 Task: Organize your bookmarks into folders for better management.
Action: Mouse moved to (996, 31)
Screenshot: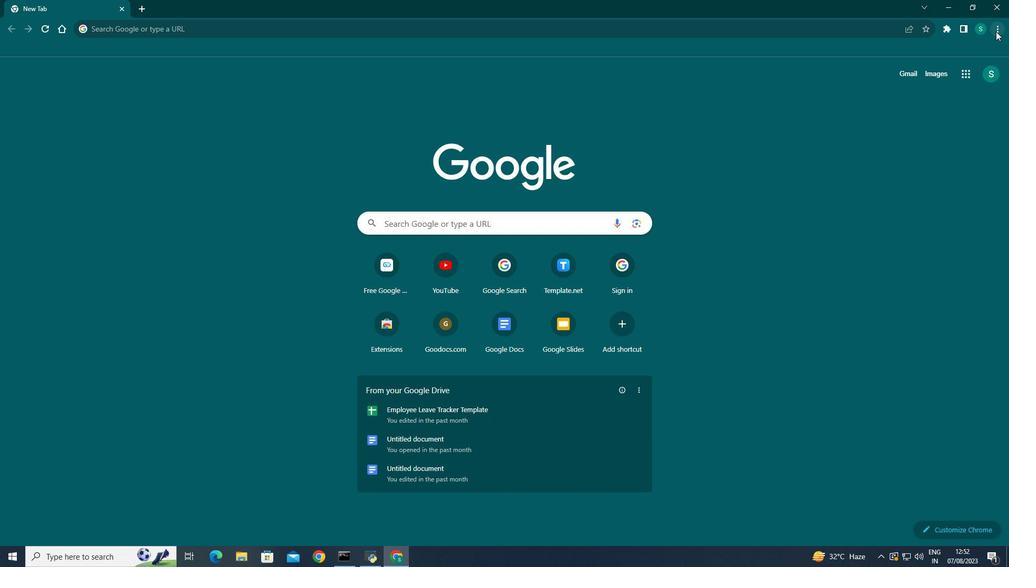 
Action: Mouse pressed left at (996, 31)
Screenshot: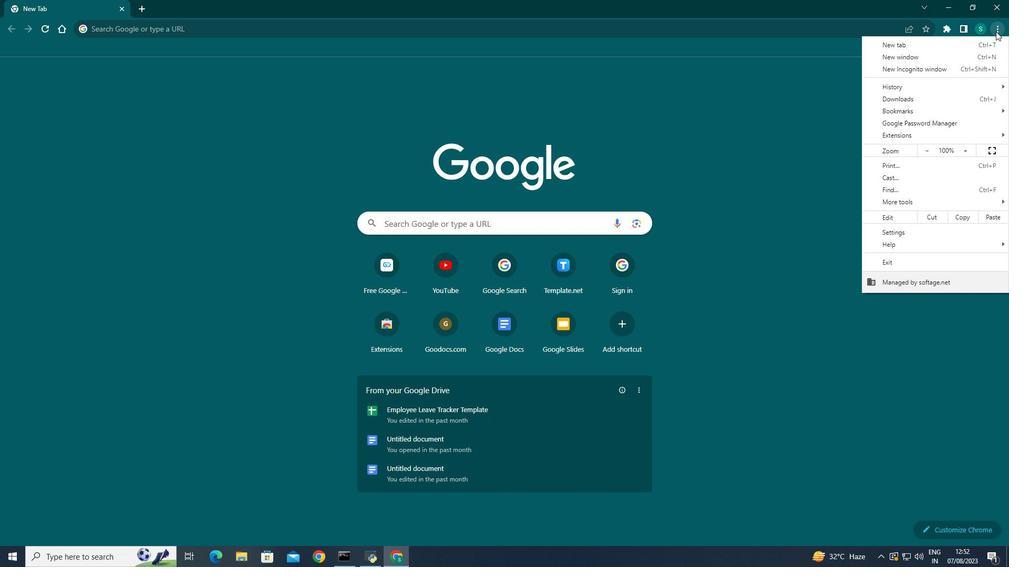 
Action: Mouse moved to (895, 111)
Screenshot: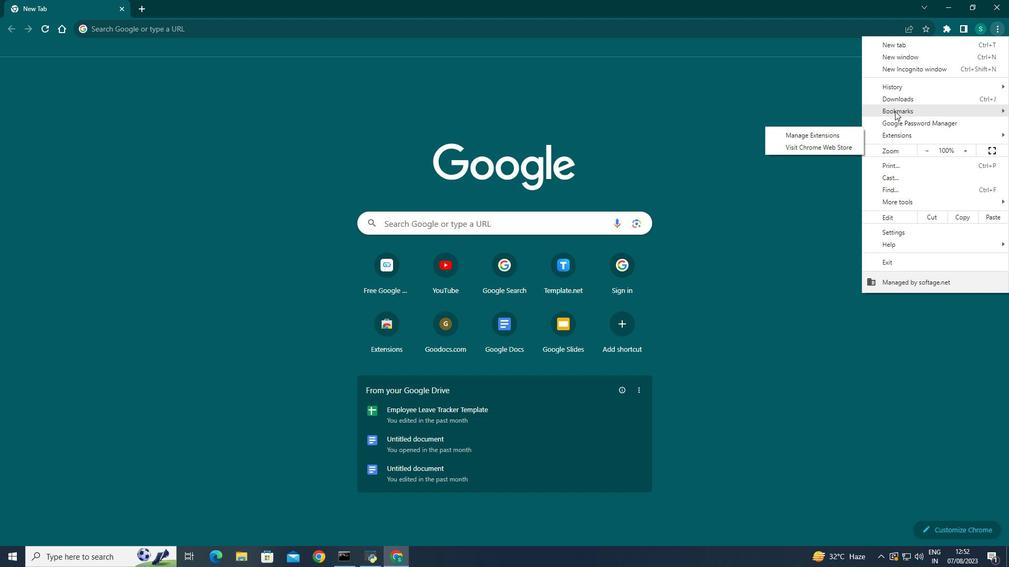 
Action: Mouse pressed left at (895, 111)
Screenshot: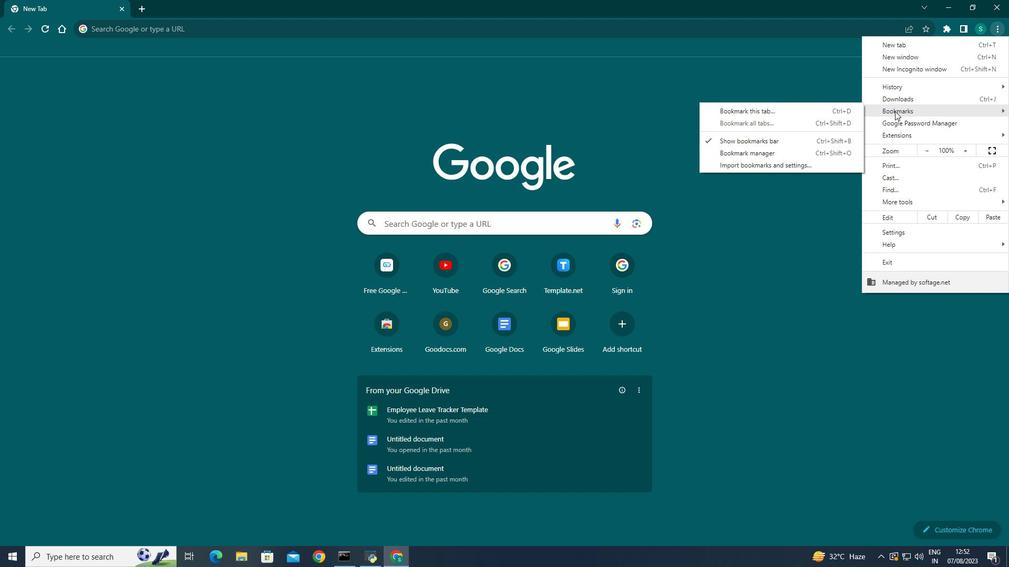 
Action: Mouse moved to (764, 155)
Screenshot: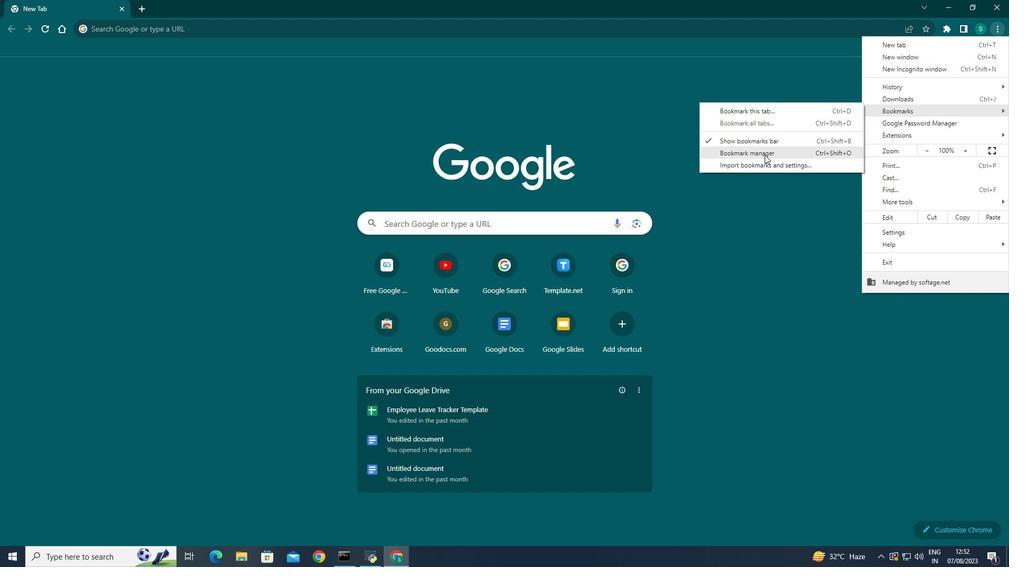 
Action: Mouse pressed left at (764, 155)
Screenshot: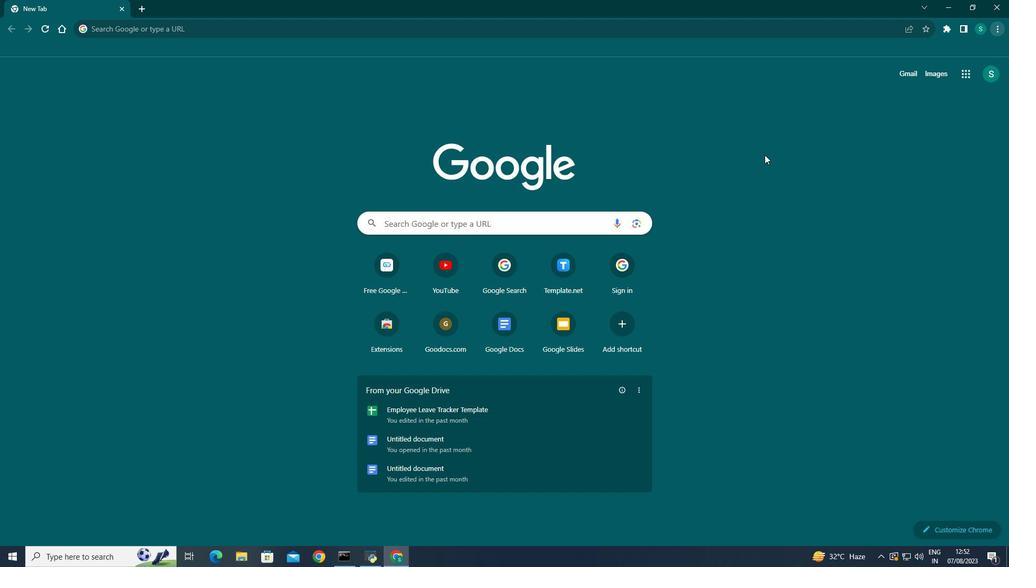 
Action: Mouse moved to (63, 105)
Screenshot: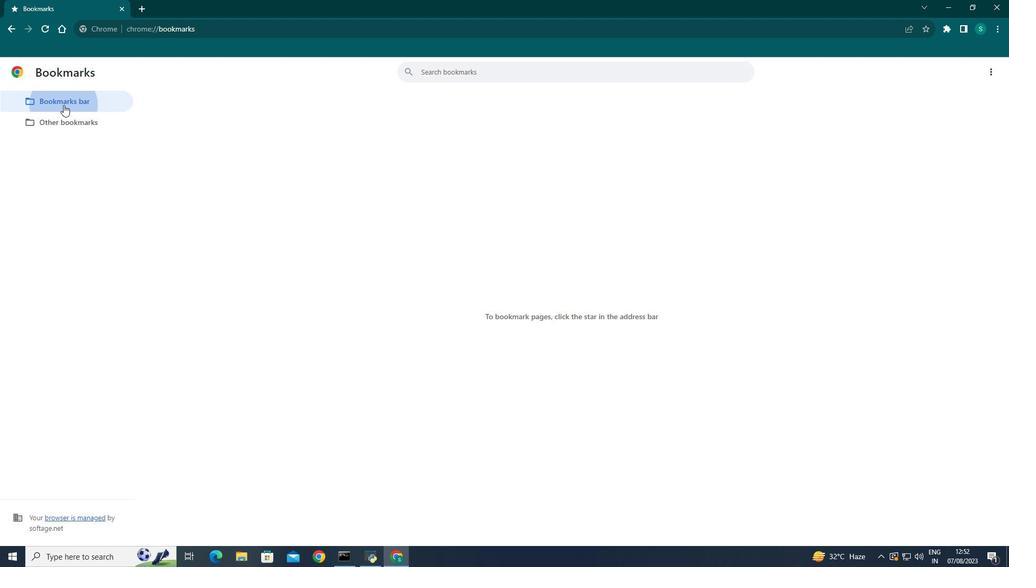 
Action: Mouse pressed left at (63, 105)
Screenshot: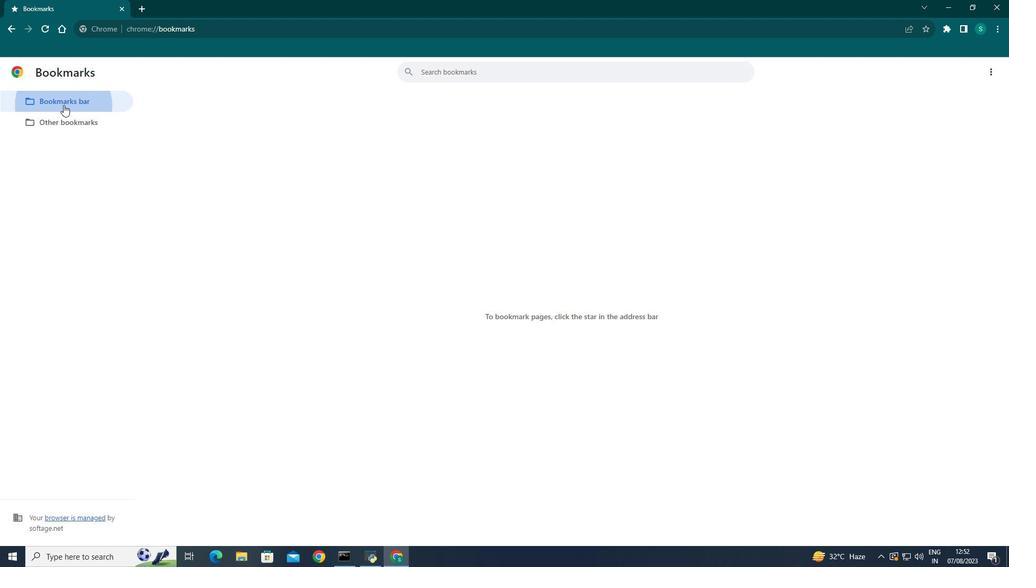 
Action: Mouse moved to (990, 71)
Screenshot: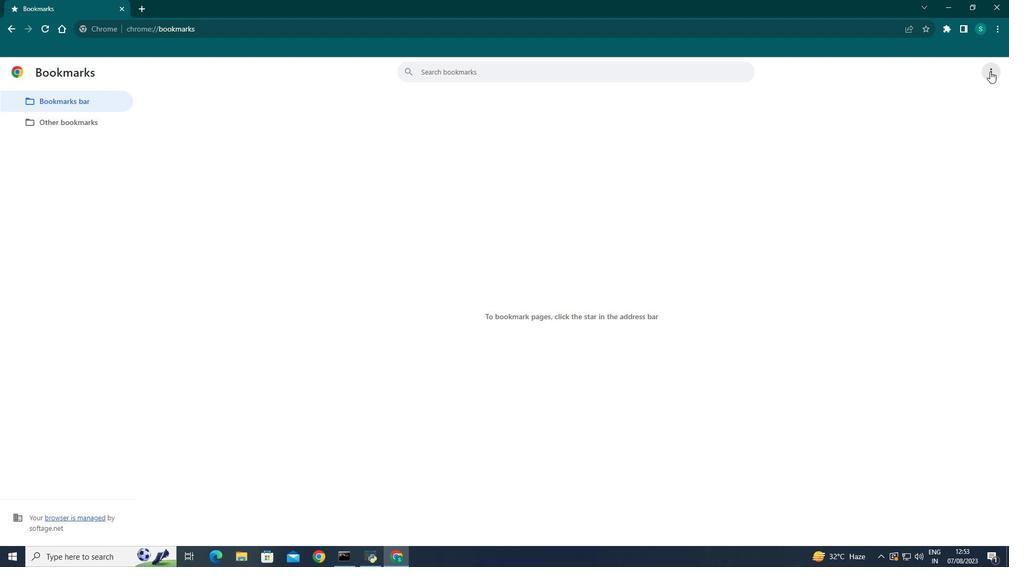 
Action: Mouse pressed left at (990, 71)
Screenshot: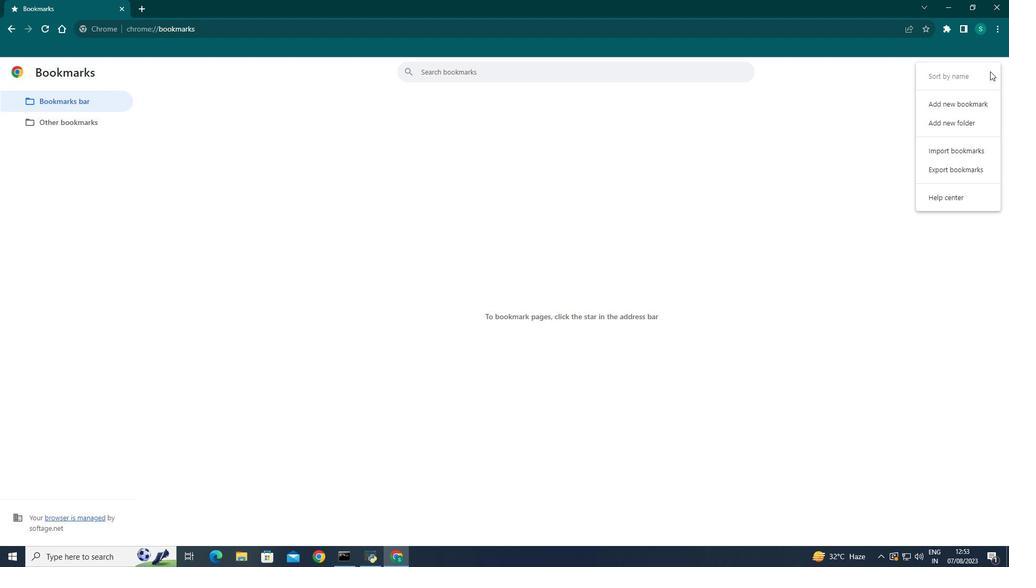 
Action: Mouse moved to (952, 125)
Screenshot: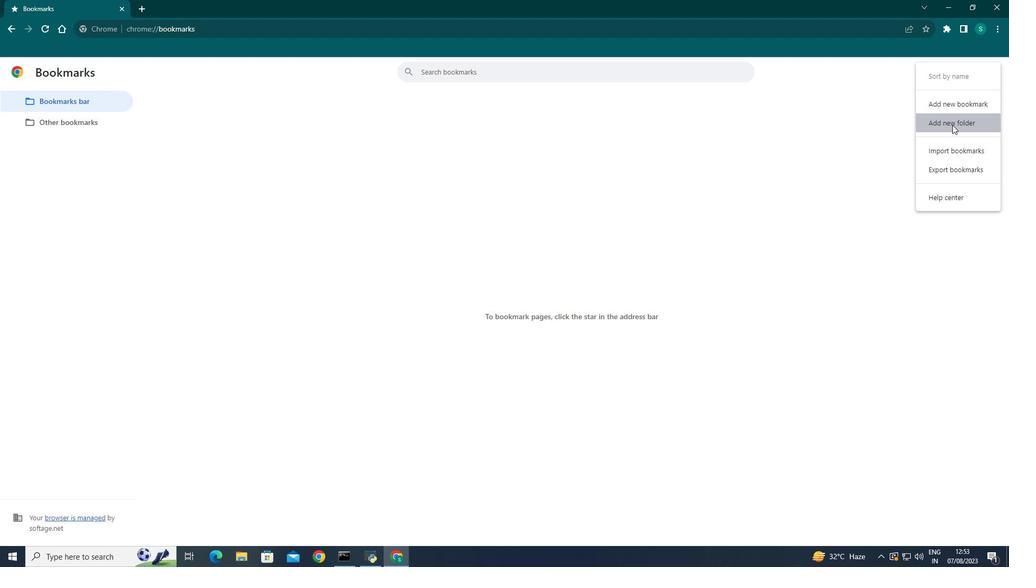 
Action: Mouse pressed left at (952, 125)
Screenshot: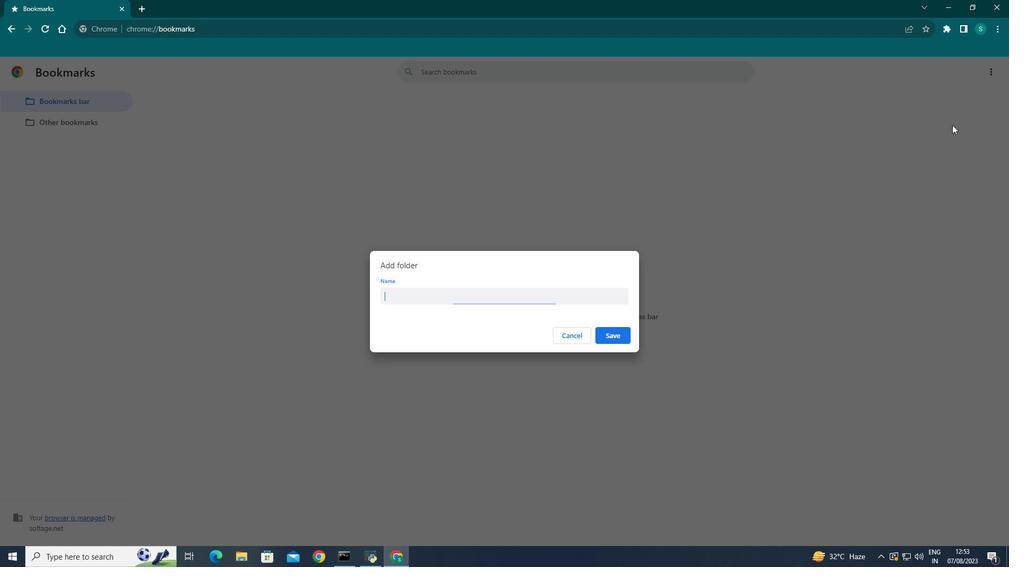 
Action: Mouse moved to (482, 294)
Screenshot: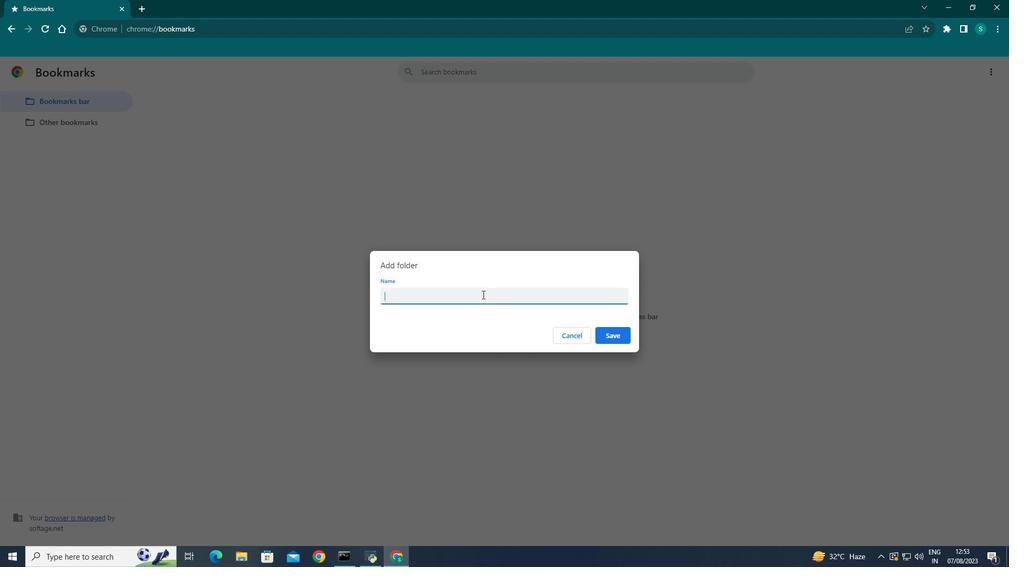 
Action: Mouse pressed left at (482, 294)
Screenshot: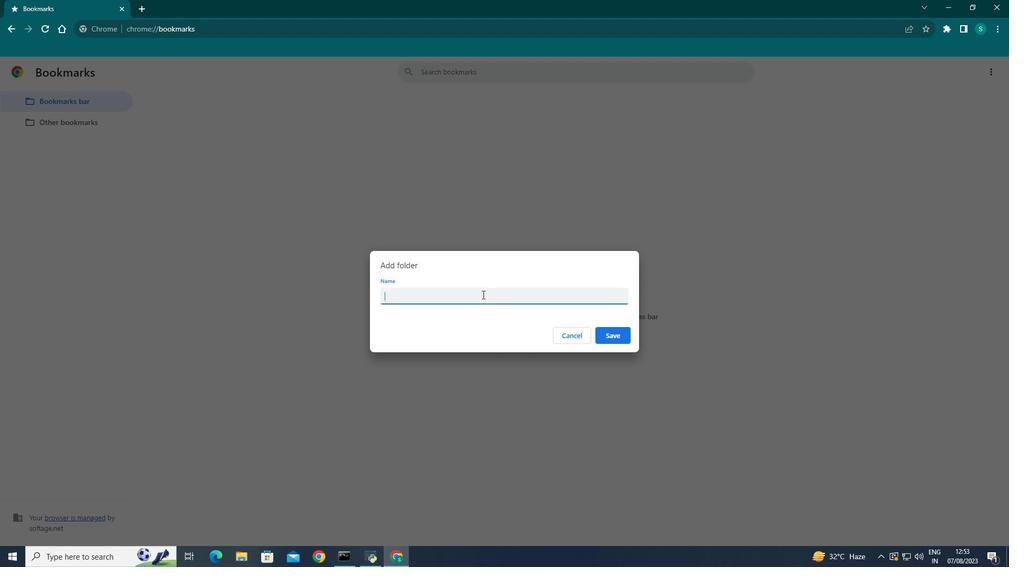 
Action: Key pressed you<Key.backspace><Key.backspace><Key.backspace><Key.backspace><Key.shift>Youtube.com
Screenshot: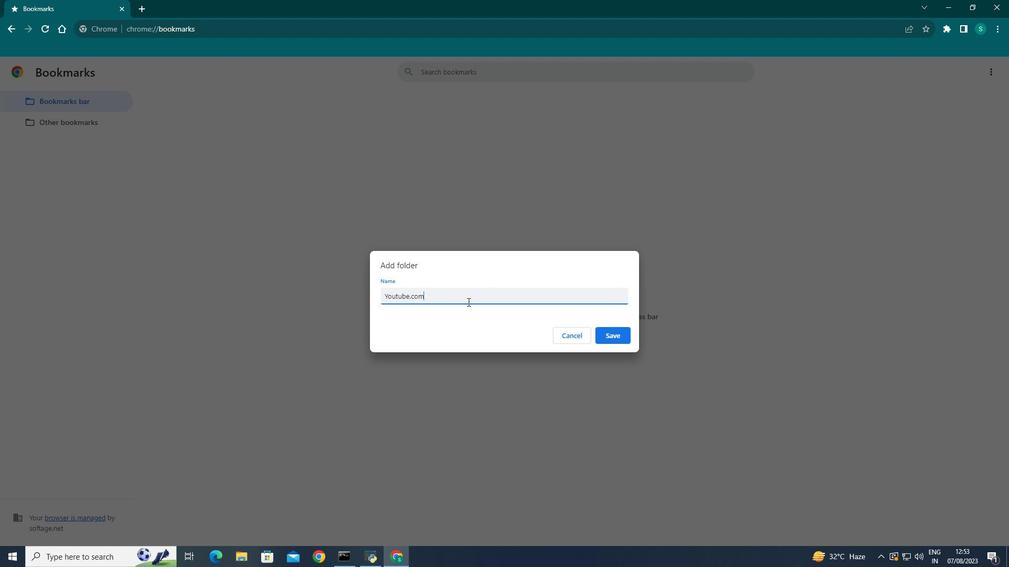 
Action: Mouse moved to (389, 295)
Screenshot: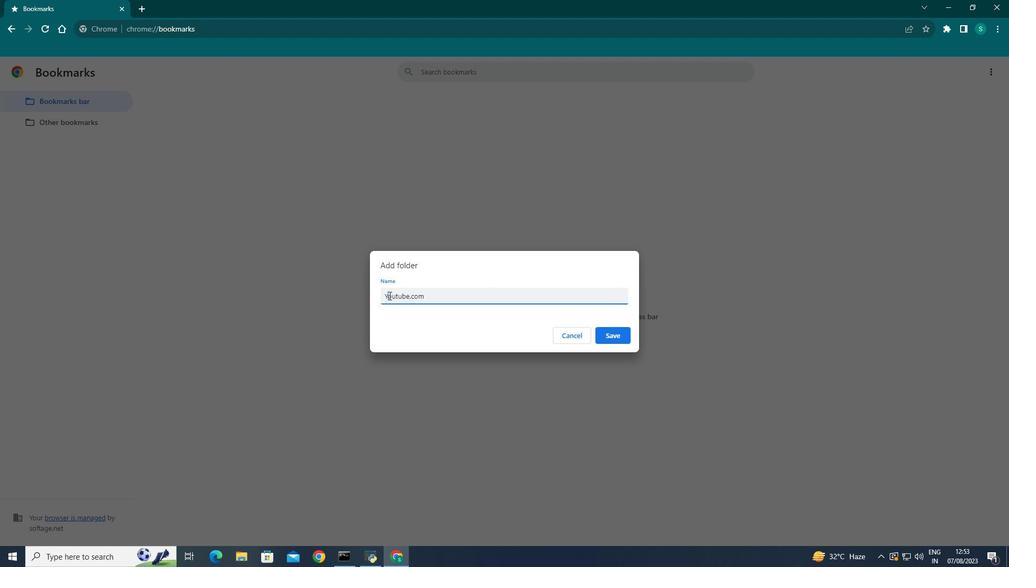
Action: Mouse pressed left at (389, 295)
Screenshot: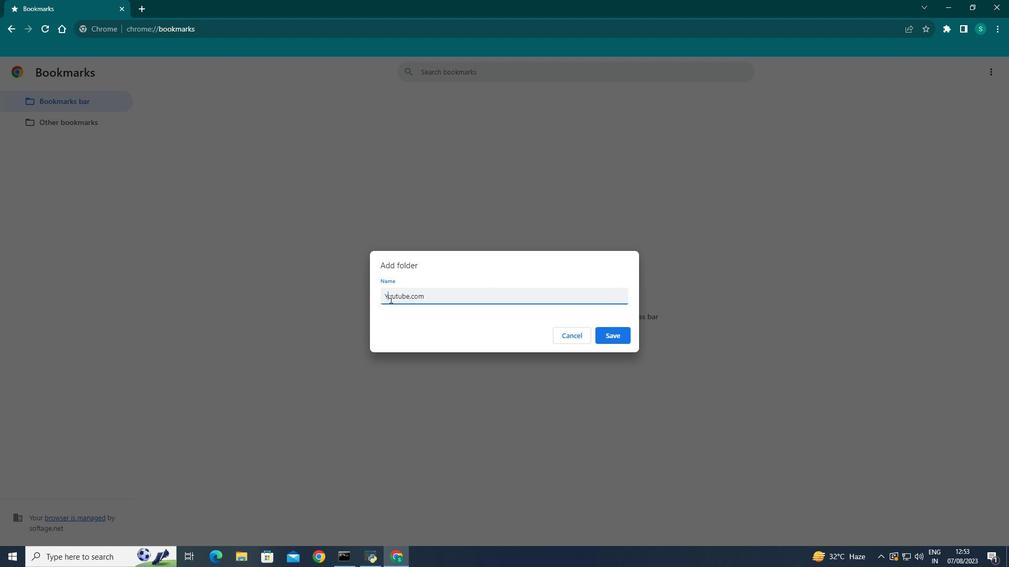
Action: Mouse moved to (395, 310)
Screenshot: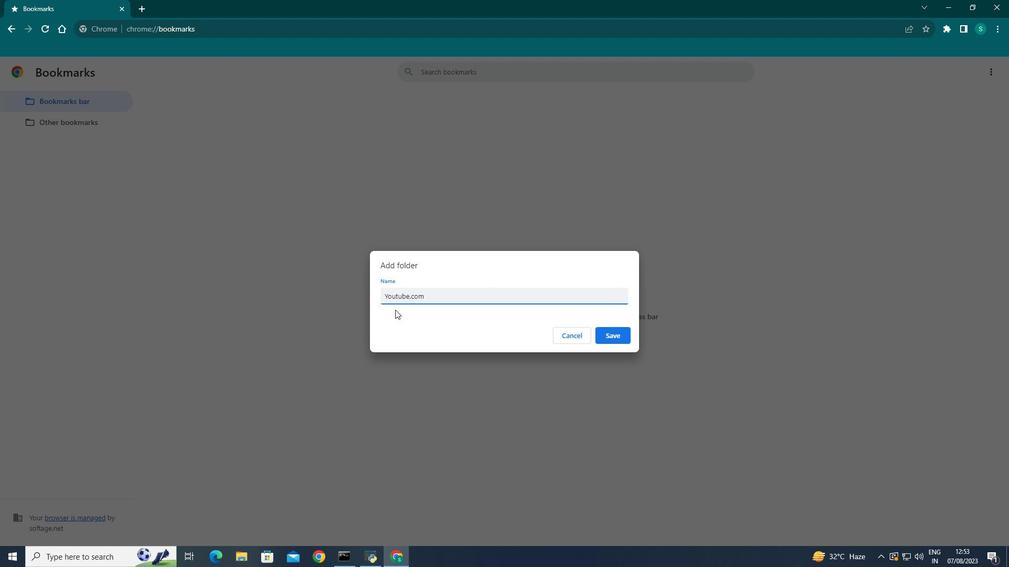 
Action: Key pressed <Key.backspace>y
Screenshot: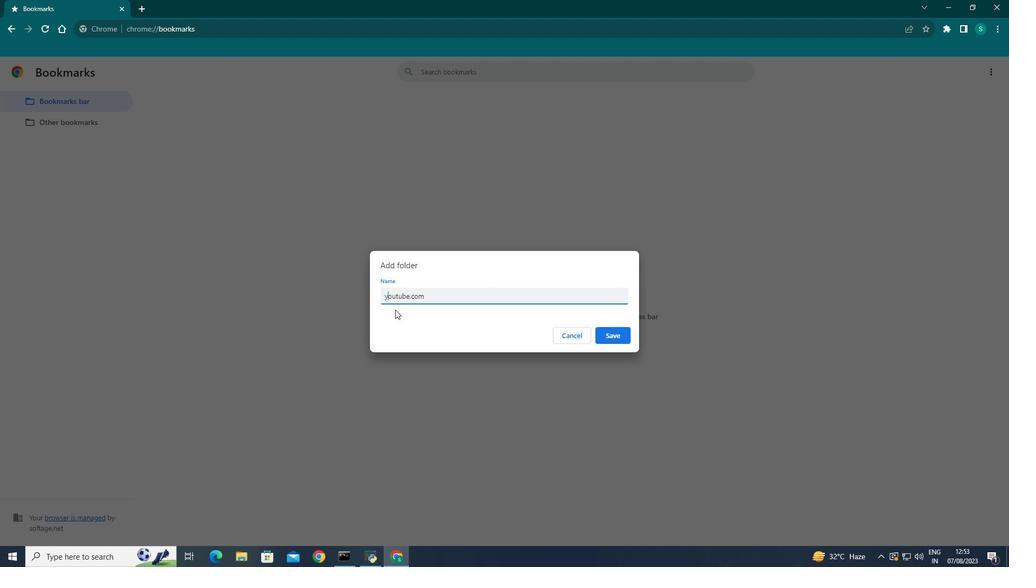 
Action: Mouse moved to (614, 336)
Screenshot: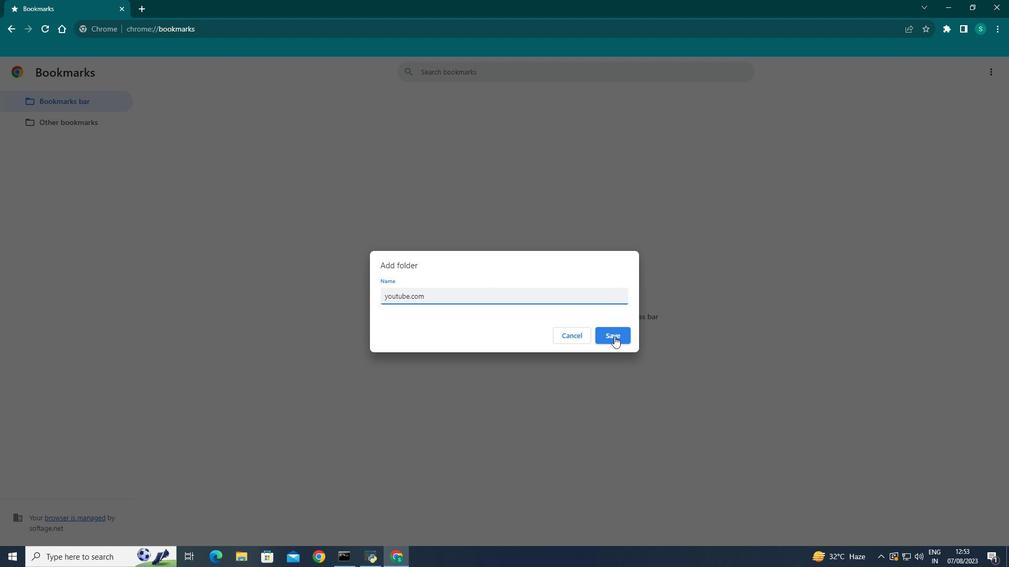 
Action: Mouse pressed left at (614, 336)
Screenshot: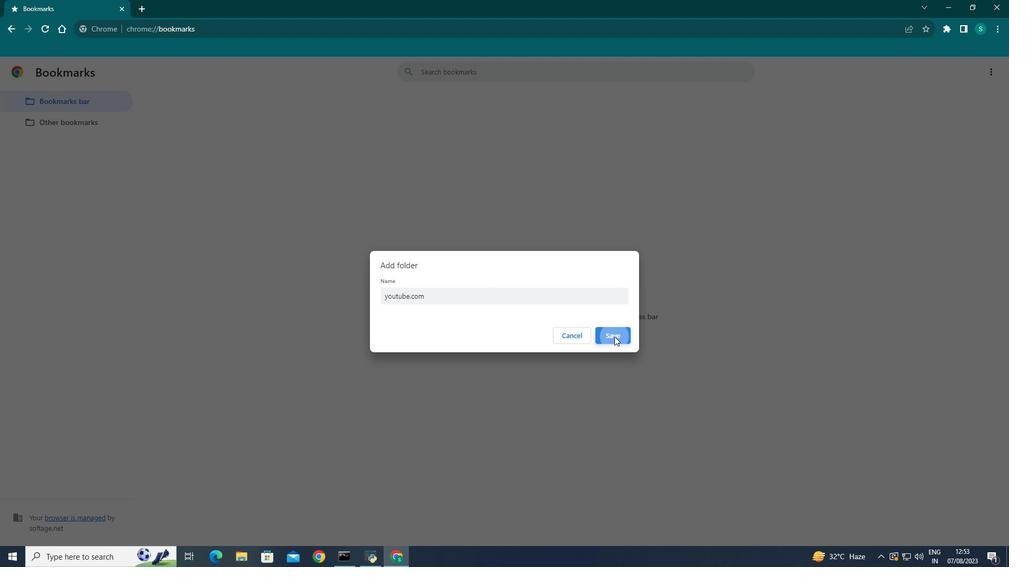 
Action: Mouse moved to (986, 69)
Screenshot: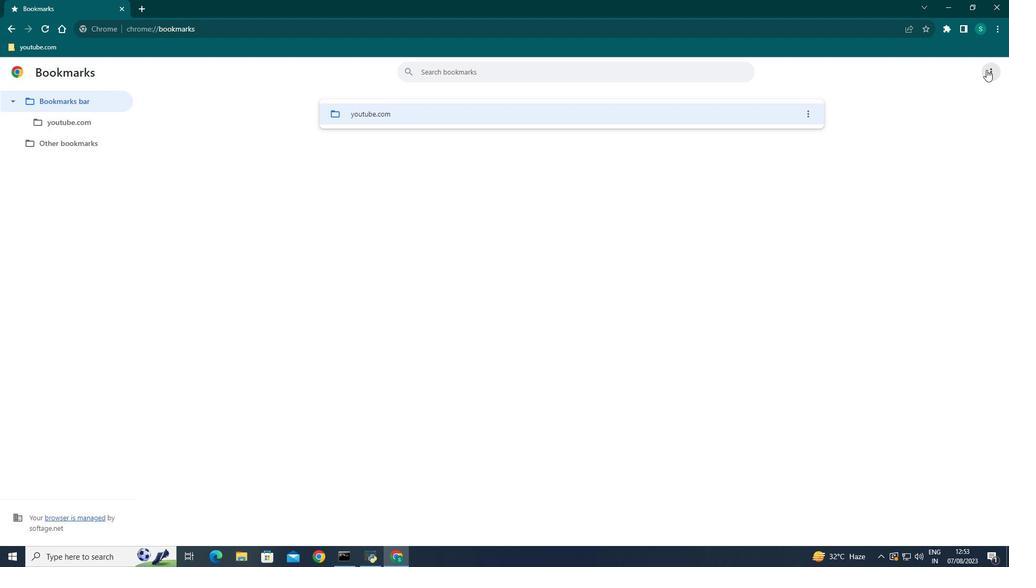 
Action: Mouse pressed left at (986, 69)
Screenshot: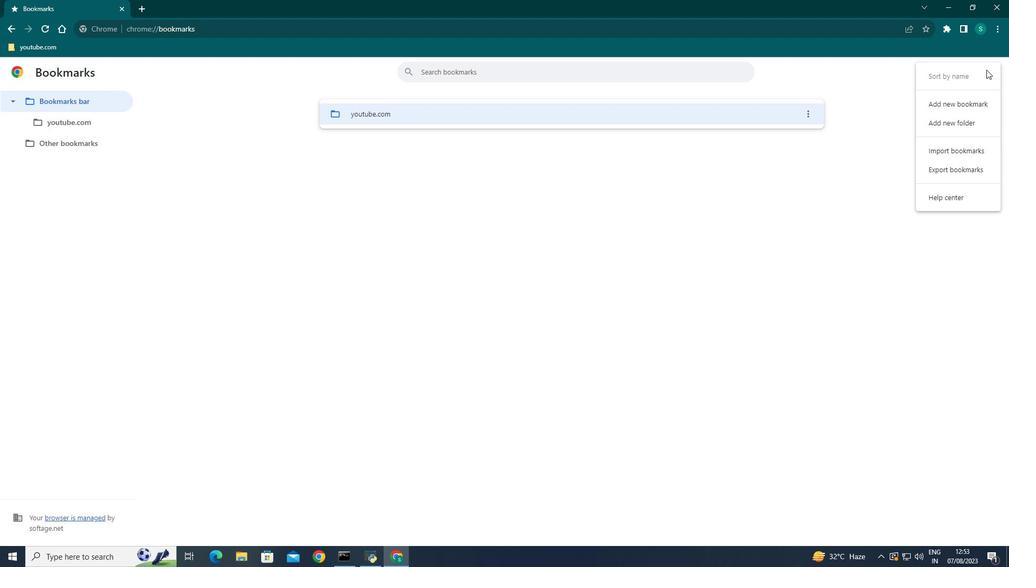 
Action: Mouse moved to (955, 120)
Screenshot: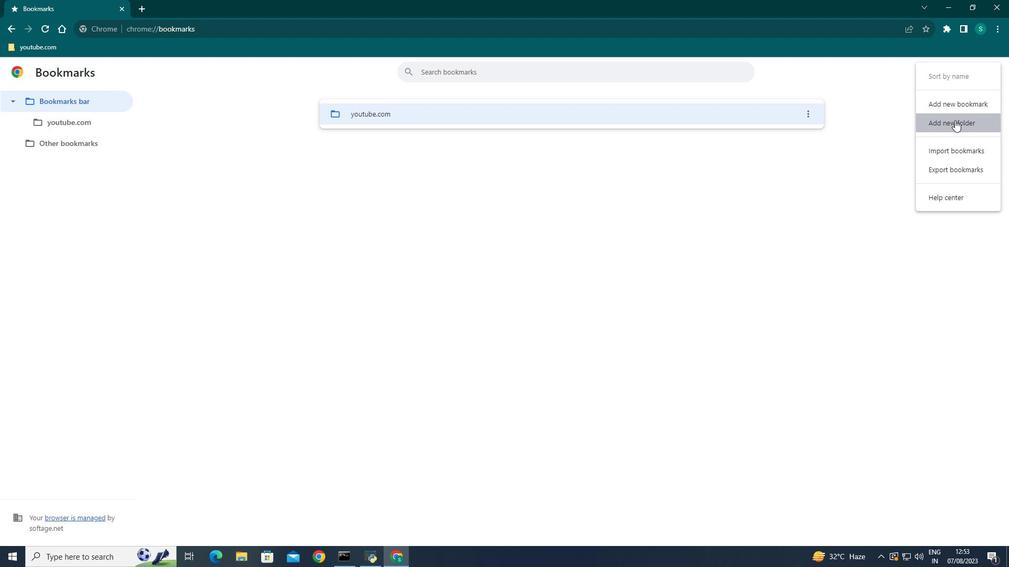 
Action: Mouse pressed left at (955, 120)
Screenshot: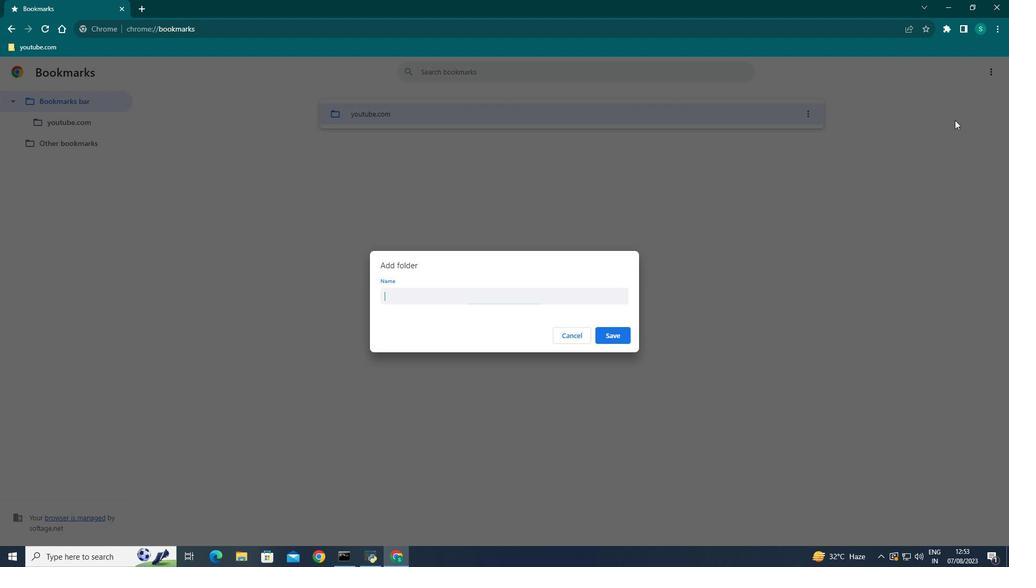 
Action: Mouse moved to (468, 294)
Screenshot: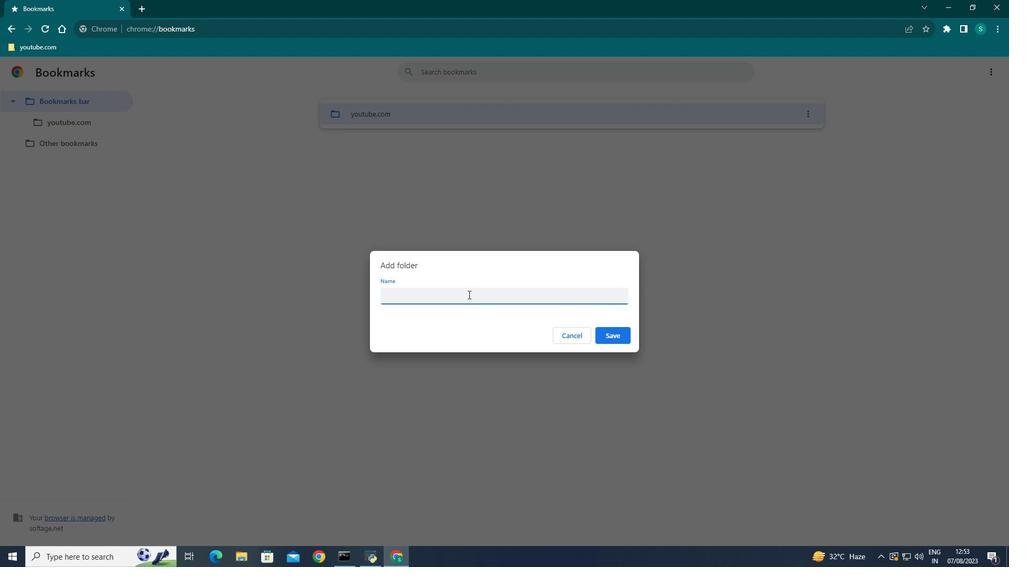 
Action: Mouse pressed left at (468, 294)
Screenshot: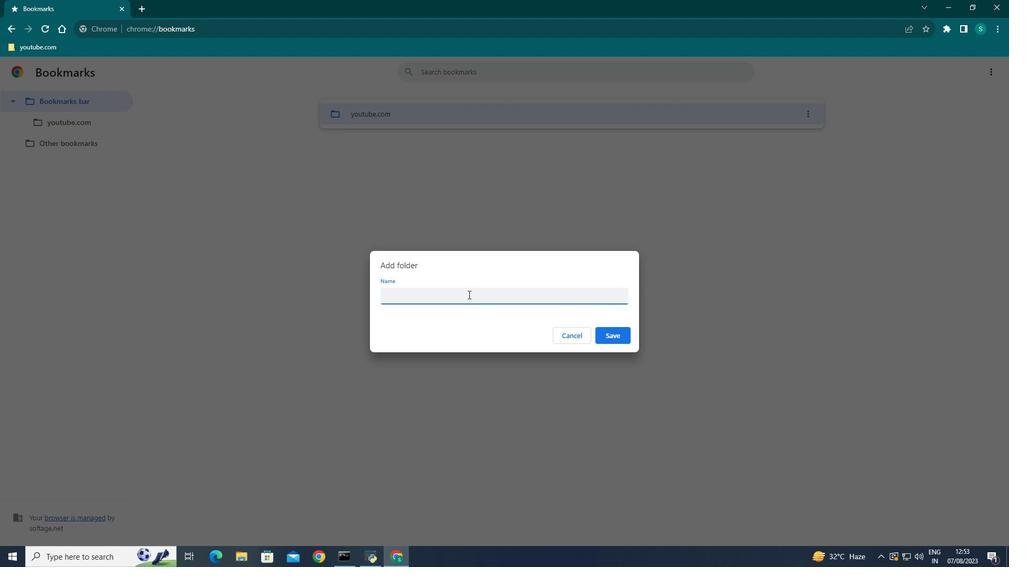 
Action: Key pressed amazon<Key.backspace><Key.backspace><Key.backspace><Key.backspace><Key.backspace><Key.backspace><Key.backspace><Key.backspace><Key.backspace><Key.backspace>
Screenshot: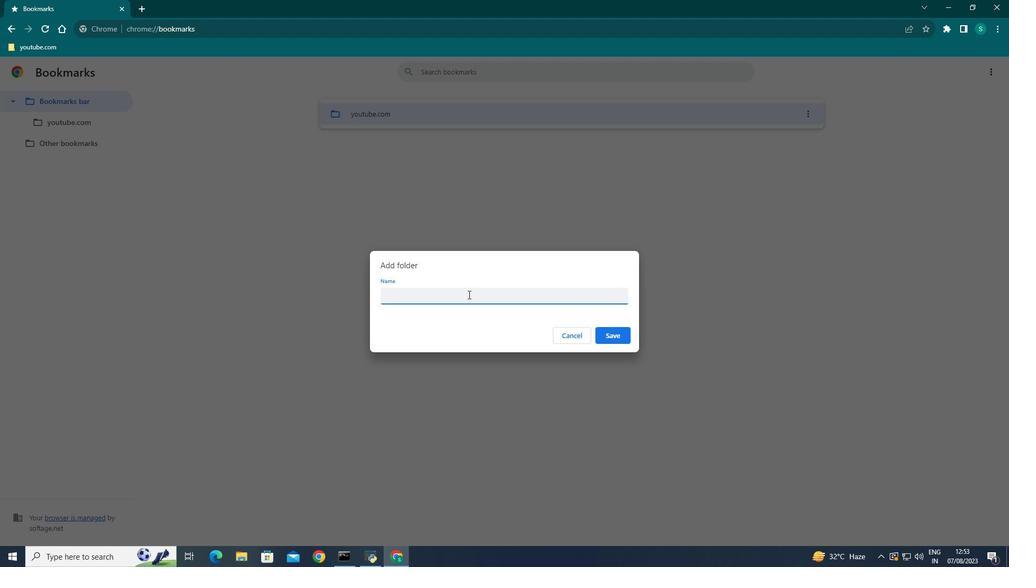 
Action: Mouse moved to (578, 330)
Screenshot: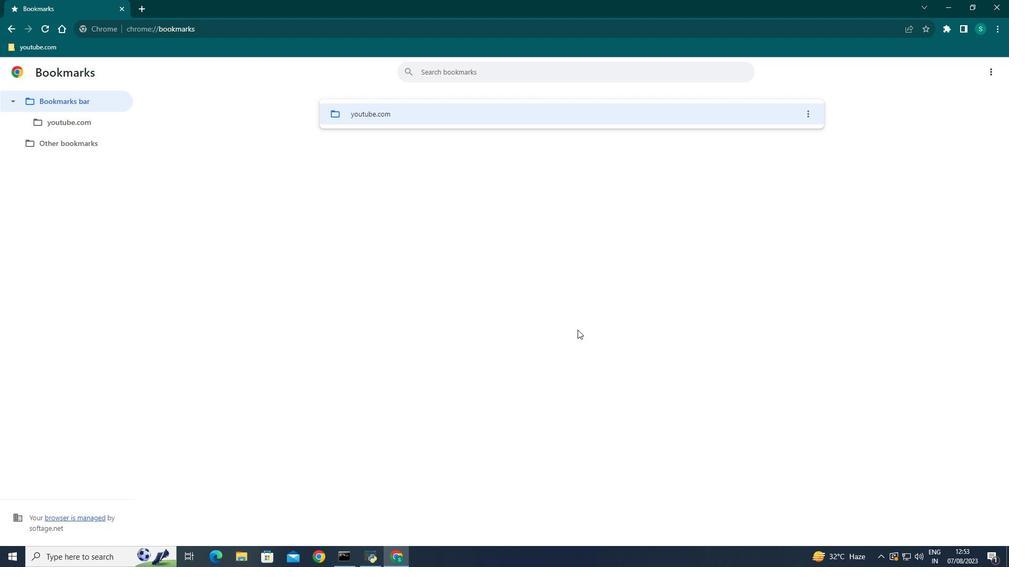 
Action: Mouse pressed left at (578, 330)
Screenshot: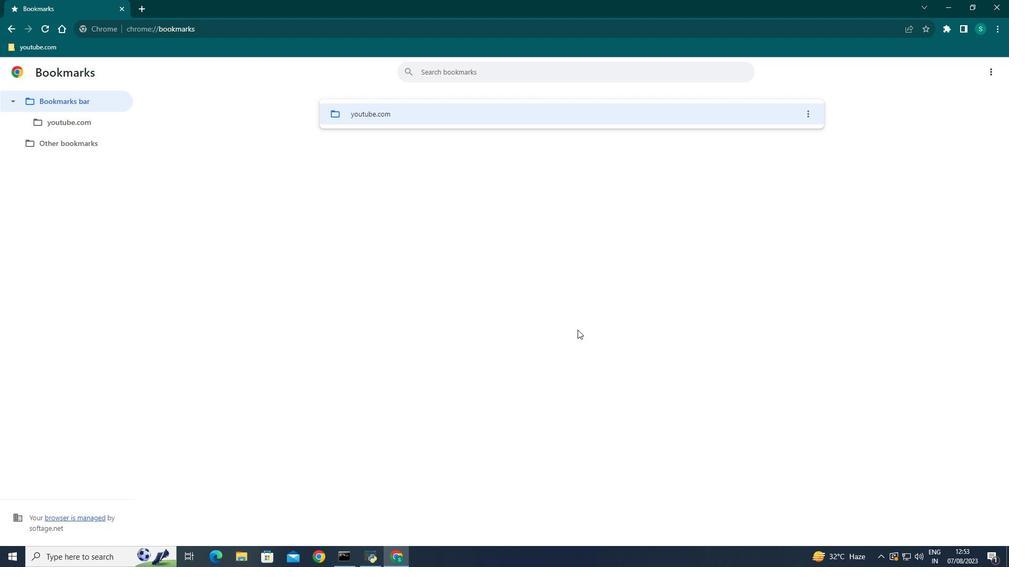 
Action: Mouse moved to (10, 28)
Screenshot: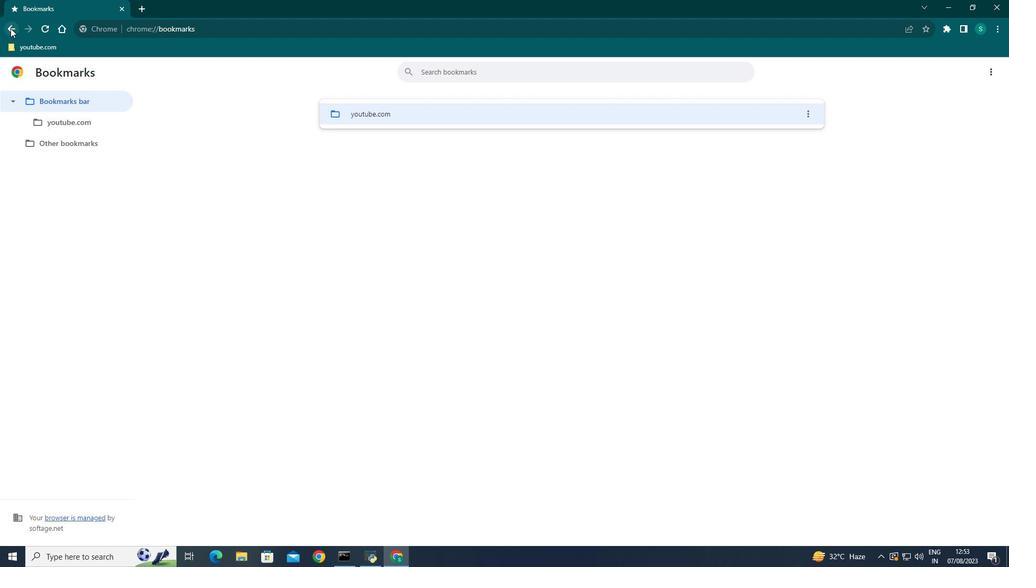
Action: Mouse pressed left at (10, 28)
Screenshot: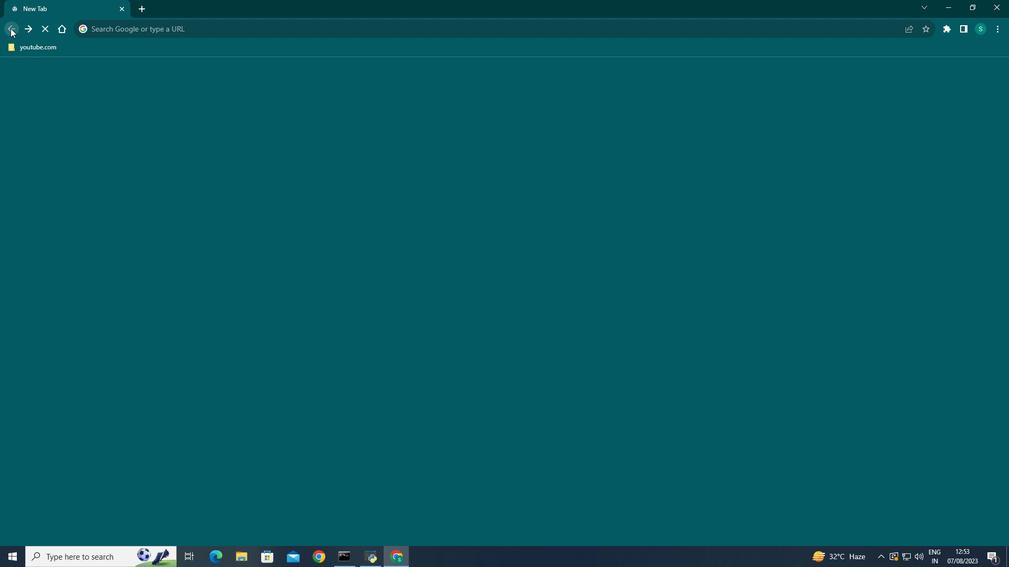
Action: Mouse moved to (213, 28)
Screenshot: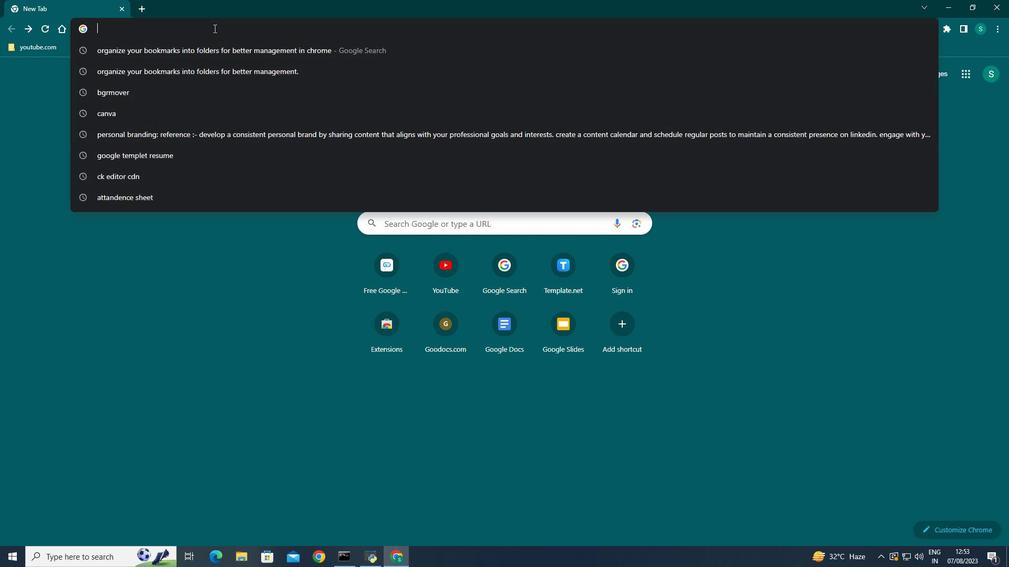 
Action: Mouse pressed left at (213, 28)
Screenshot: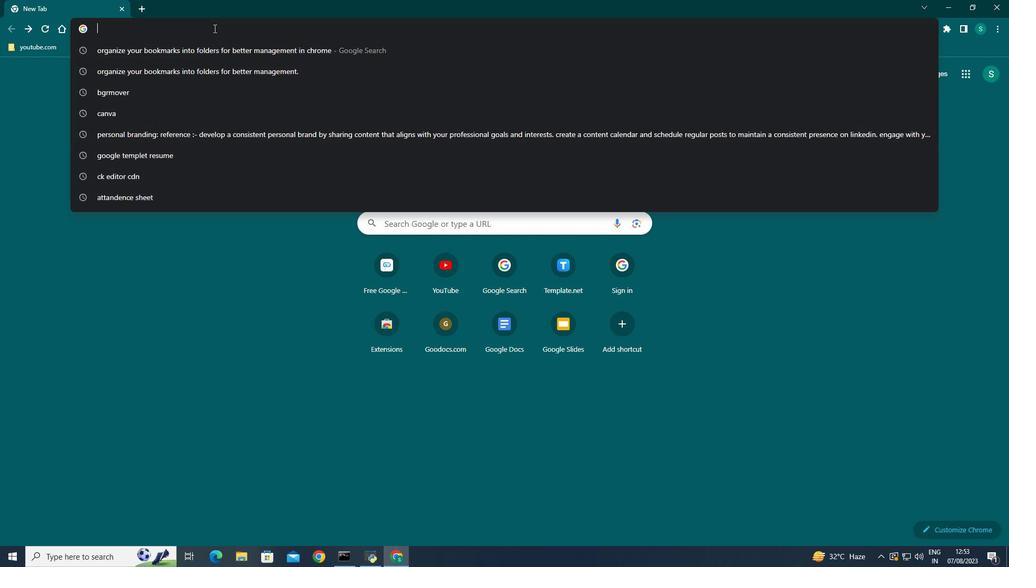 
Action: Key pressed youtube<Key.enter>
Screenshot: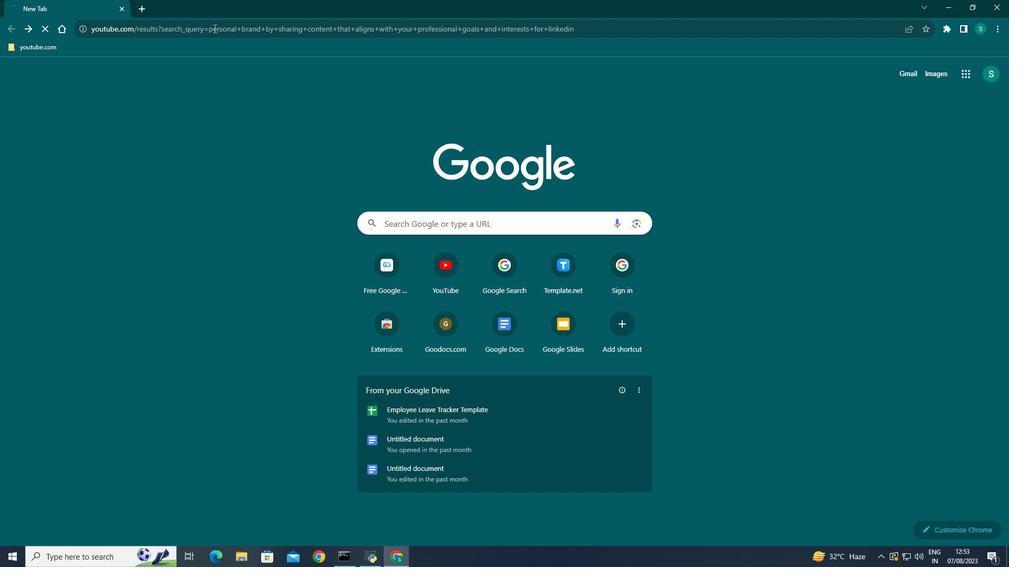 
Action: Mouse moved to (1000, 28)
Screenshot: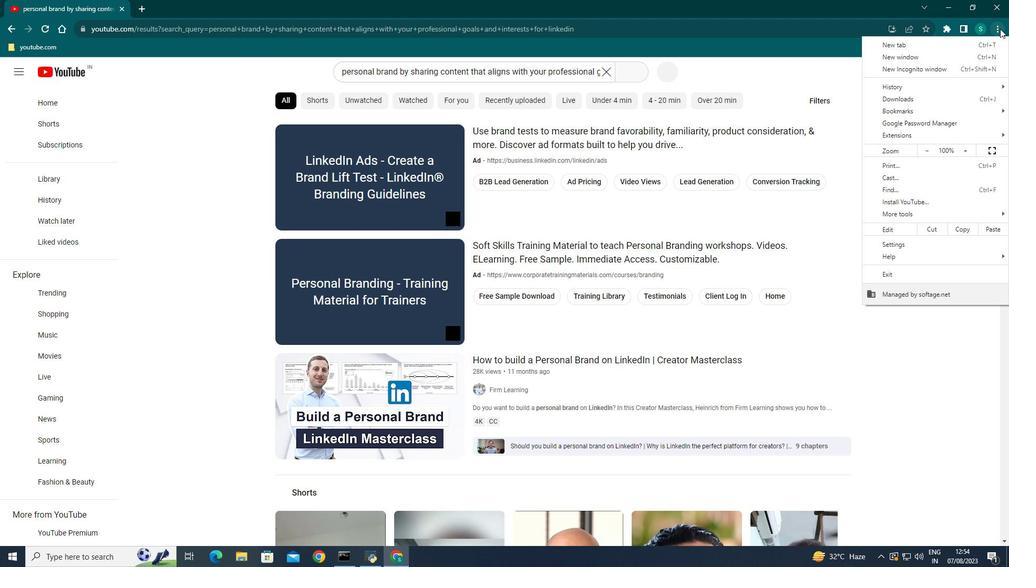 
Action: Mouse pressed left at (1000, 28)
Screenshot: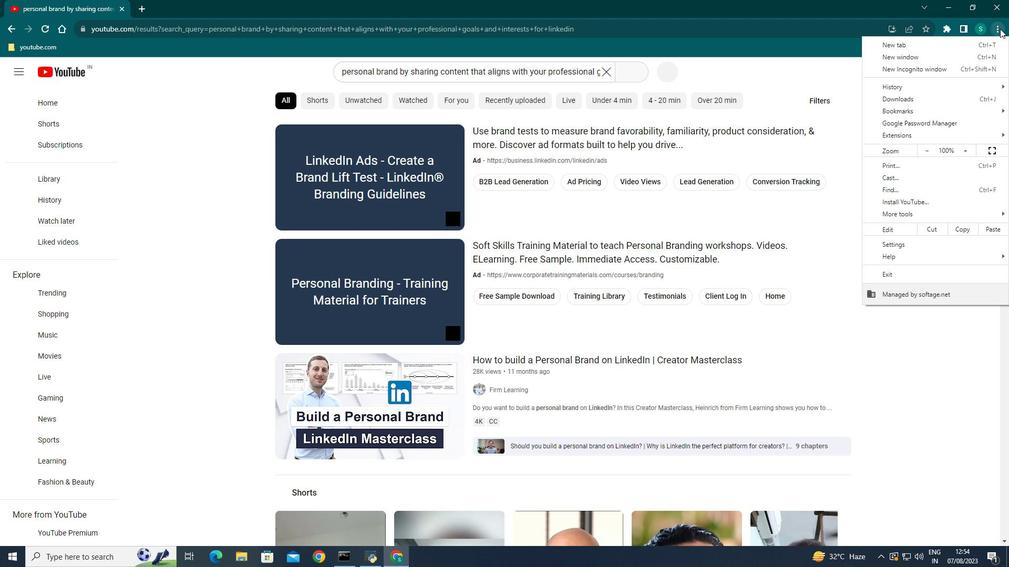 
Action: Mouse moved to (899, 109)
Screenshot: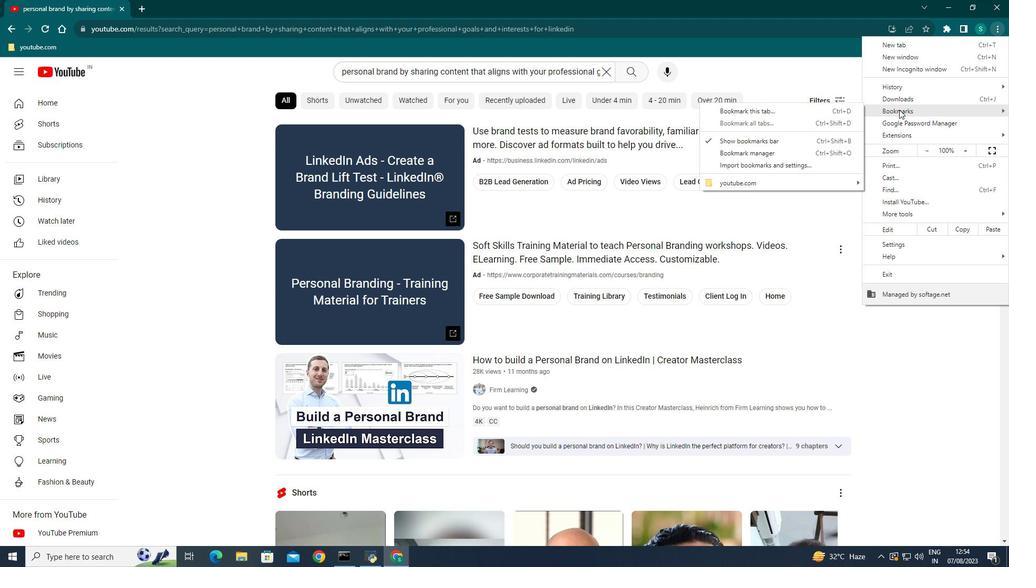 
Action: Mouse pressed left at (899, 109)
Screenshot: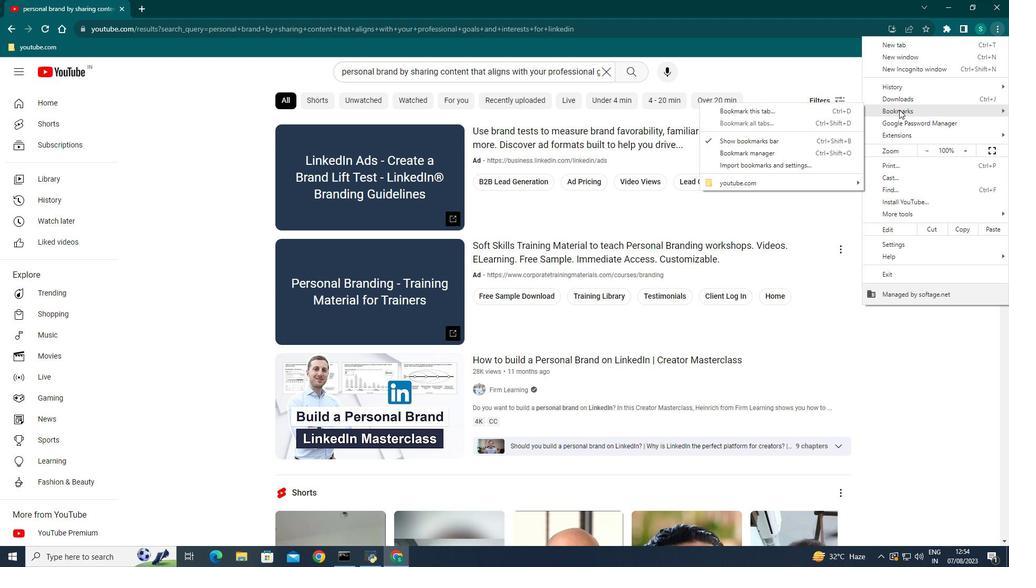 
Action: Mouse moved to (818, 65)
Screenshot: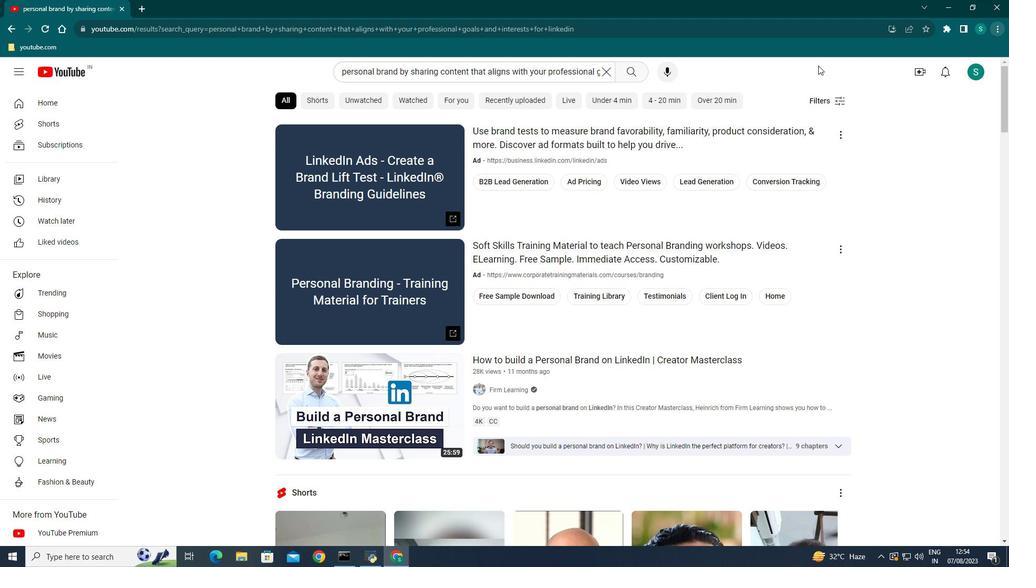 
Action: Mouse pressed left at (818, 65)
Screenshot: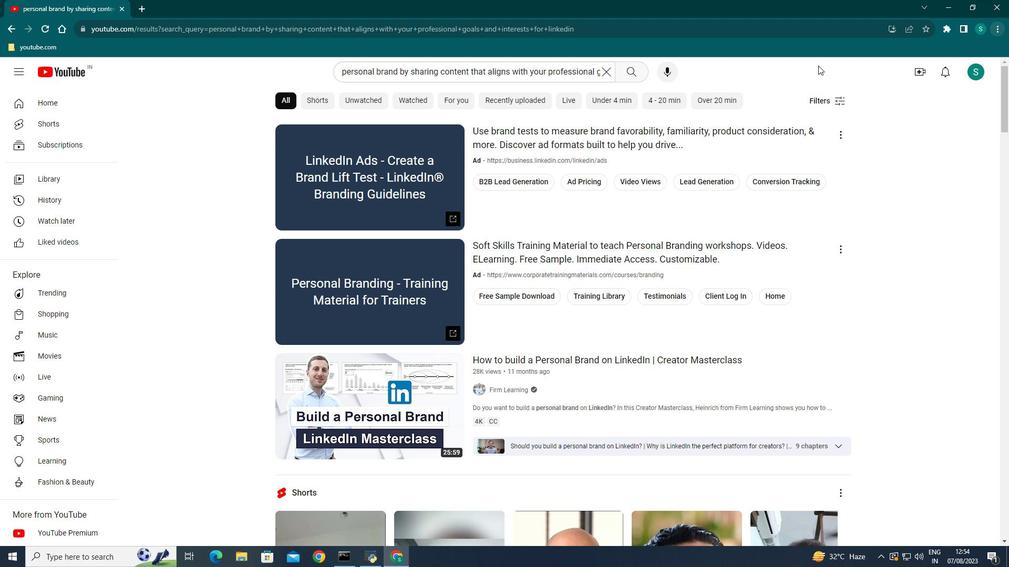 
Action: Mouse moved to (927, 28)
Screenshot: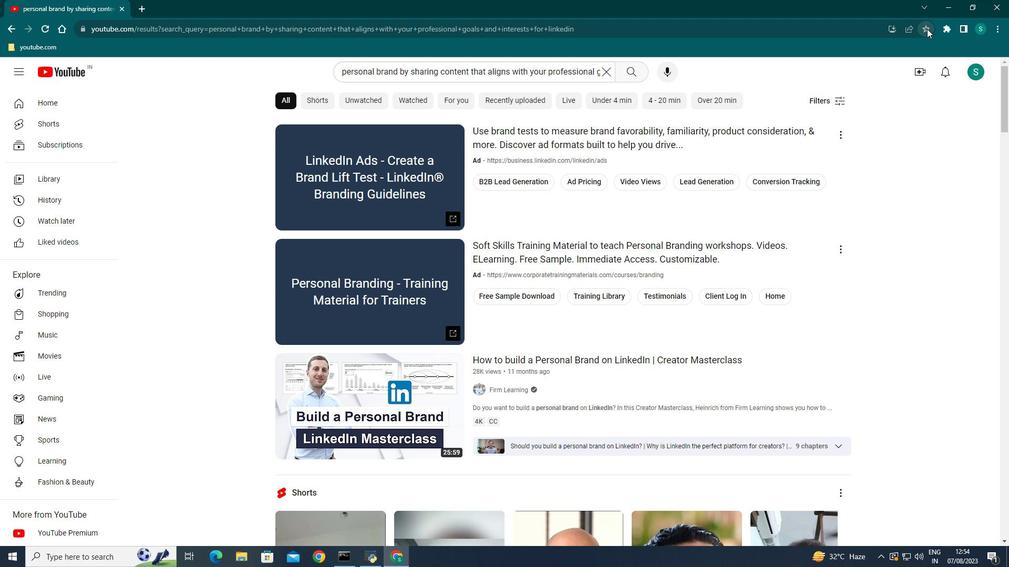 
Action: Mouse pressed left at (927, 28)
Screenshot: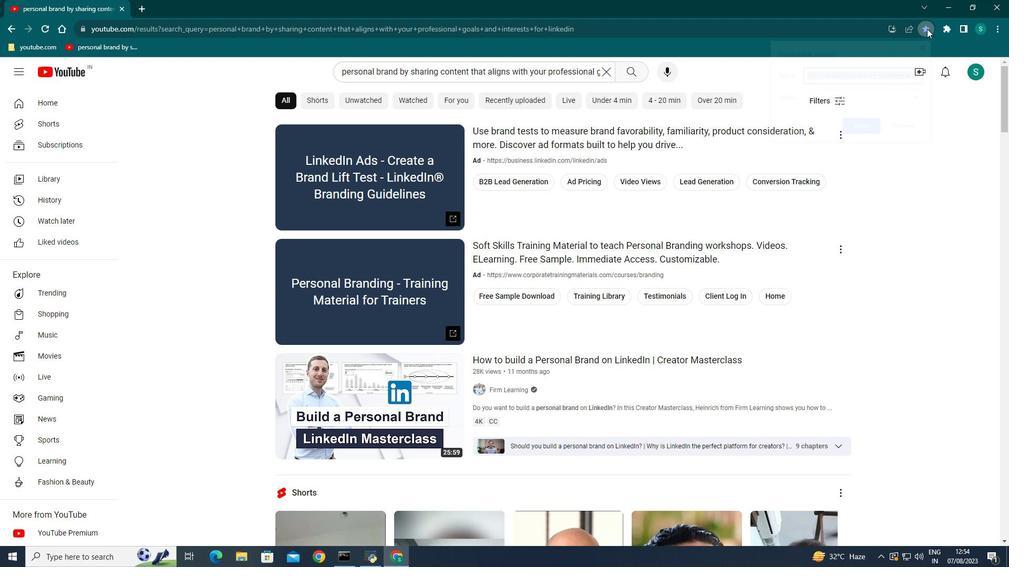 
Action: Mouse moved to (882, 100)
Screenshot: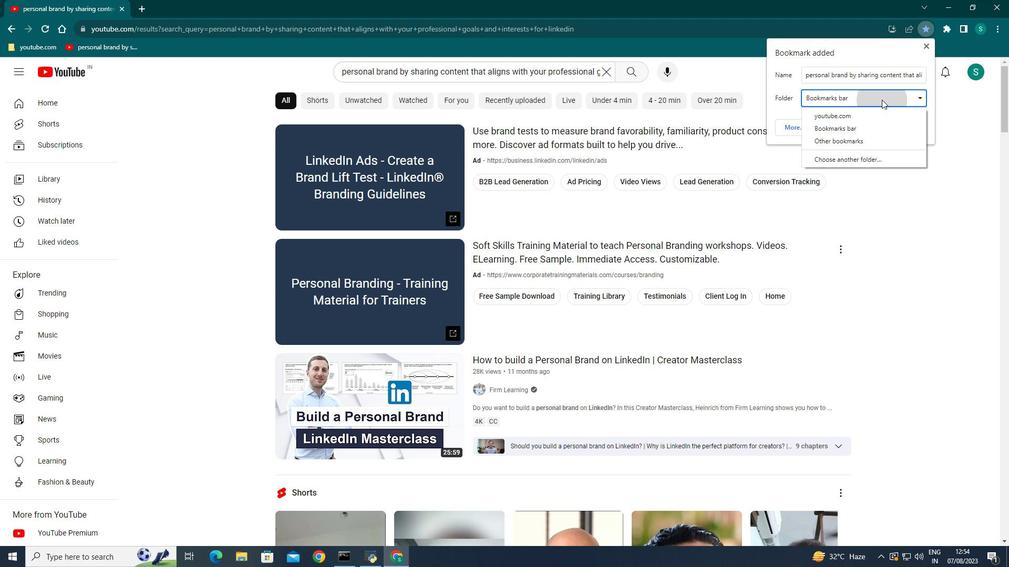 
Action: Mouse pressed left at (882, 100)
Screenshot: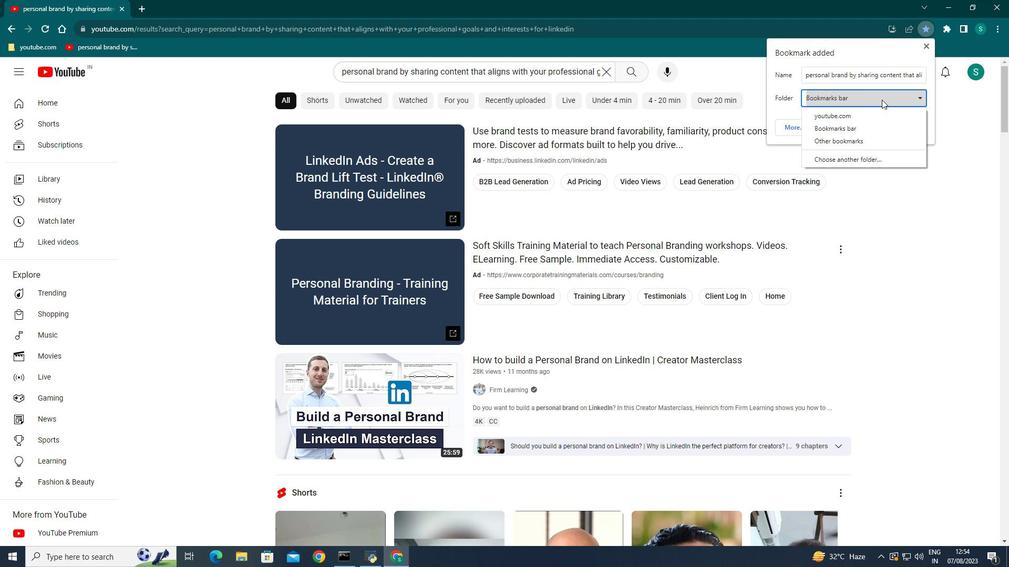 
Action: Mouse moved to (861, 115)
Screenshot: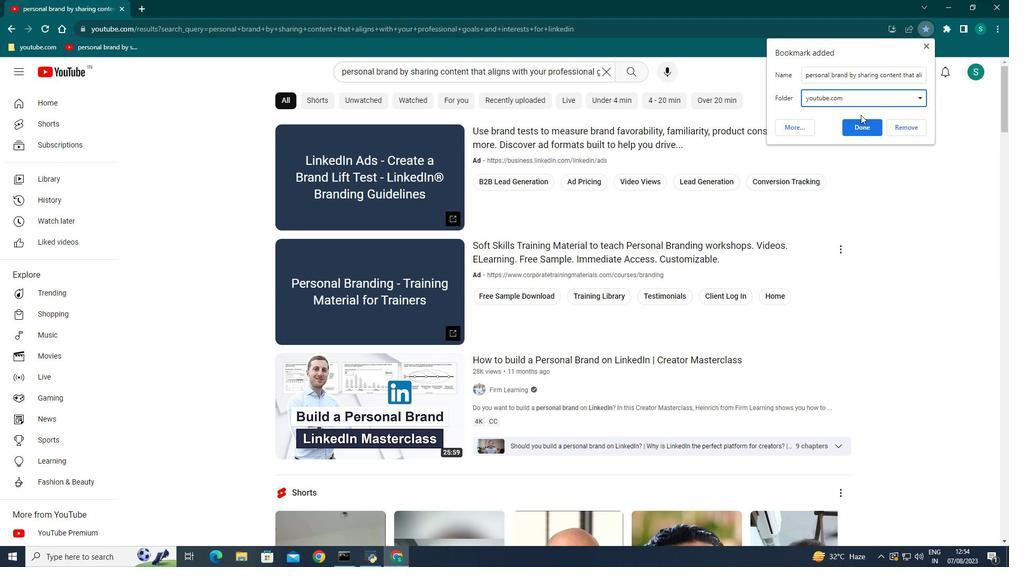 
Action: Mouse pressed left at (861, 115)
Screenshot: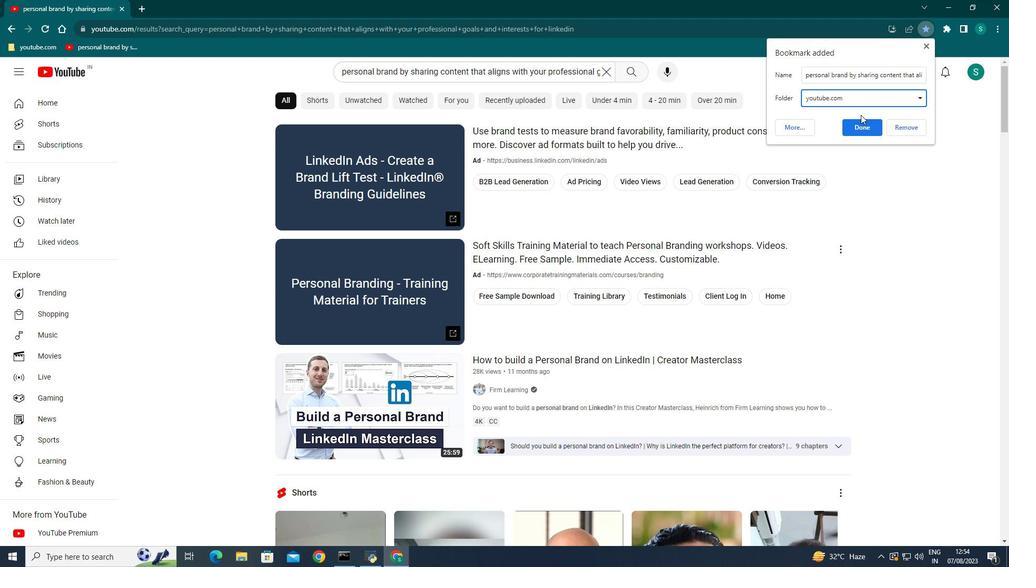 
Action: Mouse moved to (862, 128)
Screenshot: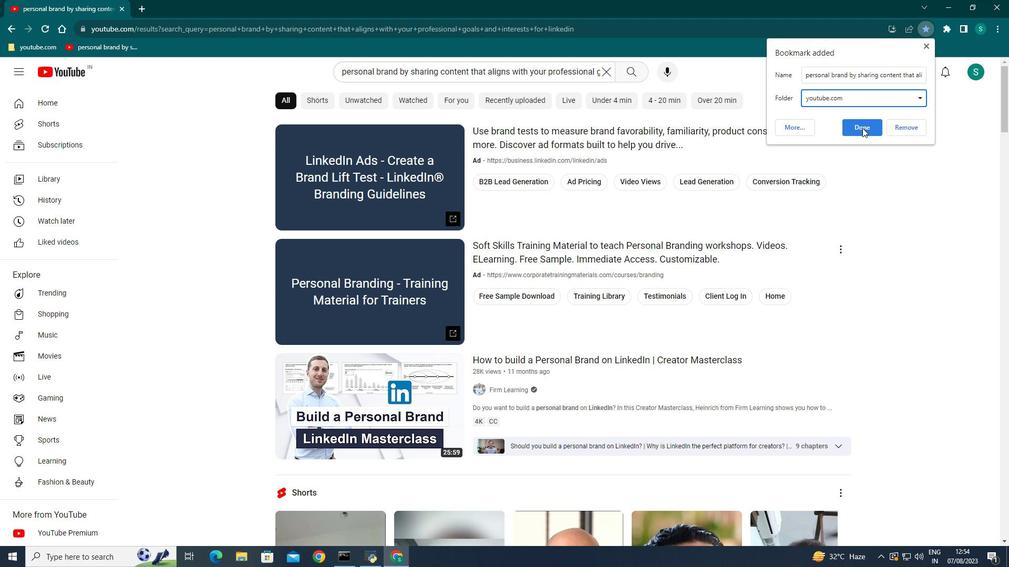
Action: Mouse pressed left at (862, 128)
Screenshot: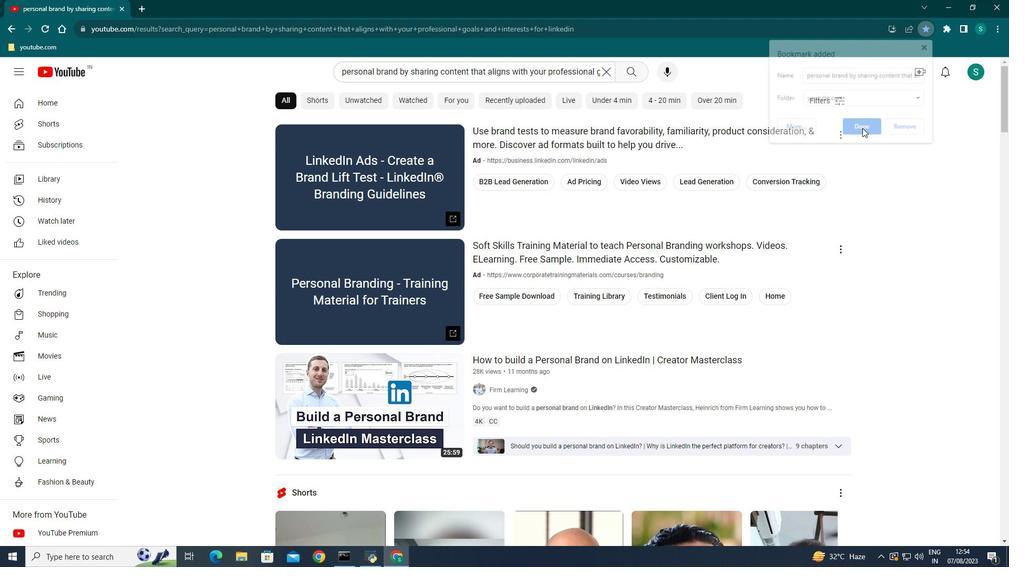 
Action: Mouse moved to (43, 46)
Screenshot: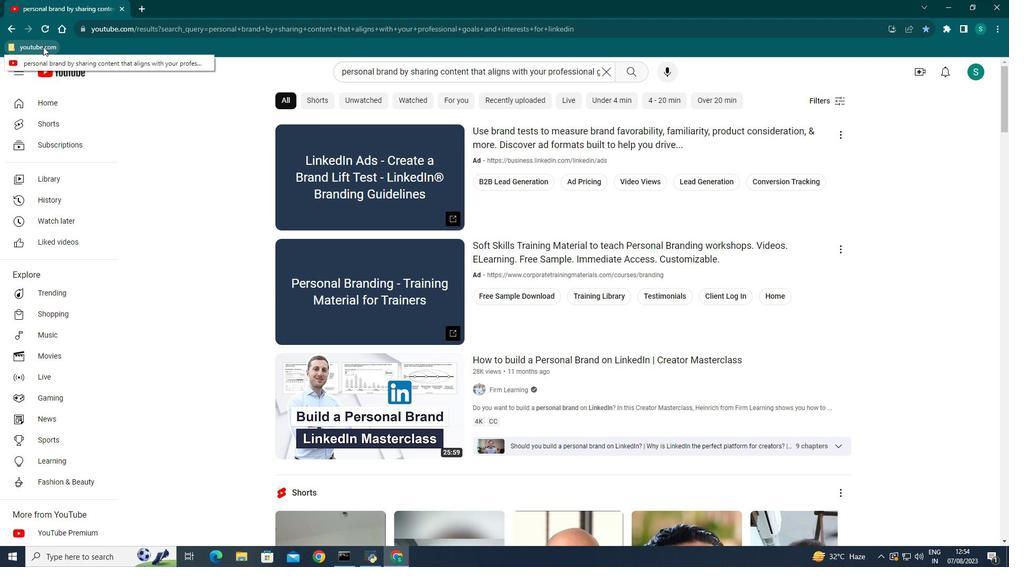 
Action: Mouse pressed left at (43, 46)
Screenshot: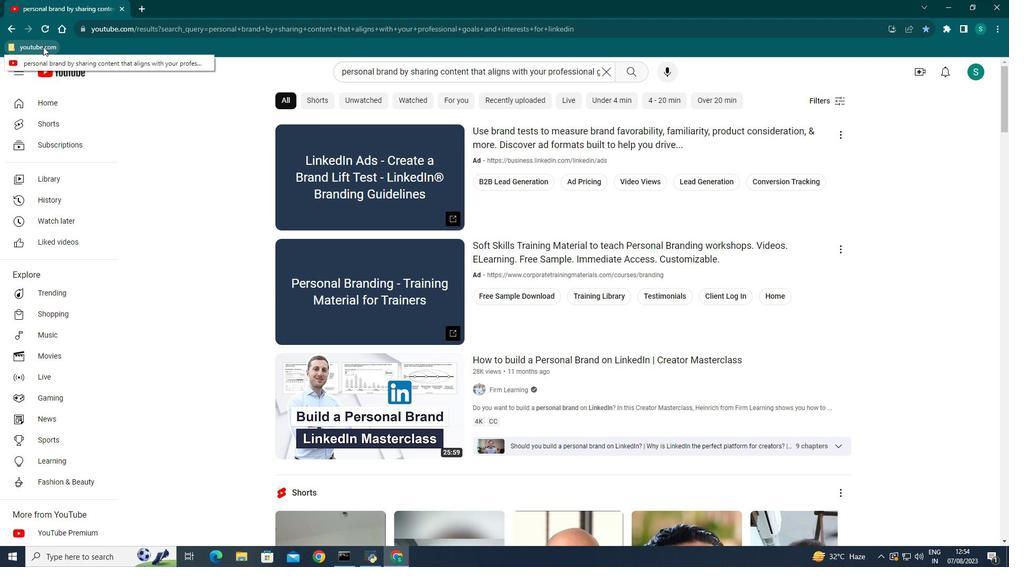 
Action: Mouse moved to (43, 59)
Screenshot: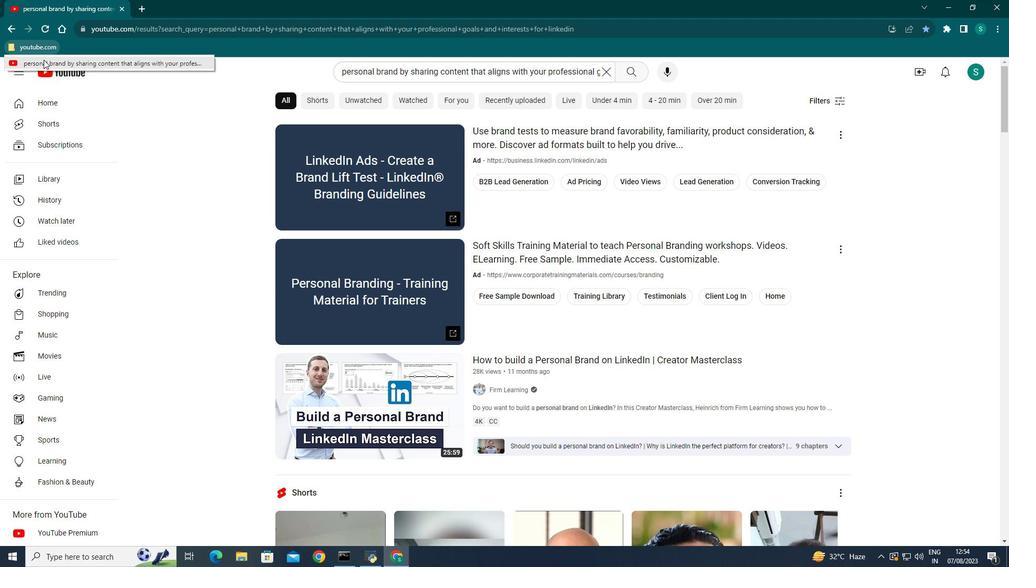 
Action: Mouse pressed left at (43, 59)
Screenshot: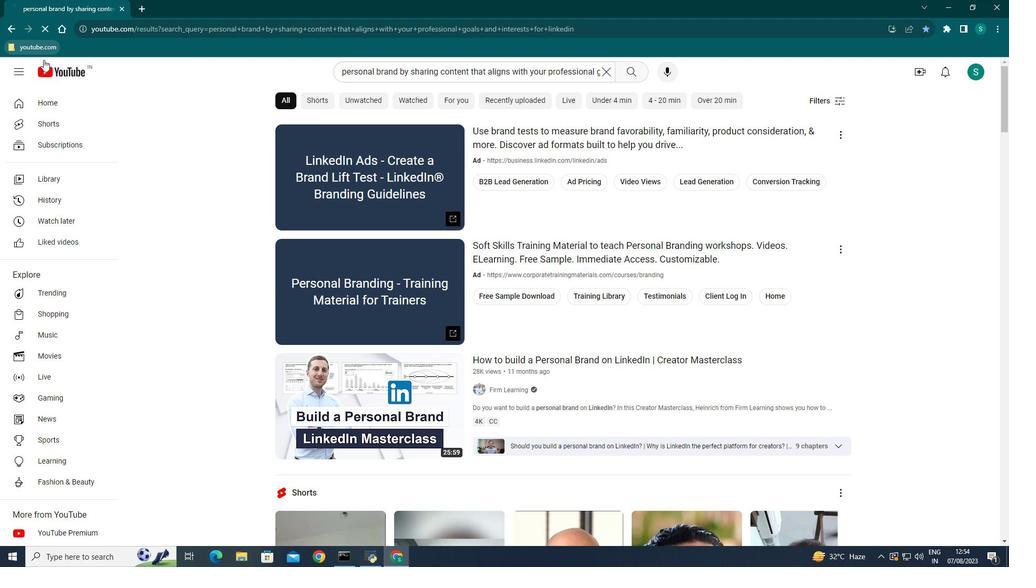 
Action: Mouse moved to (143, 12)
Screenshot: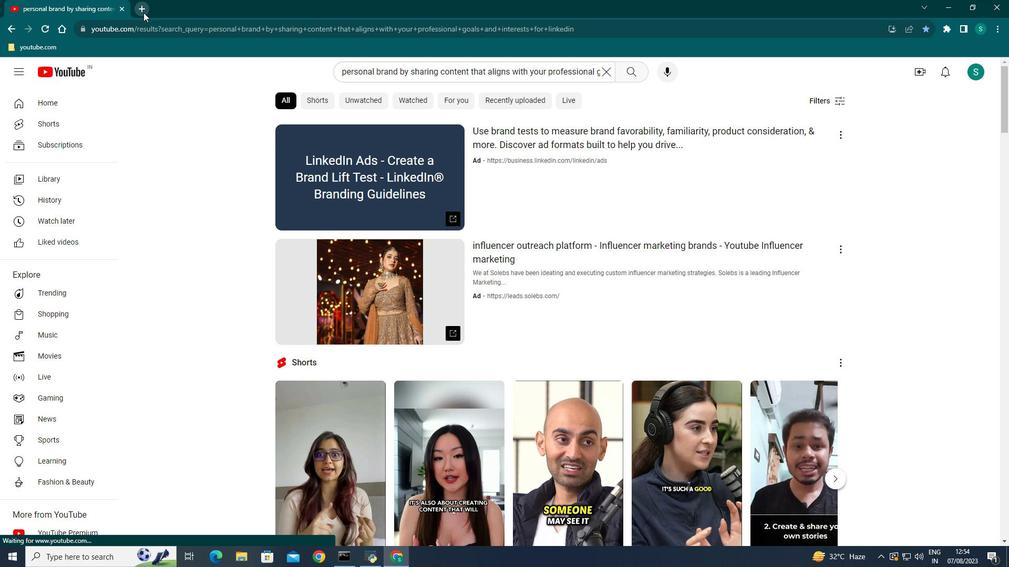 
Action: Mouse pressed left at (143, 12)
Screenshot: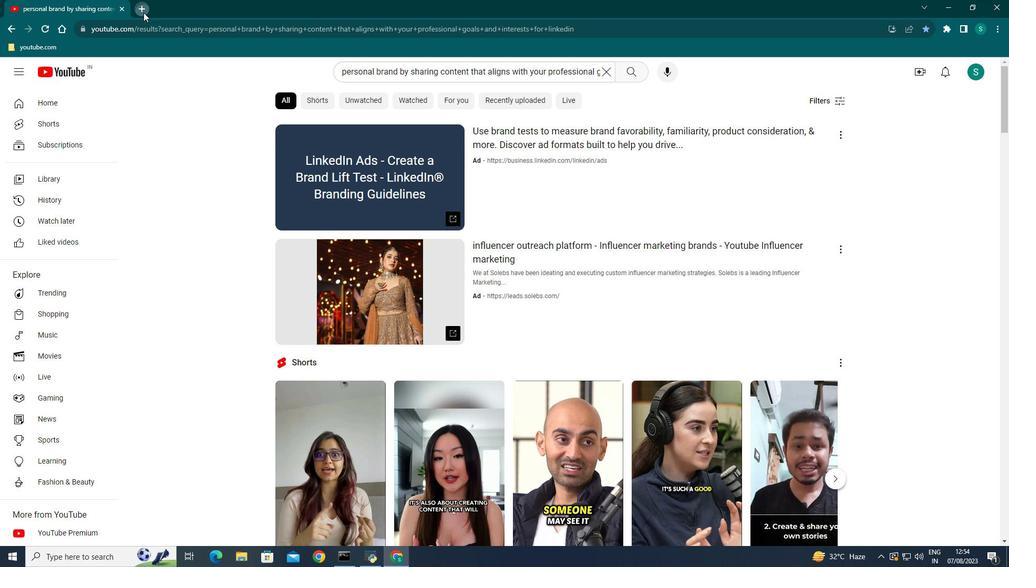 
Action: Mouse moved to (148, 28)
Screenshot: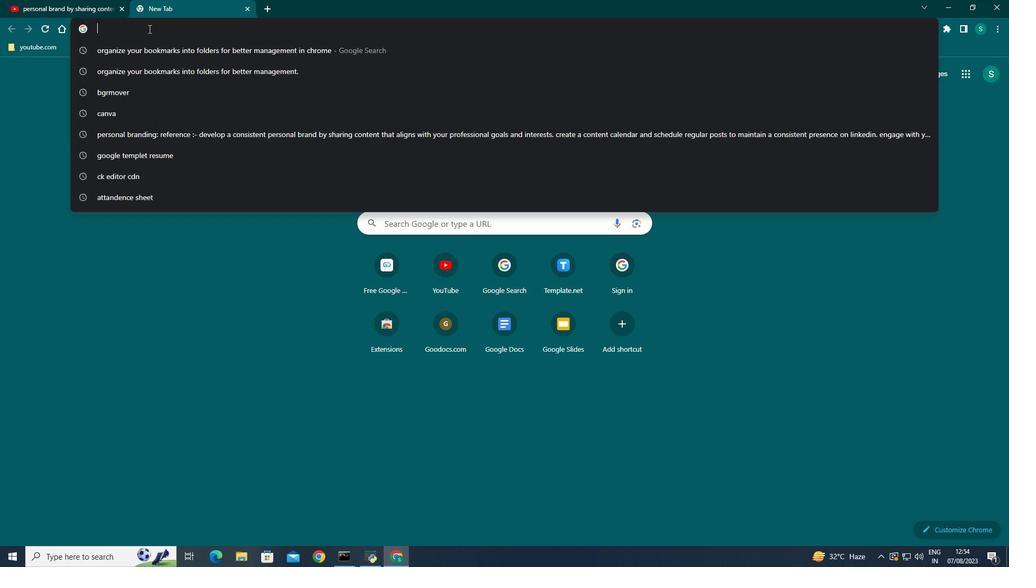 
Action: Mouse pressed left at (148, 28)
Screenshot: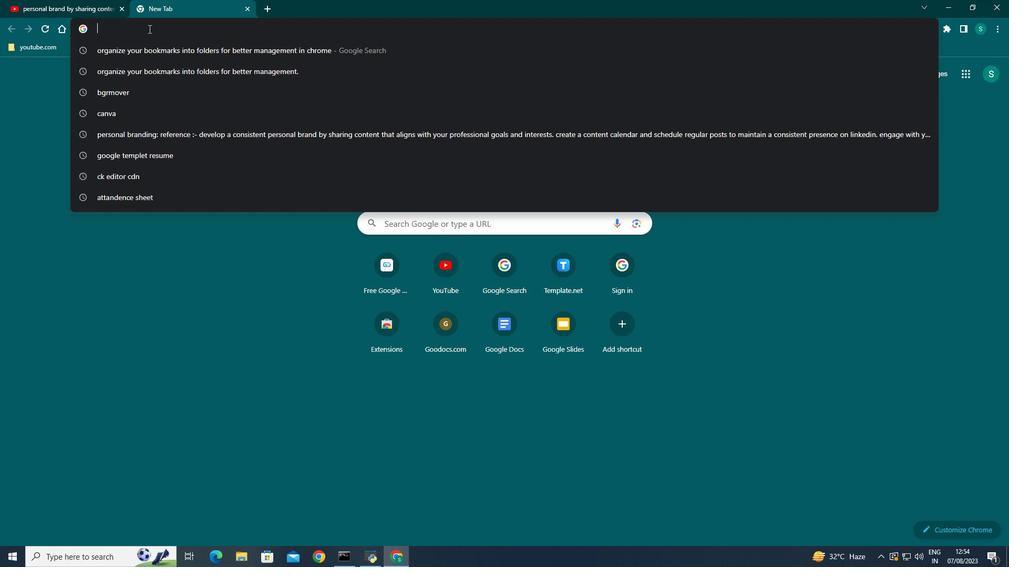 
Action: Key pressed ama
Screenshot: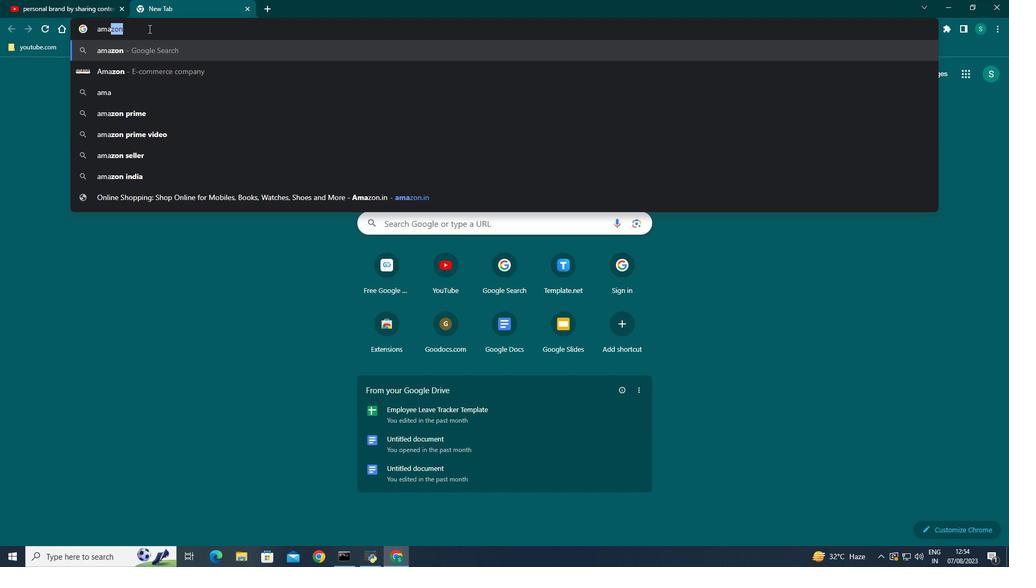 
Action: Mouse moved to (138, 25)
Screenshot: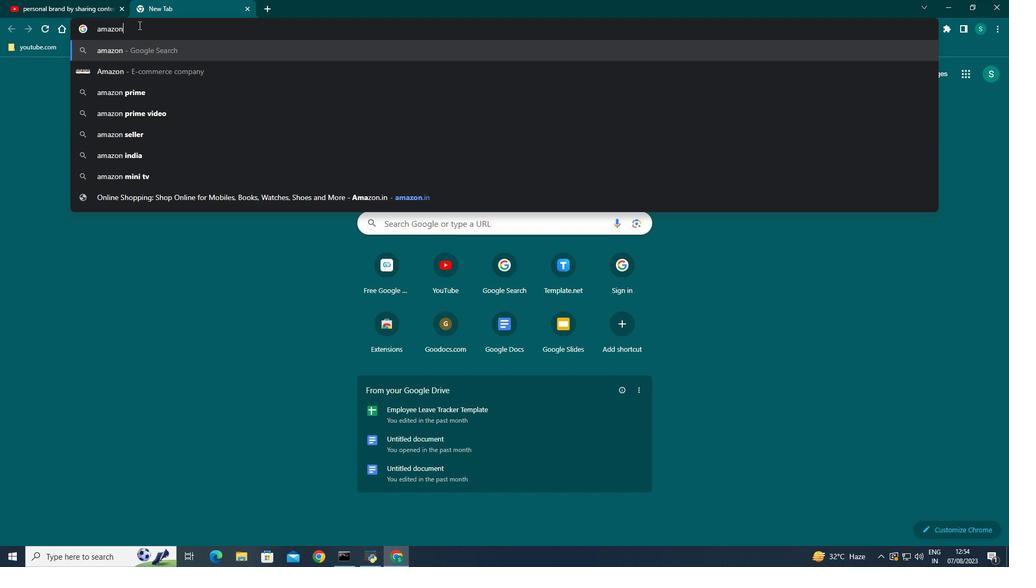 
Action: Mouse pressed left at (138, 25)
Screenshot: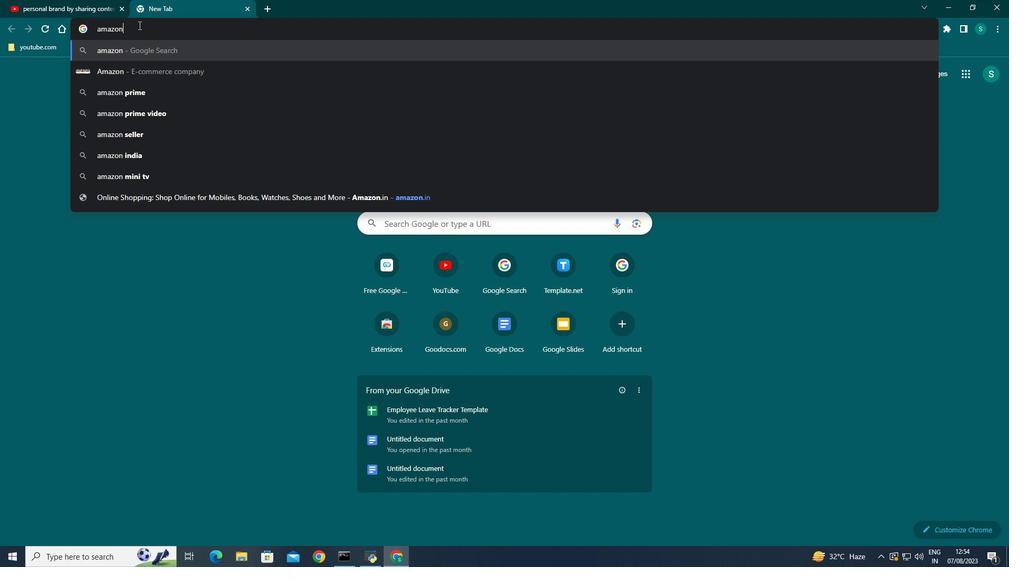 
Action: Key pressed <Key.enter>
Screenshot: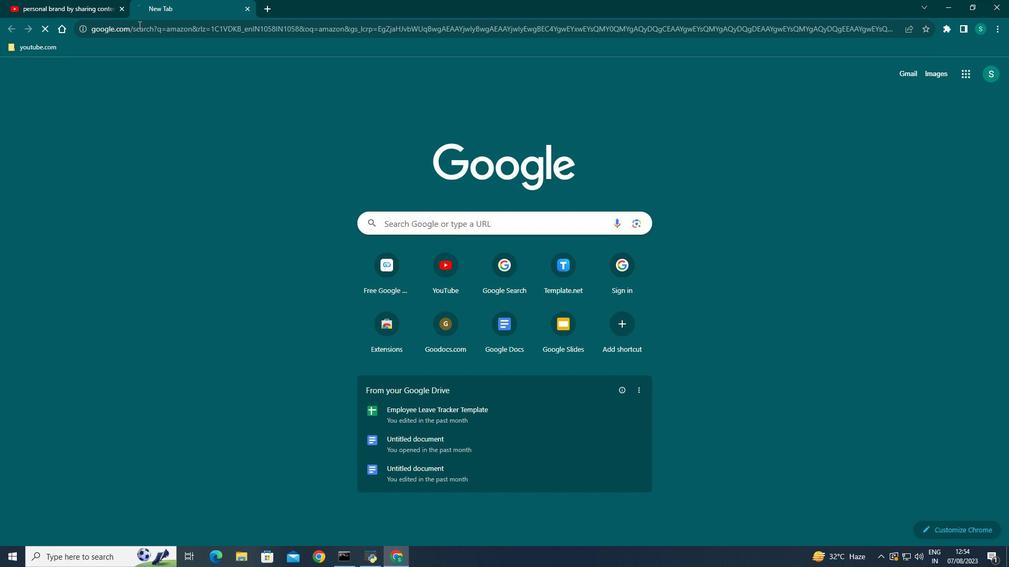 
Action: Mouse moved to (215, 203)
Screenshot: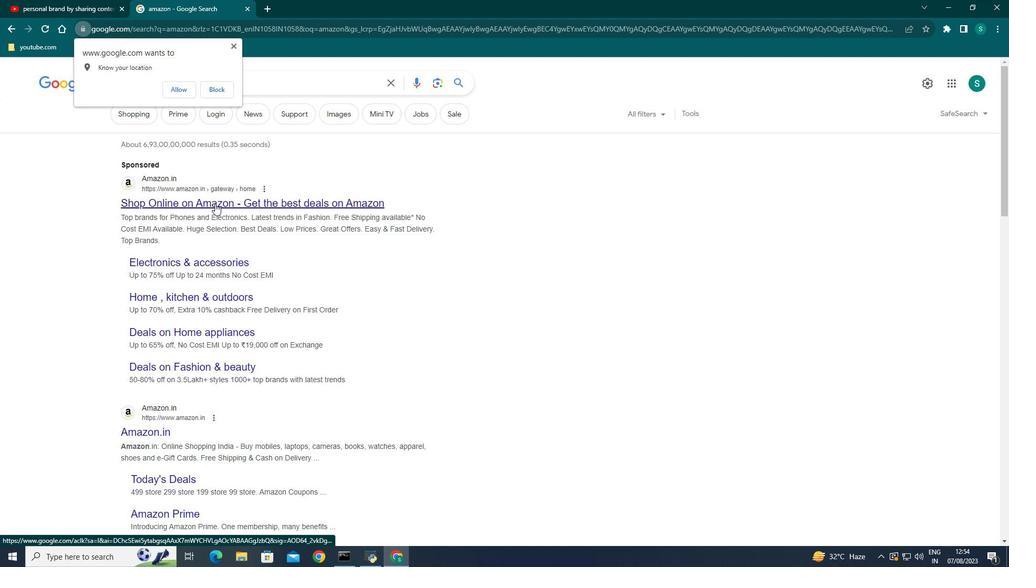 
Action: Mouse pressed left at (215, 203)
Screenshot: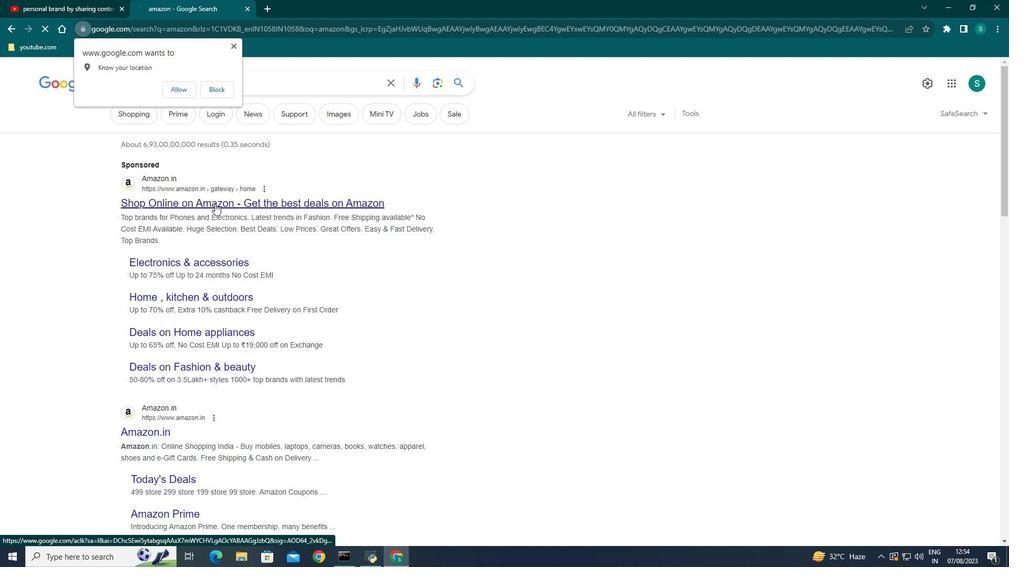 
Action: Mouse moved to (998, 29)
Screenshot: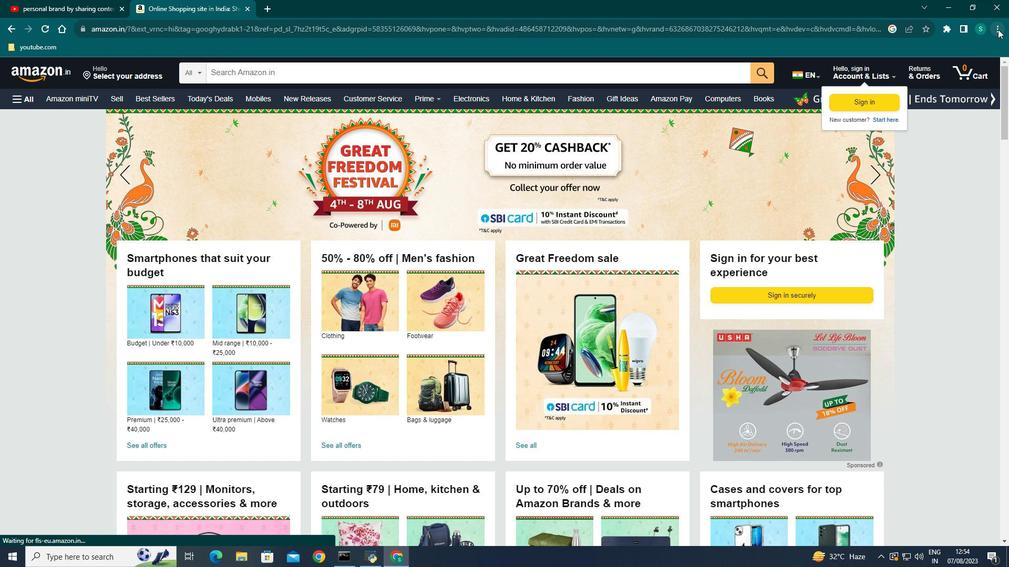 
Action: Mouse pressed left at (998, 29)
Screenshot: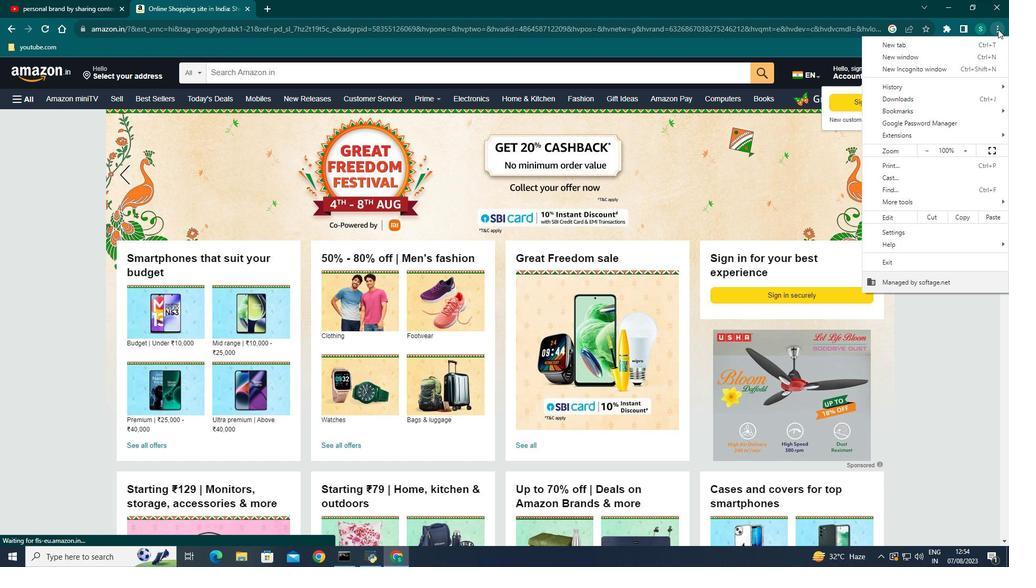 
Action: Mouse moved to (902, 110)
Screenshot: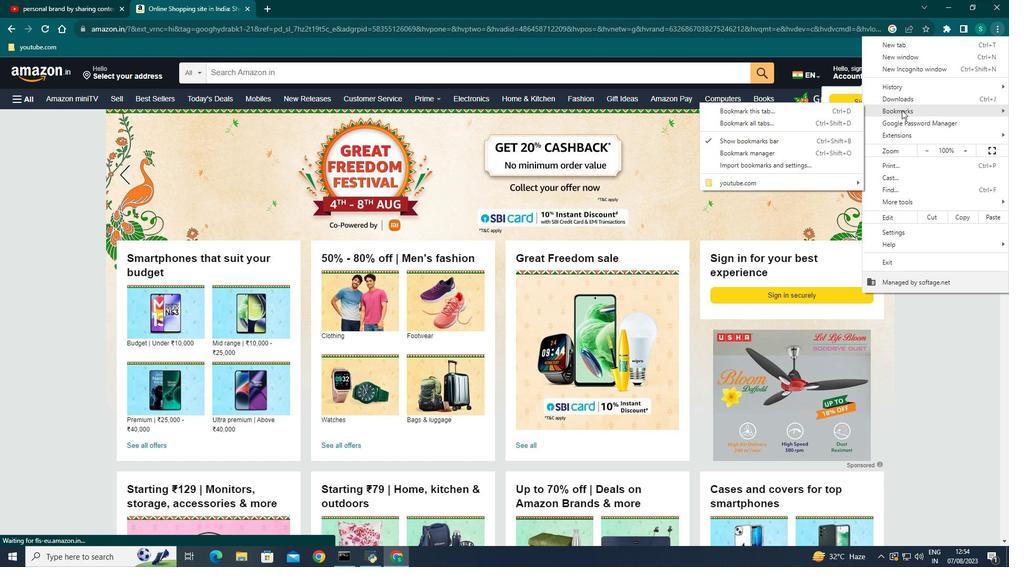 
Action: Mouse pressed left at (902, 110)
Screenshot: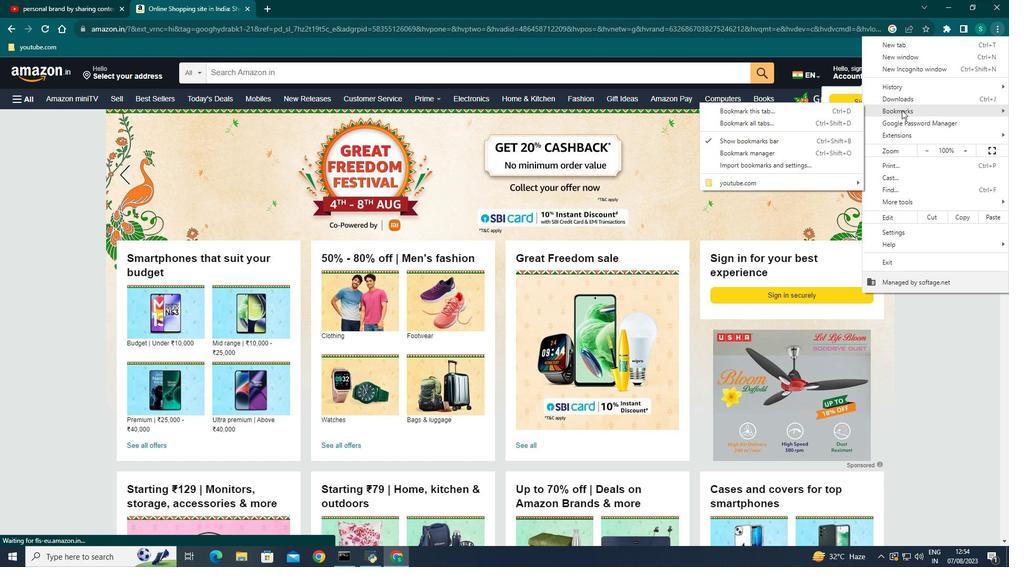 
Action: Mouse moved to (754, 155)
Screenshot: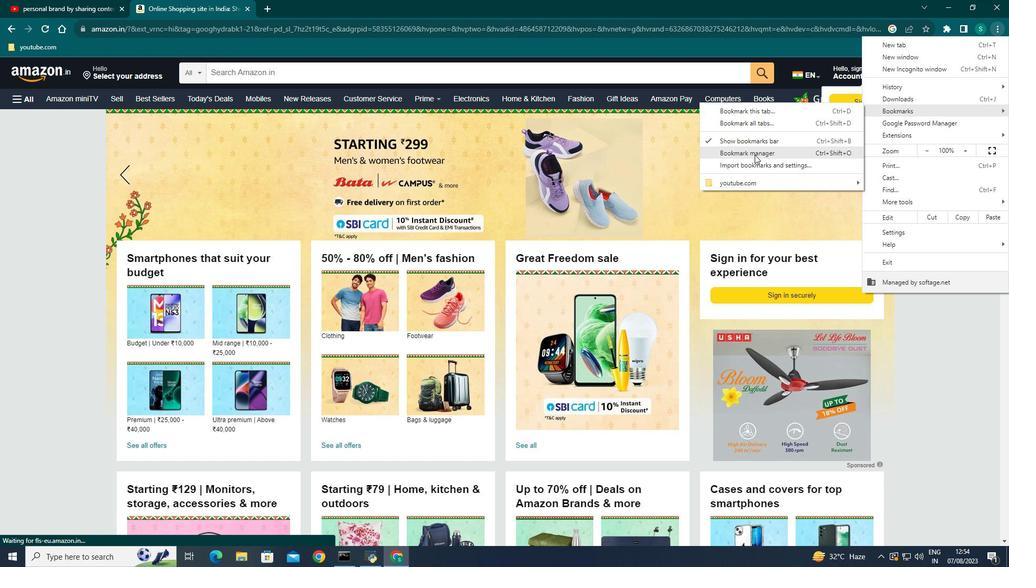 
Action: Mouse pressed left at (754, 155)
Screenshot: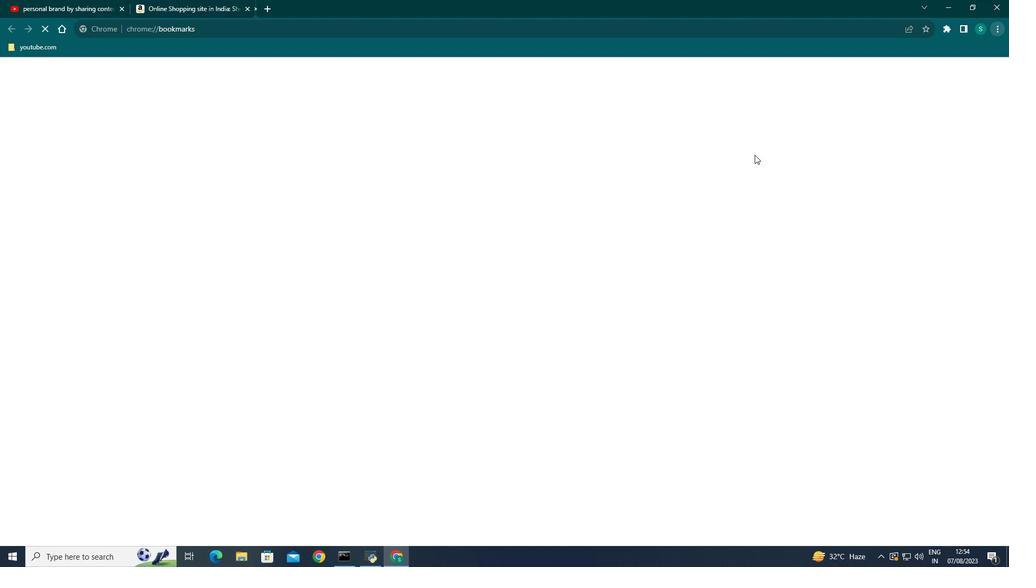 
Action: Mouse moved to (989, 69)
Screenshot: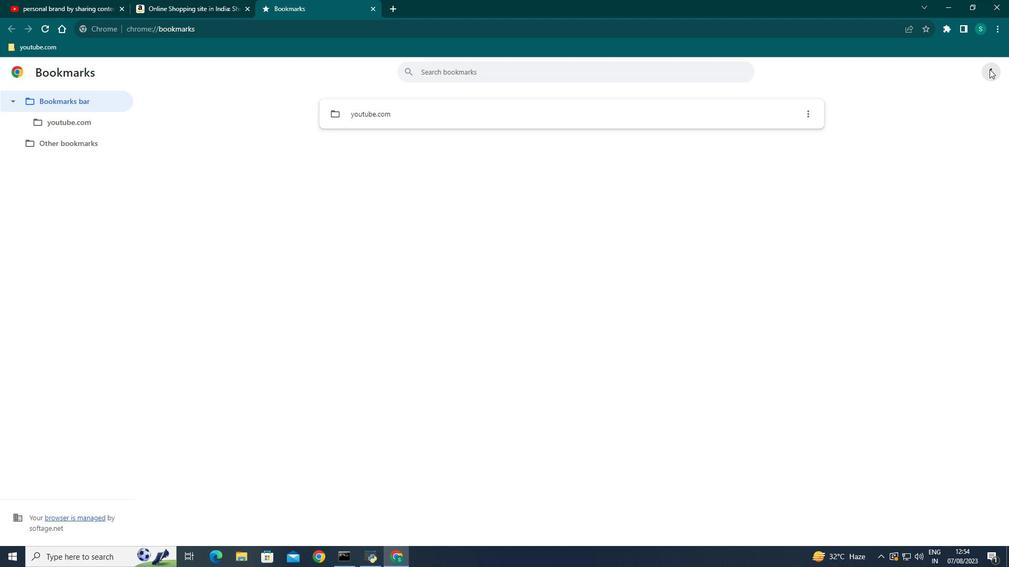 
Action: Mouse pressed left at (989, 69)
Screenshot: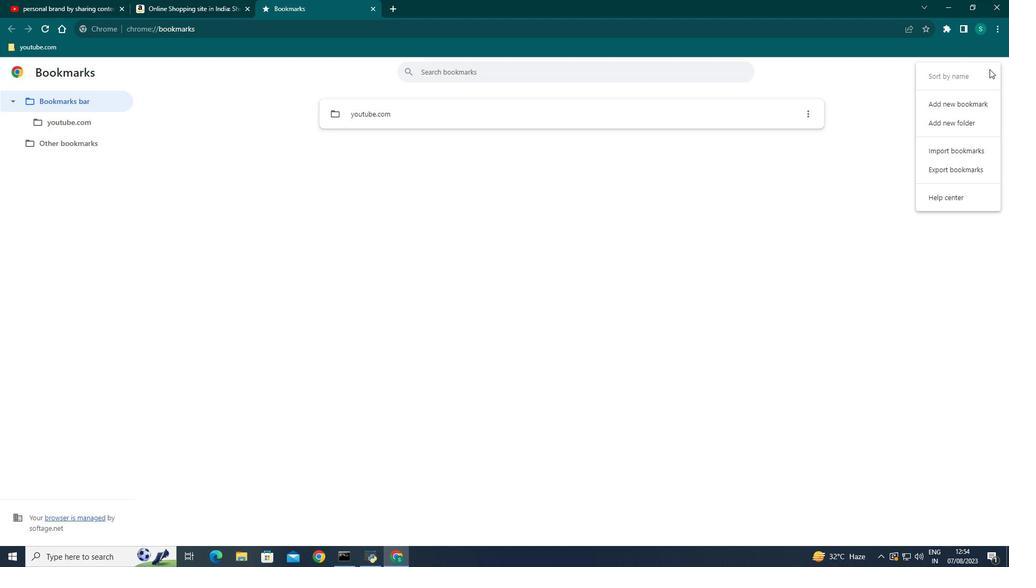 
Action: Mouse moved to (956, 127)
Screenshot: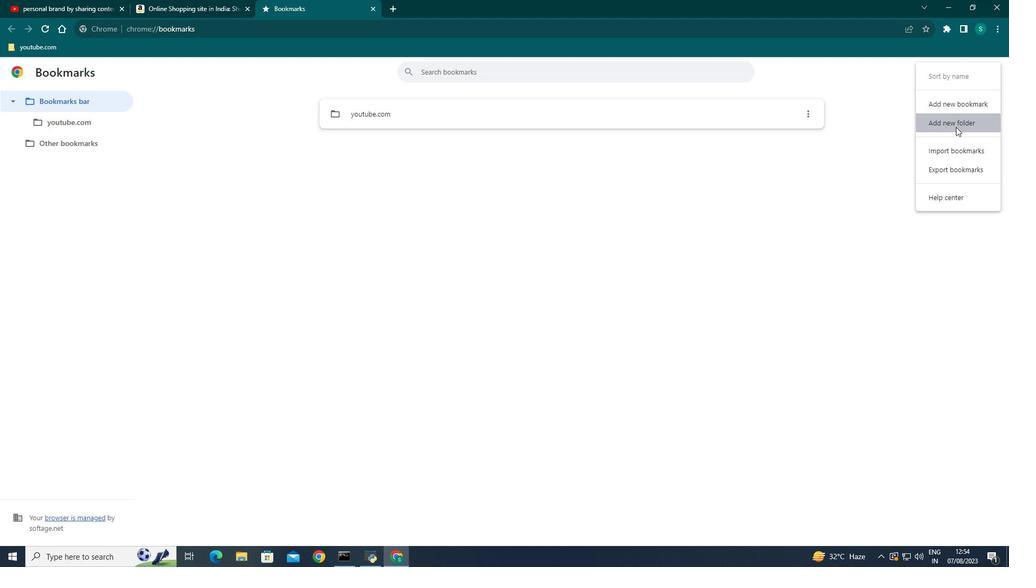 
Action: Mouse pressed left at (956, 127)
Screenshot: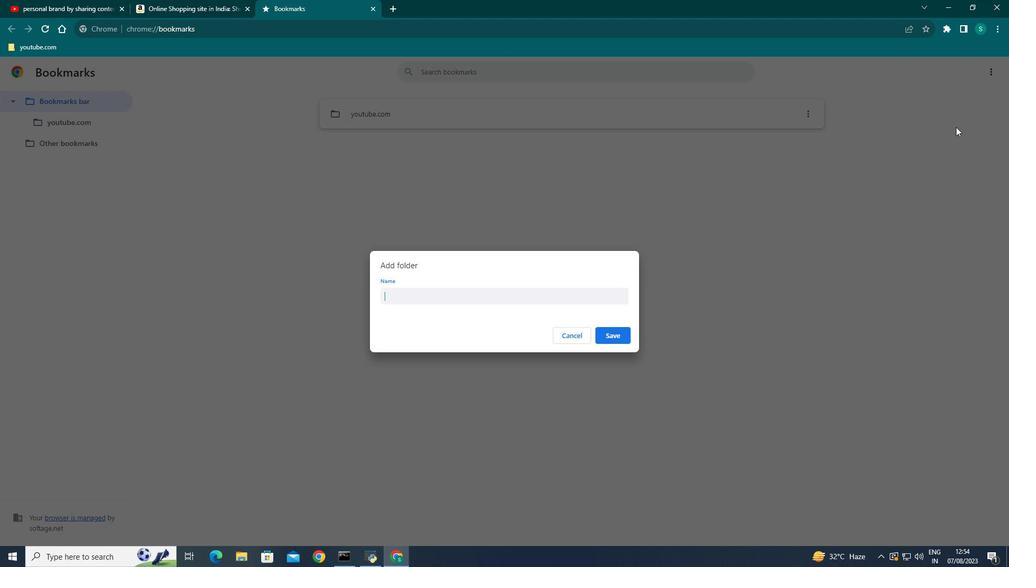 
Action: Key pressed amazon
Screenshot: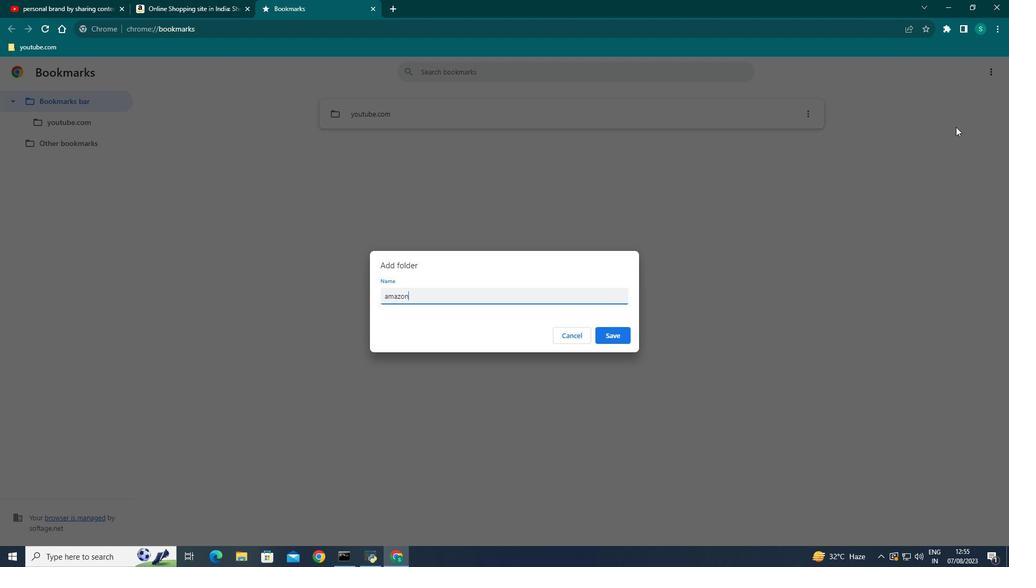 
Action: Mouse moved to (618, 337)
Screenshot: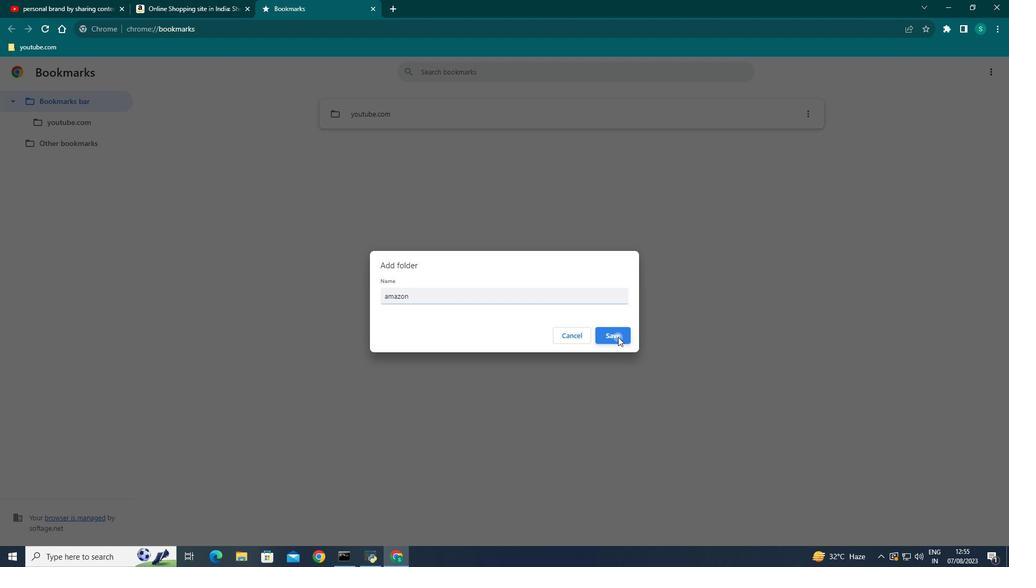
Action: Mouse pressed left at (618, 337)
Screenshot: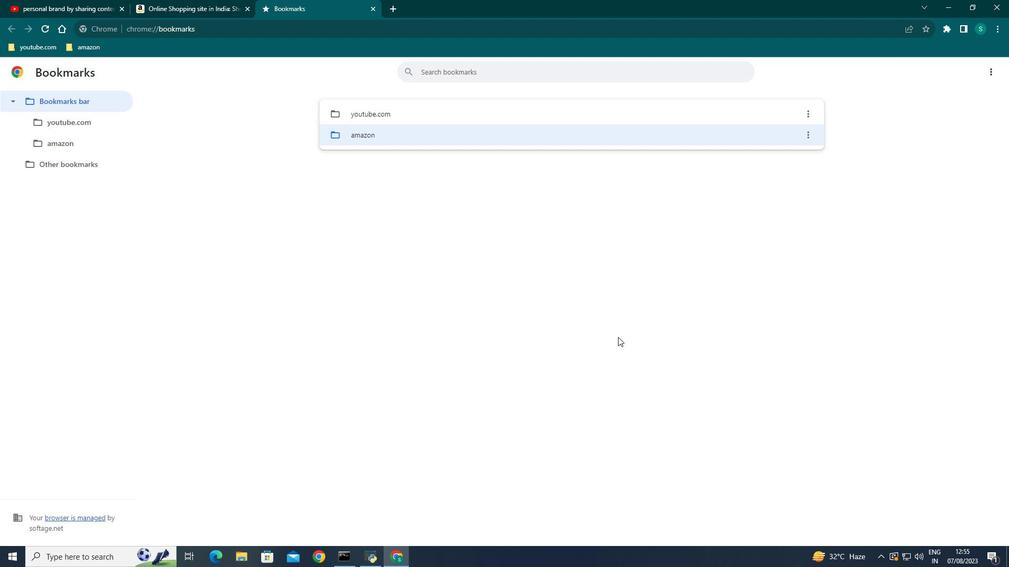 
Action: Mouse moved to (202, 1)
Screenshot: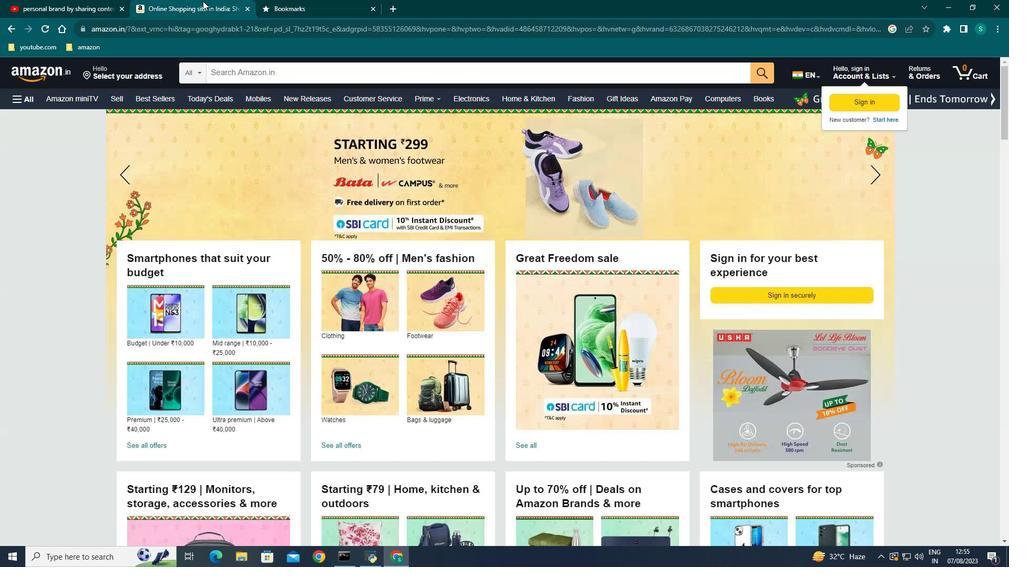 
Action: Mouse pressed left at (202, 1)
Screenshot: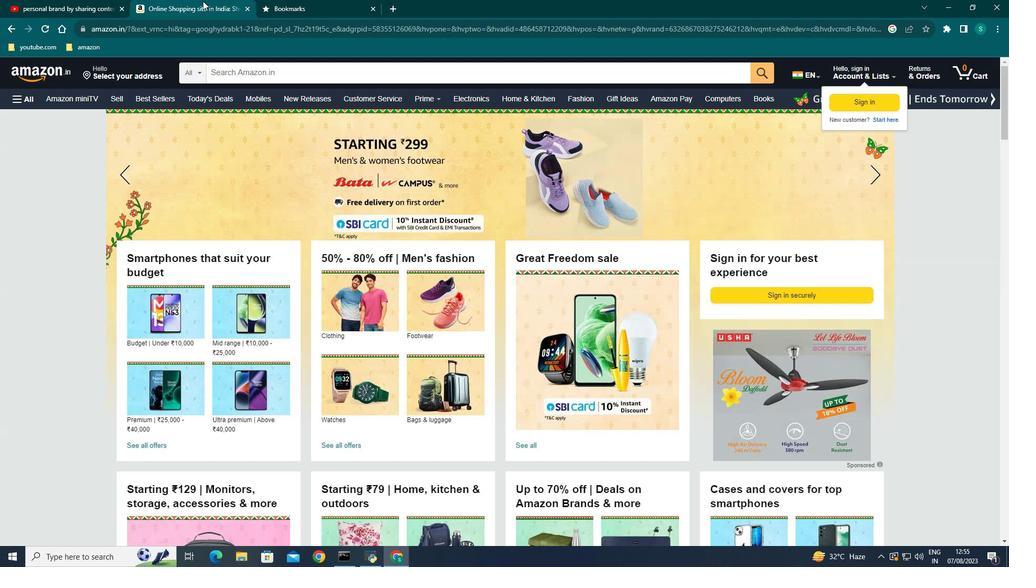
Action: Mouse moved to (996, 30)
Screenshot: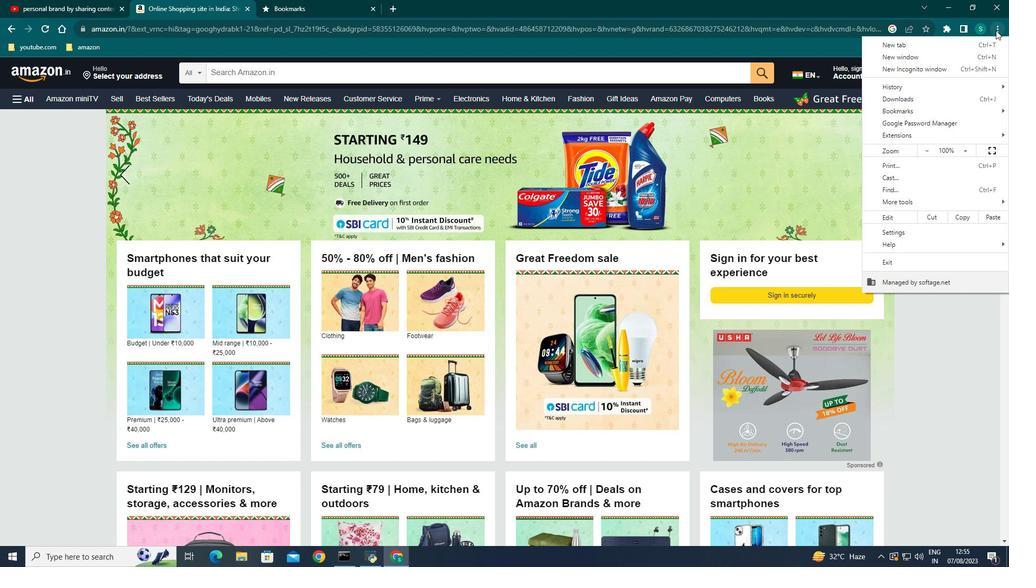 
Action: Mouse pressed left at (996, 30)
Screenshot: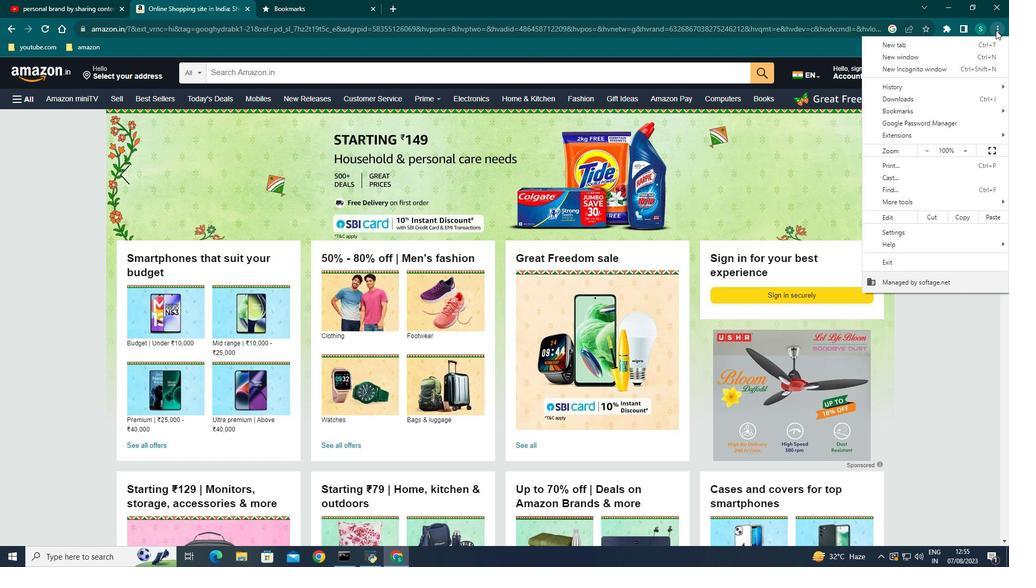 
Action: Mouse moved to (926, 26)
Screenshot: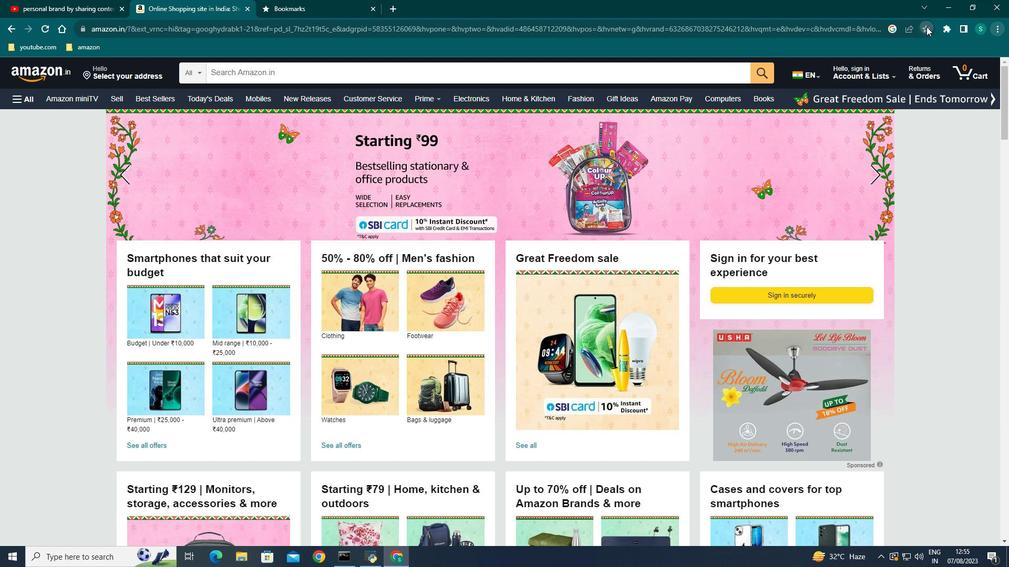 
Action: Mouse pressed left at (926, 26)
Screenshot: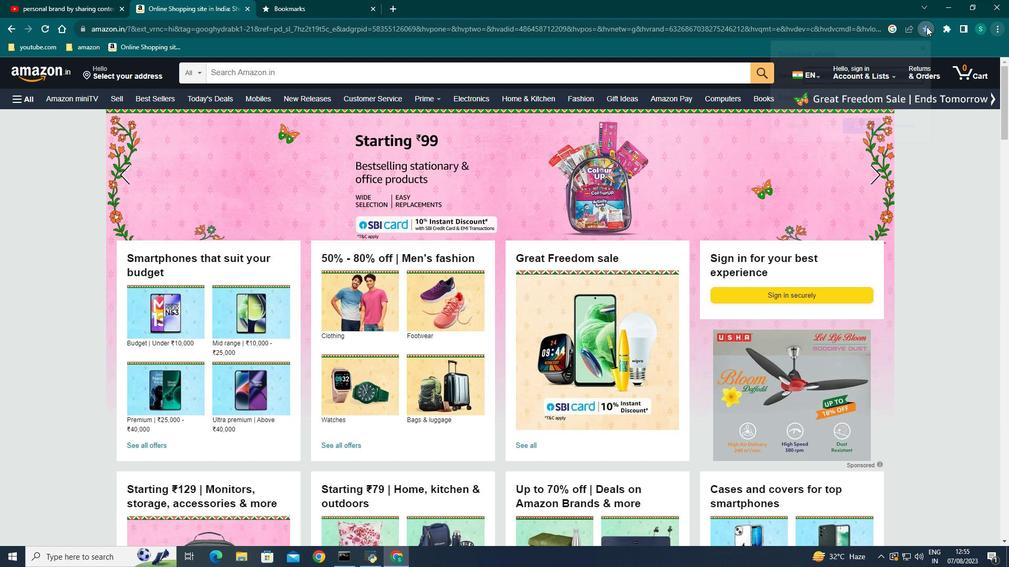 
Action: Mouse moved to (864, 96)
Screenshot: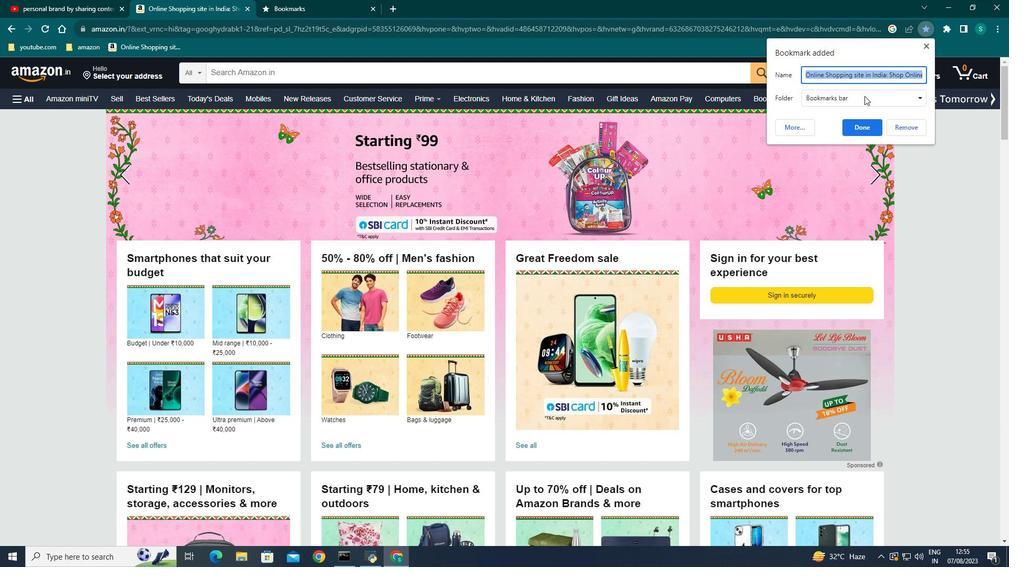 
Action: Mouse pressed left at (864, 96)
Screenshot: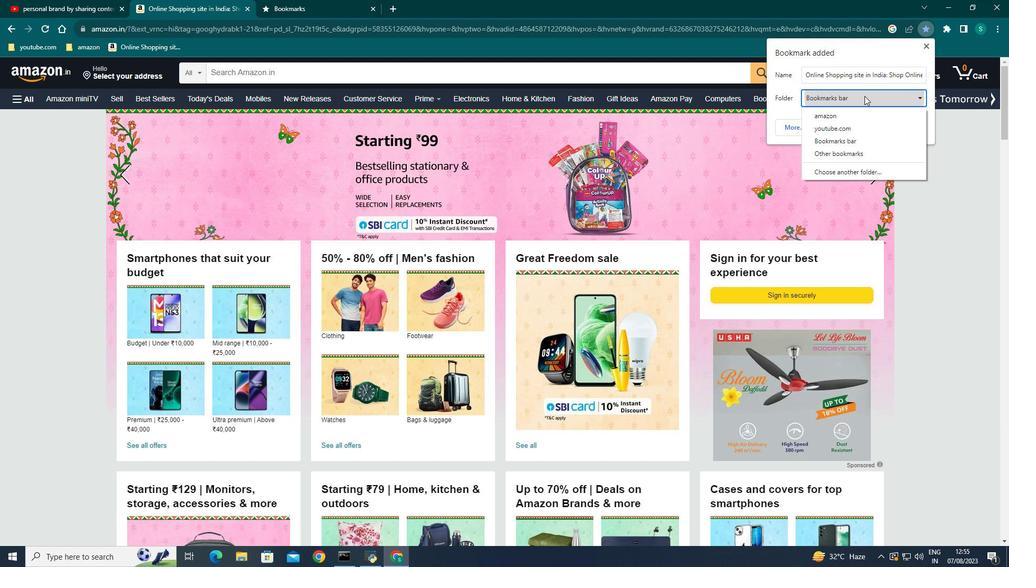 
Action: Mouse moved to (838, 118)
Screenshot: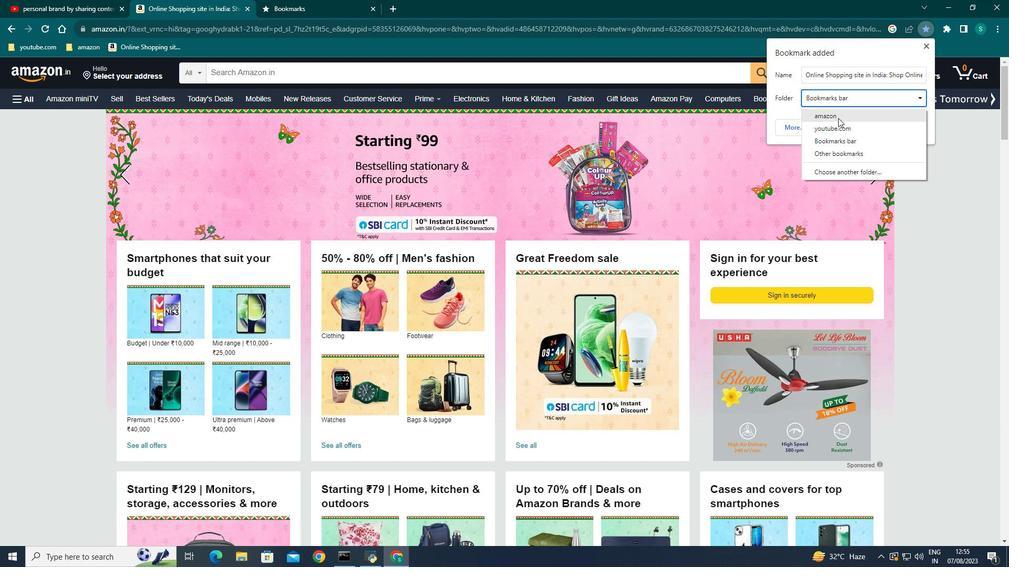 
Action: Mouse pressed left at (838, 118)
Screenshot: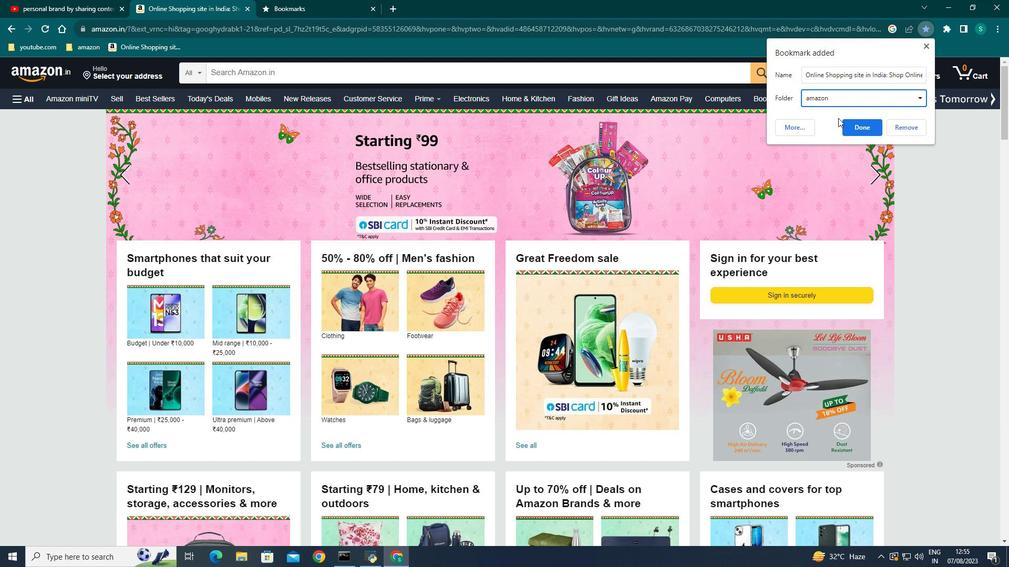 
Action: Mouse moved to (853, 127)
Screenshot: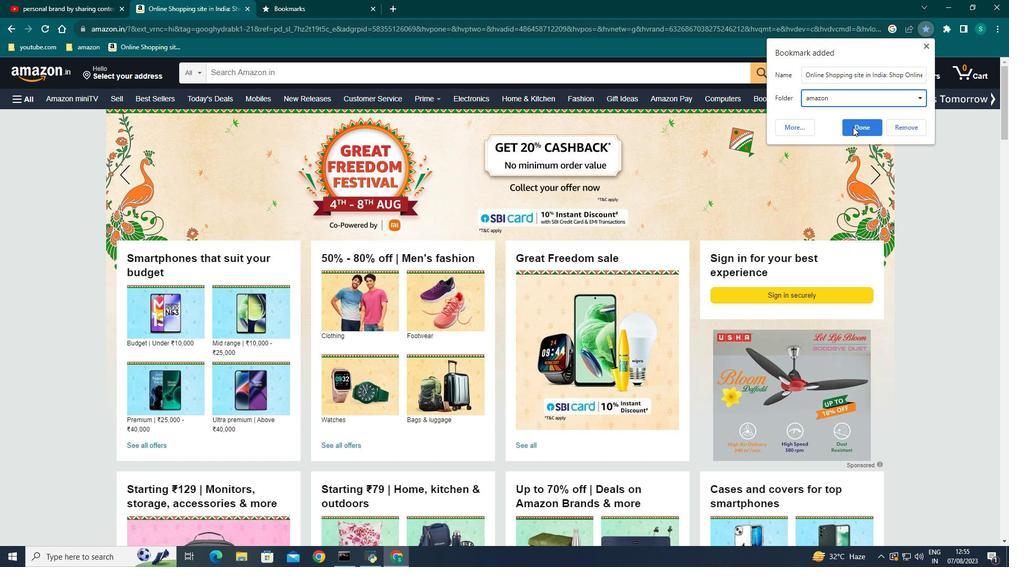 
Action: Mouse pressed left at (853, 127)
Screenshot: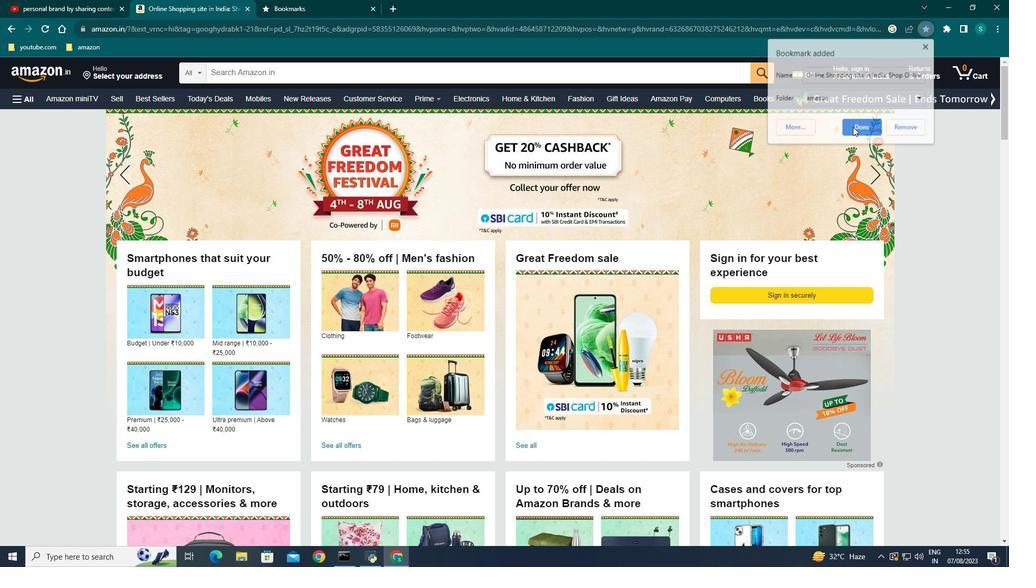 
Action: Mouse moved to (997, 28)
Screenshot: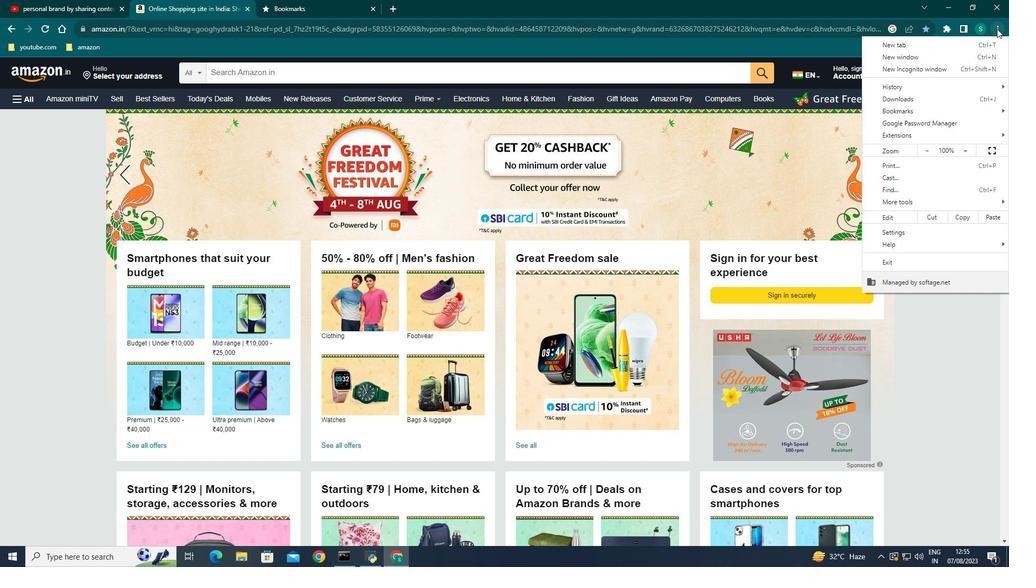 
Action: Mouse pressed left at (997, 28)
Screenshot: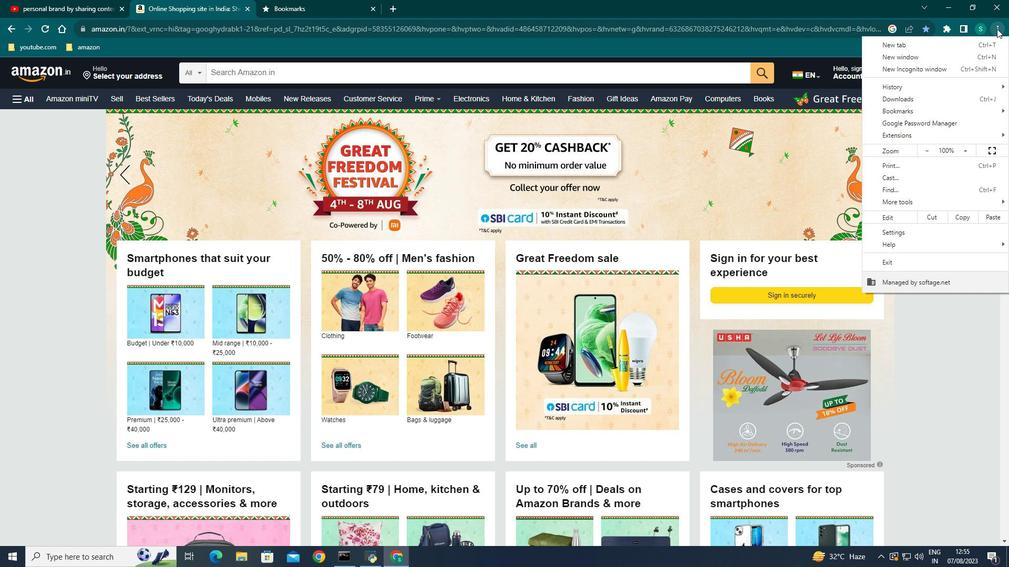 
Action: Mouse moved to (901, 108)
Screenshot: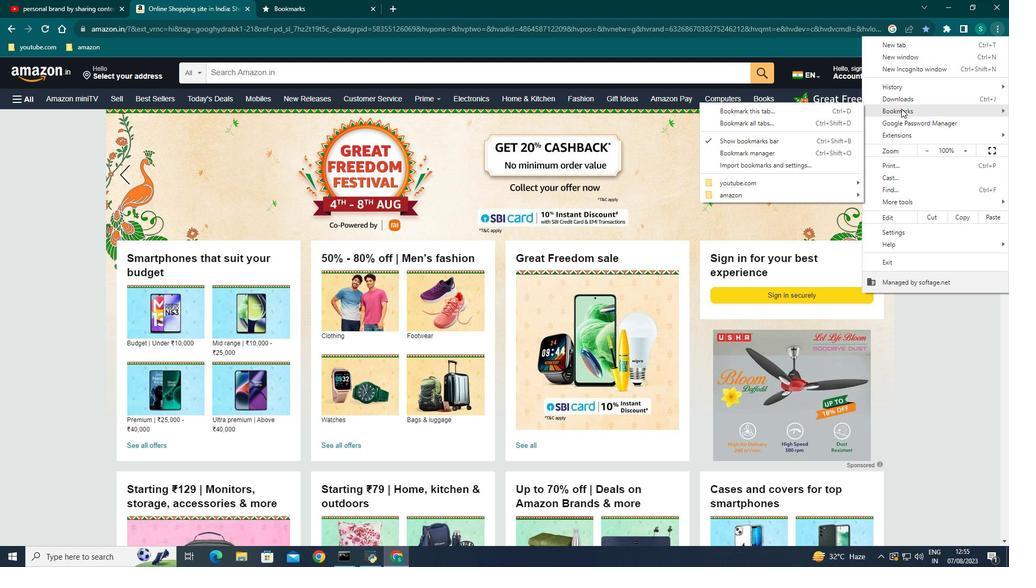
Action: Mouse pressed left at (901, 108)
Screenshot: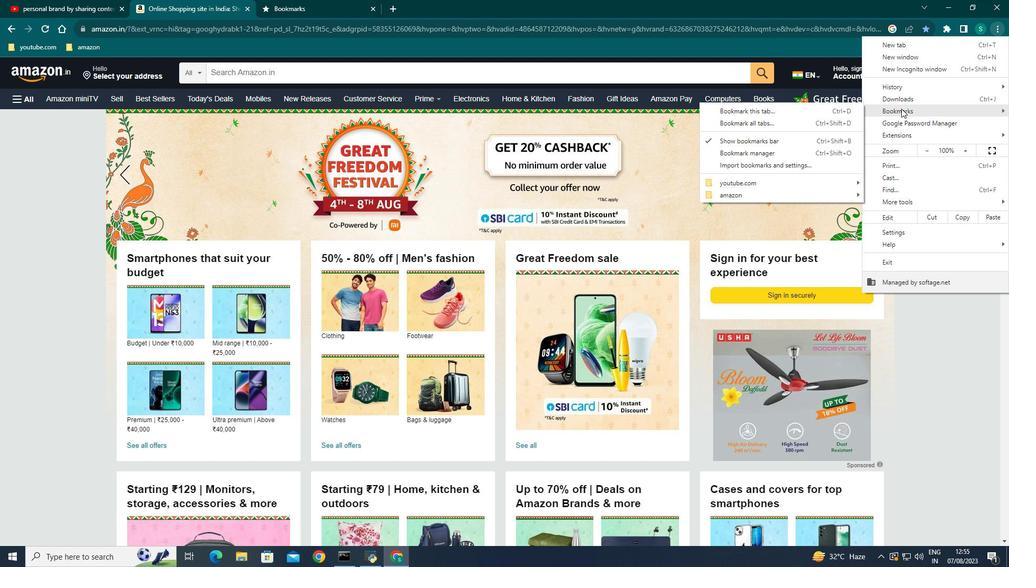 
Action: Mouse moved to (755, 153)
Screenshot: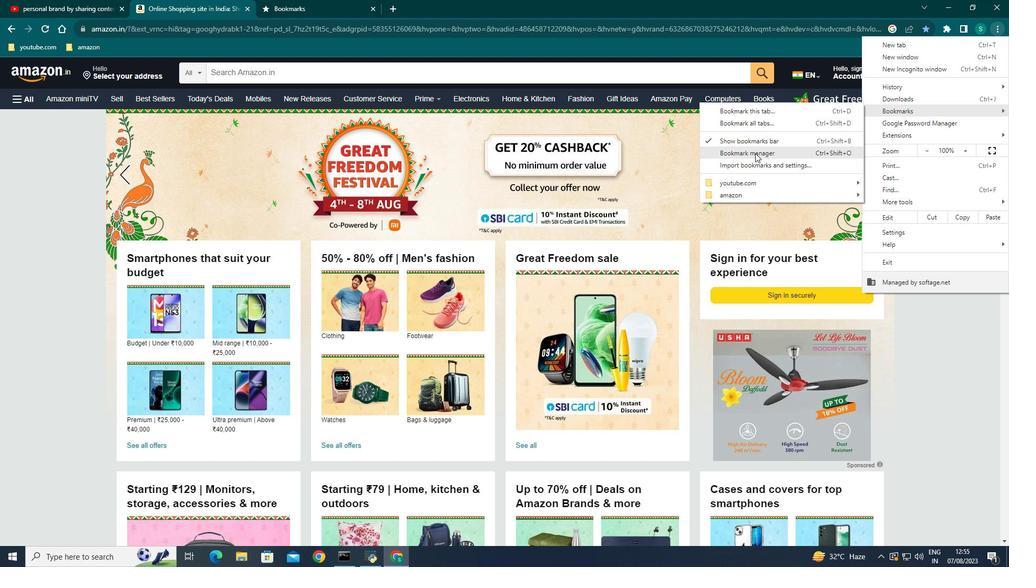 
Action: Mouse pressed left at (755, 153)
Screenshot: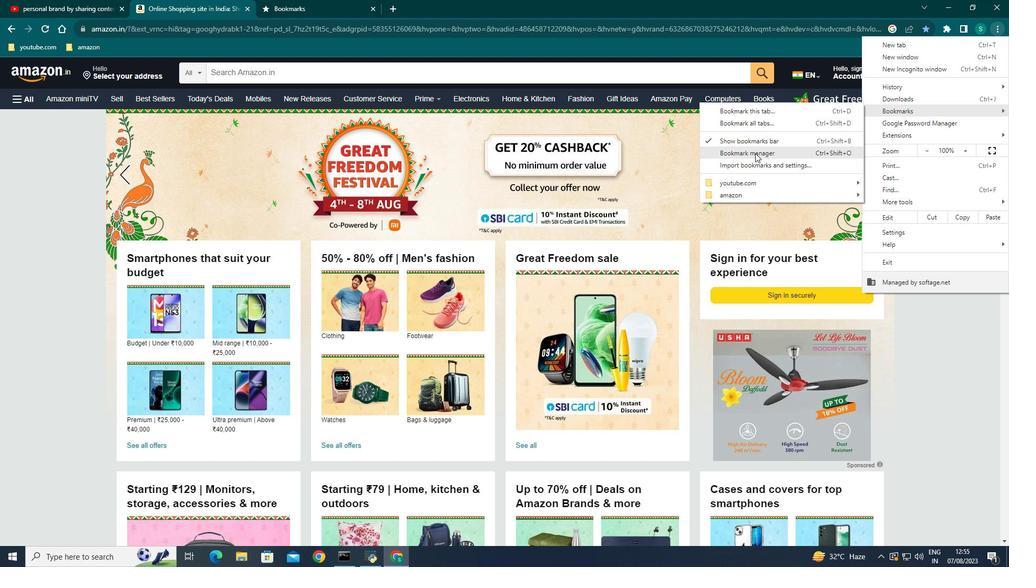 
Action: Mouse moved to (809, 131)
Screenshot: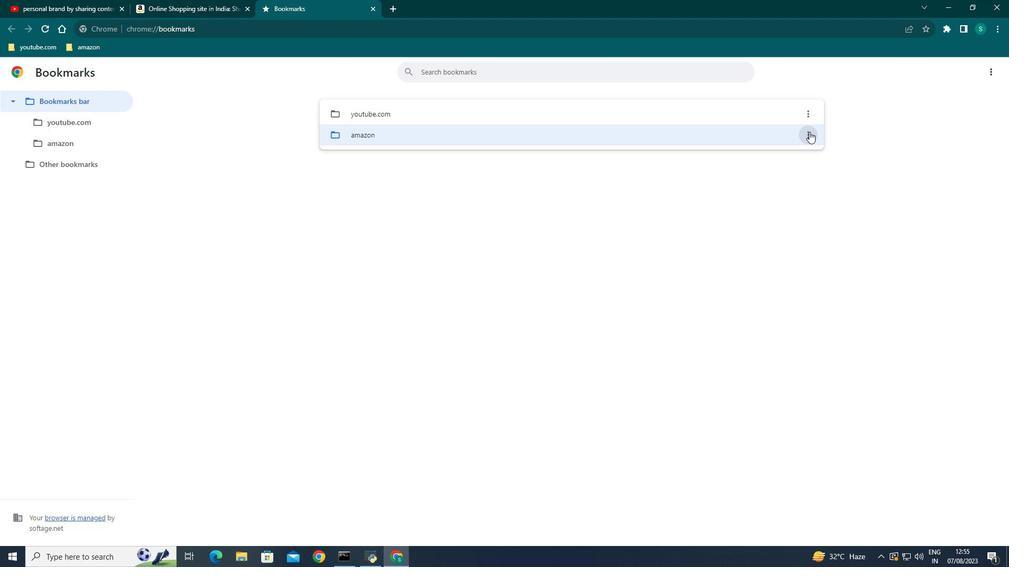 
Action: Mouse pressed left at (809, 131)
Screenshot: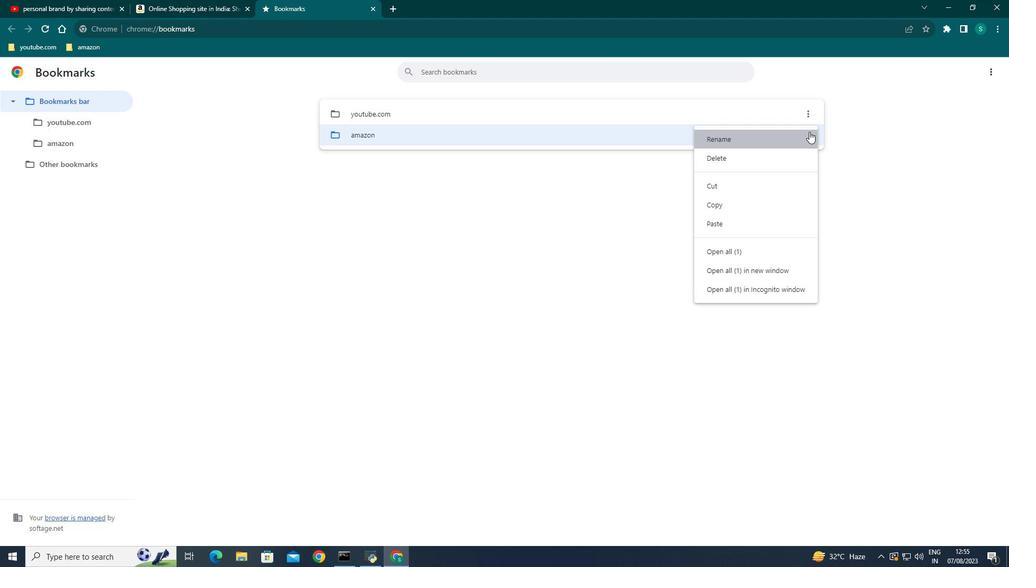 
Action: Mouse moved to (57, 140)
Screenshot: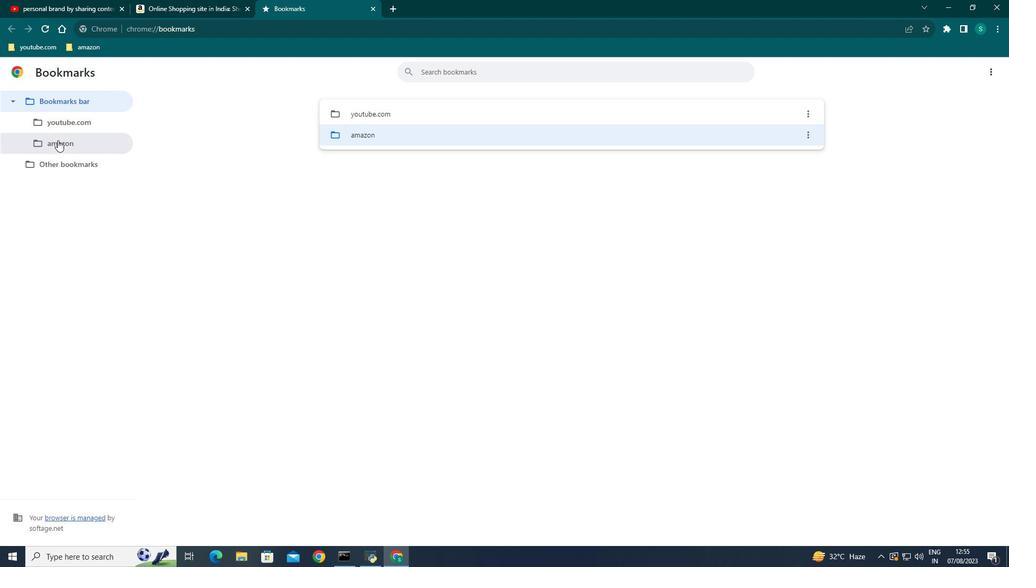 
Action: Mouse pressed left at (57, 140)
Screenshot: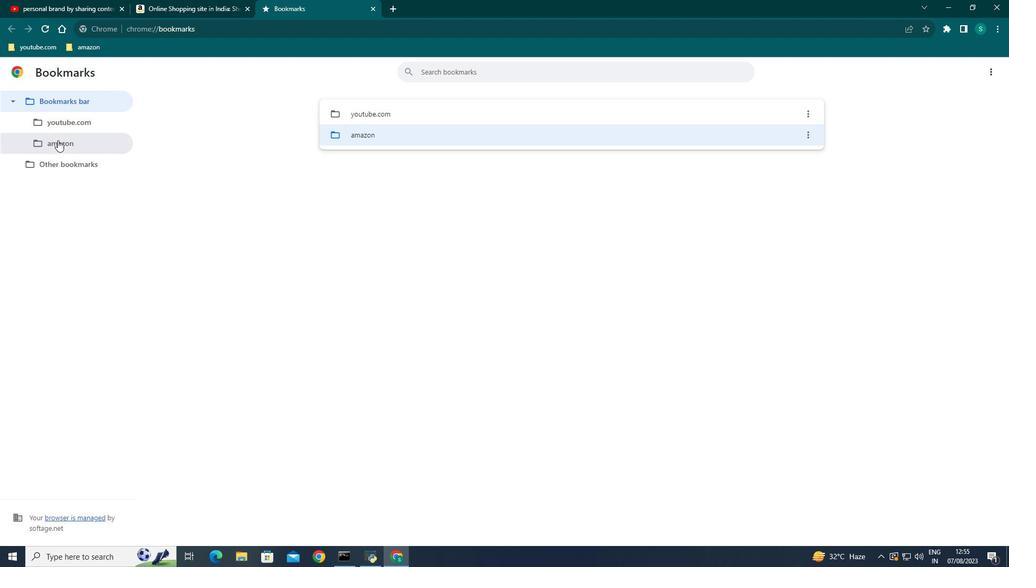 
Action: Mouse pressed right at (57, 140)
Screenshot: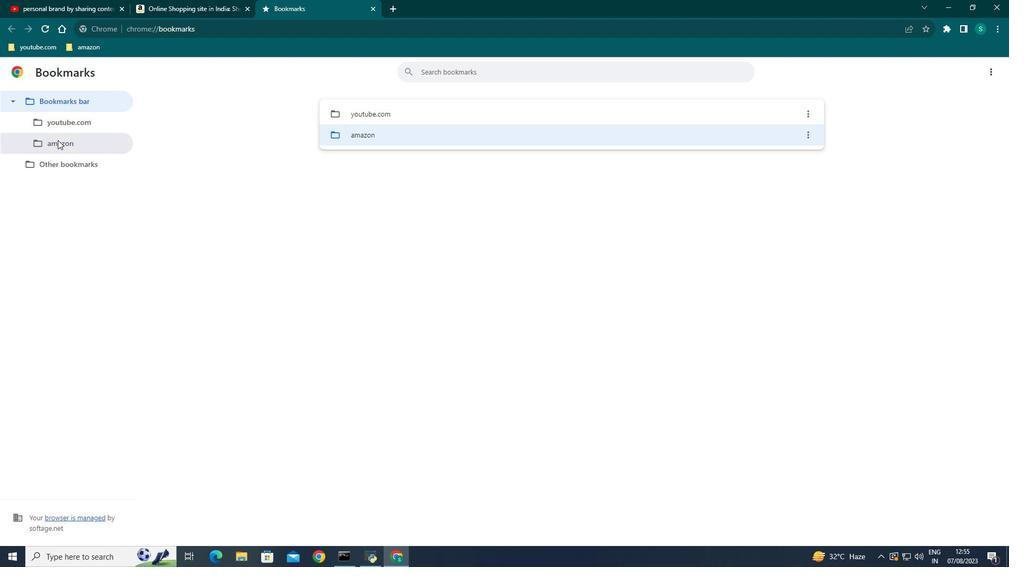 
Action: Mouse moved to (53, 141)
Screenshot: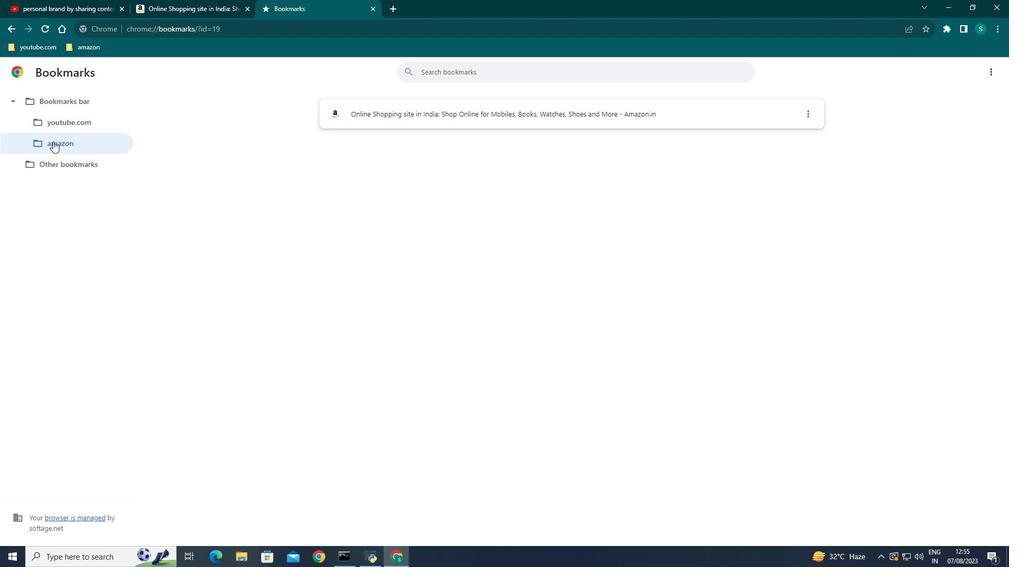 
Action: Mouse pressed left at (53, 141)
Screenshot: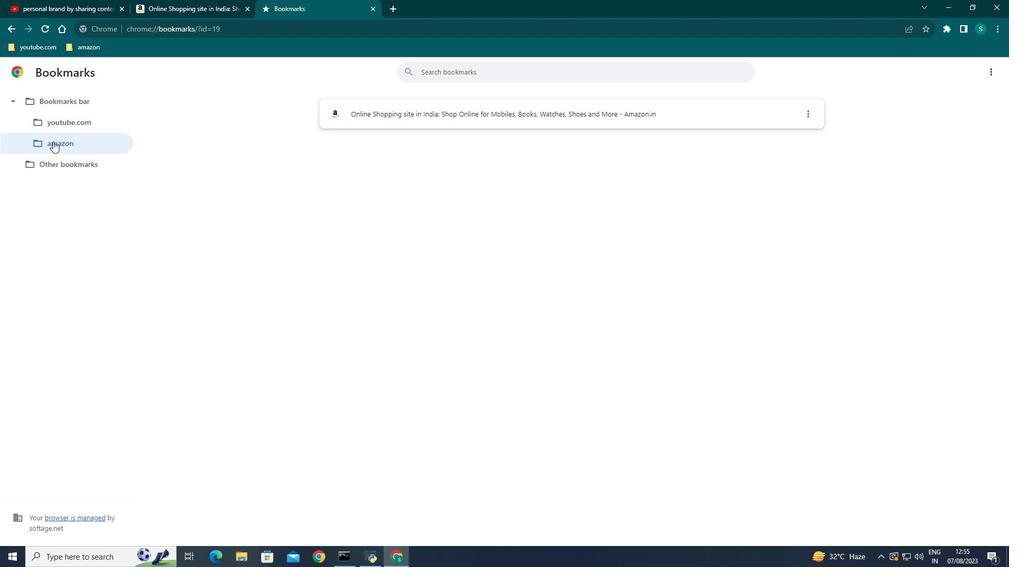 
Action: Mouse moved to (993, 72)
Screenshot: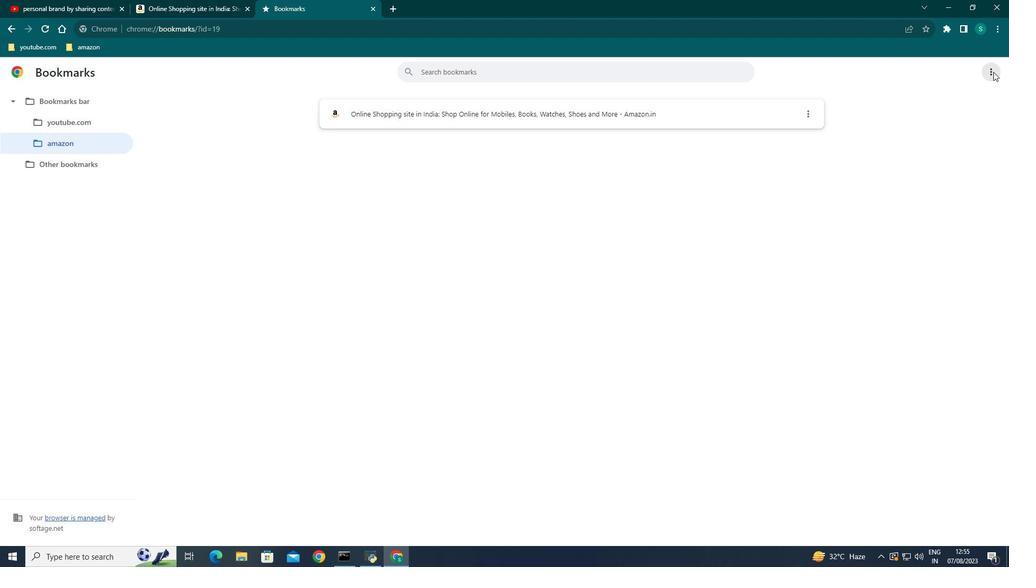
Action: Mouse pressed left at (993, 72)
Screenshot: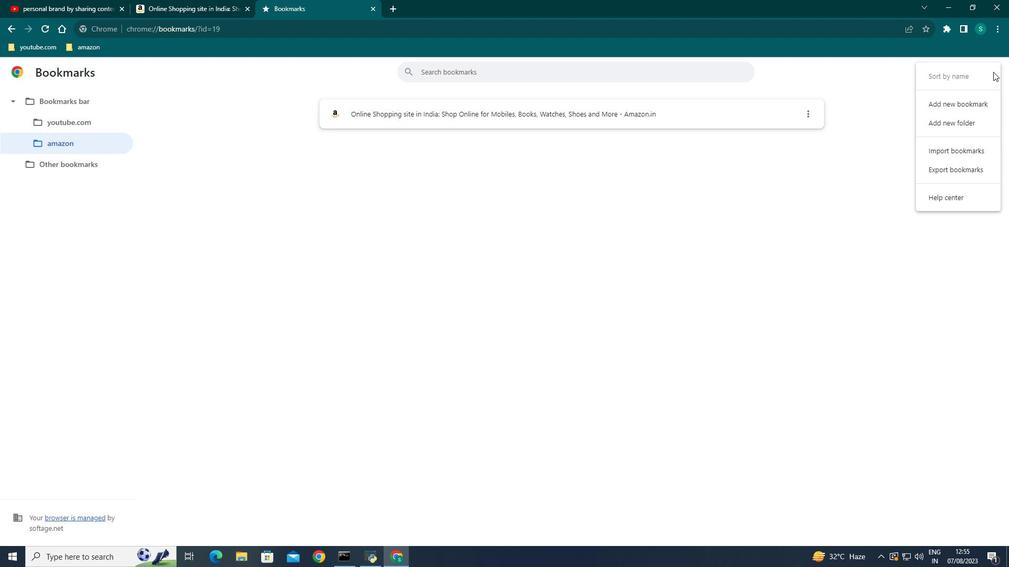 
Action: Mouse moved to (431, 262)
Screenshot: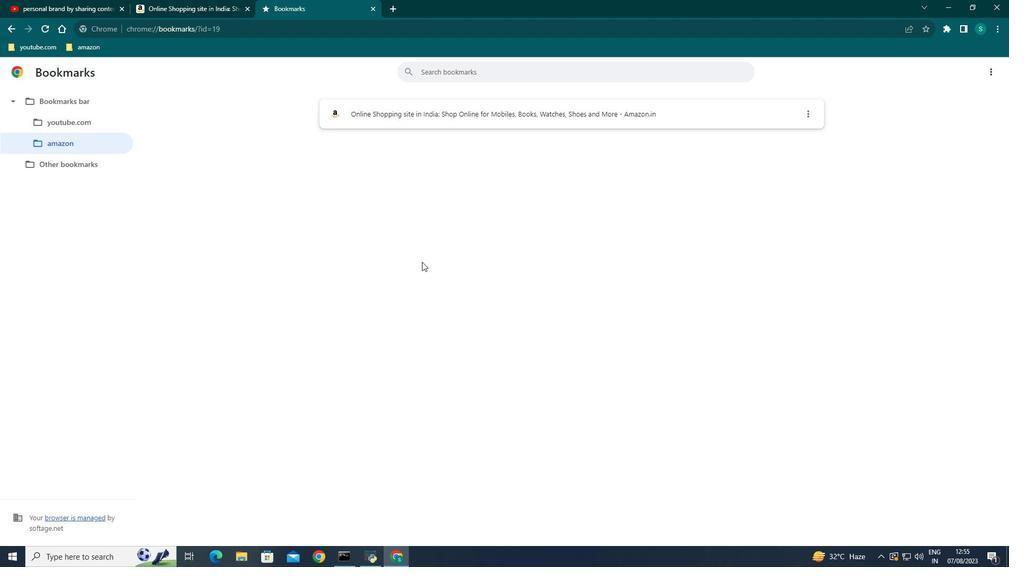 
Action: Mouse pressed left at (431, 262)
Screenshot: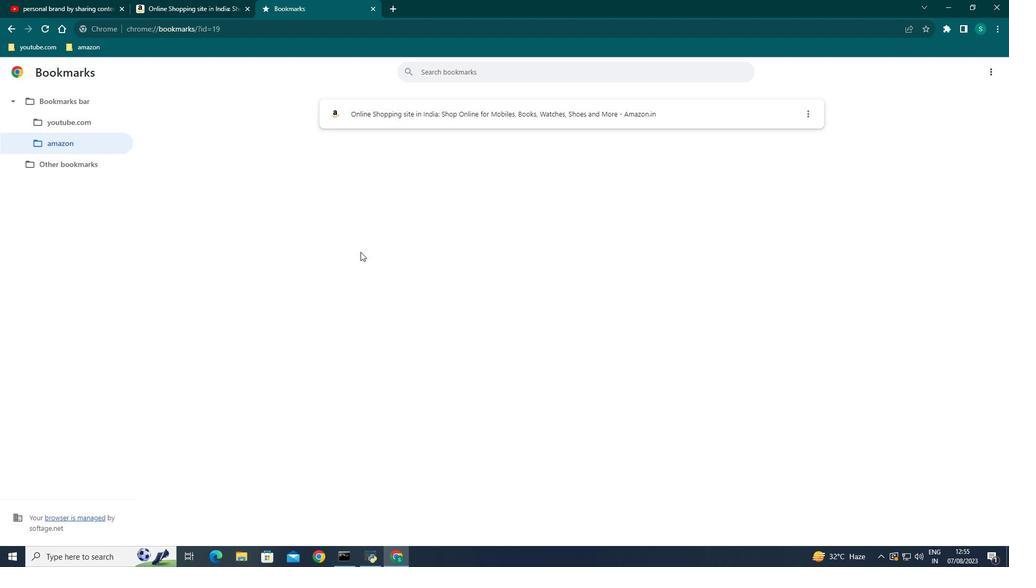 
Action: Mouse moved to (96, 147)
Screenshot: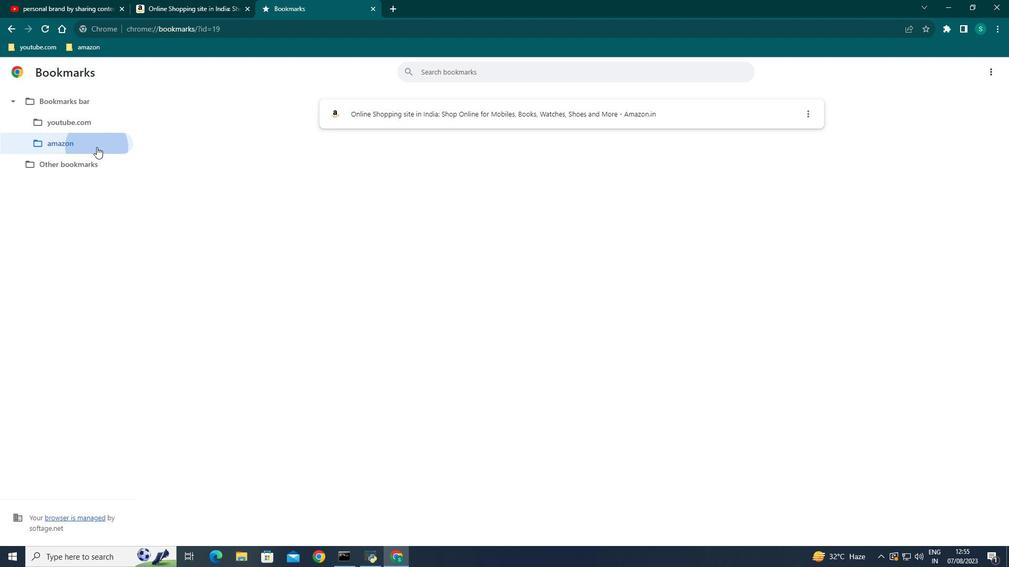
Action: Mouse pressed left at (96, 147)
Screenshot: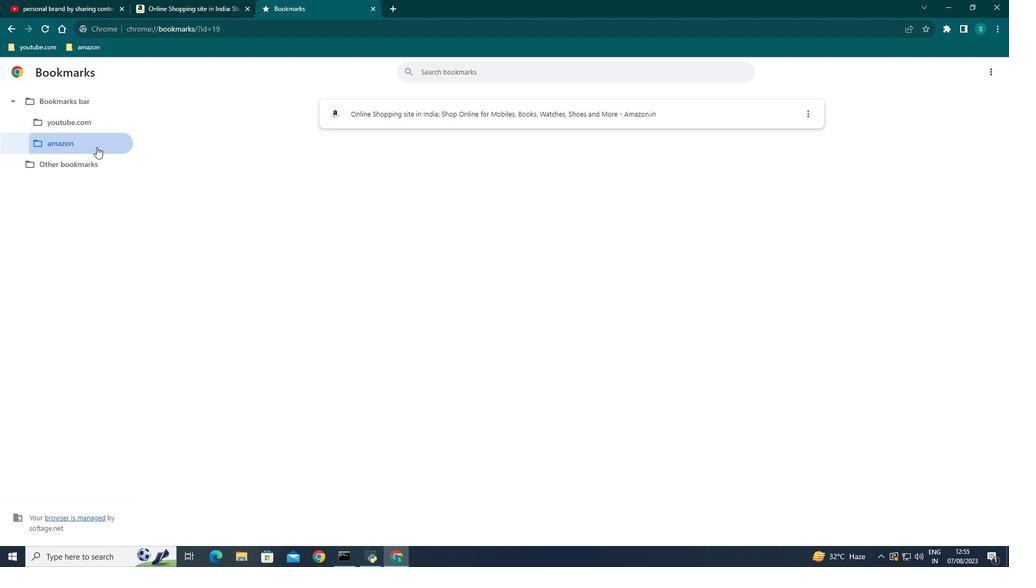 
Action: Mouse moved to (804, 113)
Screenshot: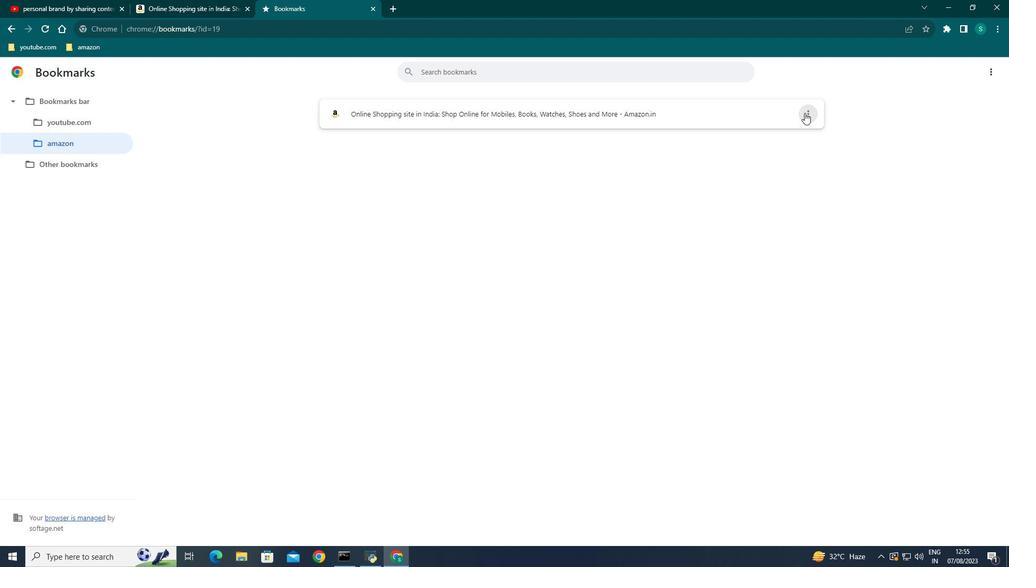 
Action: Mouse pressed left at (804, 113)
Screenshot: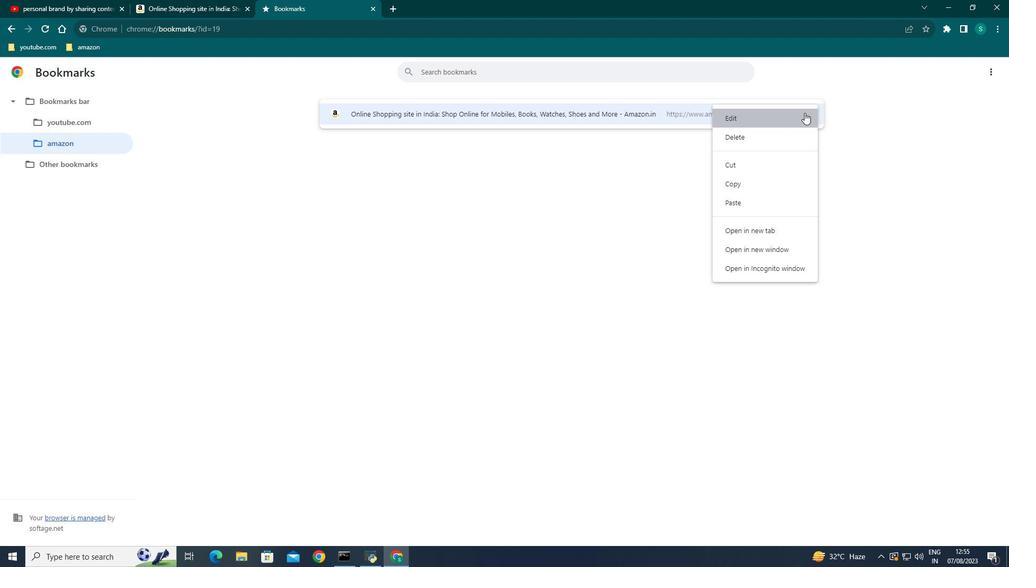 
Action: Mouse moved to (746, 118)
Screenshot: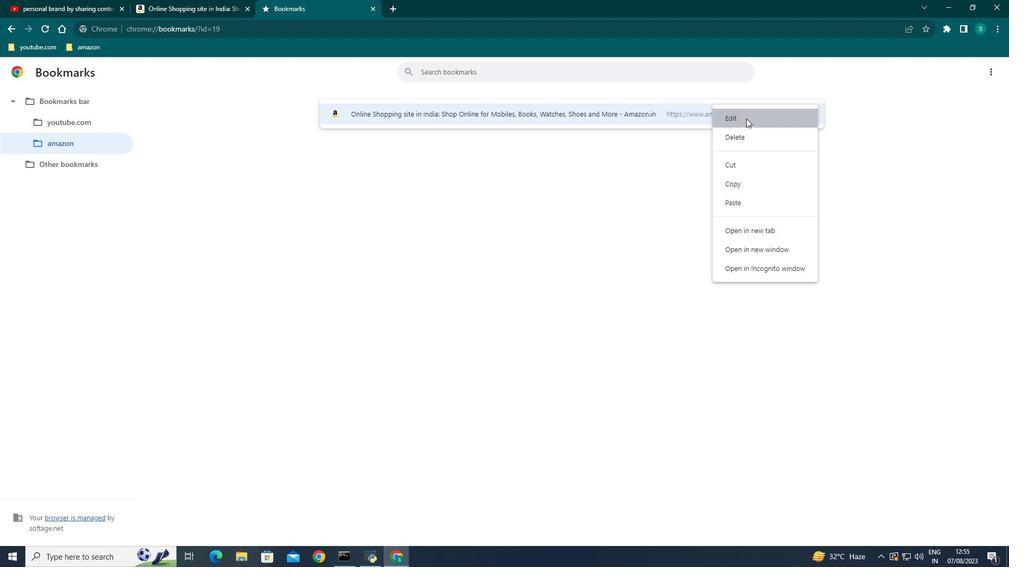 
Action: Mouse pressed left at (746, 118)
Screenshot: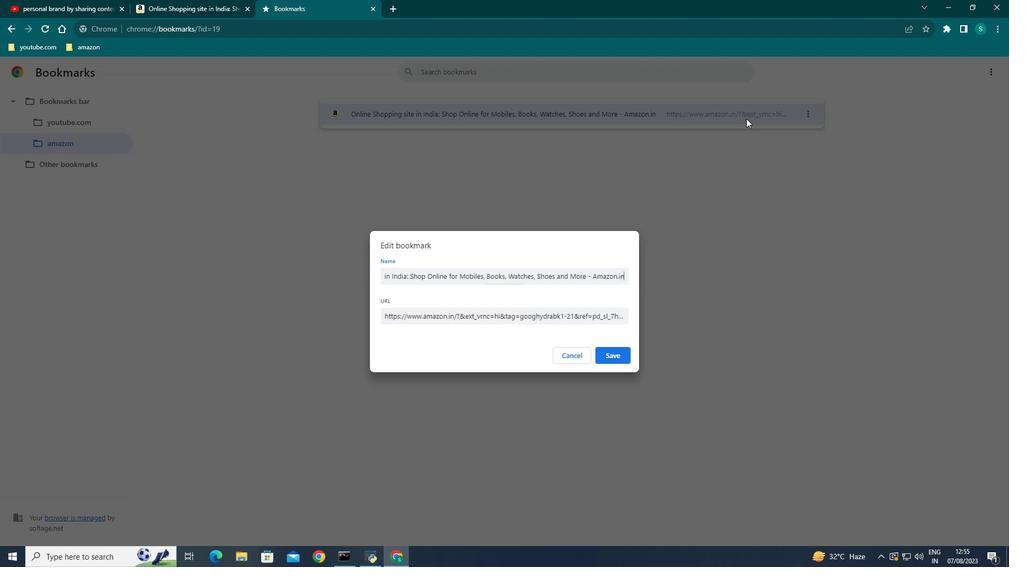 
Action: Mouse moved to (433, 282)
Screenshot: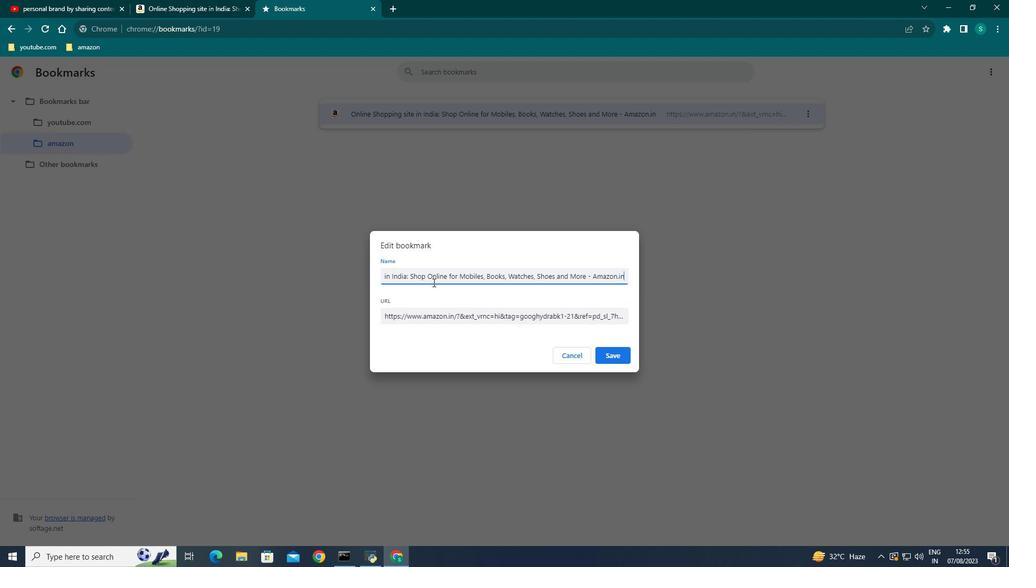 
Action: Mouse scrolled (433, 283) with delta (0, 0)
Screenshot: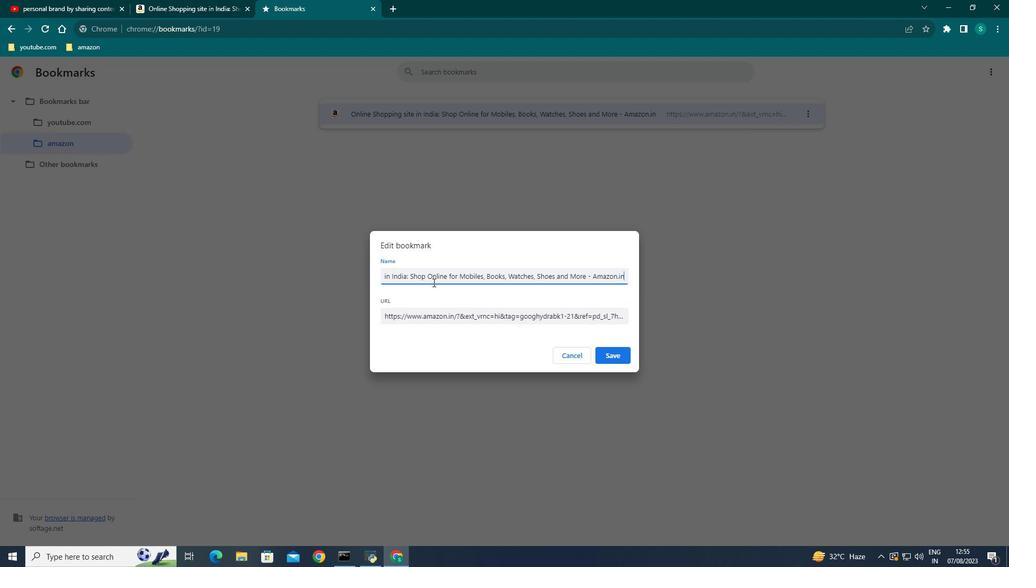 
Action: Mouse moved to (446, 293)
Screenshot: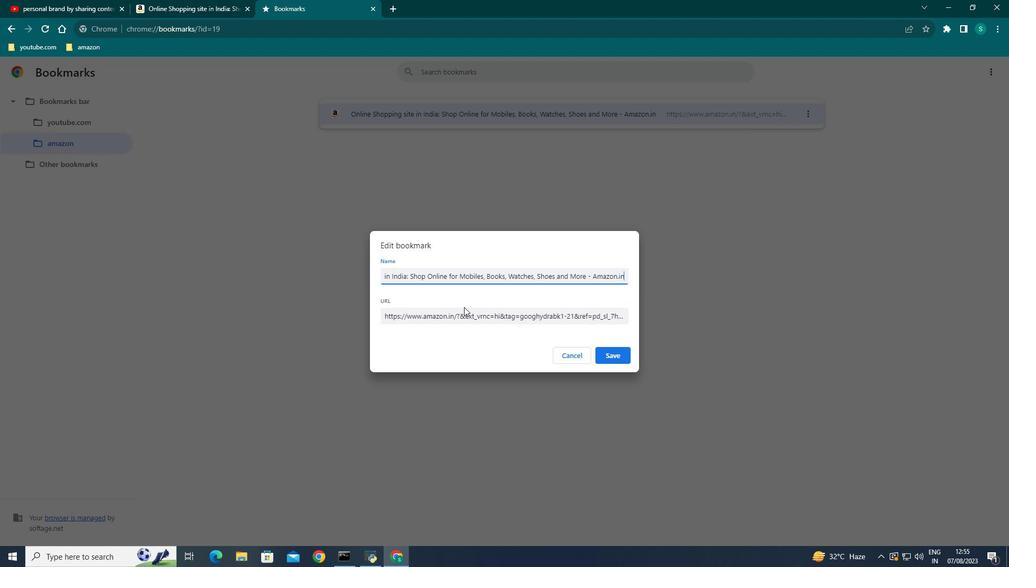 
Action: Mouse scrolled (438, 285) with delta (0, 0)
Screenshot: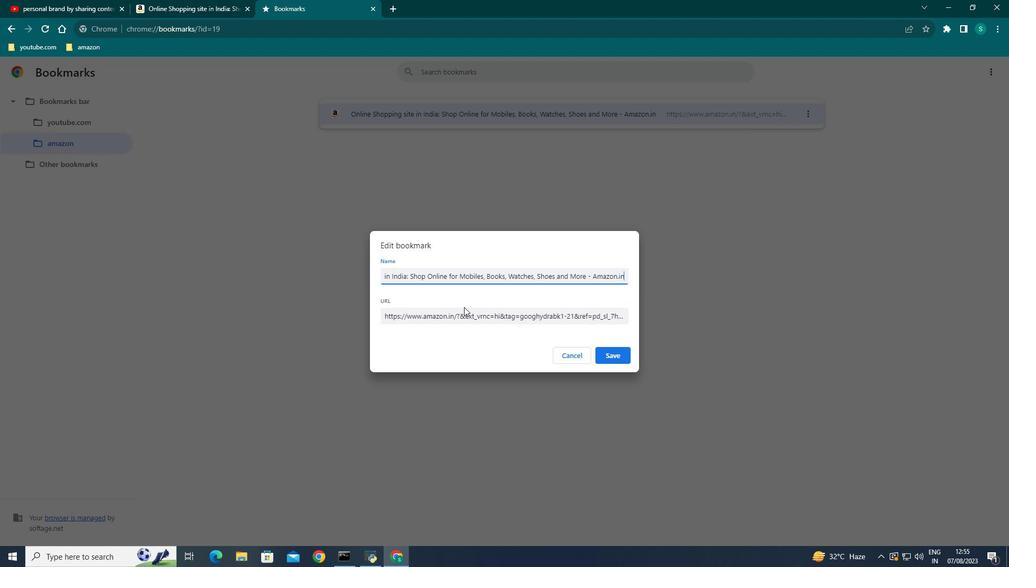 
Action: Mouse moved to (461, 303)
Screenshot: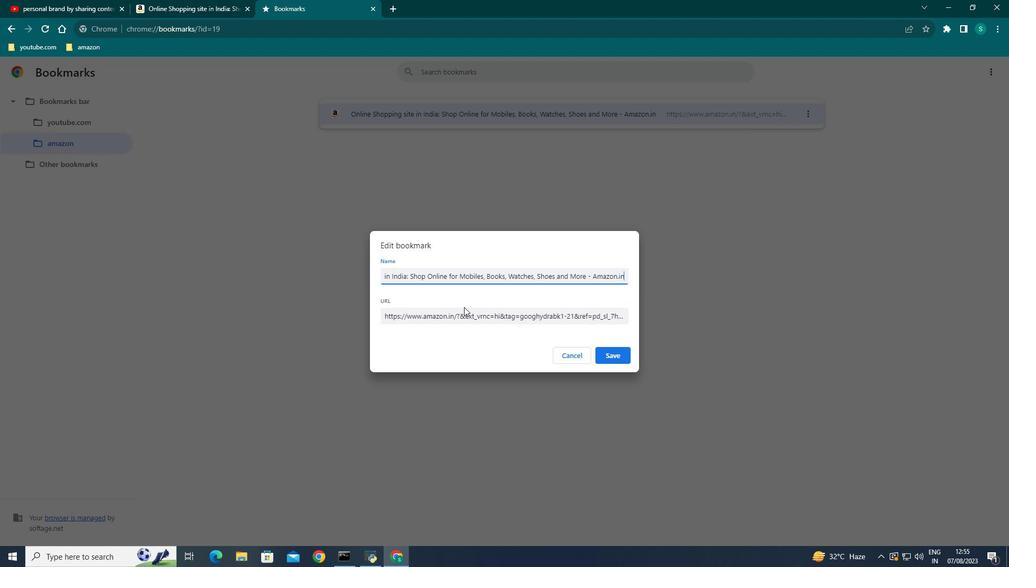 
Action: Mouse scrolled (440, 286) with delta (0, 0)
Screenshot: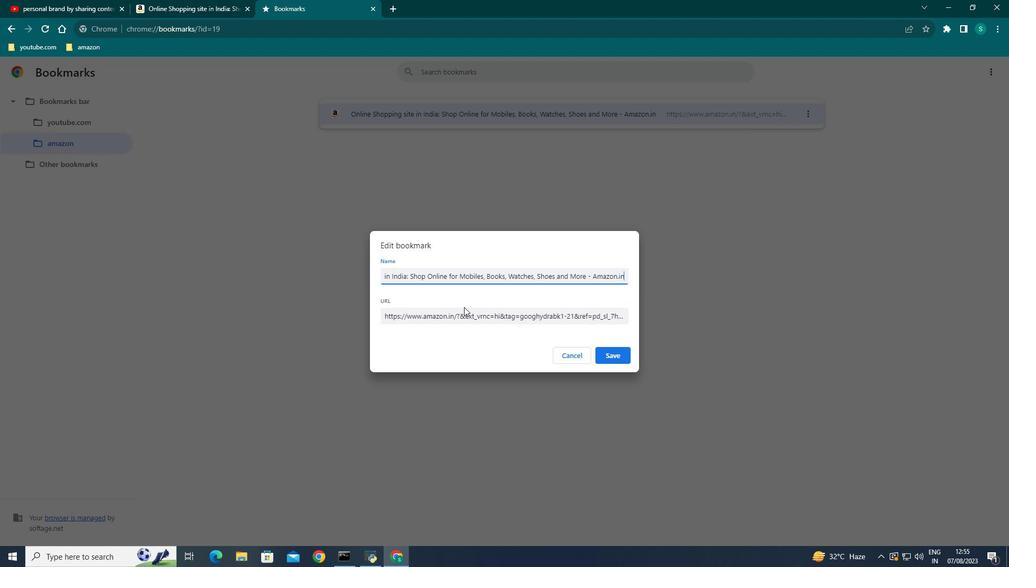 
Action: Mouse moved to (612, 353)
Screenshot: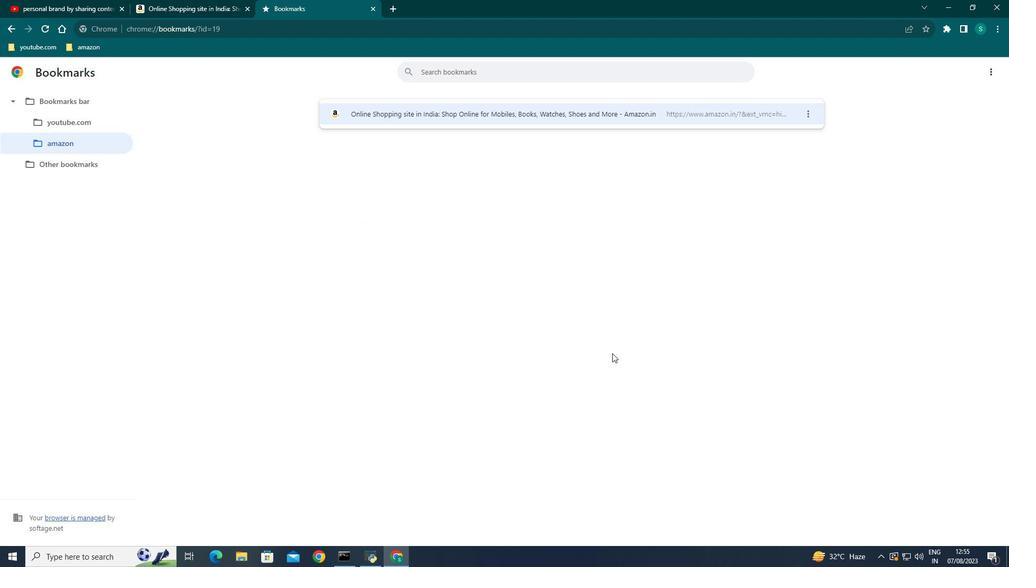 
Action: Mouse pressed left at (612, 353)
Screenshot: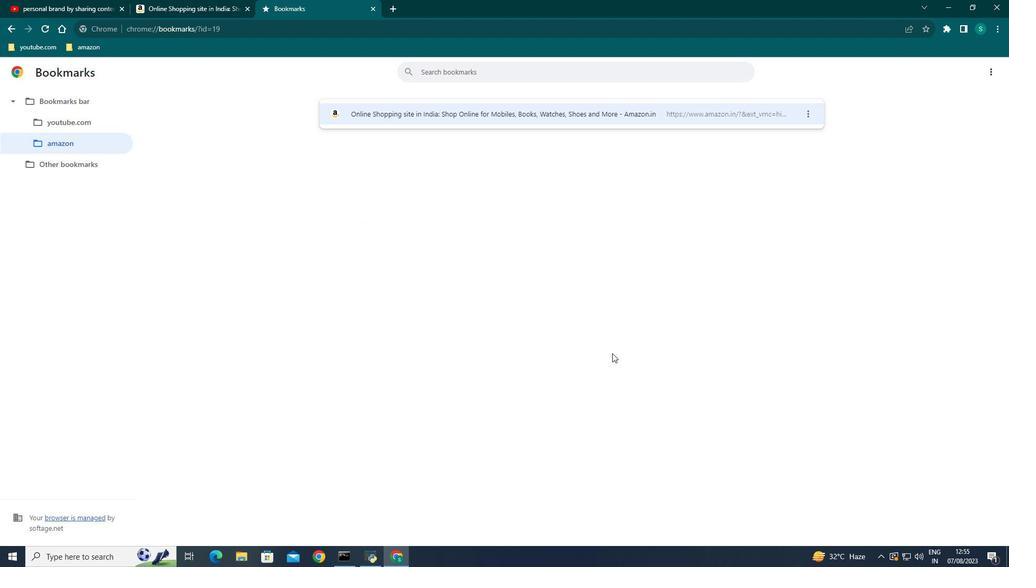 
Action: Mouse moved to (309, 5)
Screenshot: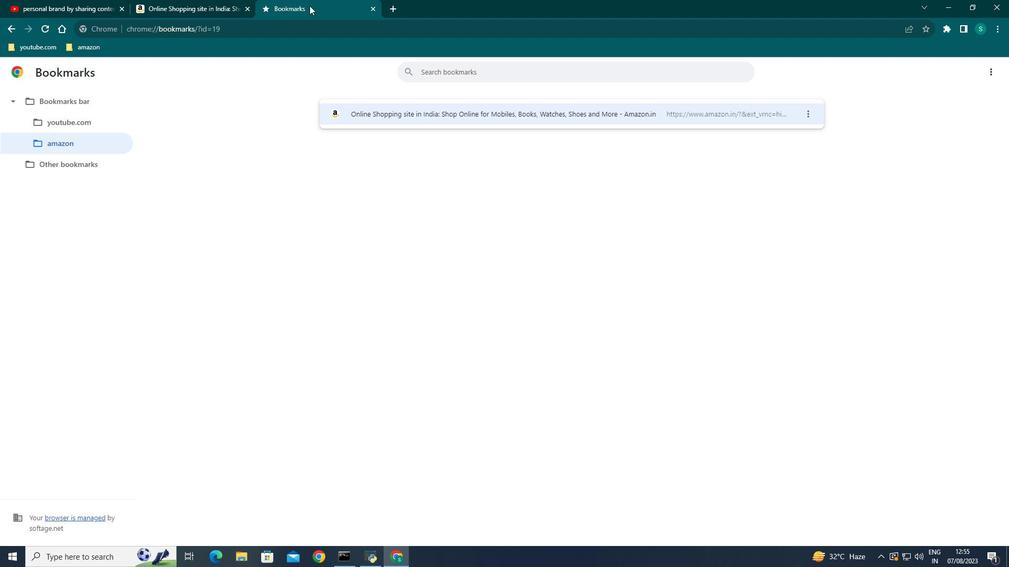 
Action: Mouse pressed left at (309, 5)
Screenshot: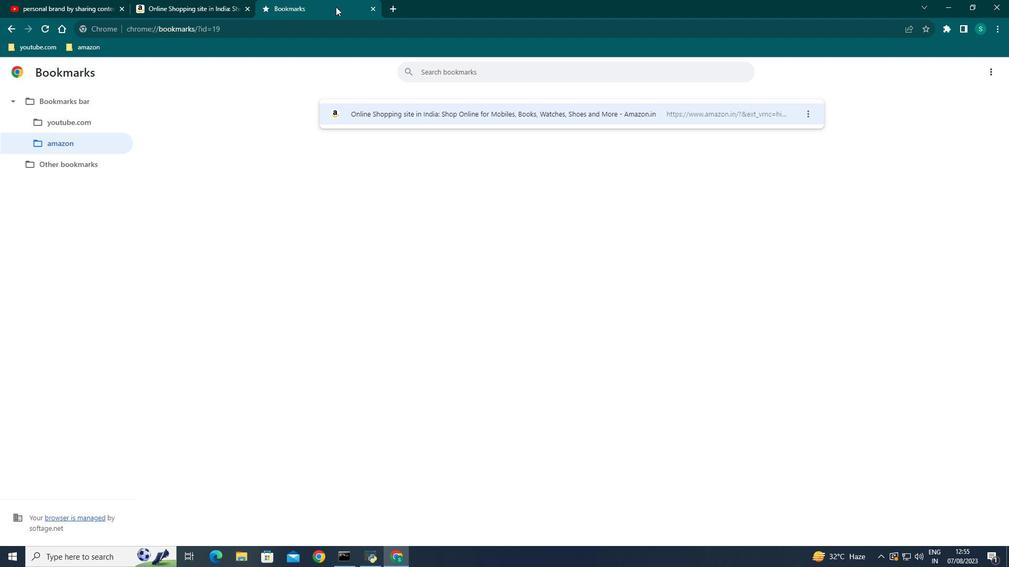 
Action: Mouse moved to (394, 7)
Screenshot: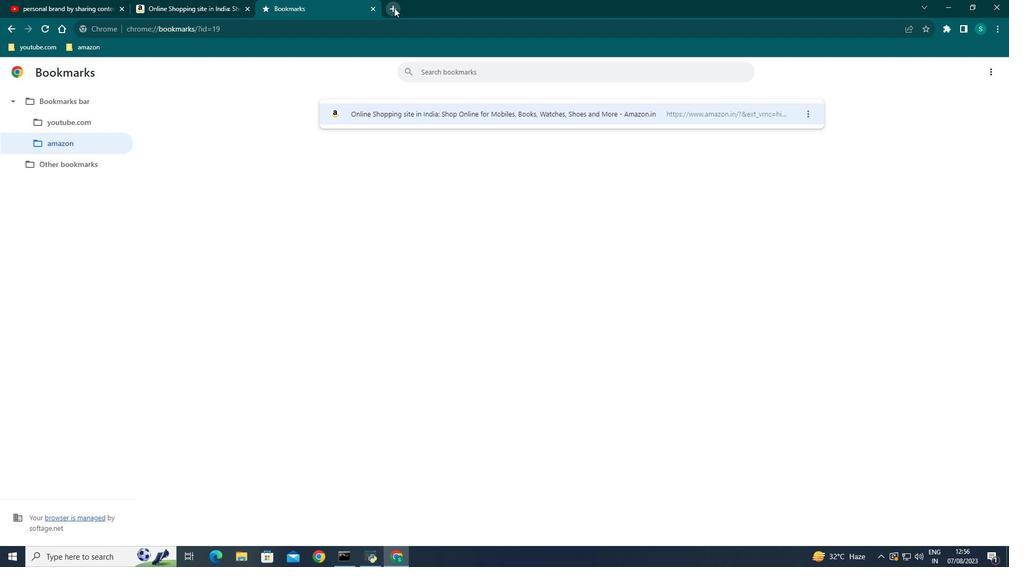 
Action: Mouse pressed left at (394, 7)
Screenshot: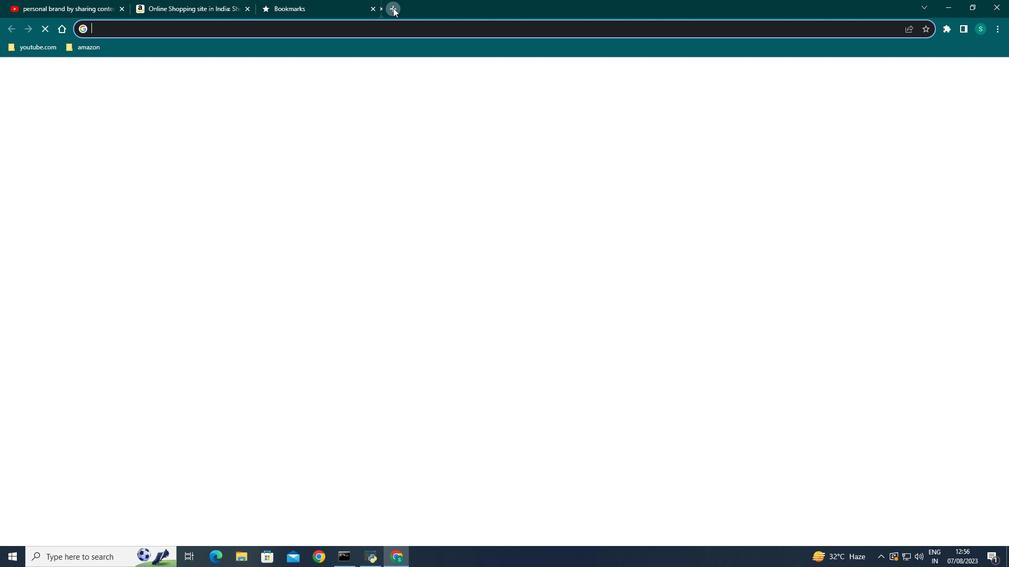 
Action: Mouse moved to (369, 7)
Screenshot: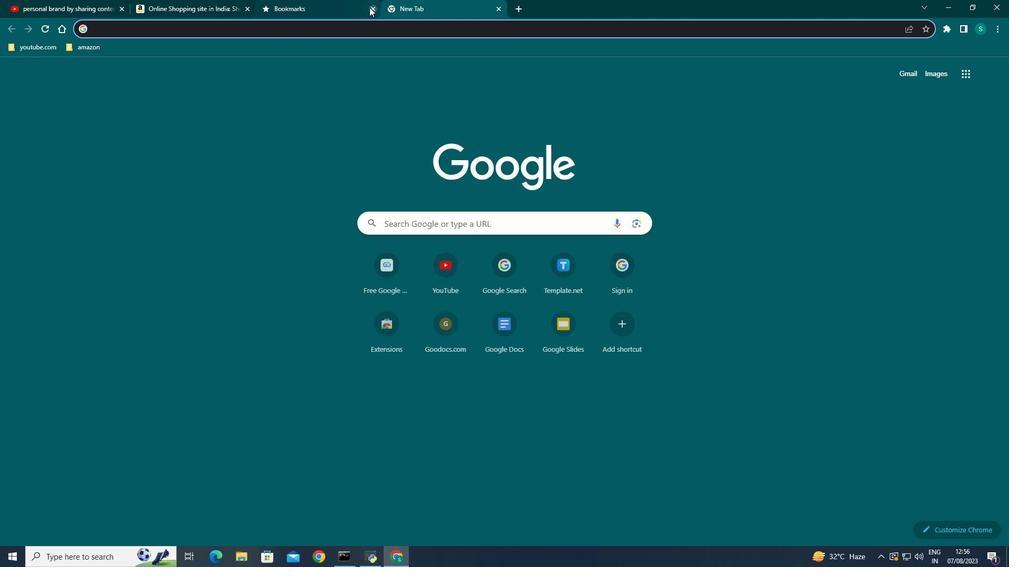 
Action: Mouse pressed left at (369, 7)
Screenshot: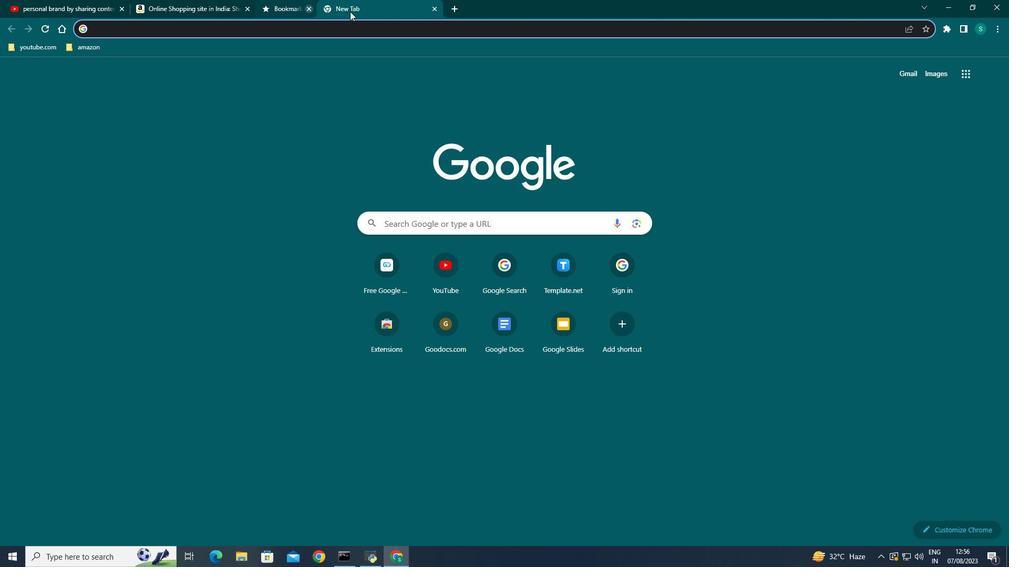 
Action: Mouse moved to (325, 23)
Screenshot: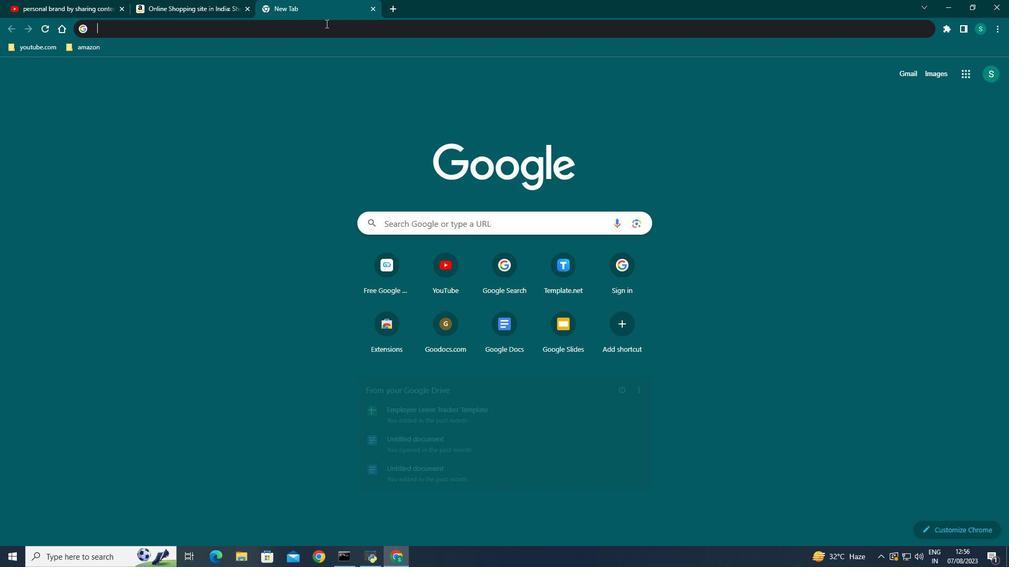 
Action: Mouse pressed left at (325, 23)
Screenshot: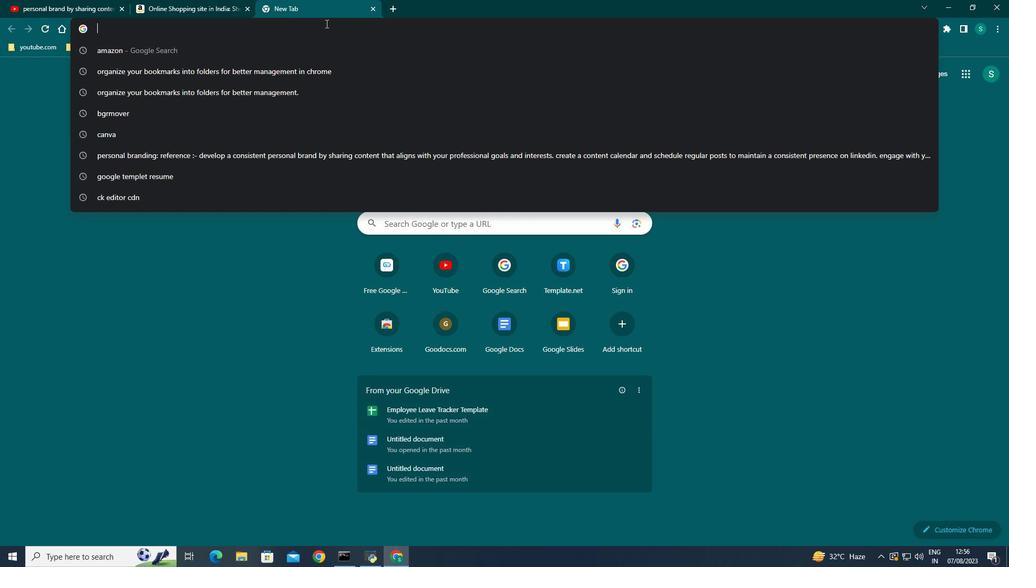 
Action: Key pressed fli
Screenshot: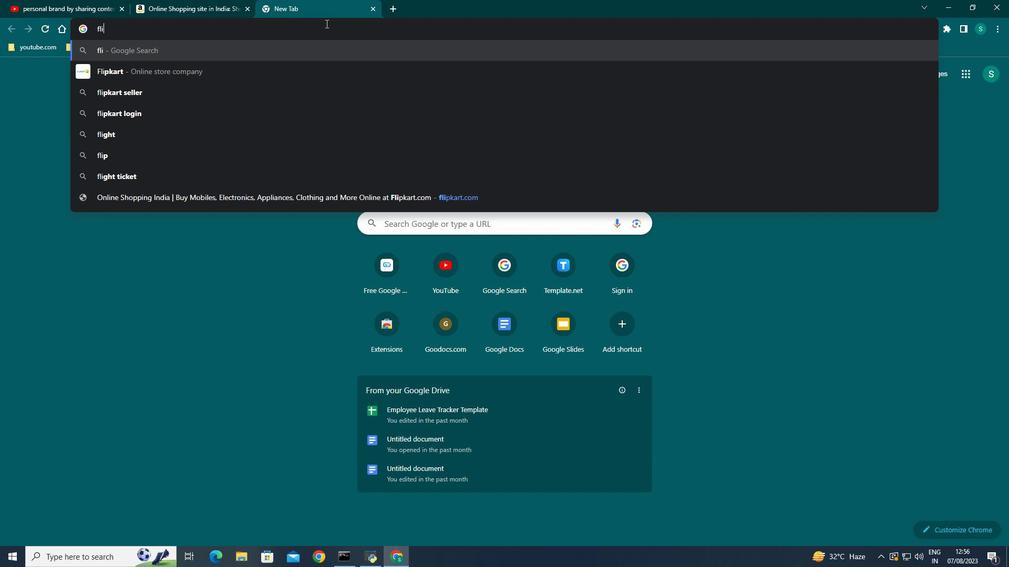 
Action: Mouse moved to (136, 70)
Screenshot: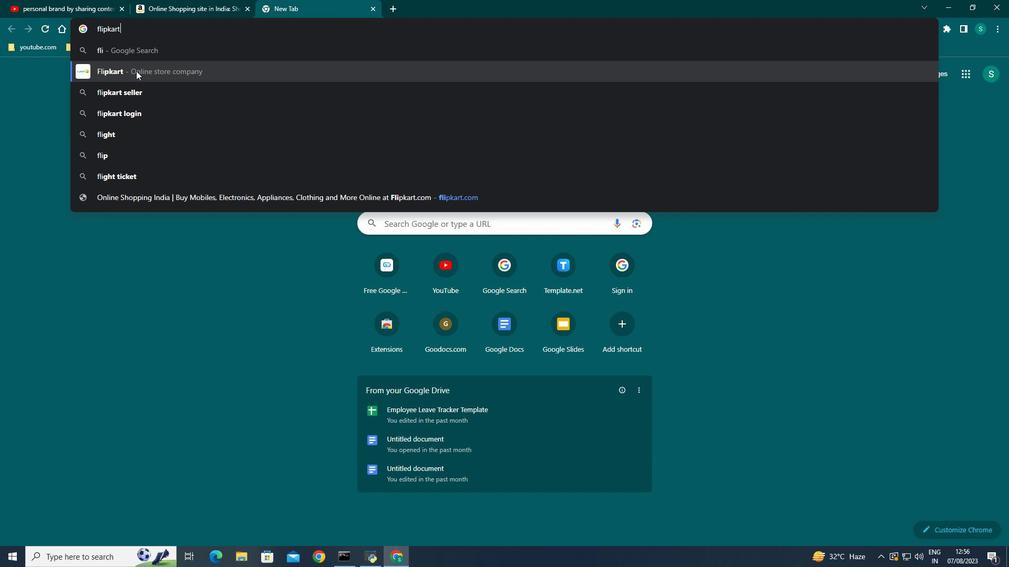 
Action: Mouse pressed left at (136, 70)
Screenshot: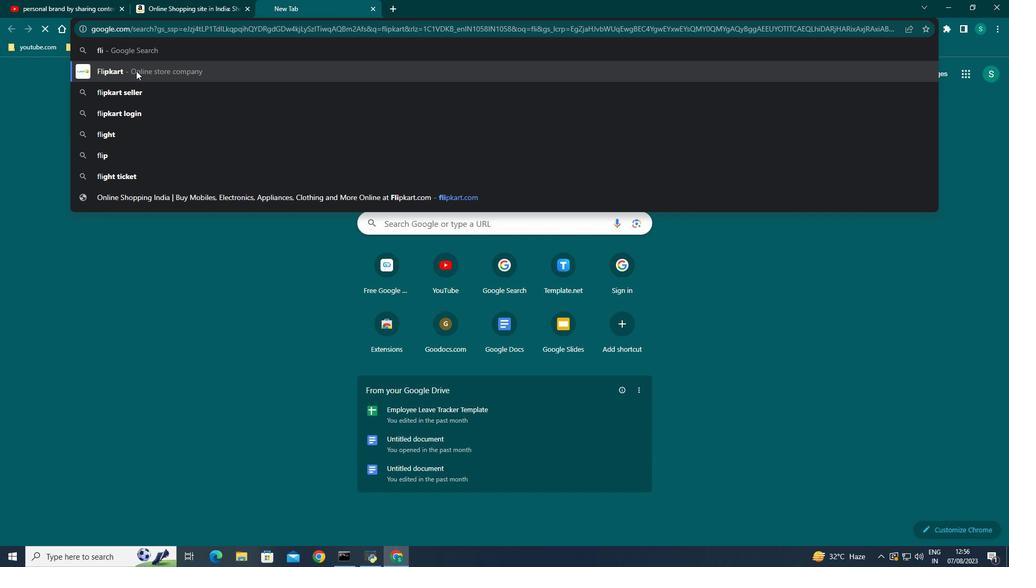 
Action: Mouse moved to (146, 188)
Screenshot: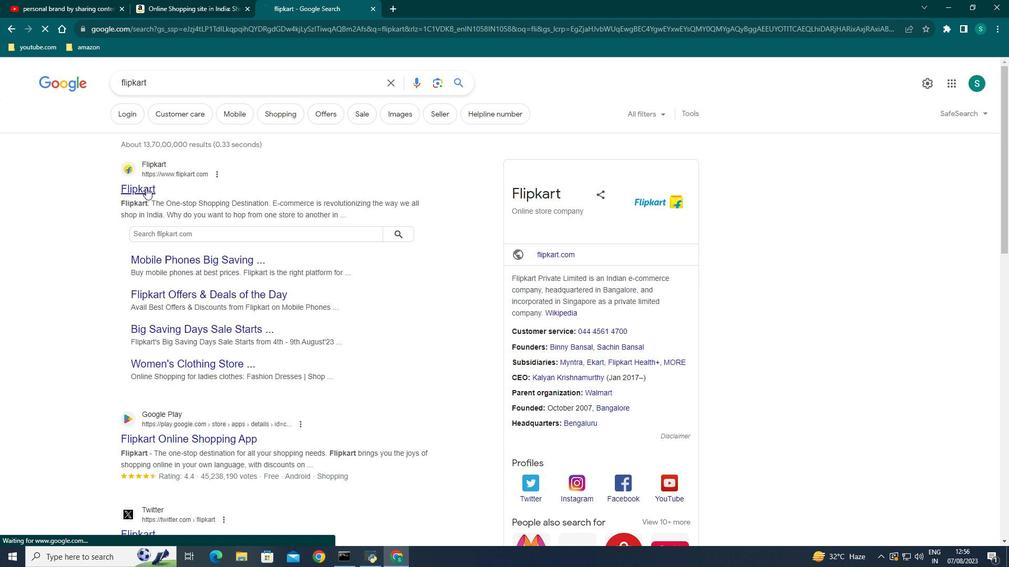 
Action: Mouse pressed left at (146, 188)
Screenshot: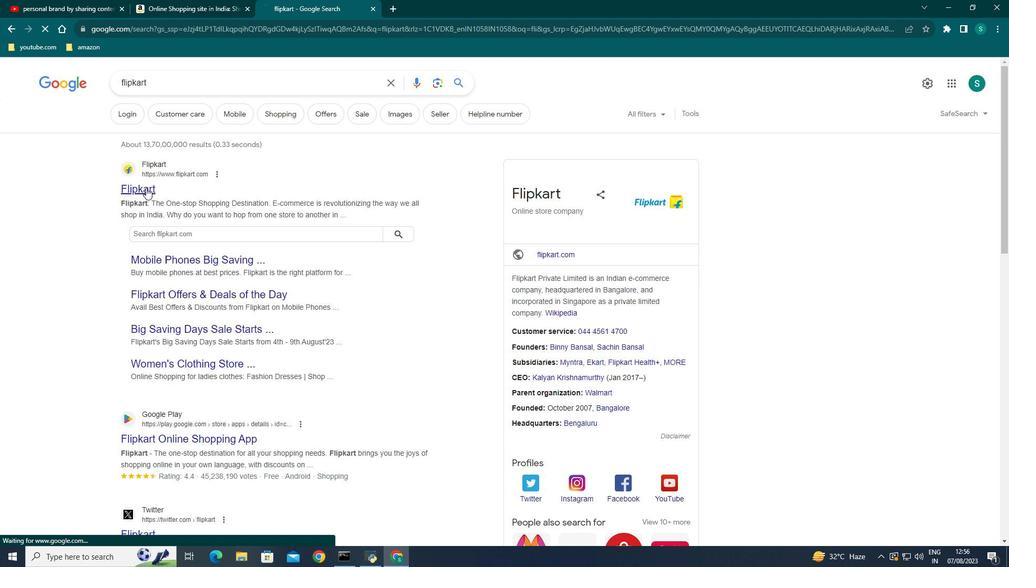 
Action: Mouse moved to (994, 28)
Screenshot: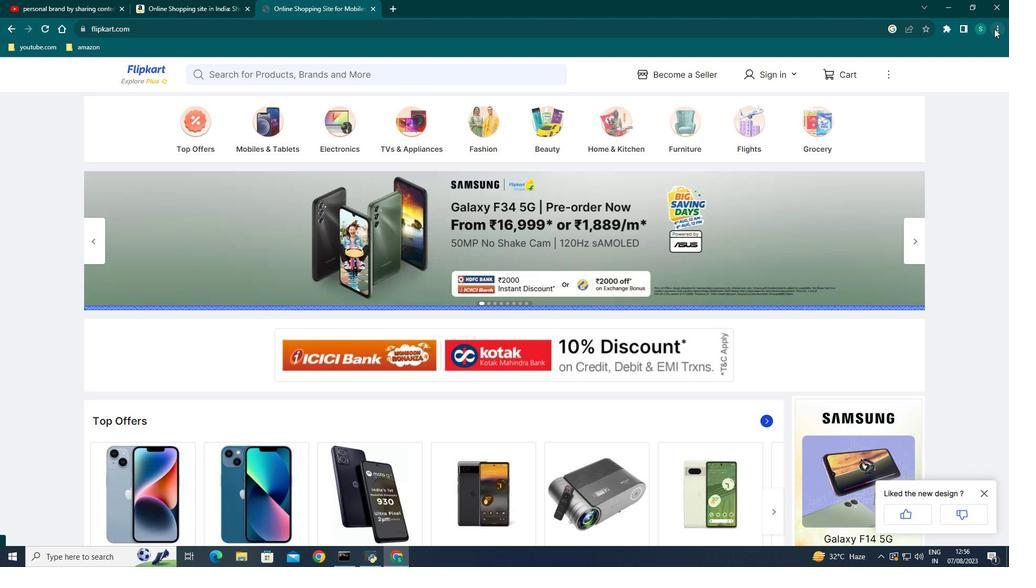 
Action: Mouse pressed left at (994, 28)
Screenshot: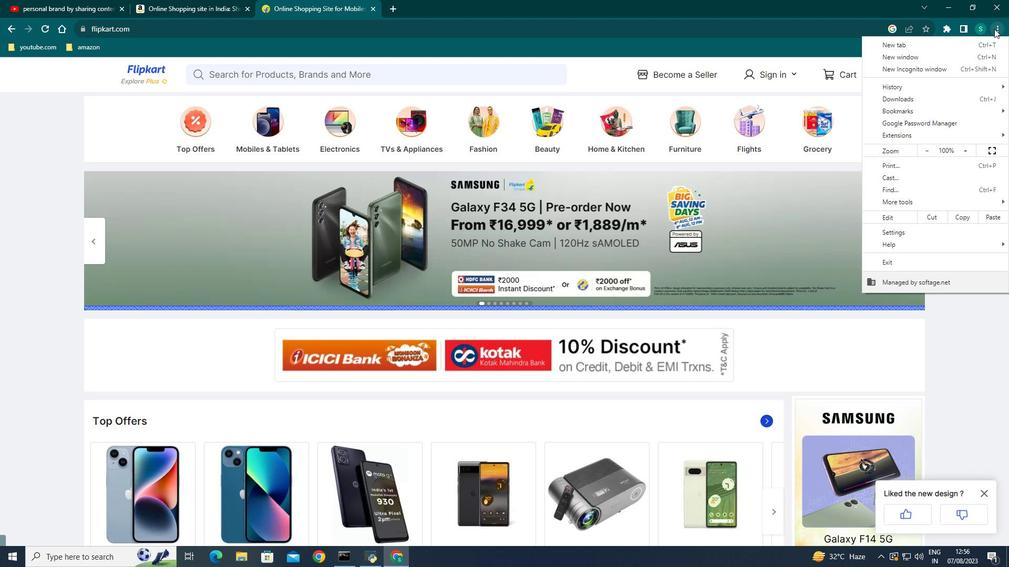 
Action: Mouse moved to (896, 115)
Screenshot: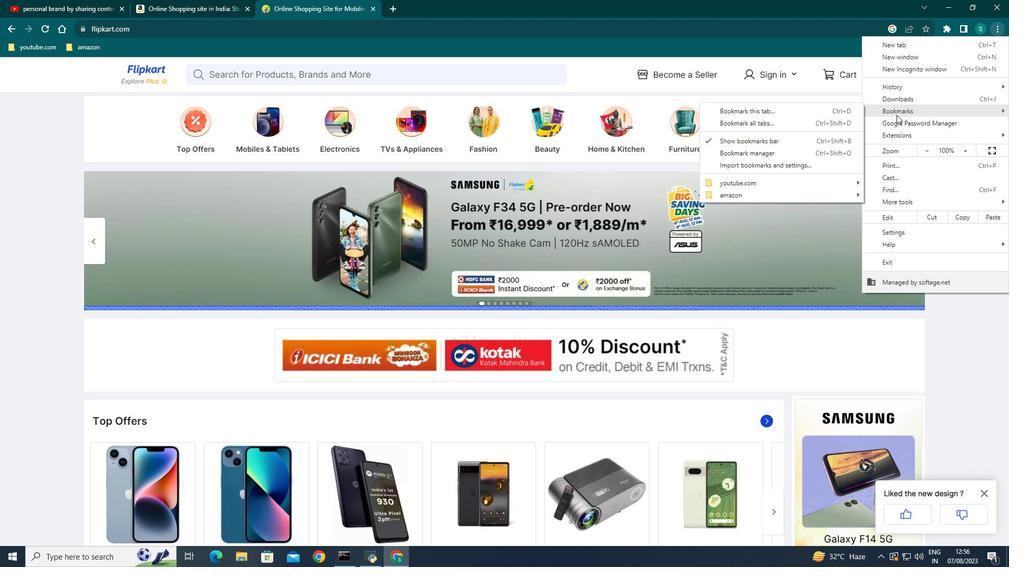 
Action: Mouse pressed left at (896, 115)
Screenshot: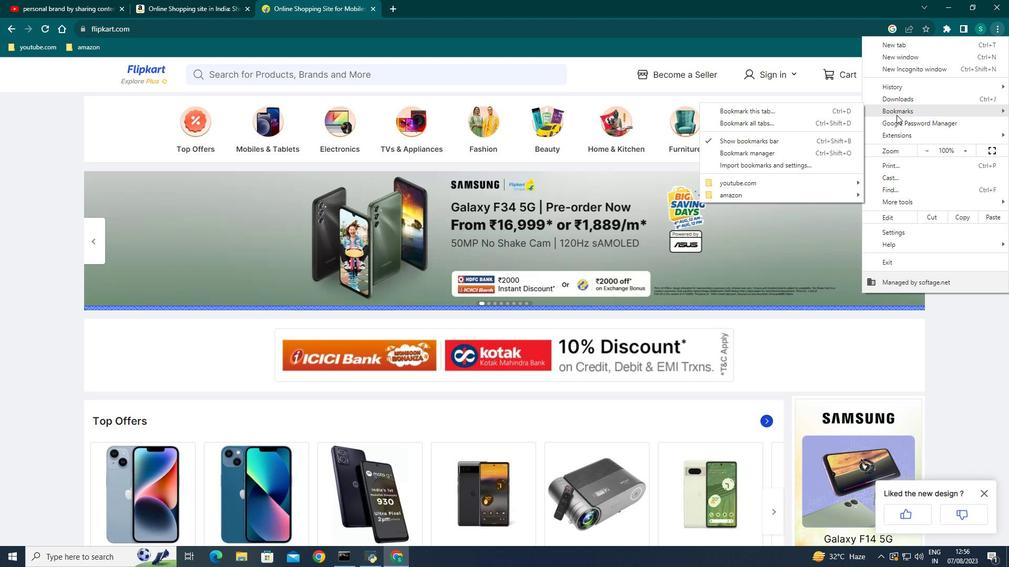 
Action: Mouse moved to (898, 107)
Screenshot: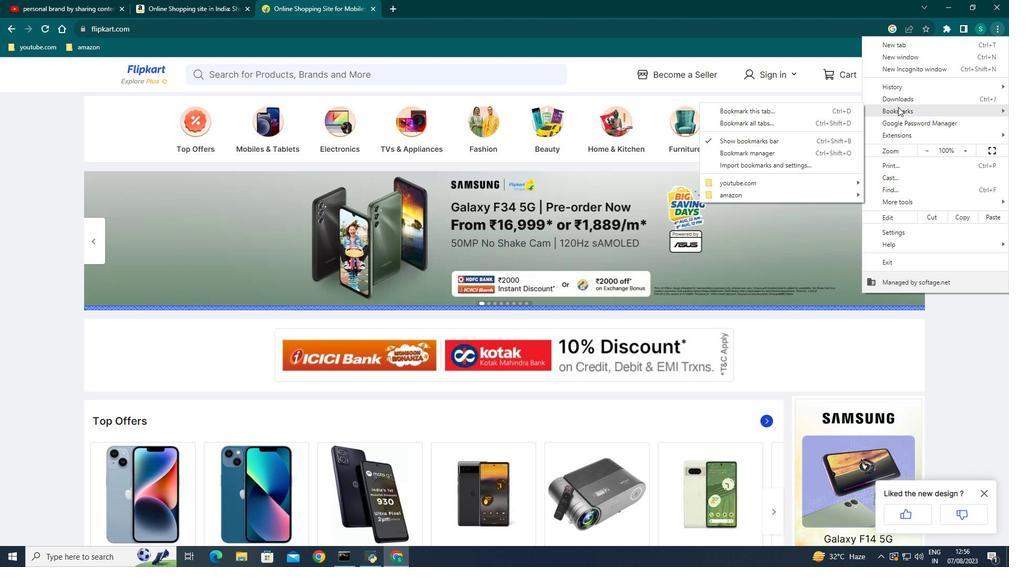 
Action: Mouse pressed left at (898, 107)
Screenshot: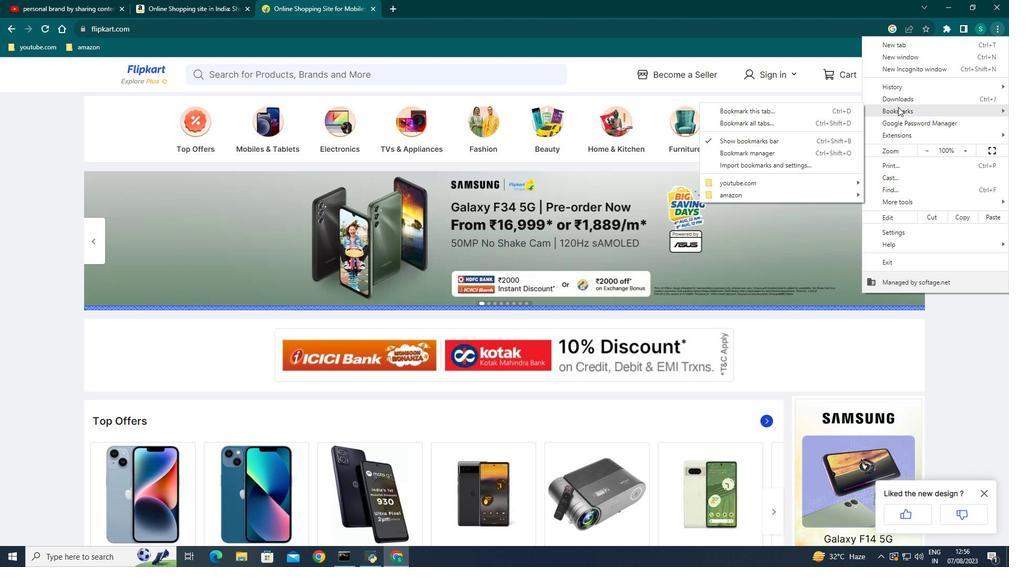 
Action: Mouse moved to (906, 109)
Screenshot: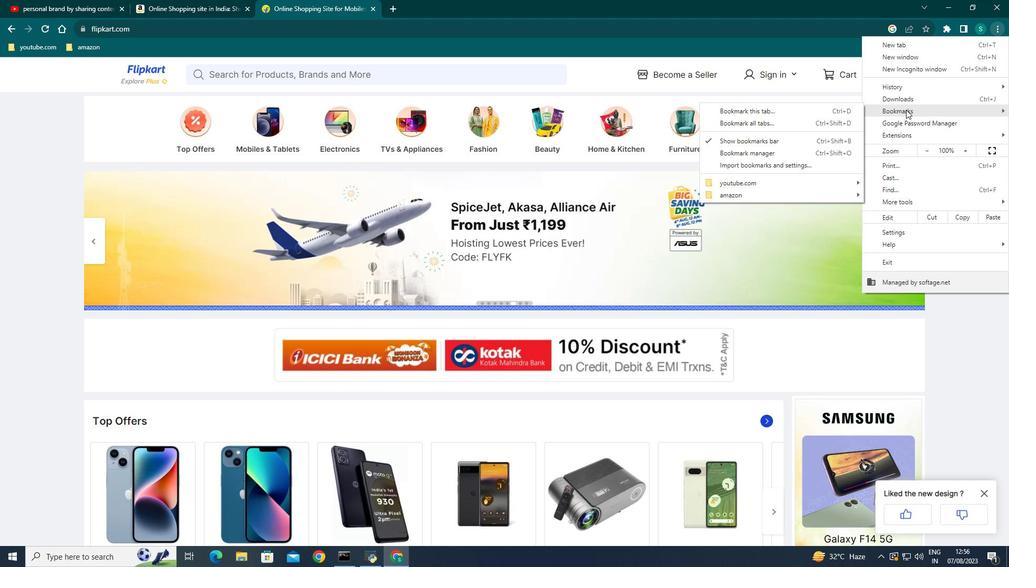 
Action: Mouse pressed left at (906, 109)
Screenshot: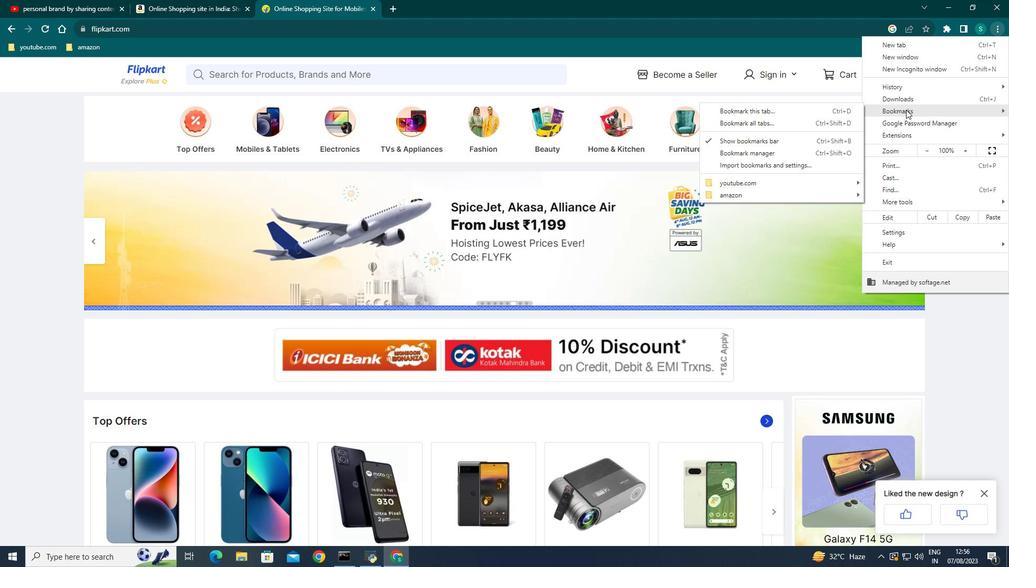 
Action: Mouse moved to (899, 110)
Screenshot: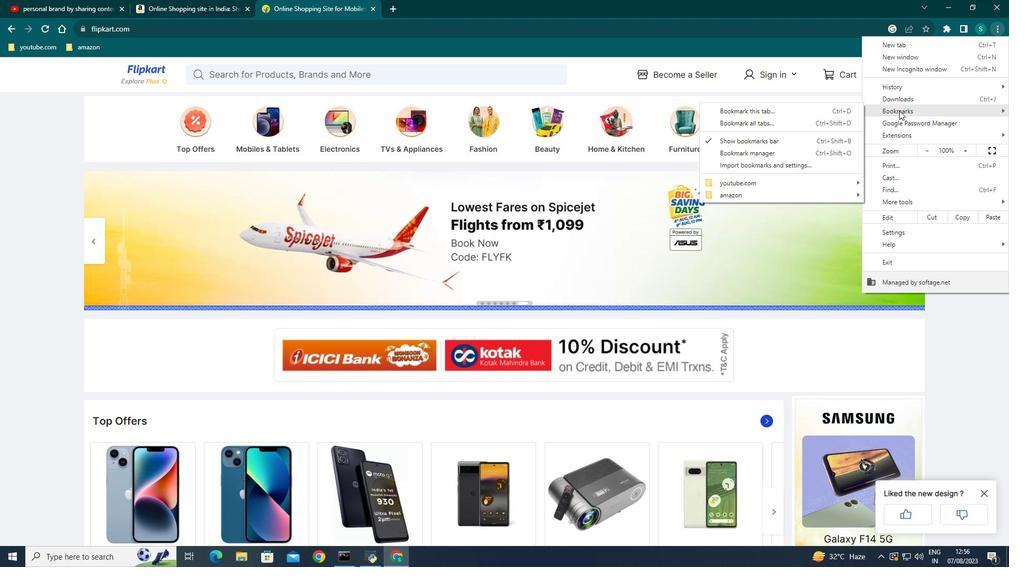 
Action: Mouse pressed left at (899, 110)
Screenshot: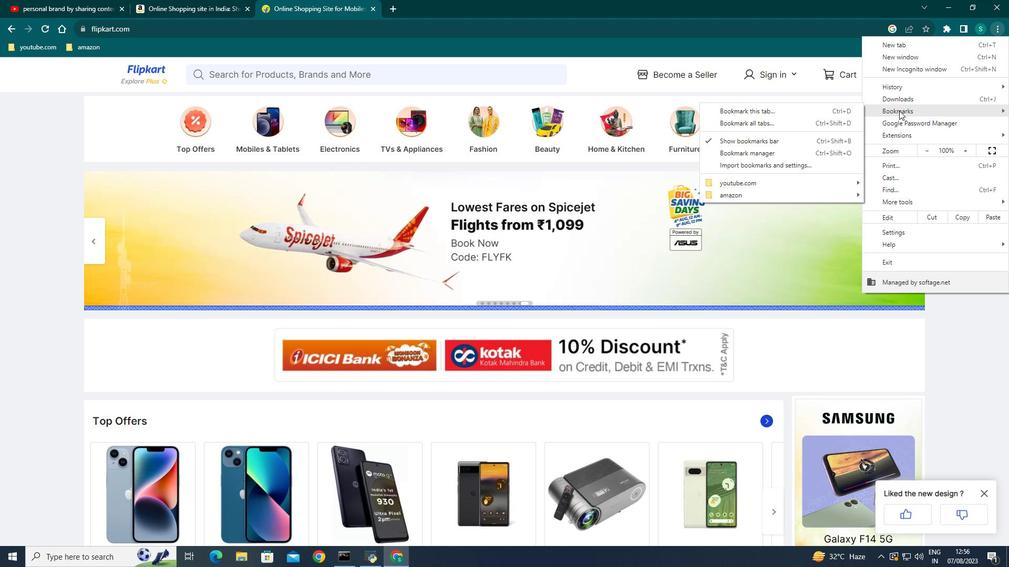 
Action: Mouse moved to (748, 153)
Screenshot: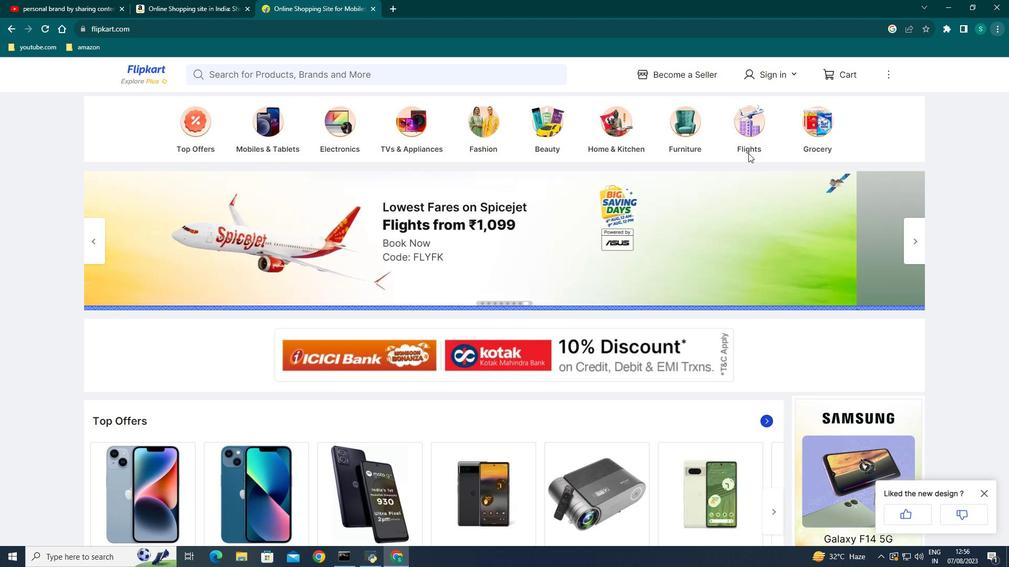 
Action: Mouse pressed left at (748, 153)
Screenshot: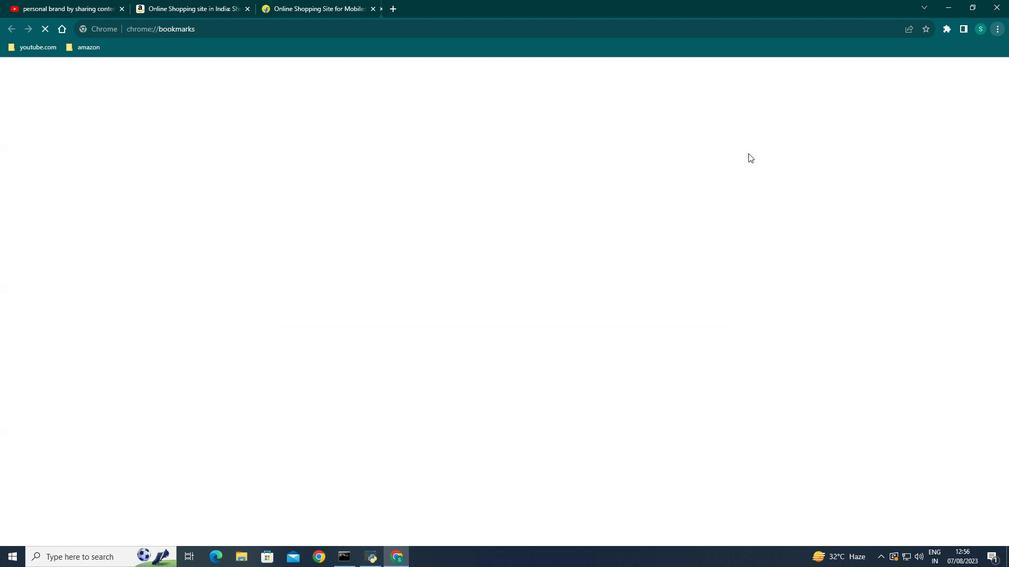 
Action: Mouse moved to (987, 70)
Screenshot: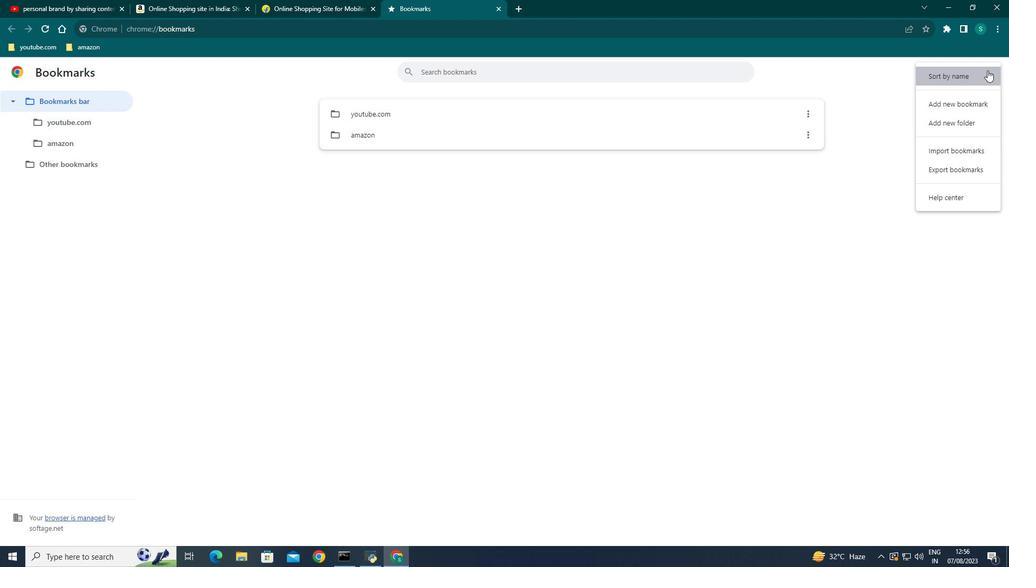 
Action: Mouse pressed left at (987, 70)
Screenshot: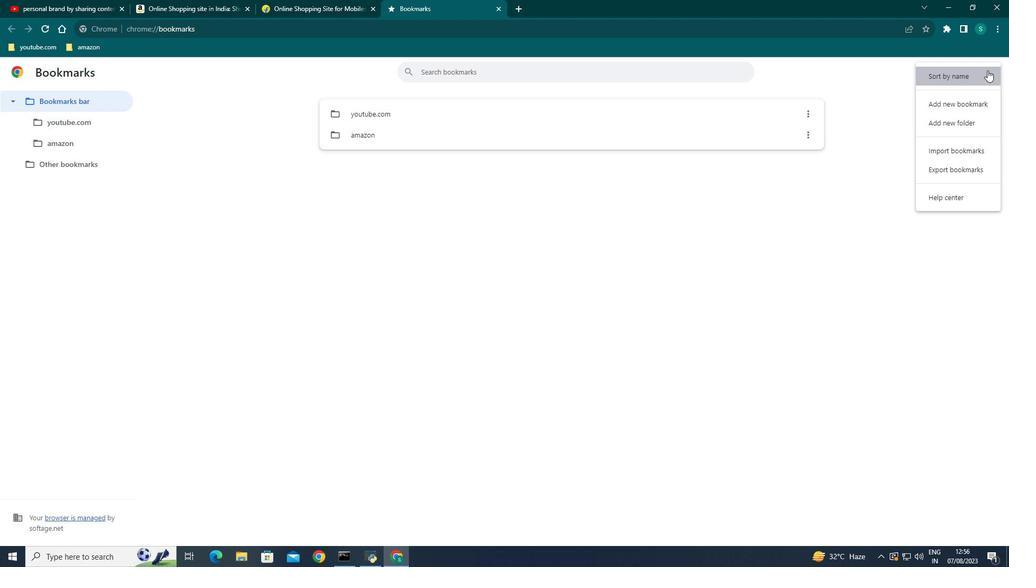 
Action: Mouse moved to (951, 120)
Screenshot: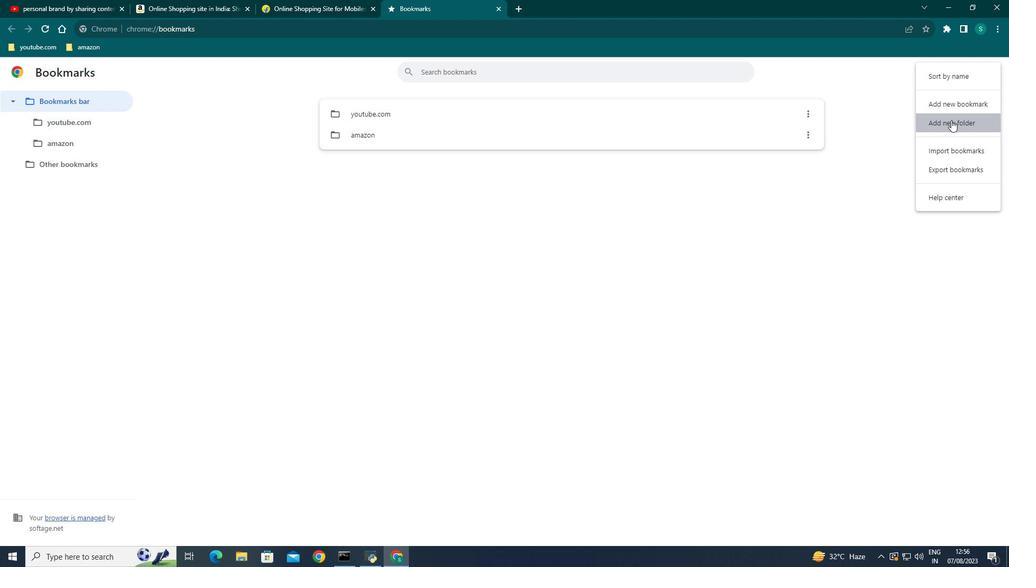 
Action: Mouse pressed left at (951, 120)
Screenshot: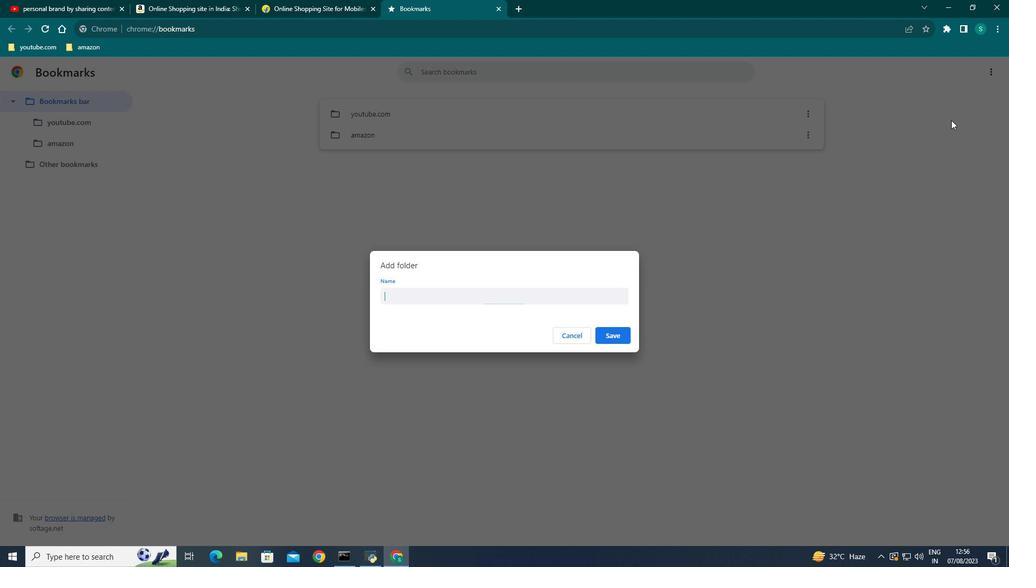 
Action: Mouse moved to (388, 299)
Screenshot: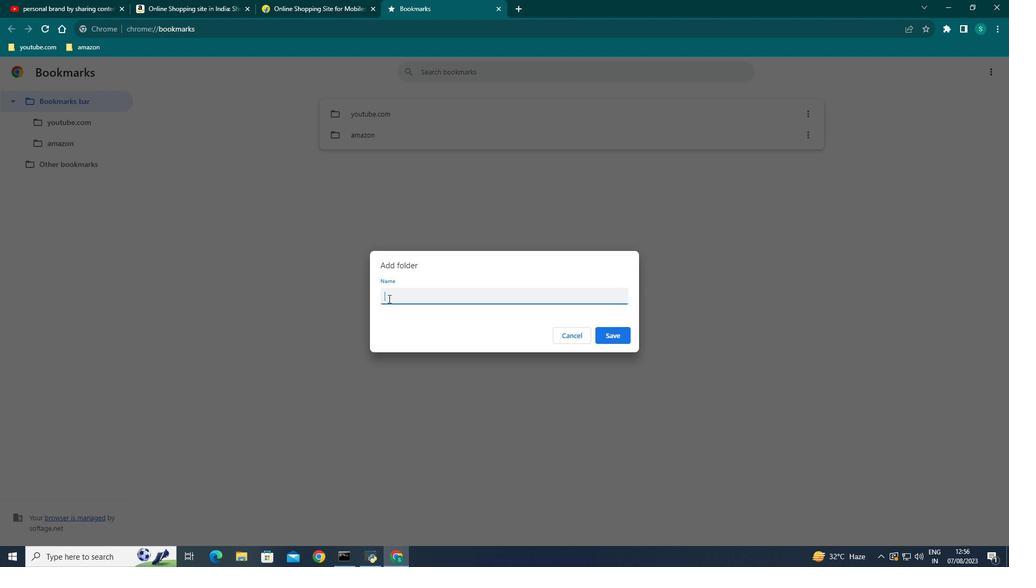 
Action: Mouse pressed left at (388, 299)
Screenshot: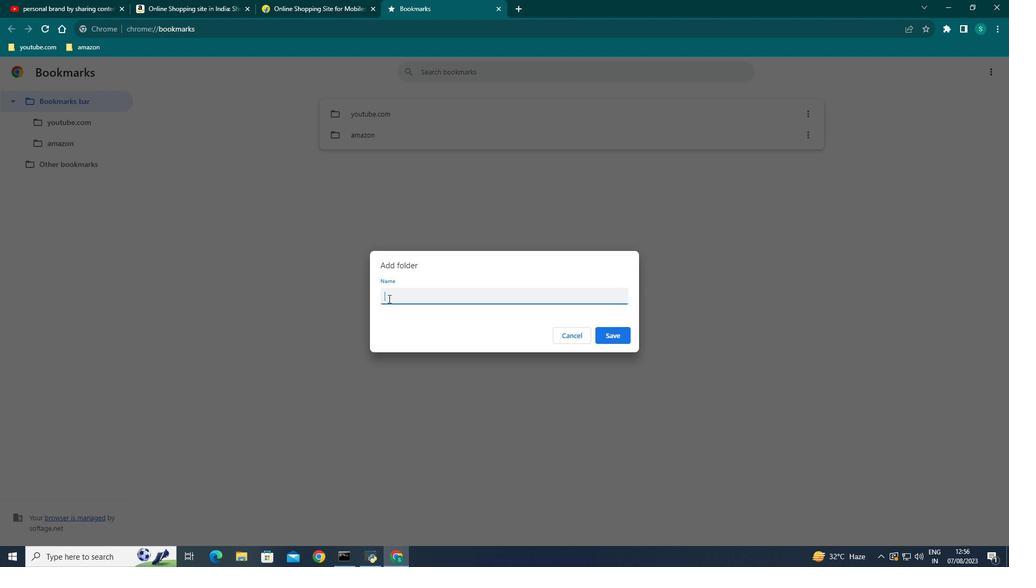 
Action: Key pressed <Key.caps_lock>FLI<Key.backspace><Key.backspace><Key.caps_lock>lif
Screenshot: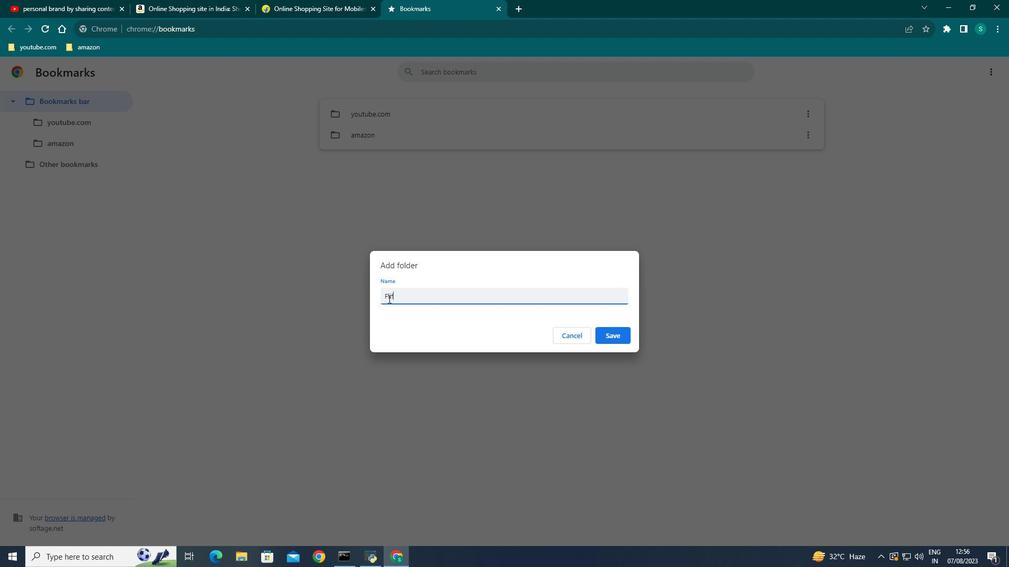 
Action: Mouse moved to (137, 331)
Screenshot: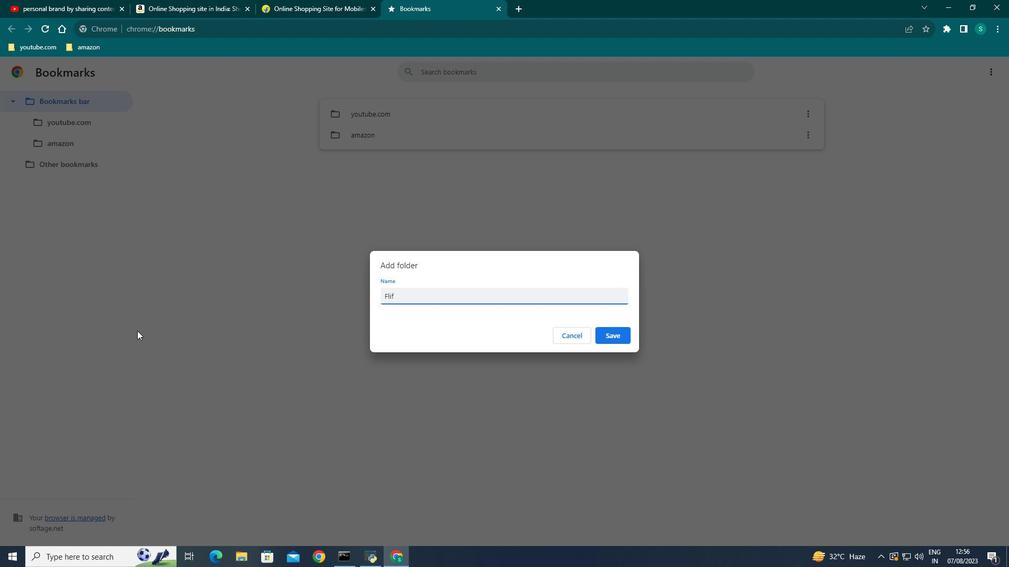 
Action: Key pressed <Key.backspace>pkart.com
Screenshot: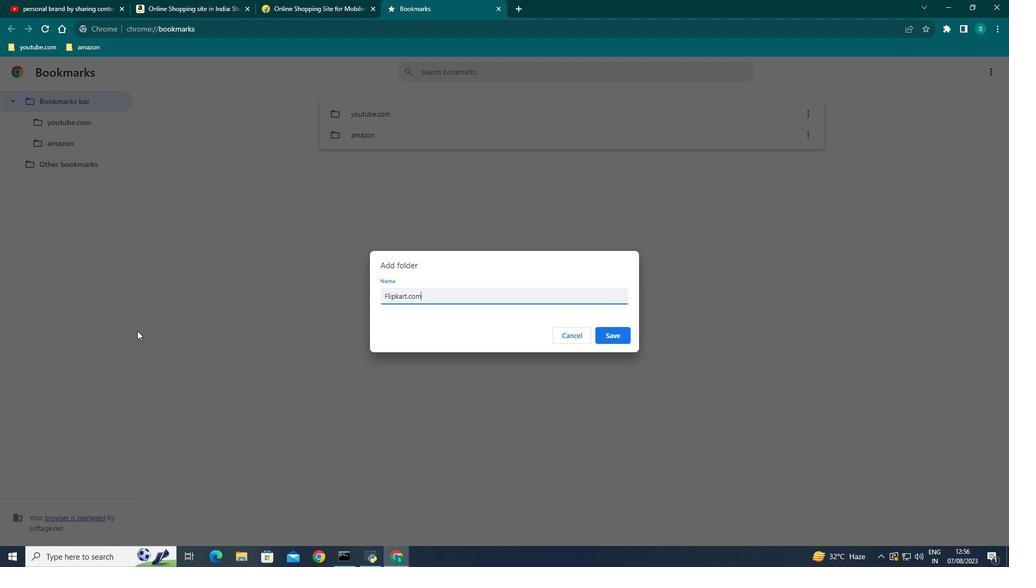 
Action: Mouse moved to (617, 331)
Screenshot: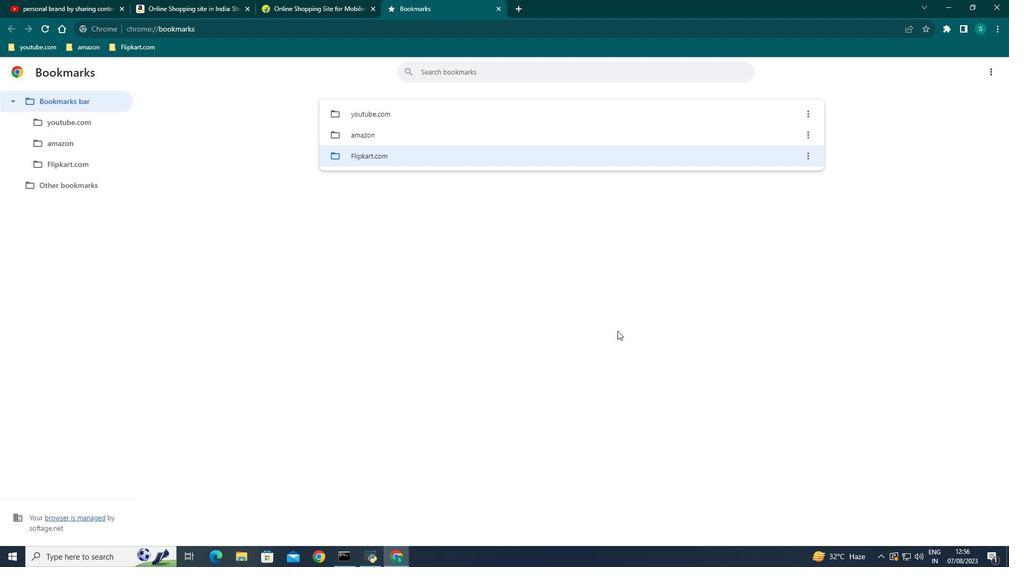 
Action: Mouse pressed left at (617, 331)
Screenshot: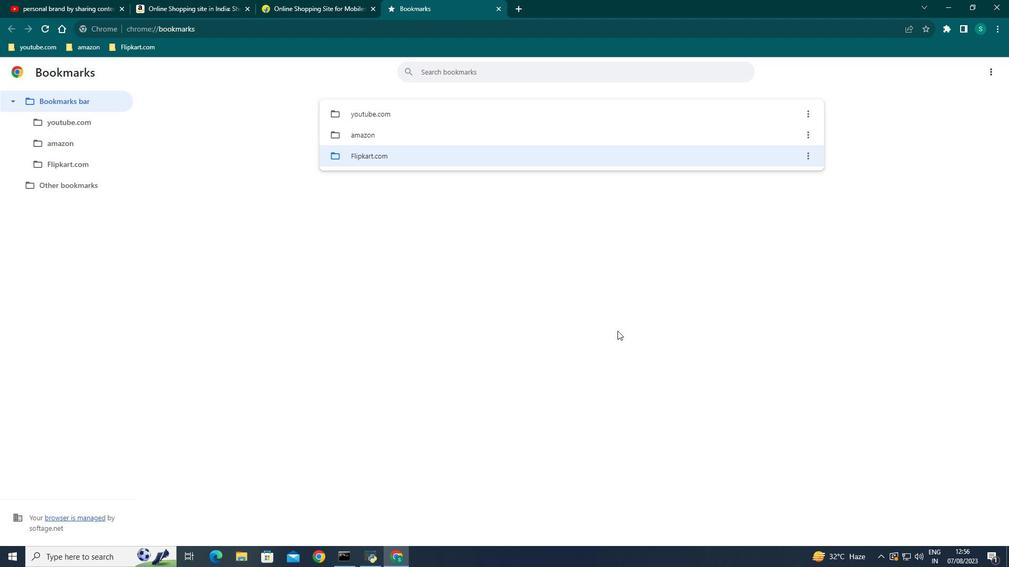 
Action: Mouse moved to (929, 25)
Screenshot: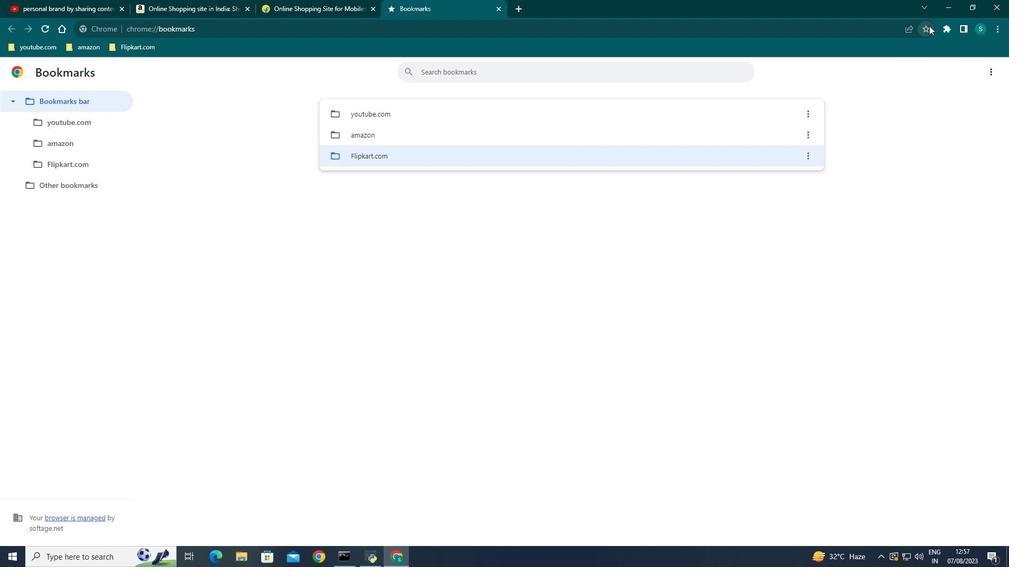 
Action: Mouse pressed left at (929, 25)
Screenshot: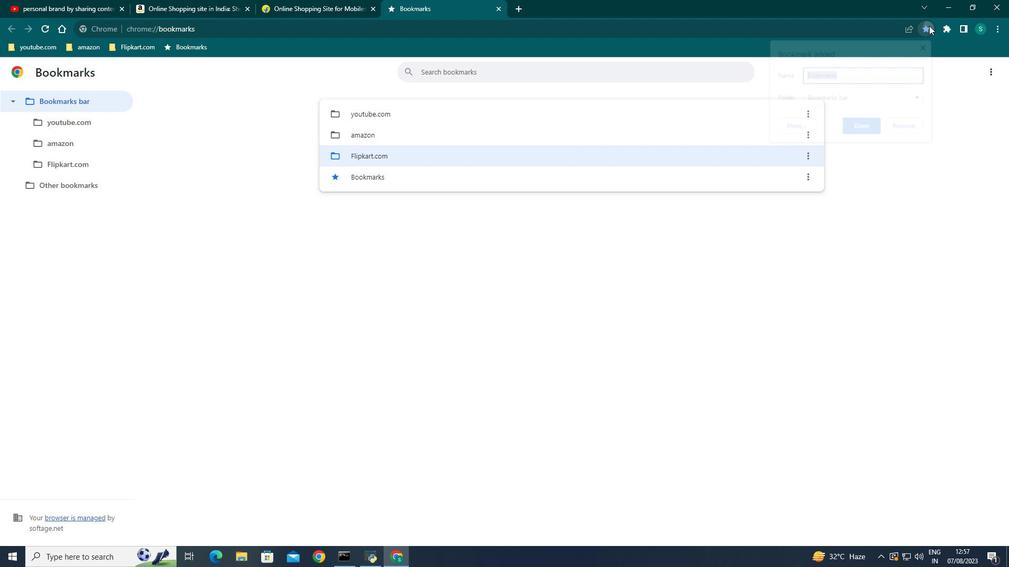 
Action: Mouse moved to (923, 44)
Screenshot: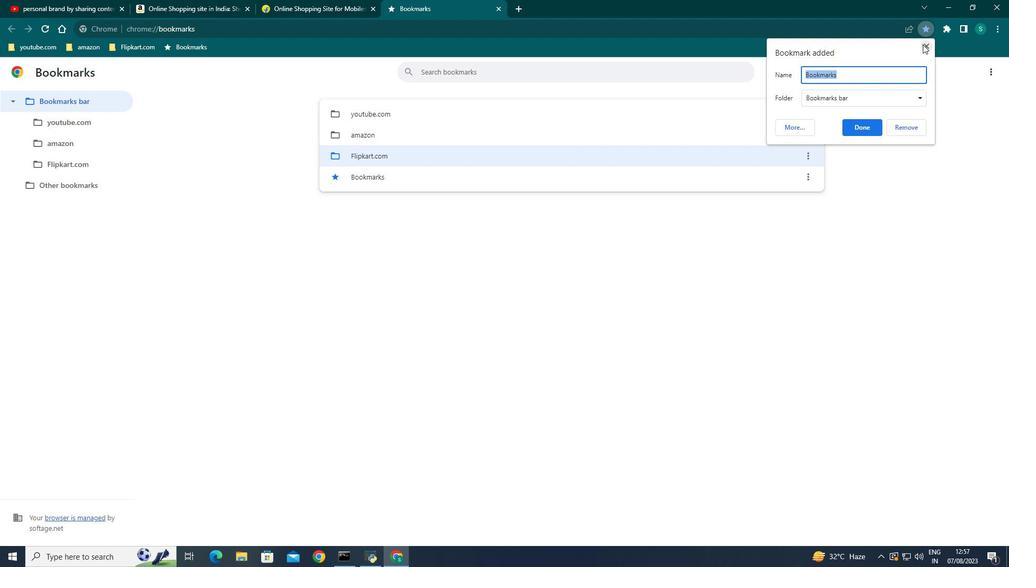 
Action: Mouse pressed left at (923, 44)
Screenshot: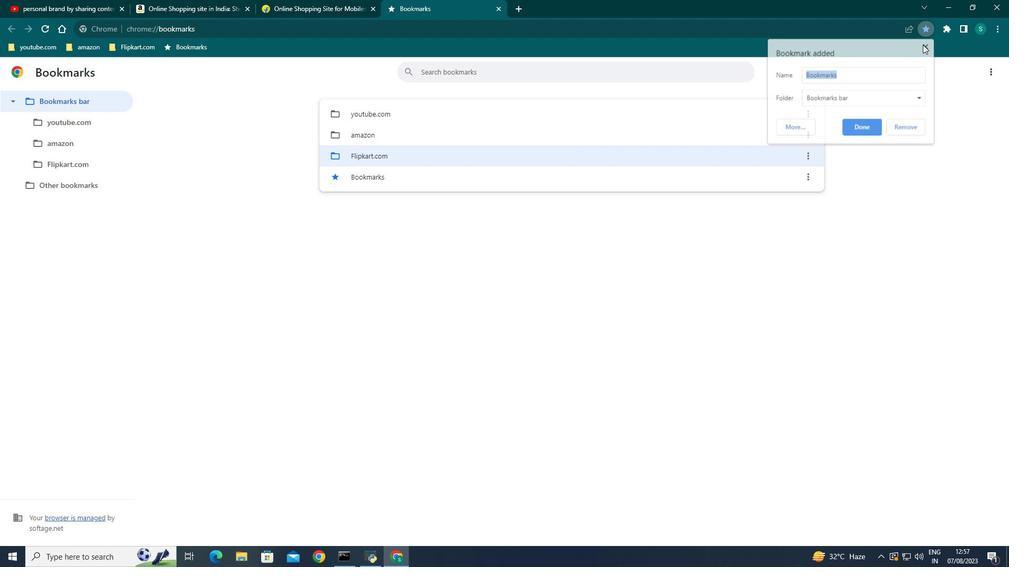 
Action: Mouse moved to (329, 3)
Screenshot: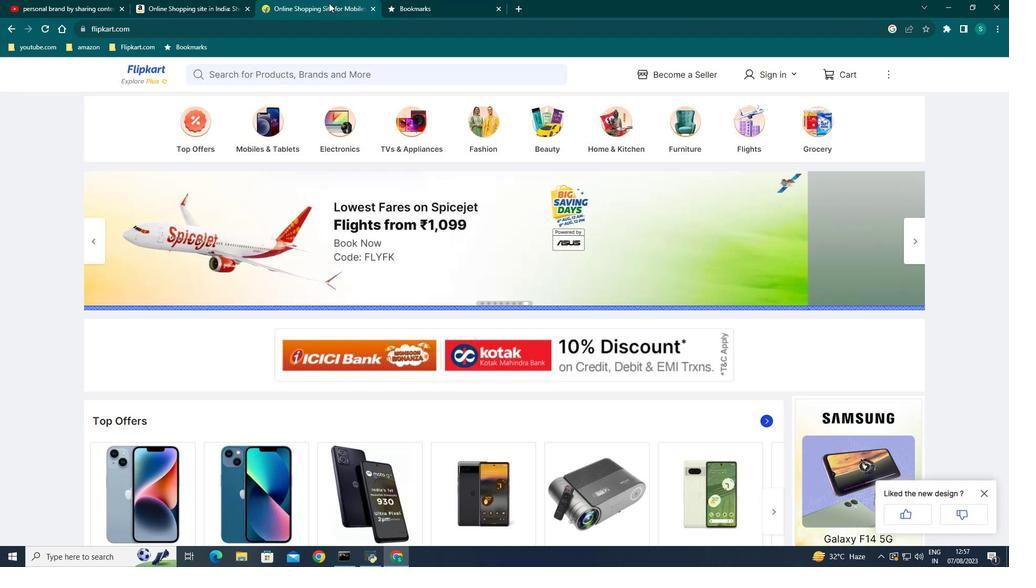
Action: Mouse pressed left at (329, 3)
Screenshot: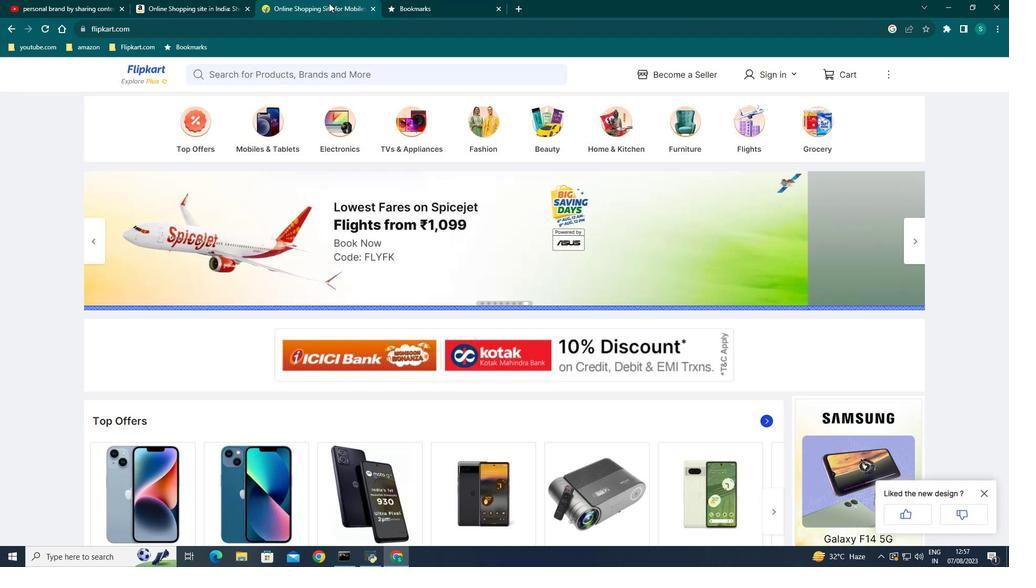 
Action: Mouse moved to (928, 26)
Screenshot: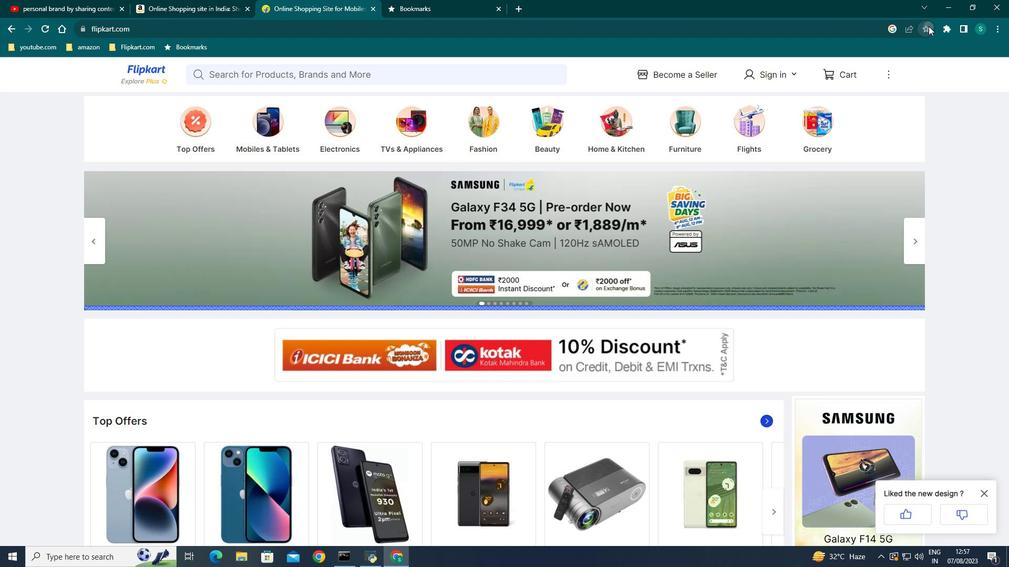 
Action: Mouse pressed left at (928, 26)
Screenshot: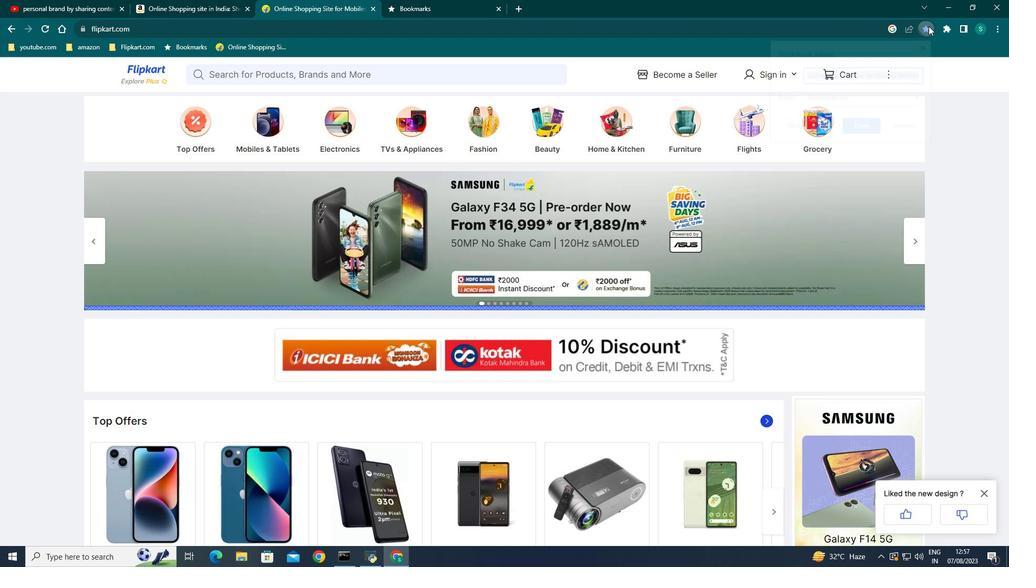 
Action: Mouse moved to (851, 94)
Screenshot: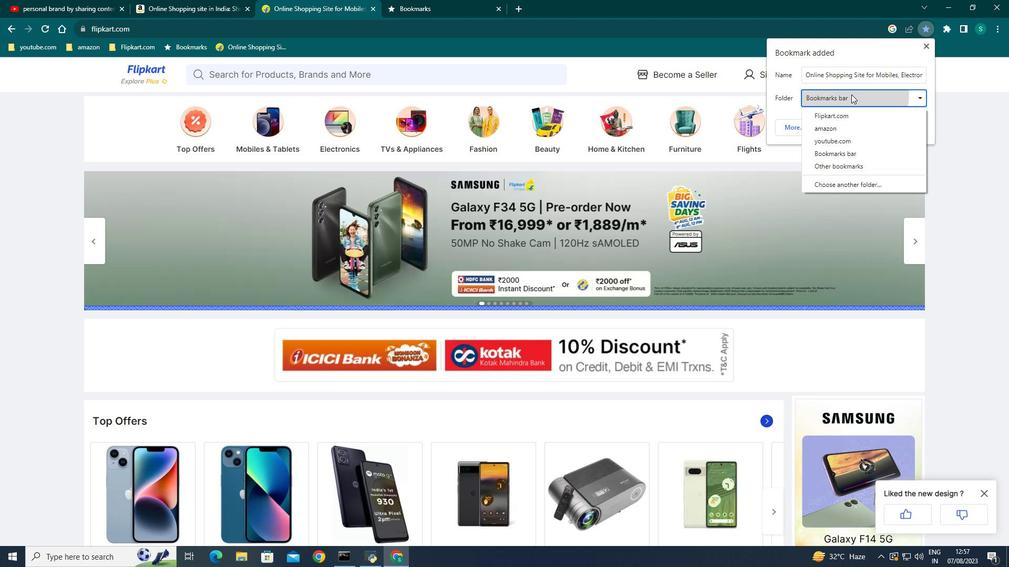 
Action: Mouse pressed left at (851, 94)
Screenshot: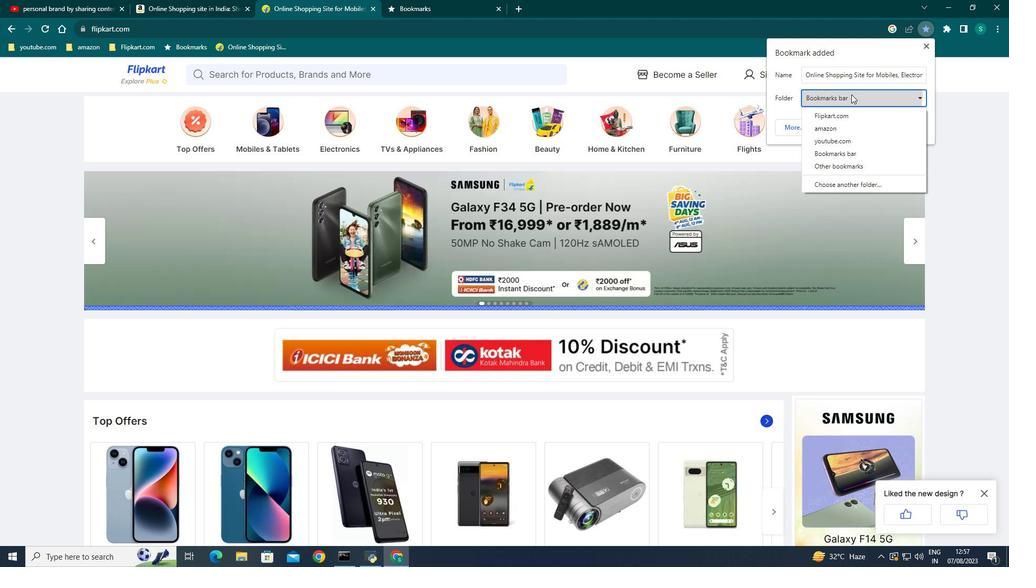 
Action: Mouse moved to (842, 117)
Screenshot: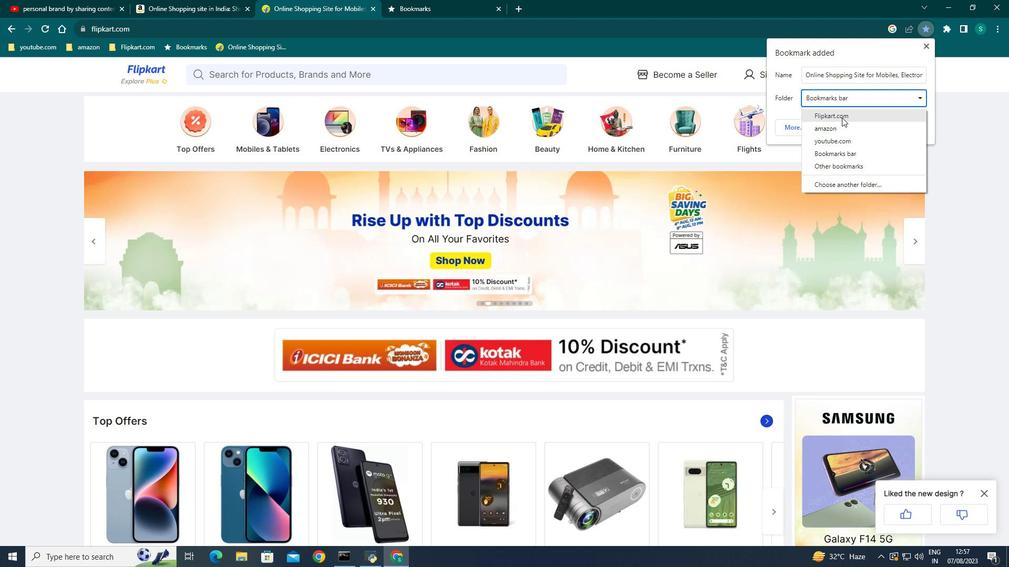 
Action: Mouse pressed left at (842, 117)
Screenshot: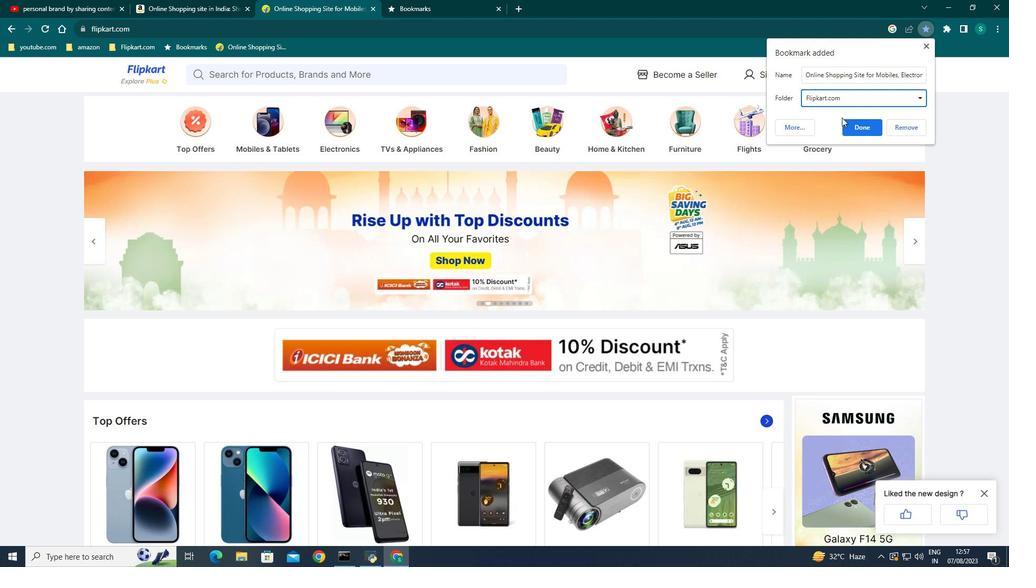
Action: Mouse moved to (859, 128)
Screenshot: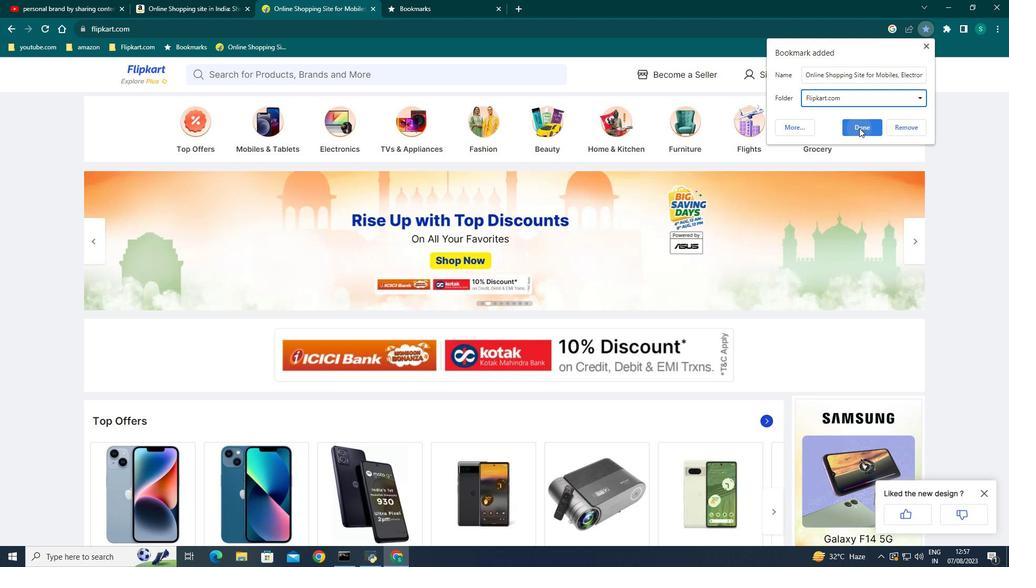 
Action: Mouse pressed left at (859, 128)
Screenshot: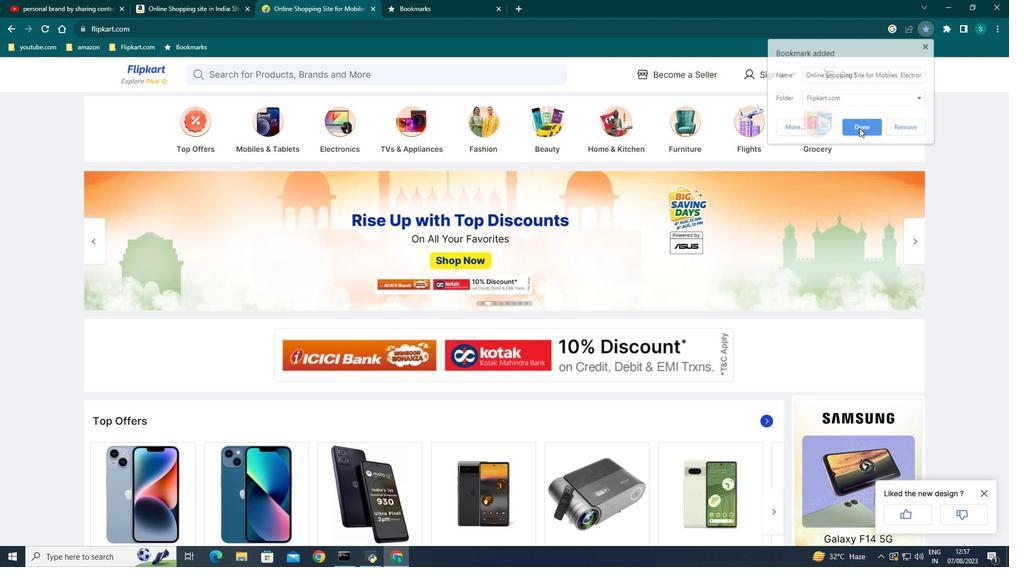 
Action: Mouse moved to (502, 8)
Screenshot: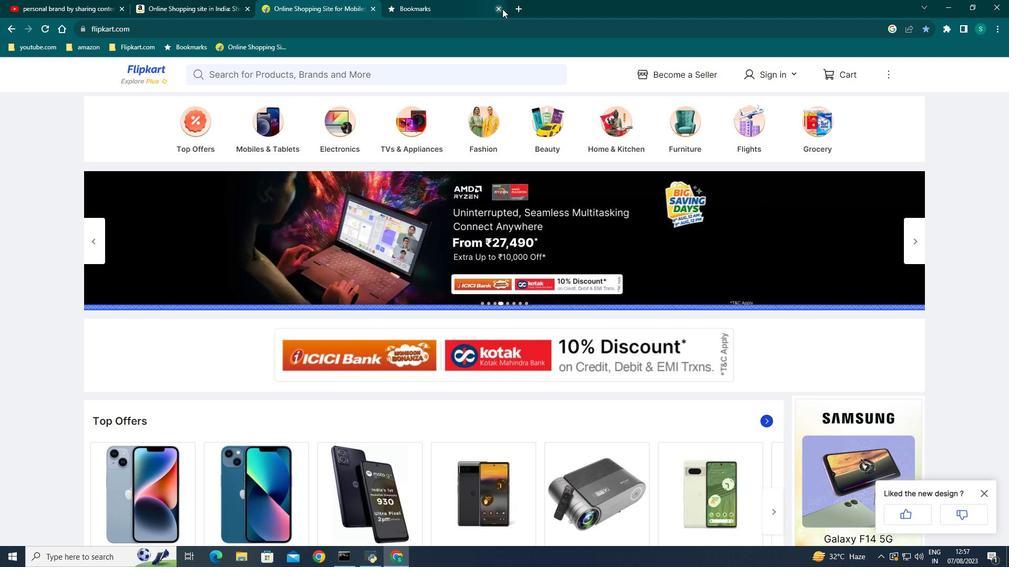 
Action: Mouse pressed left at (502, 8)
Screenshot: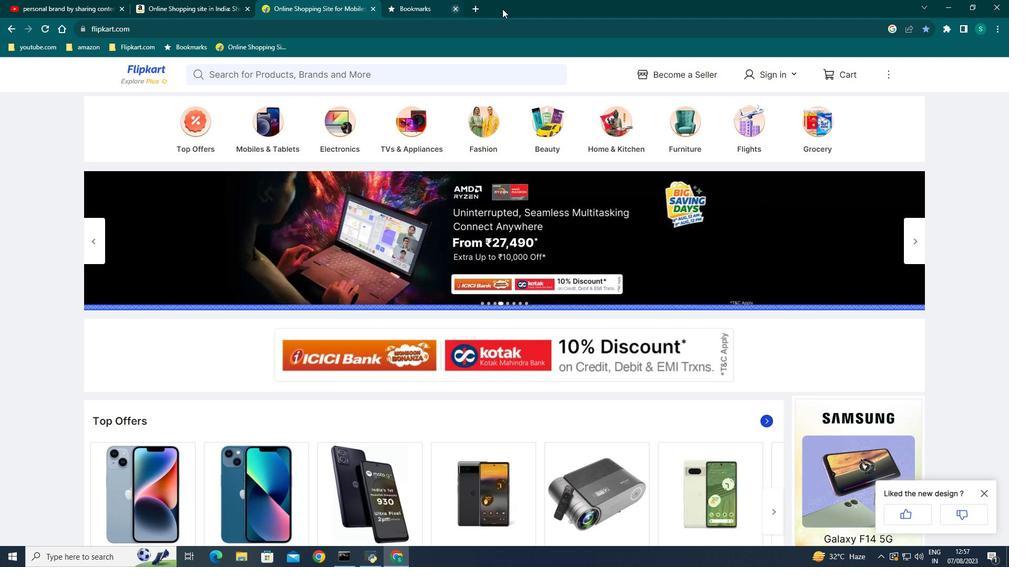 
Action: Mouse moved to (391, 4)
Screenshot: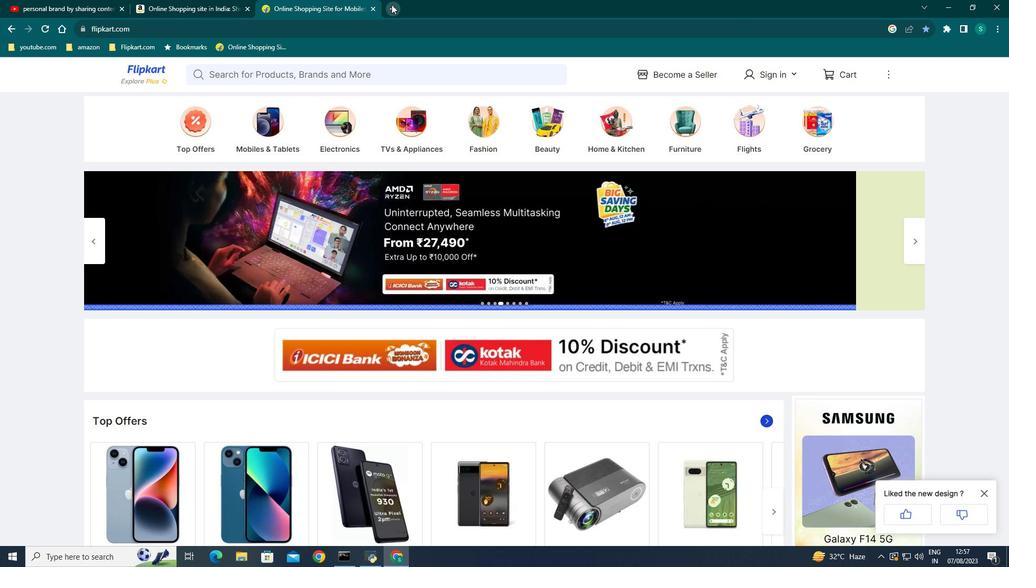 
Action: Mouse pressed left at (391, 4)
Screenshot: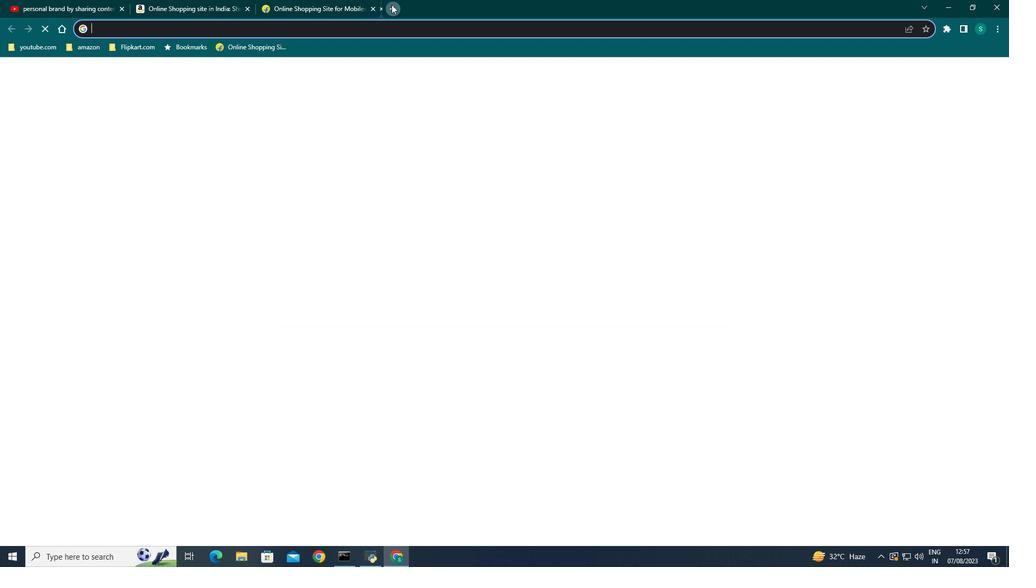 
Action: Mouse moved to (348, 23)
Screenshot: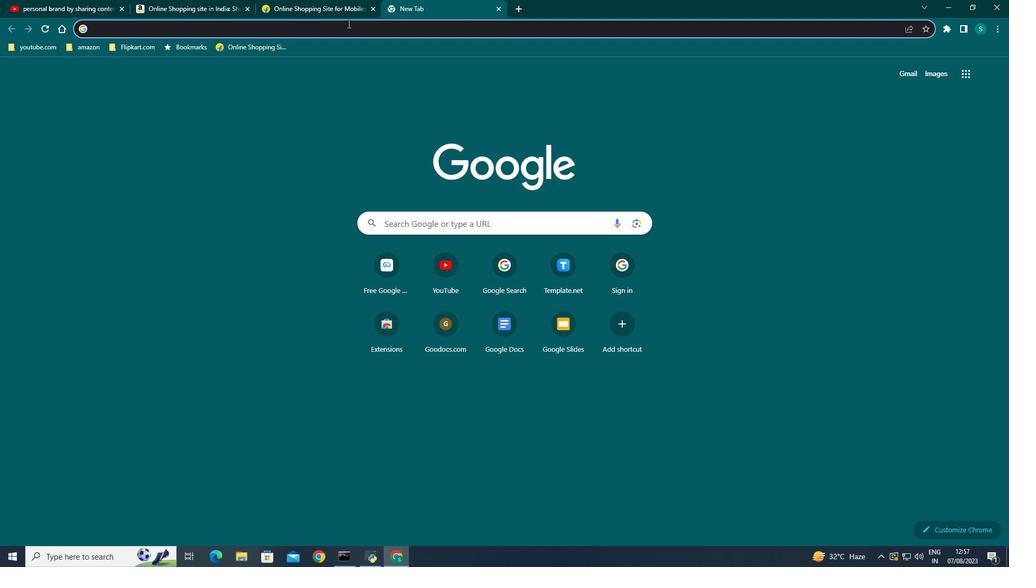 
Action: Mouse pressed left at (348, 23)
Screenshot: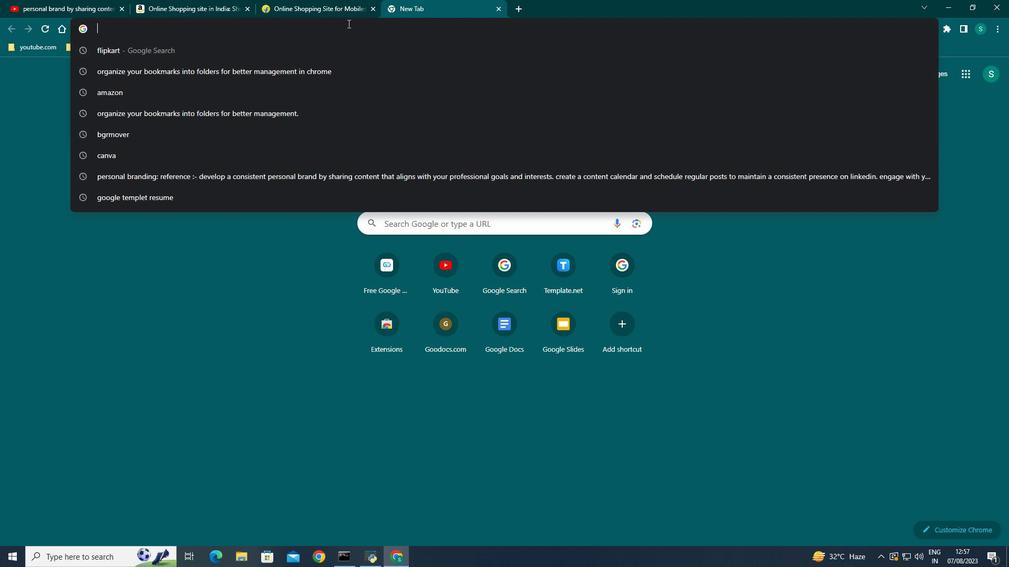 
Action: Mouse moved to (348, 32)
Screenshot: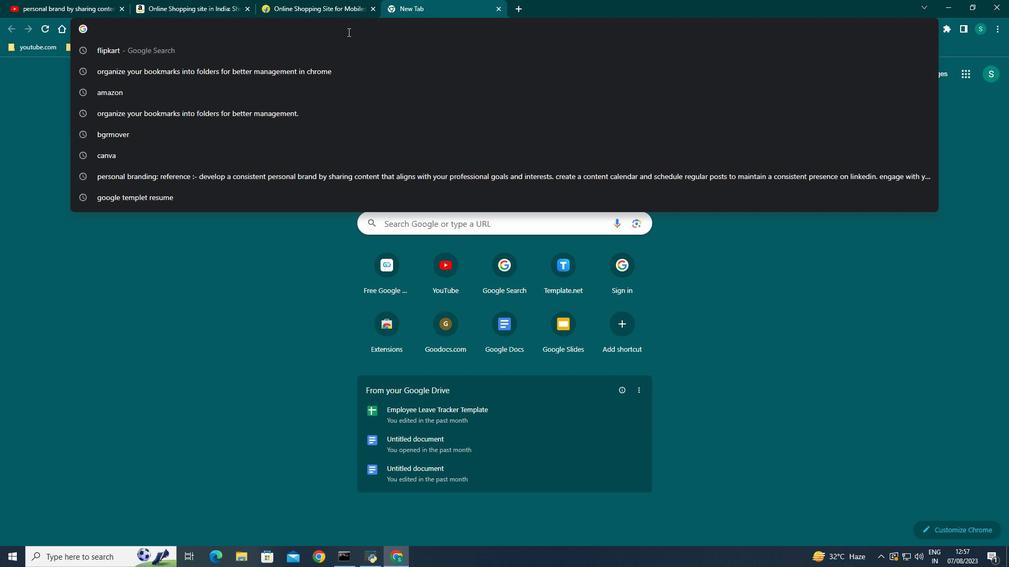 
Action: Key pressed redf
Screenshot: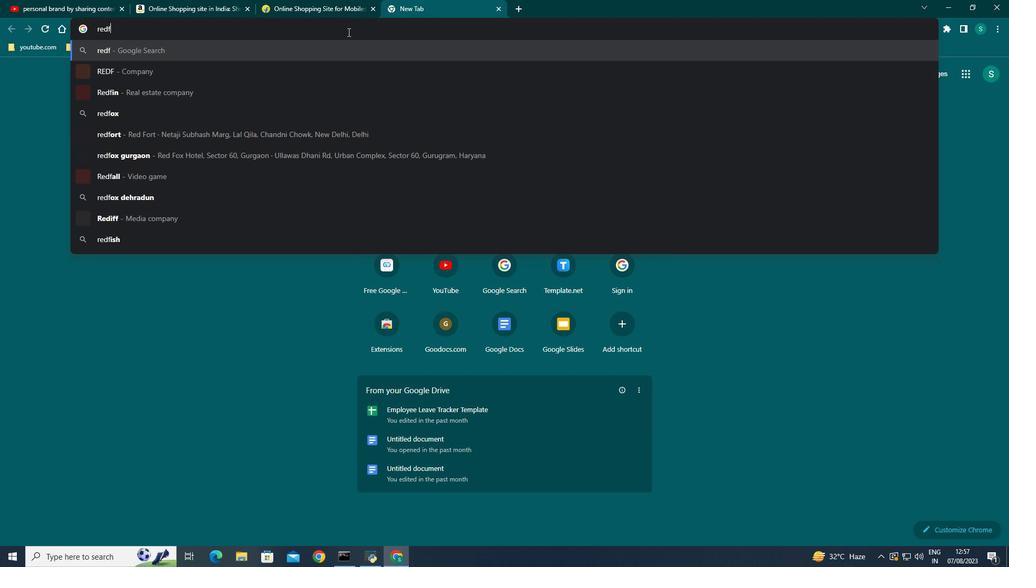 
Action: Mouse moved to (175, 89)
Screenshot: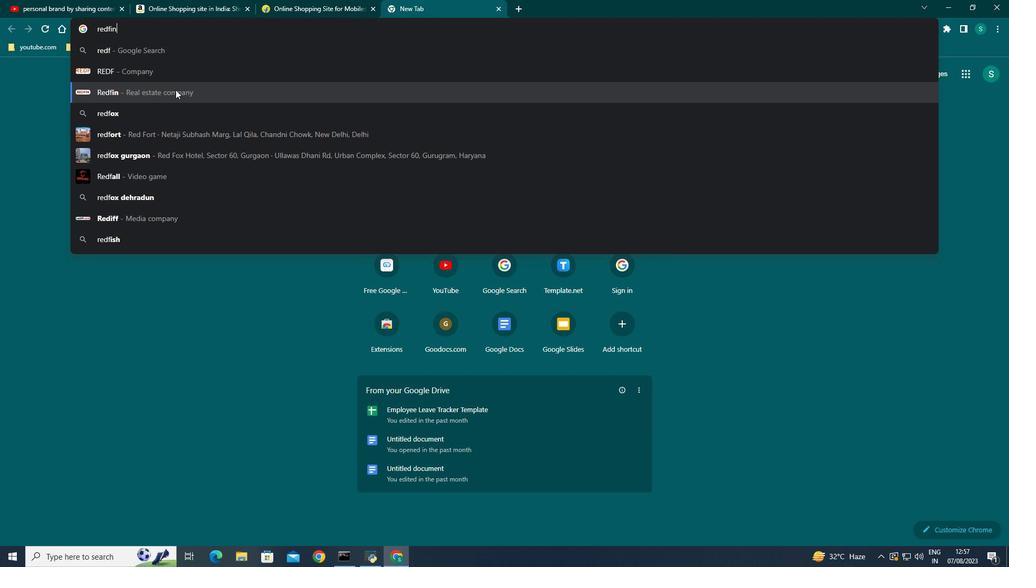 
Action: Mouse pressed left at (175, 89)
Screenshot: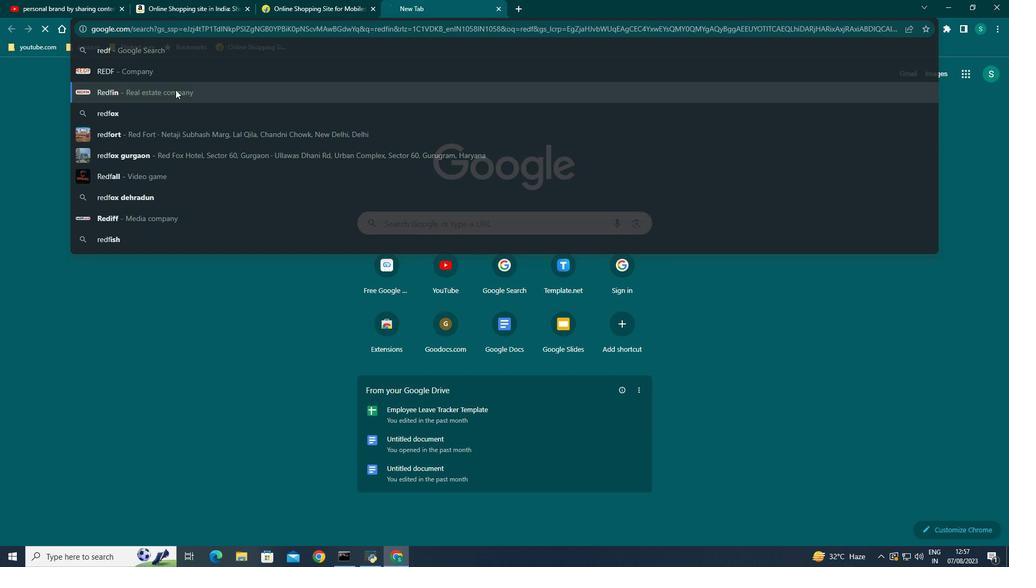 
Action: Mouse moved to (236, 46)
Screenshot: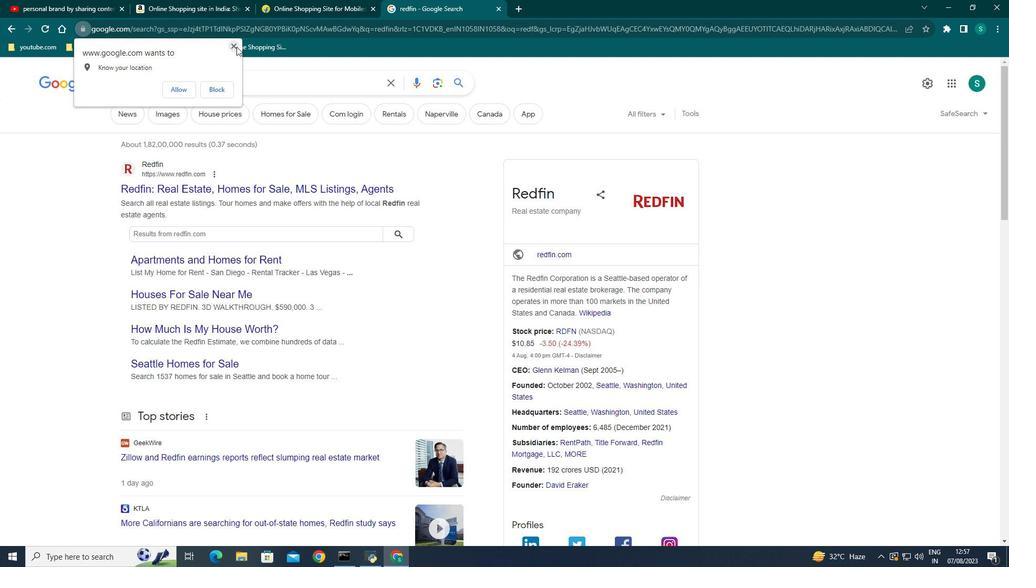 
Action: Mouse pressed left at (236, 46)
Screenshot: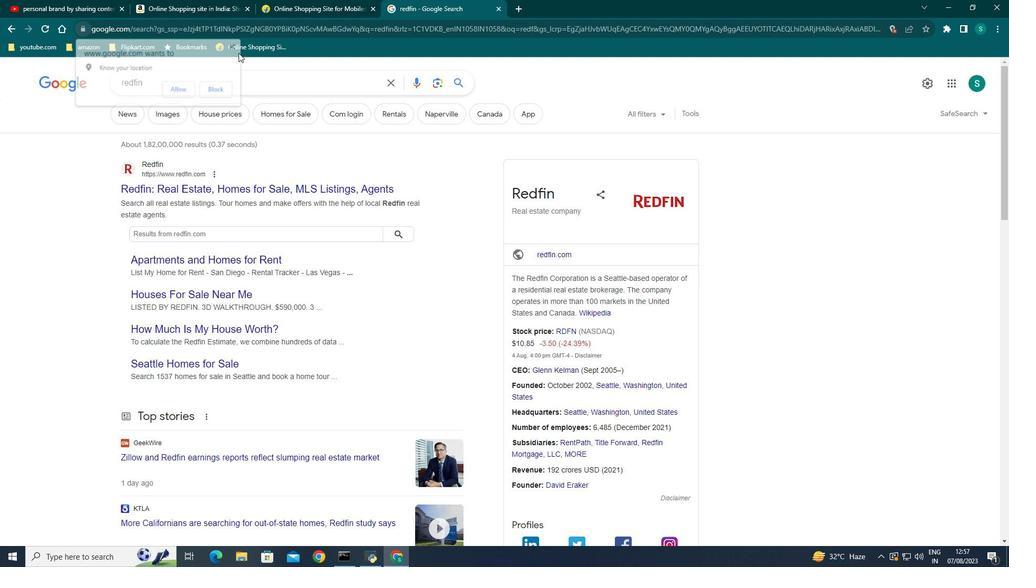 
Action: Mouse moved to (324, 195)
Screenshot: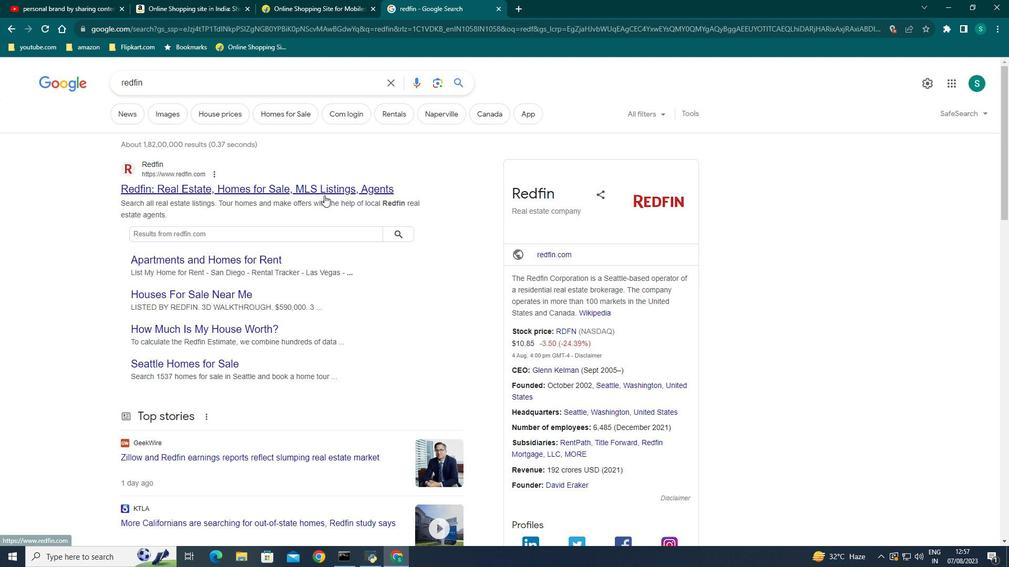 
Action: Mouse pressed left at (324, 195)
Screenshot: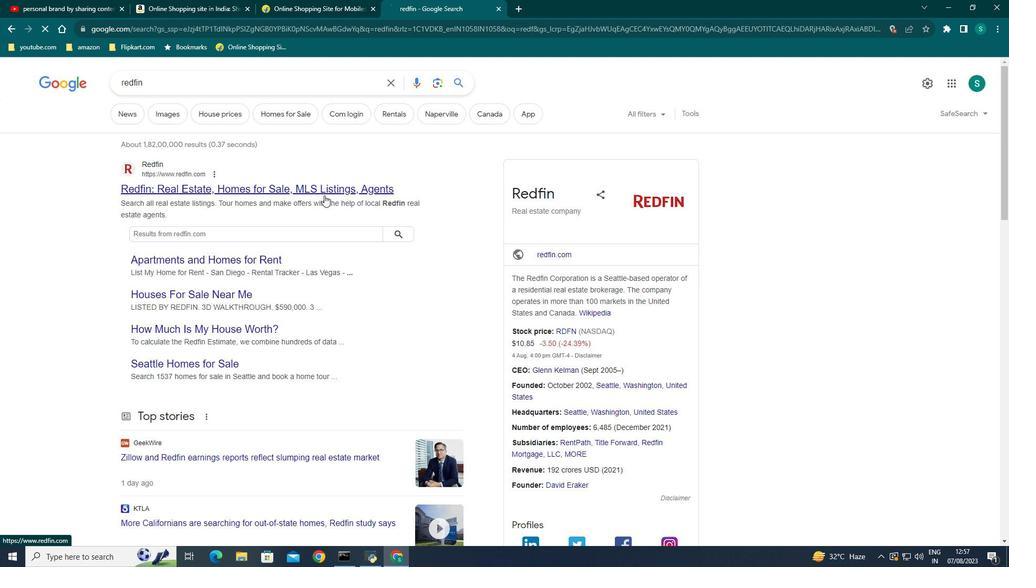 
Action: Mouse moved to (1001, 26)
Screenshot: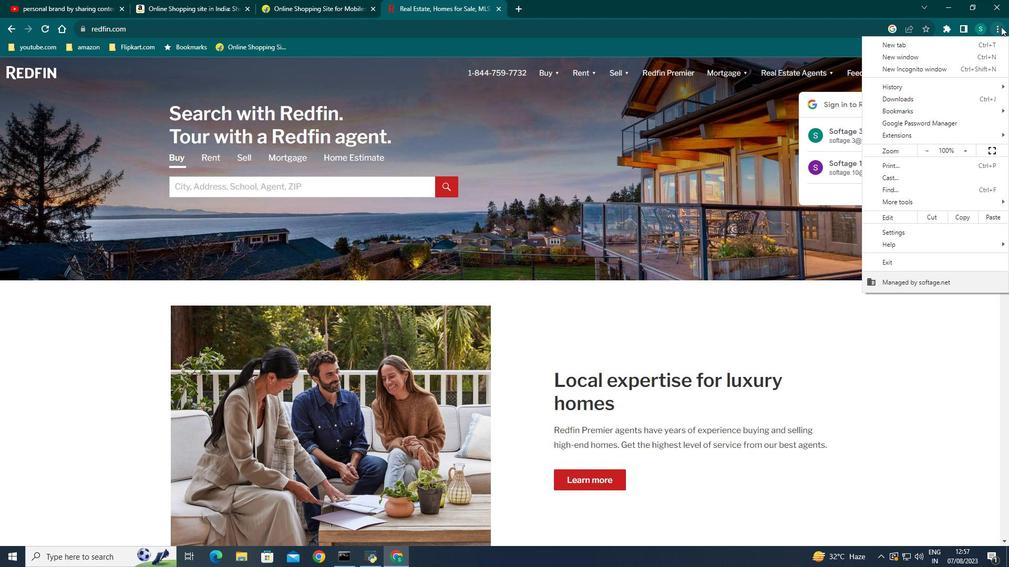 
Action: Mouse pressed left at (1001, 26)
Screenshot: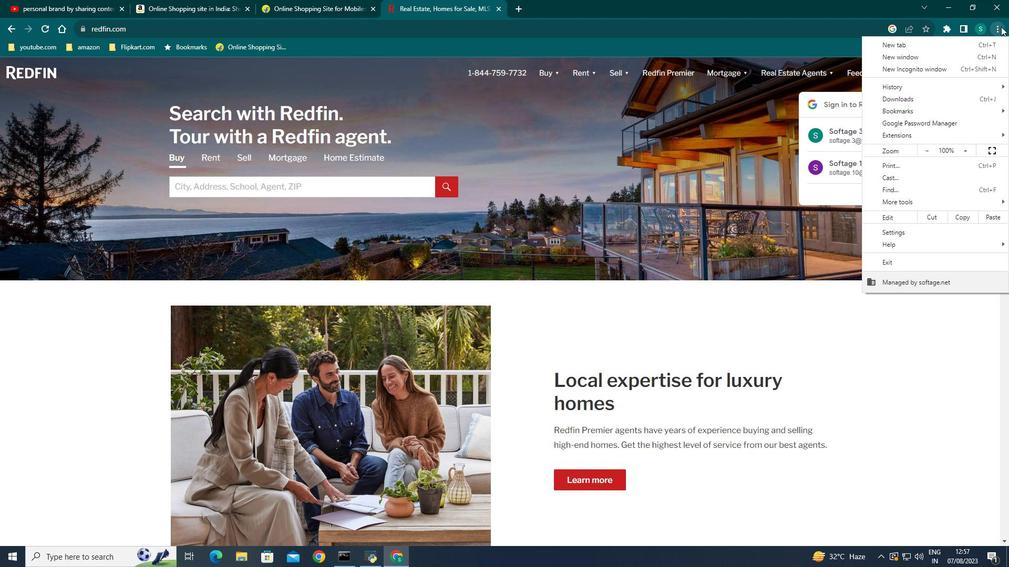 
Action: Mouse moved to (726, 139)
Screenshot: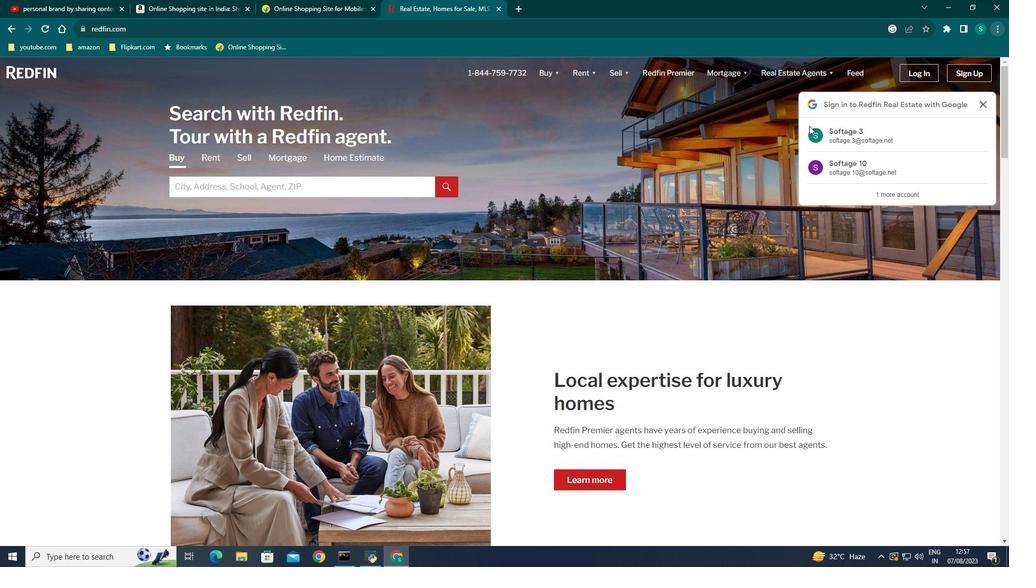 
Action: Mouse pressed left at (726, 139)
Screenshot: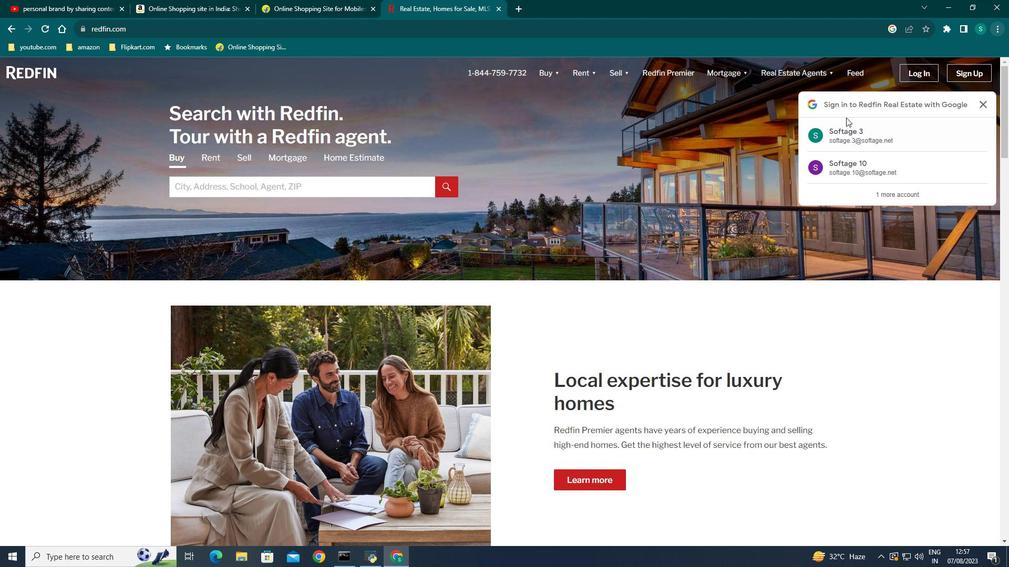 
Action: Mouse moved to (982, 105)
Screenshot: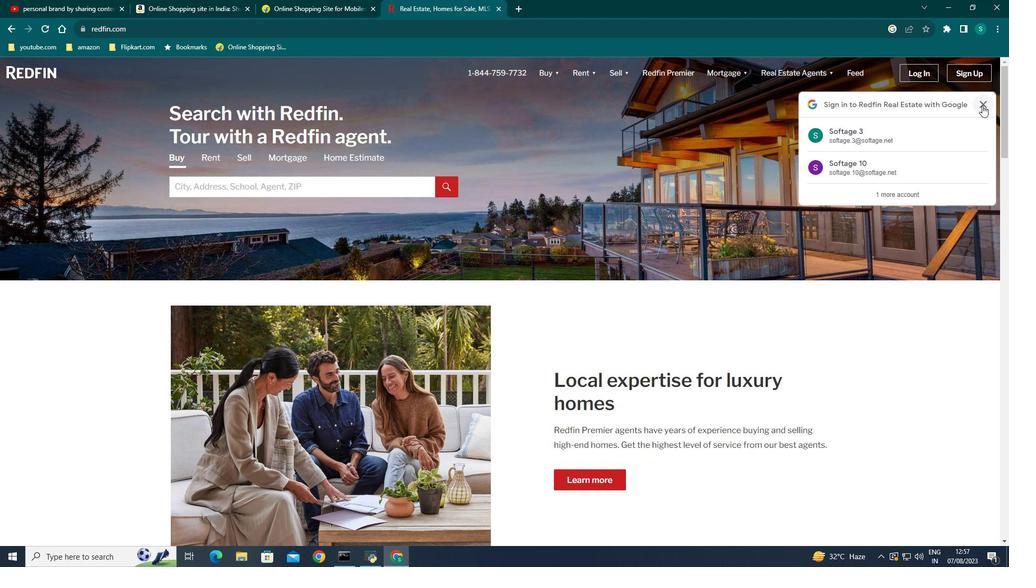 
Action: Mouse pressed left at (982, 105)
Screenshot: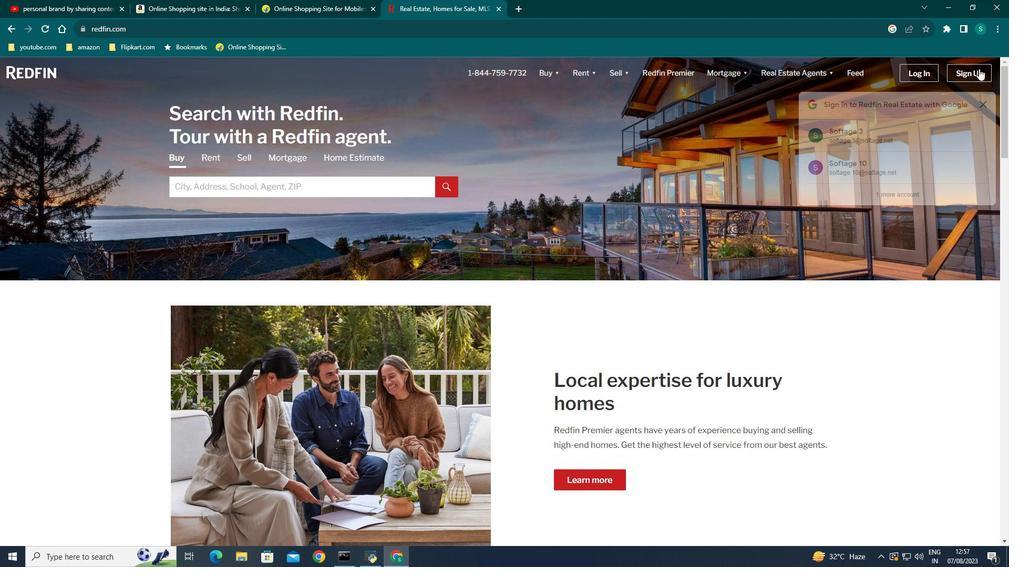 
Action: Mouse moved to (997, 25)
Screenshot: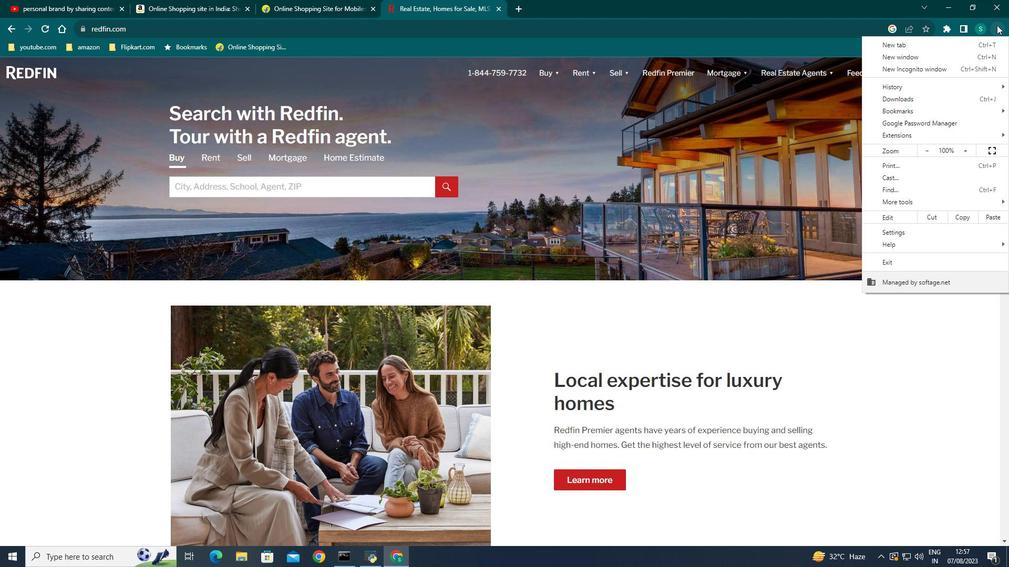 
Action: Mouse pressed left at (997, 25)
Screenshot: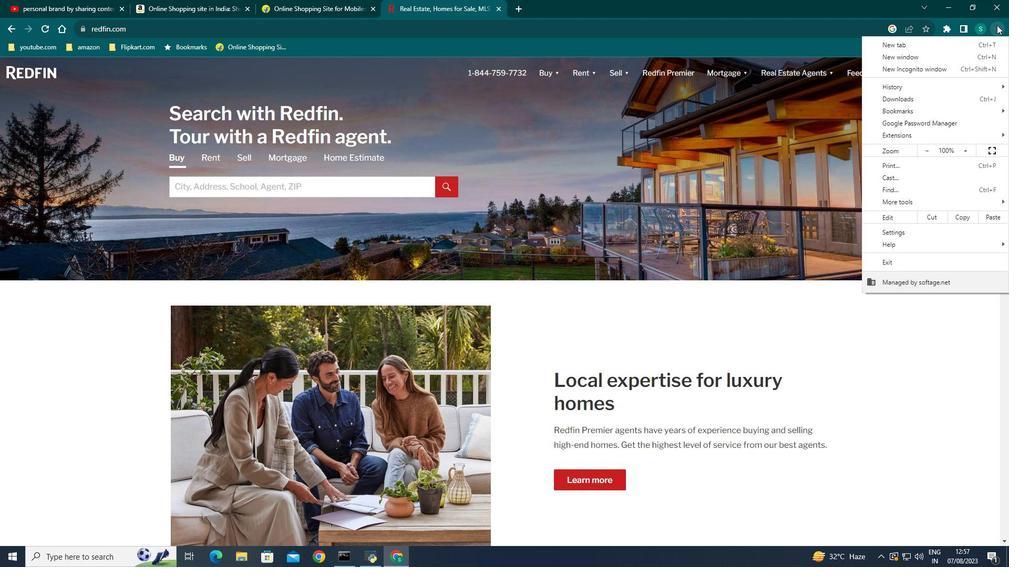 
Action: Mouse moved to (693, 154)
Screenshot: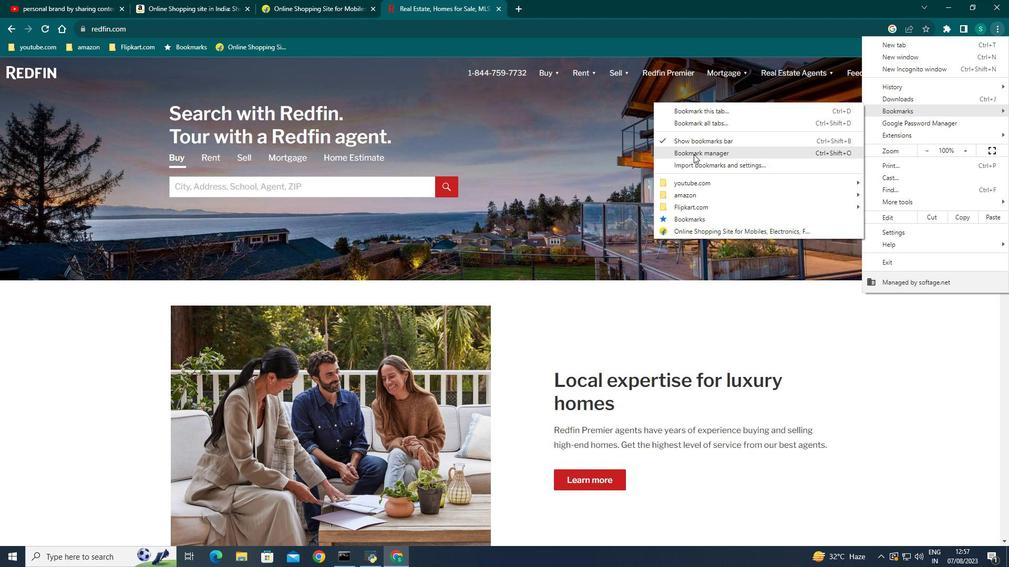 
Action: Mouse pressed left at (693, 154)
Screenshot: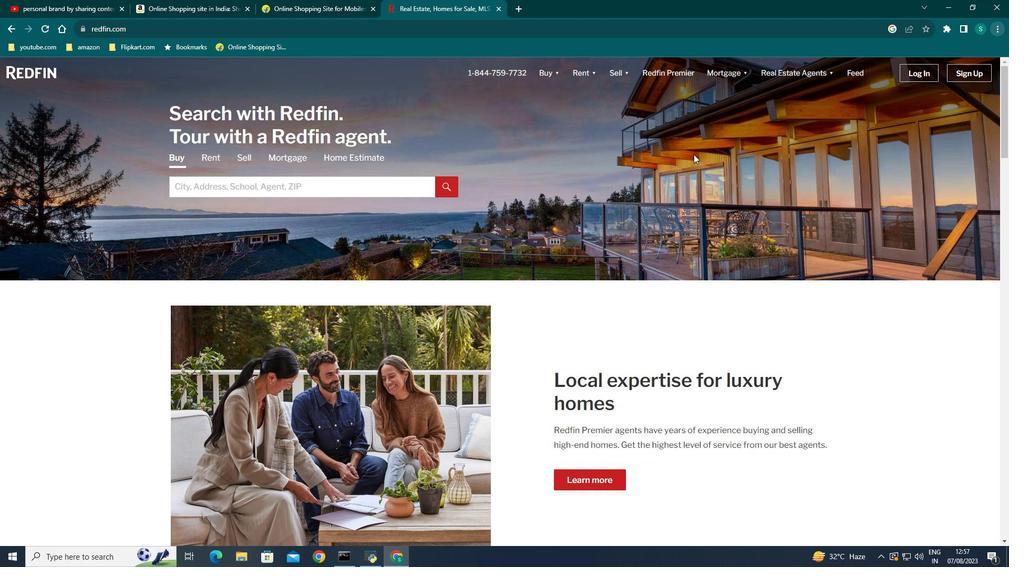 
Action: Mouse moved to (452, 0)
Screenshot: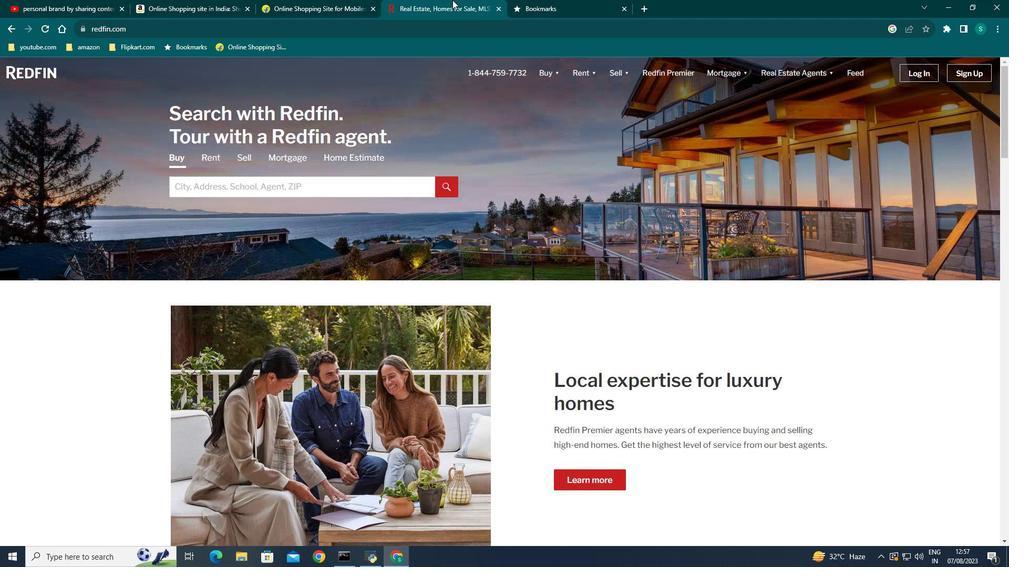 
Action: Mouse pressed left at (452, 0)
Screenshot: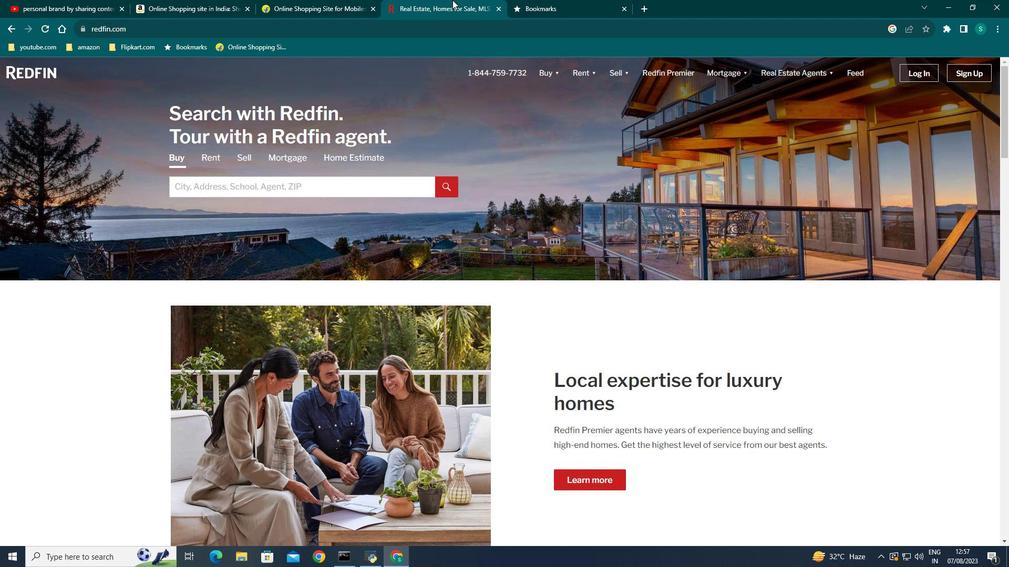 
Action: Mouse moved to (585, 3)
Screenshot: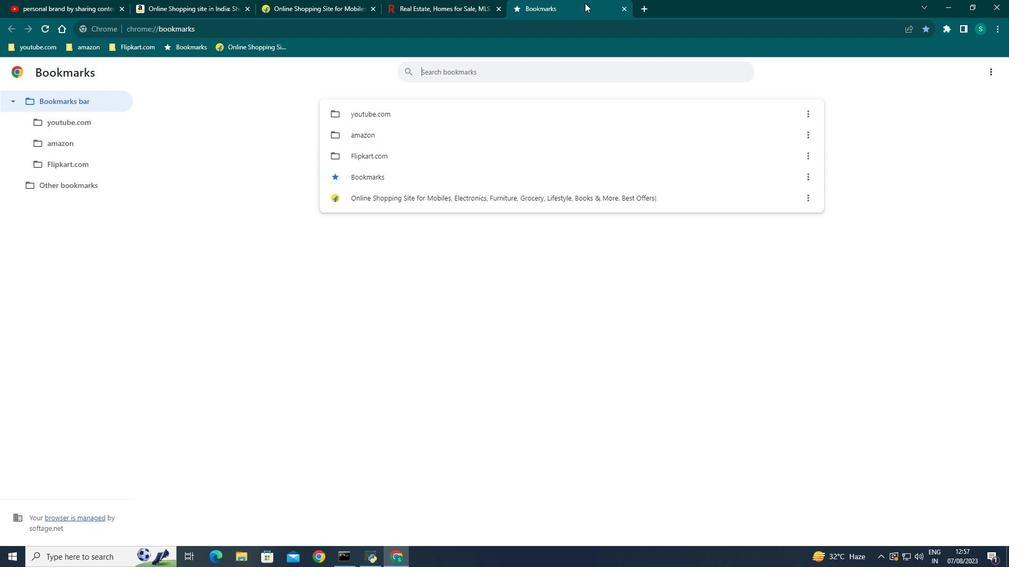
Action: Mouse pressed left at (585, 3)
Screenshot: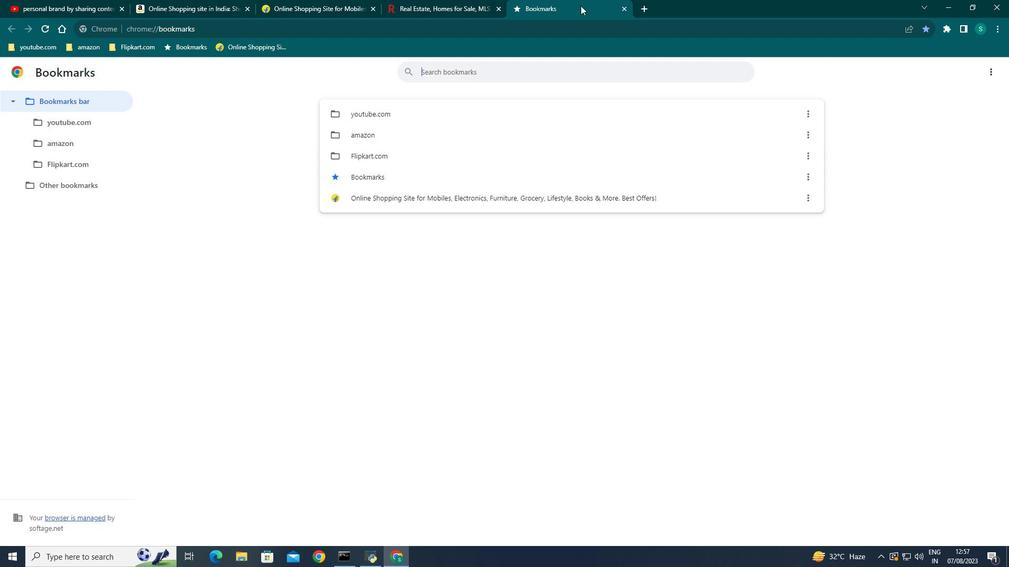 
Action: Mouse moved to (998, 69)
Screenshot: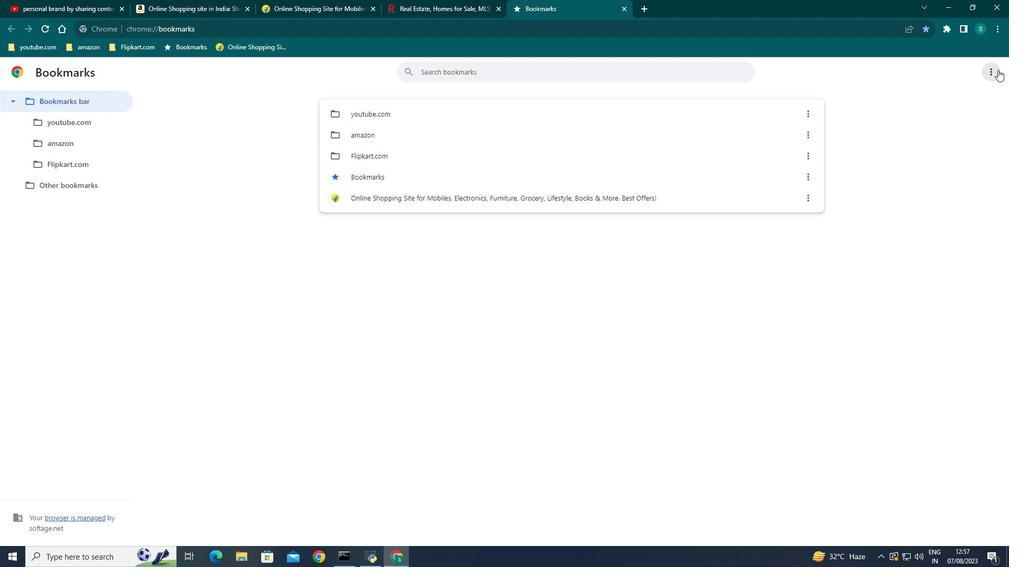 
Action: Mouse pressed left at (998, 69)
Screenshot: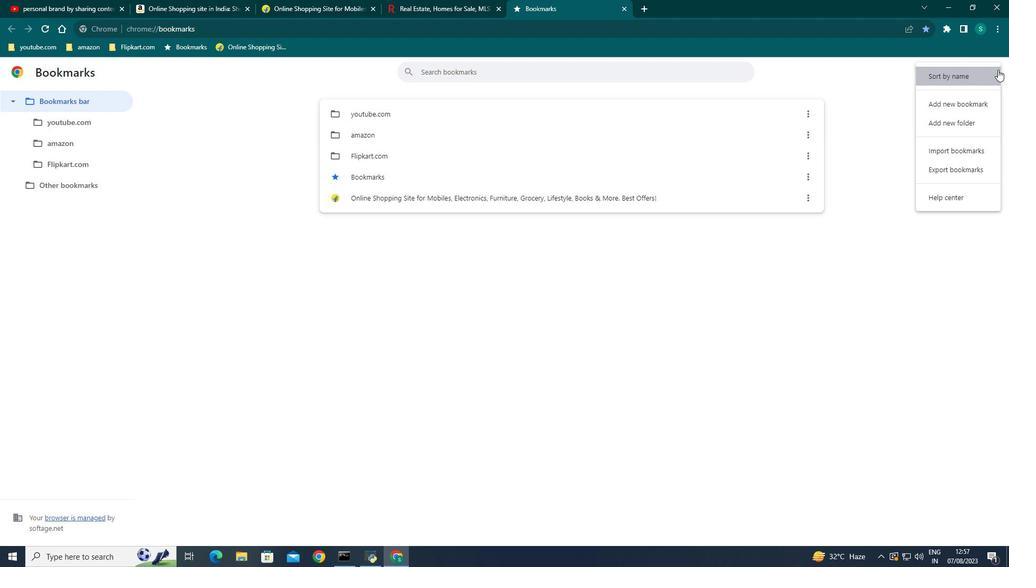 
Action: Mouse moved to (933, 119)
Screenshot: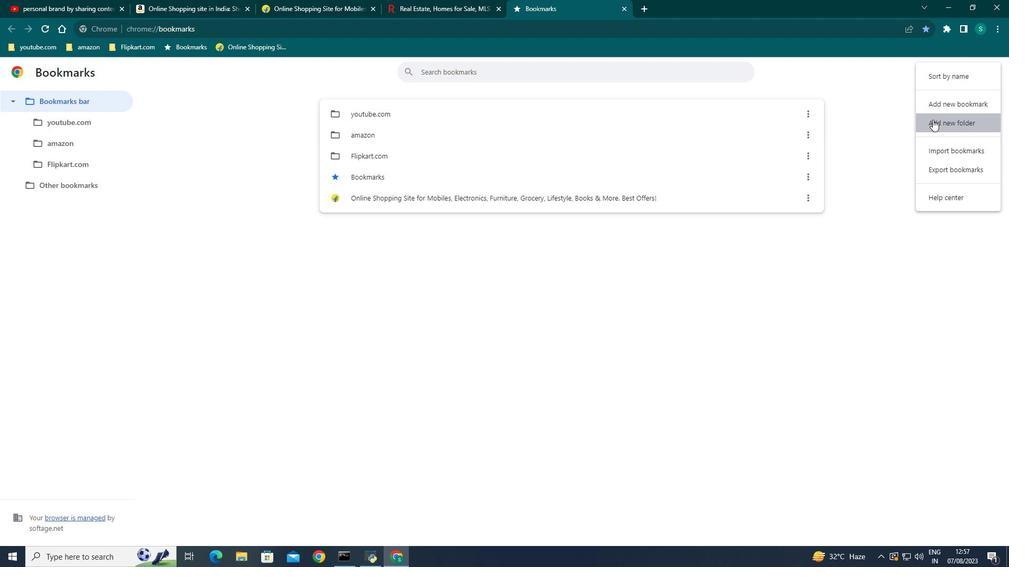 
Action: Mouse pressed left at (933, 119)
Screenshot: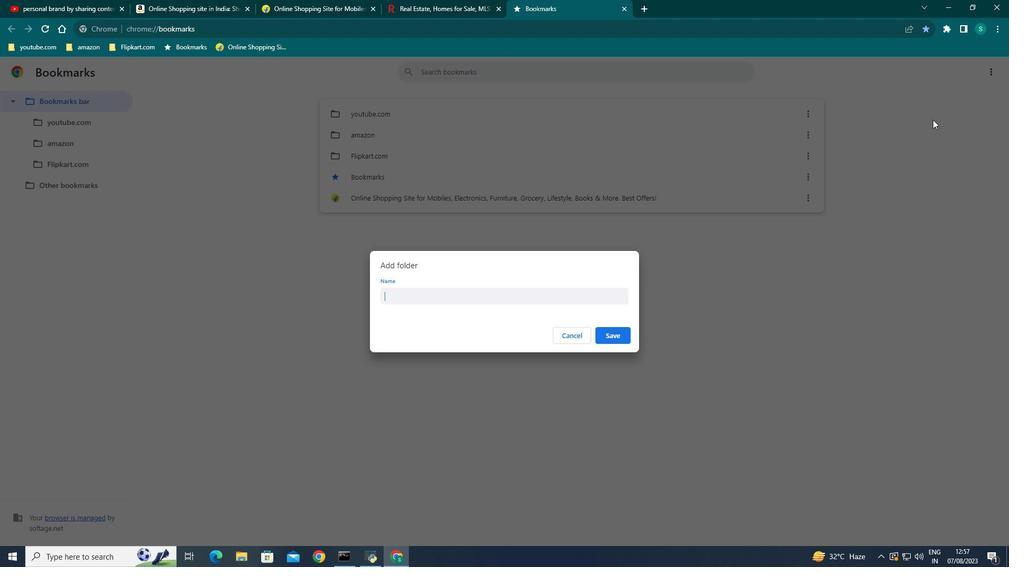 
Action: Mouse moved to (747, 186)
Screenshot: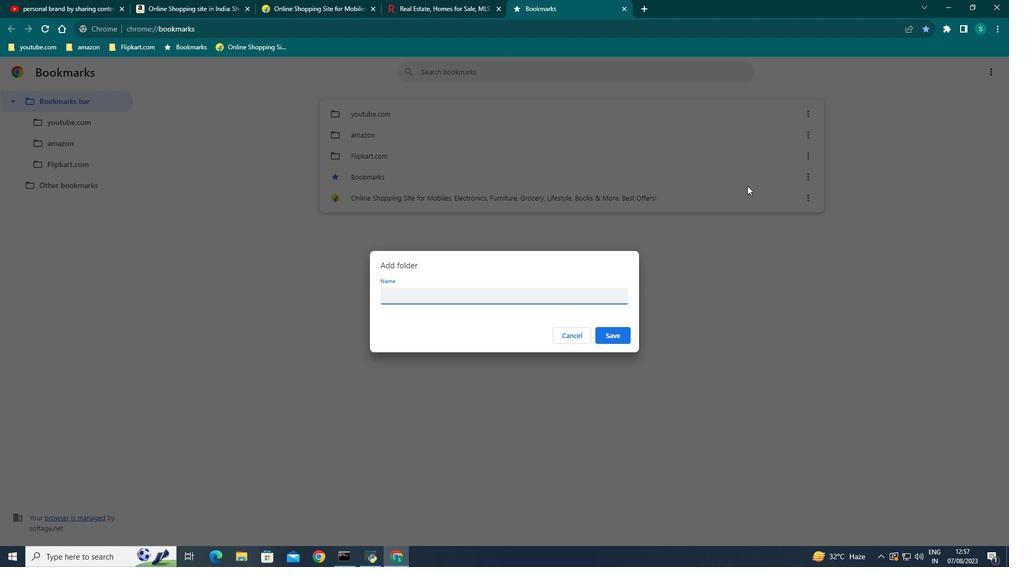 
Action: Key pressed <Key.caps_lock>R<Key.caps_lock>edfubj<Key.backspace><Key.backspace><Key.backspace>in.com
Screenshot: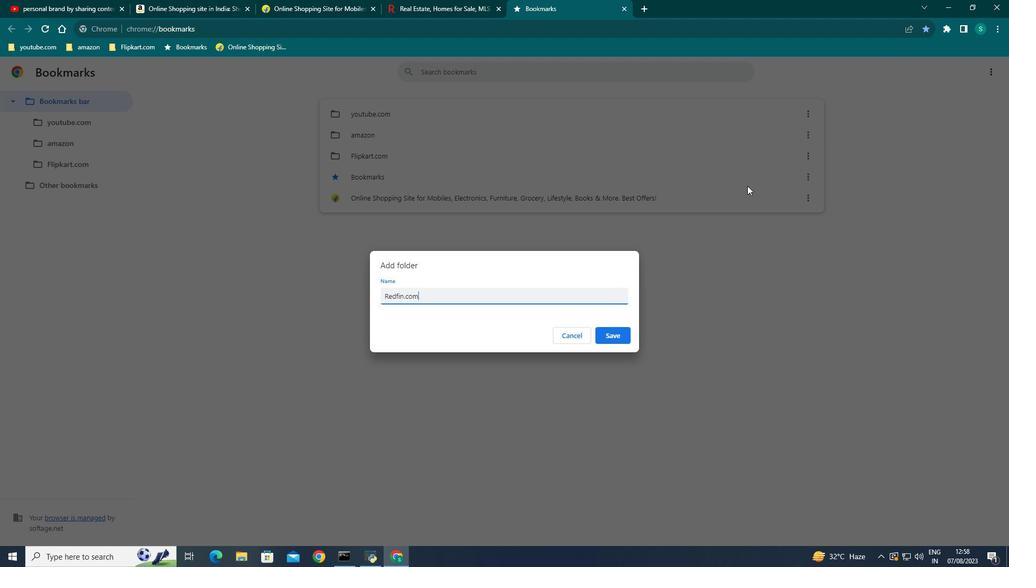 
Action: Mouse moved to (607, 334)
Screenshot: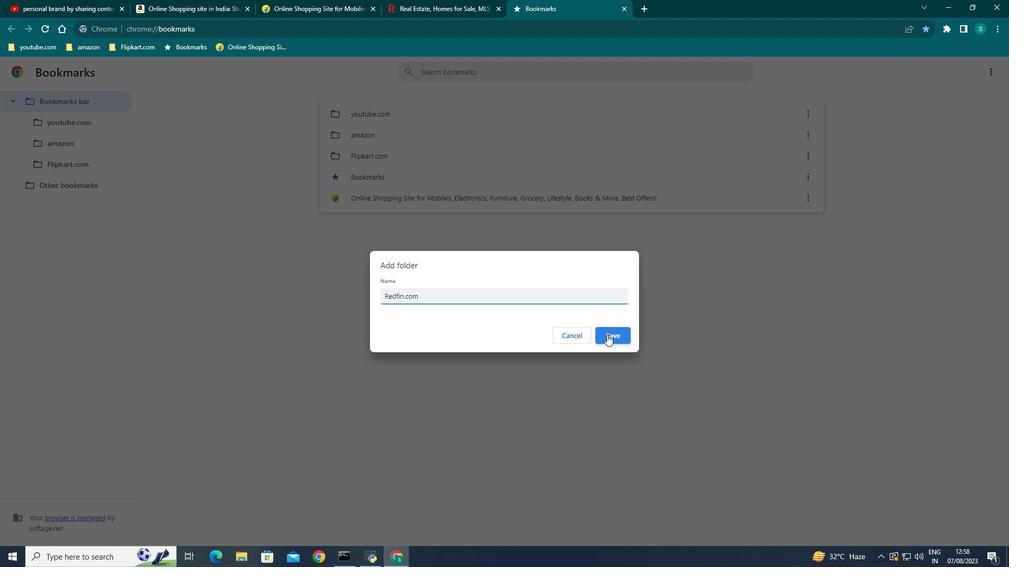 
Action: Mouse pressed left at (607, 334)
Screenshot: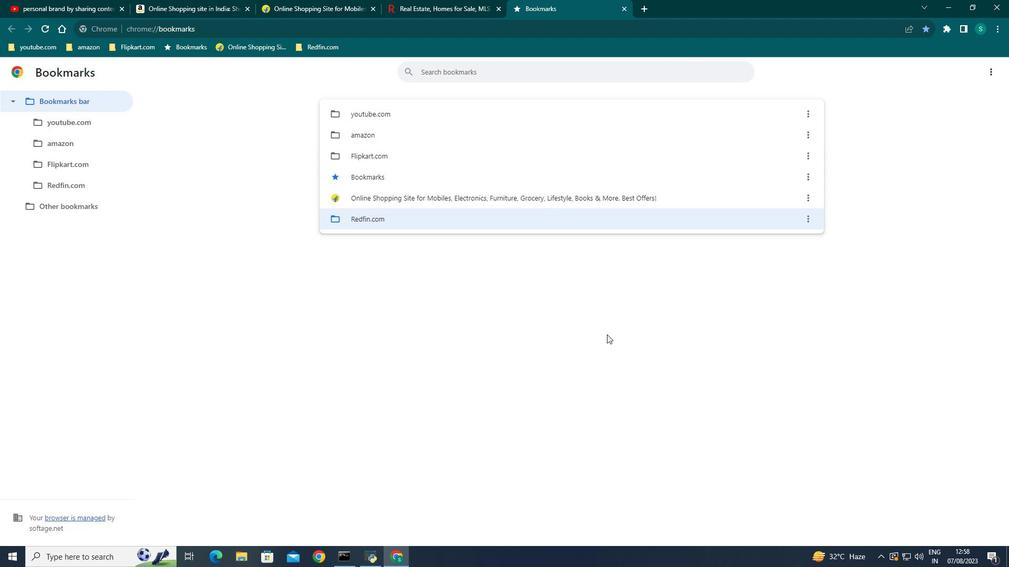 
Action: Mouse moved to (930, 25)
Screenshot: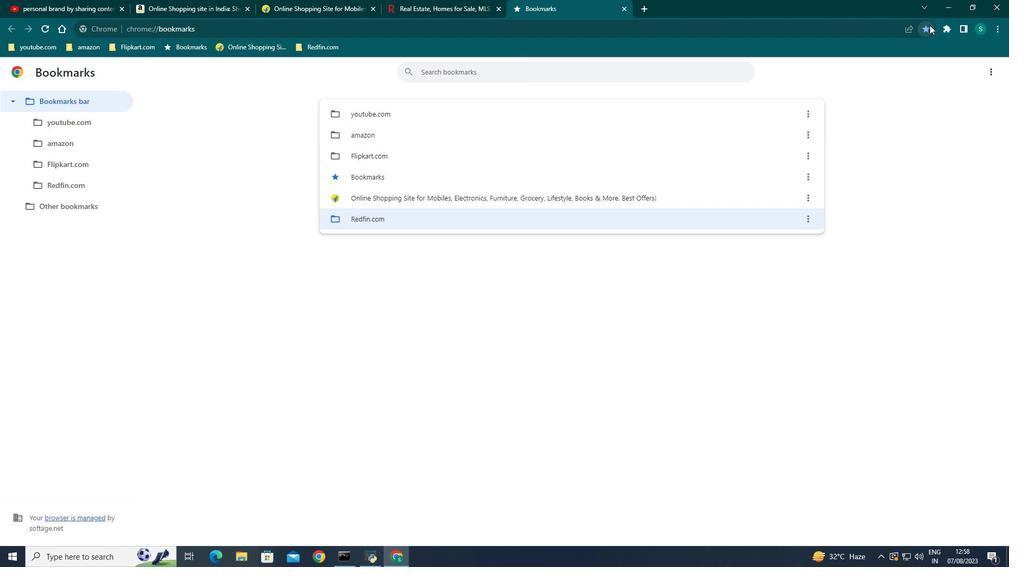 
Action: Mouse pressed left at (930, 25)
Screenshot: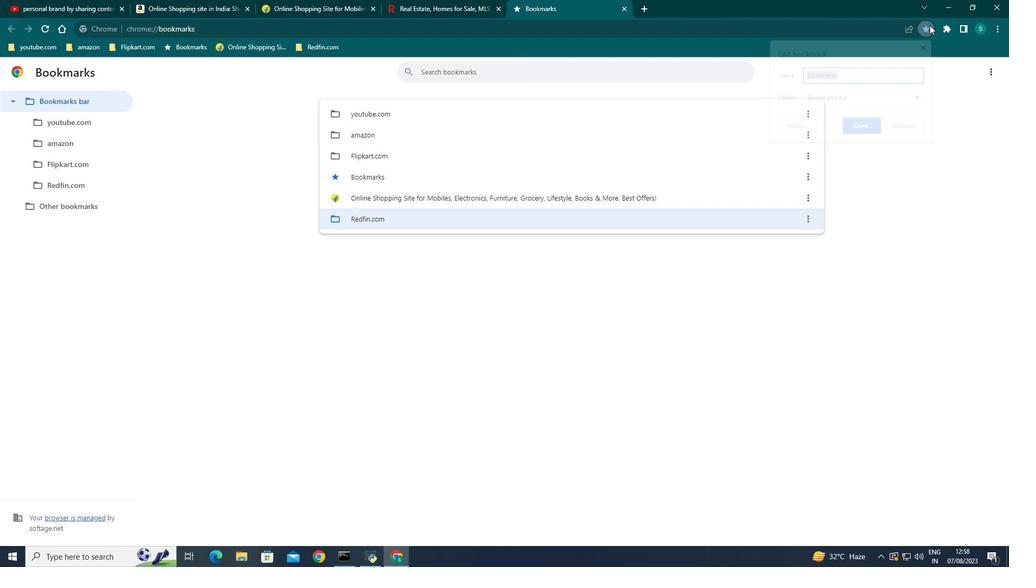 
Action: Mouse moved to (899, 127)
Screenshot: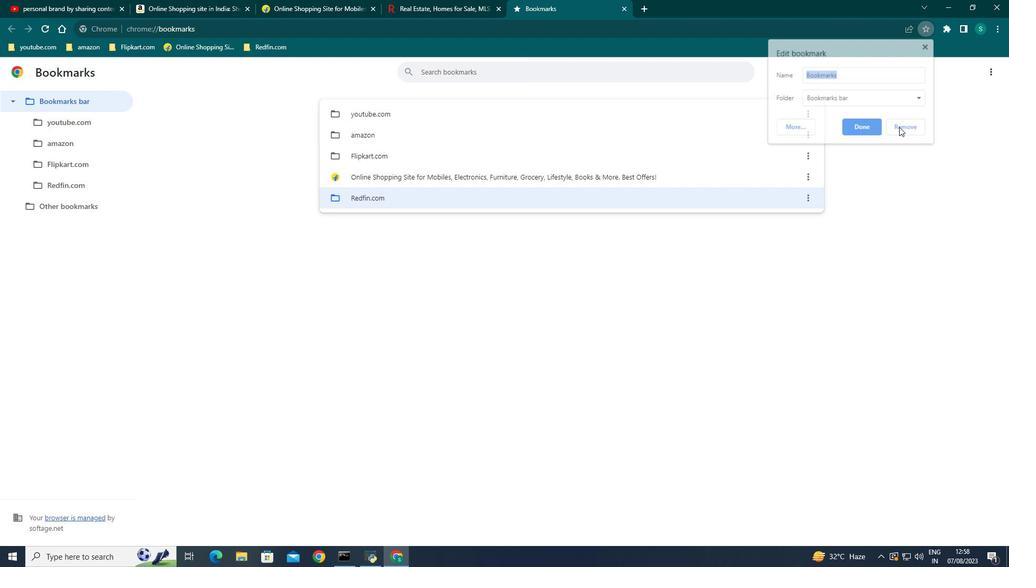 
Action: Mouse pressed left at (899, 127)
Screenshot: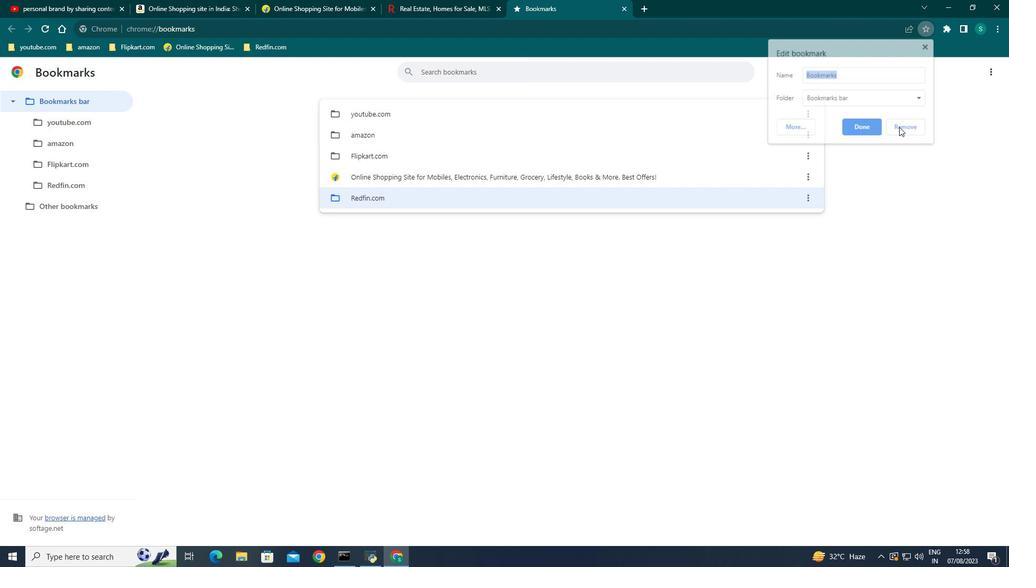 
Action: Mouse moved to (194, 47)
Screenshot: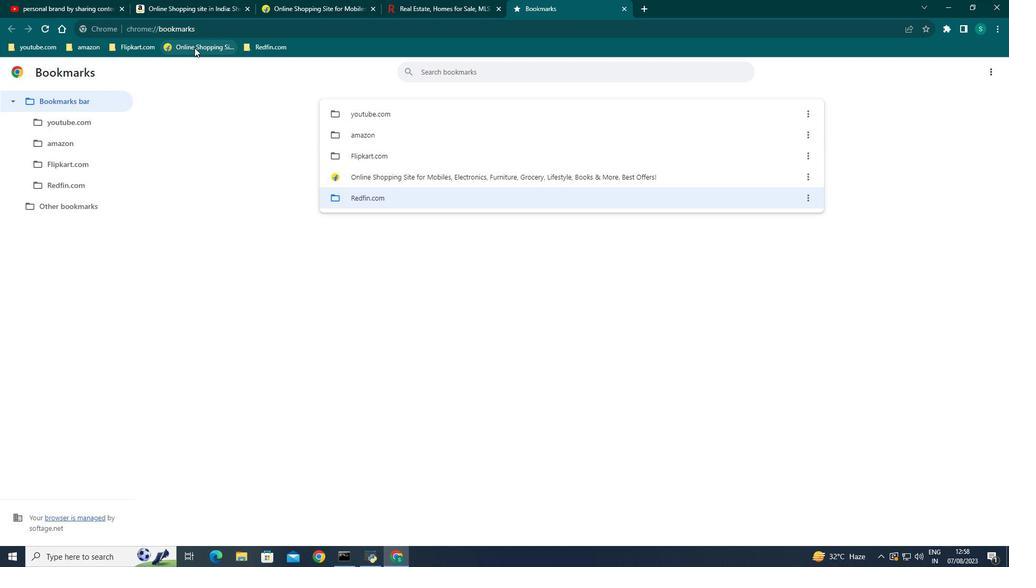 
Action: Mouse pressed left at (194, 47)
Screenshot: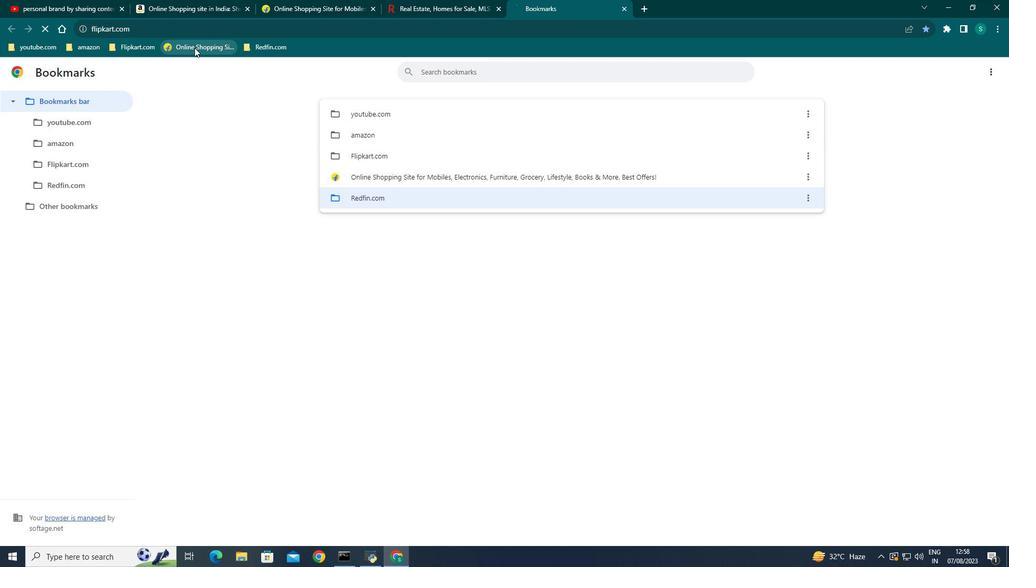 
Action: Mouse moved to (325, 6)
Screenshot: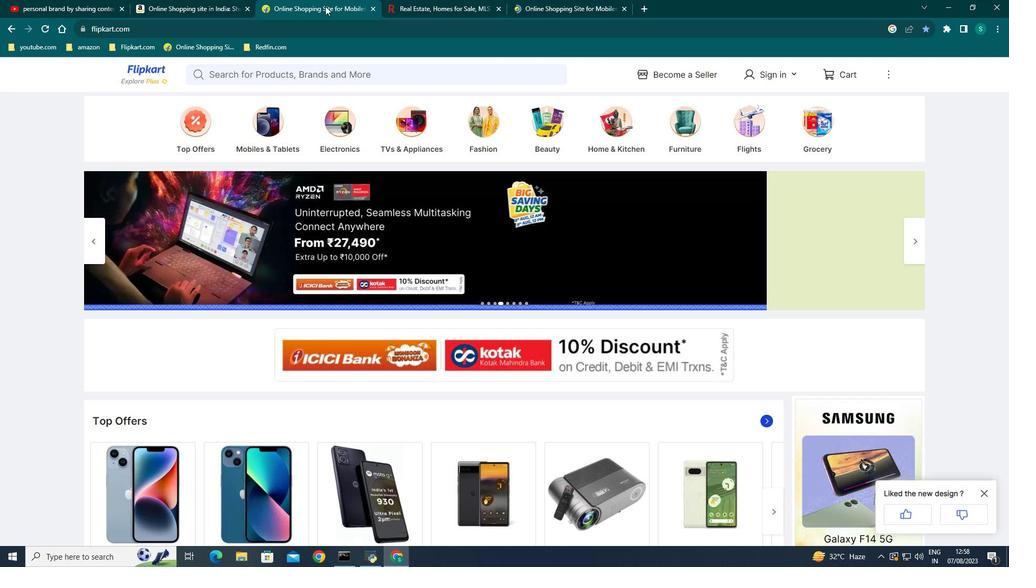 
Action: Mouse pressed left at (325, 6)
Screenshot: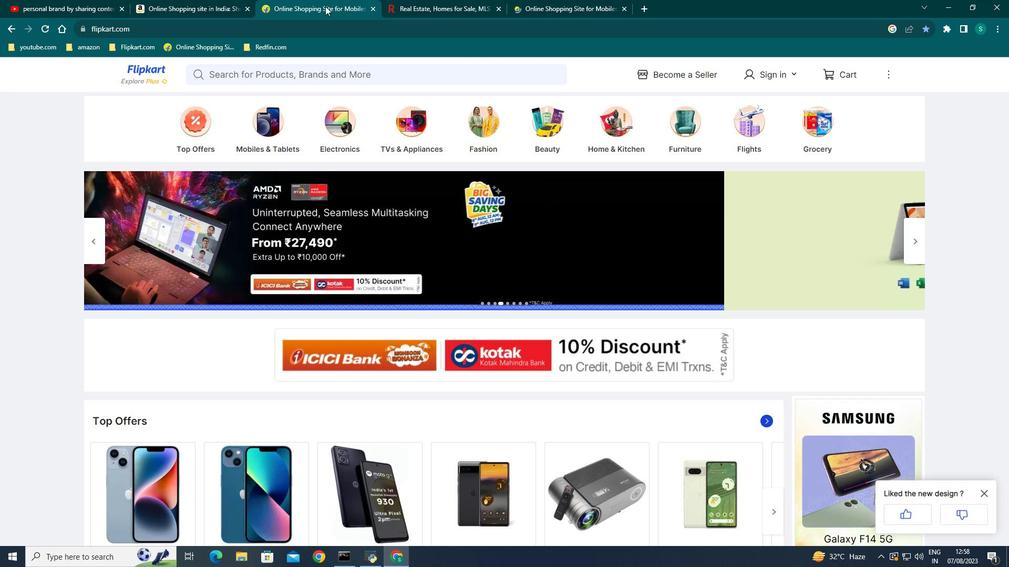 
Action: Mouse moved to (928, 31)
Screenshot: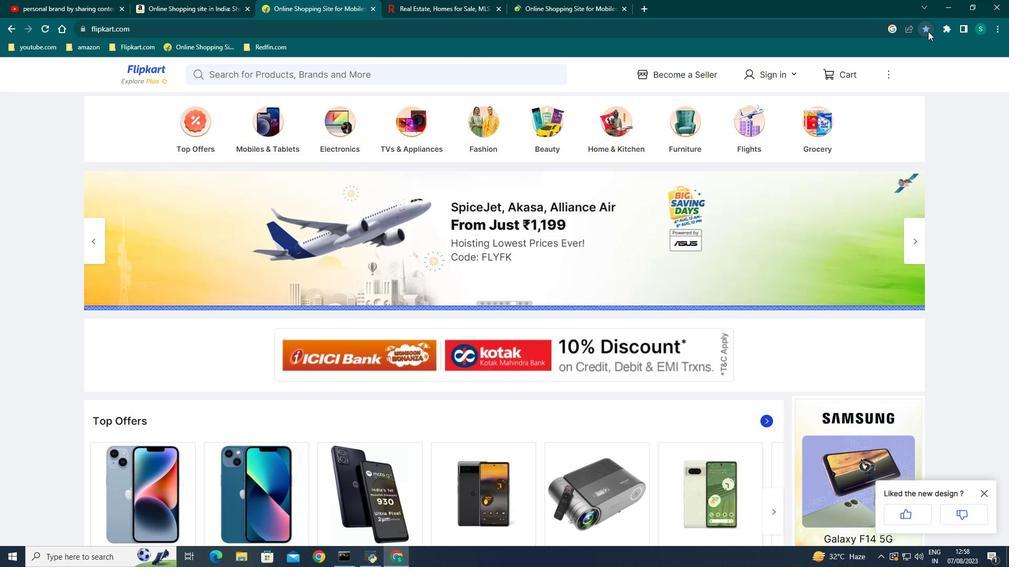 
Action: Mouse pressed left at (928, 31)
Screenshot: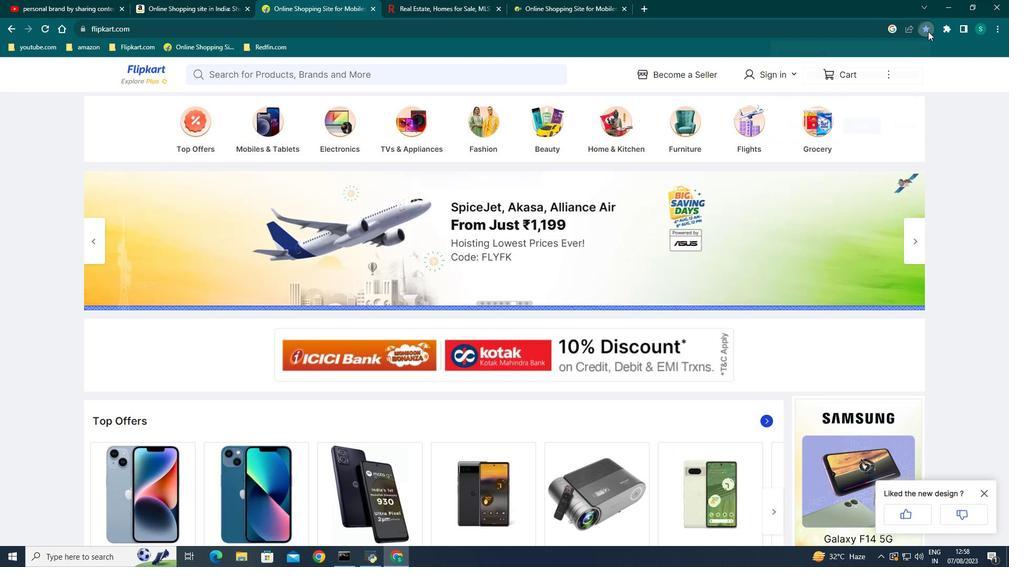 
Action: Mouse moved to (862, 101)
Screenshot: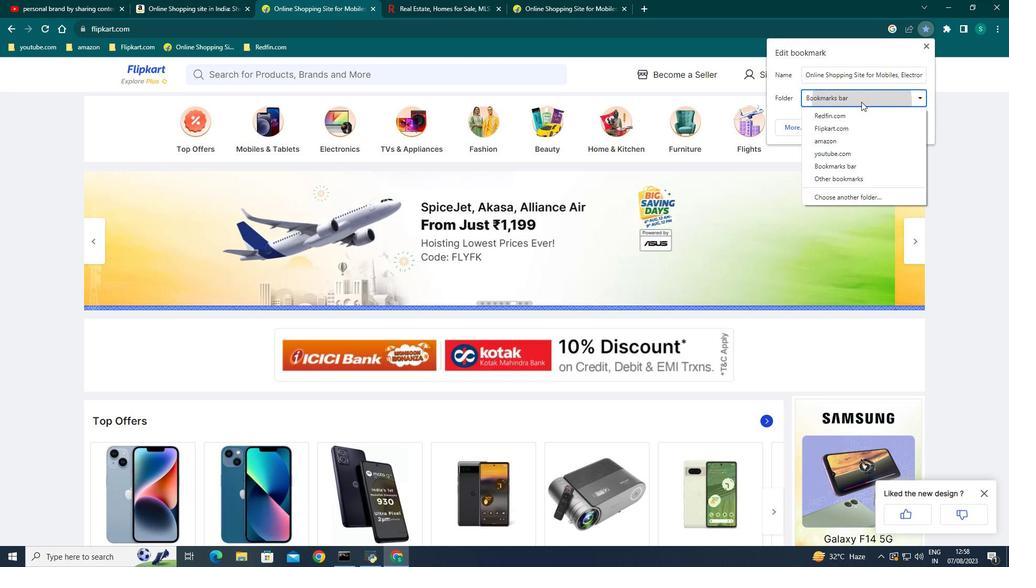 
Action: Mouse pressed left at (862, 101)
Screenshot: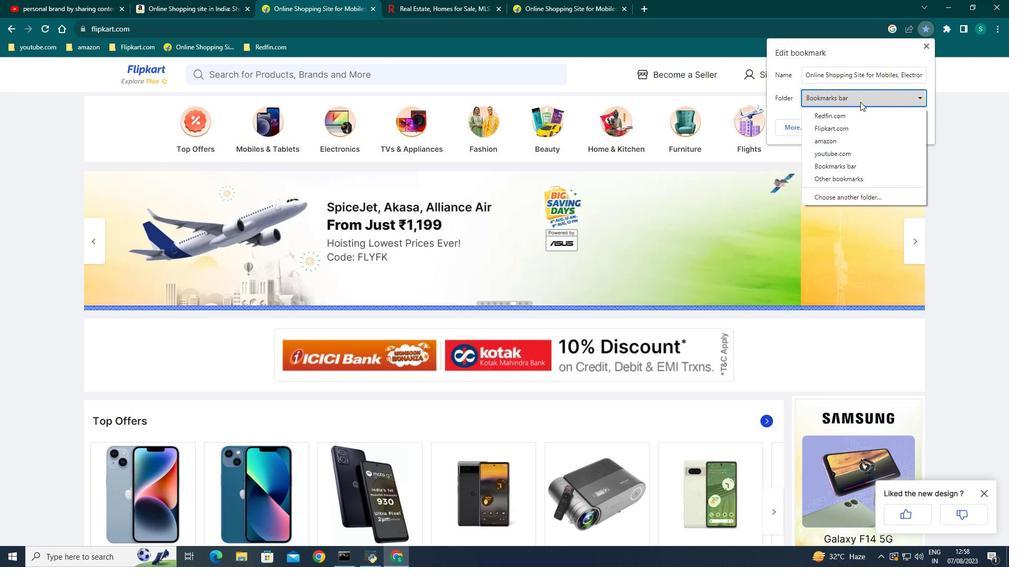 
Action: Mouse moved to (820, 131)
Screenshot: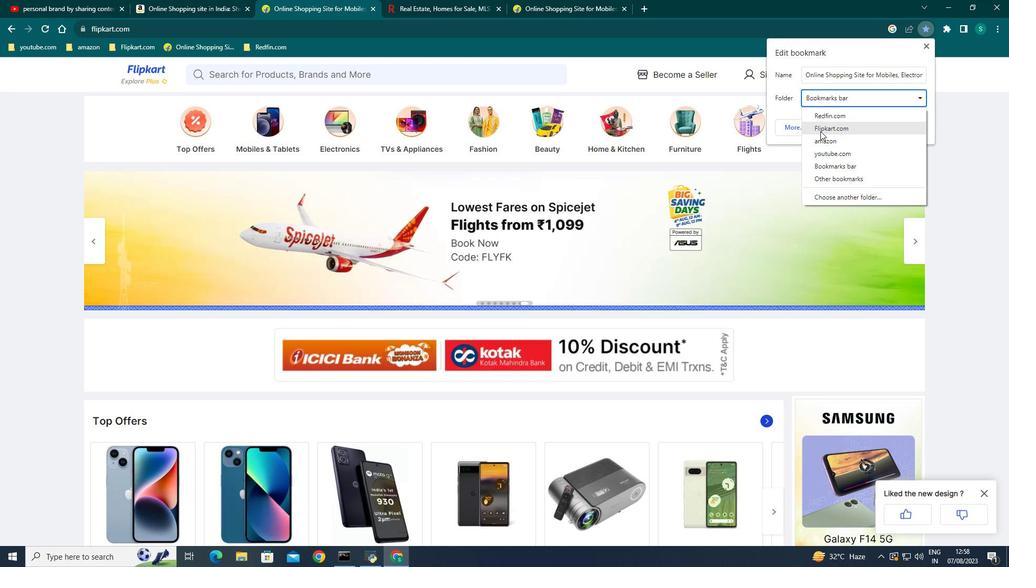 
Action: Mouse pressed left at (820, 131)
Screenshot: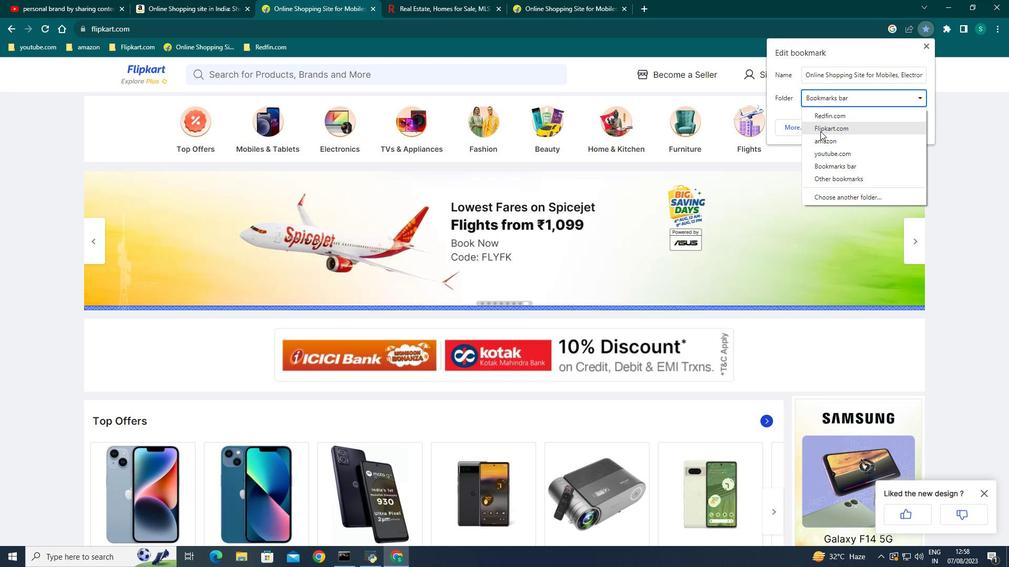 
Action: Mouse moved to (441, 1)
Screenshot: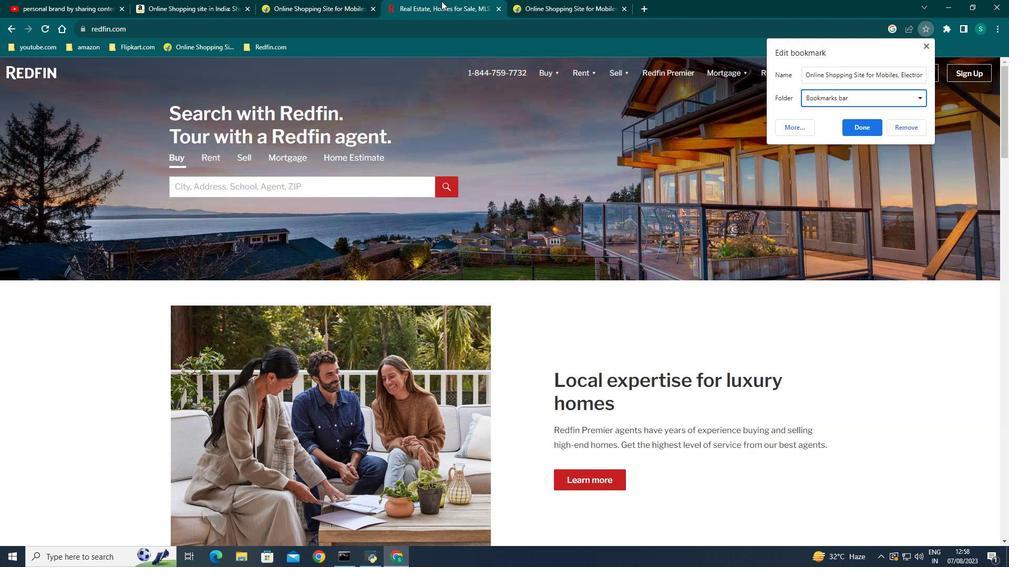 
Action: Mouse pressed left at (441, 1)
Screenshot: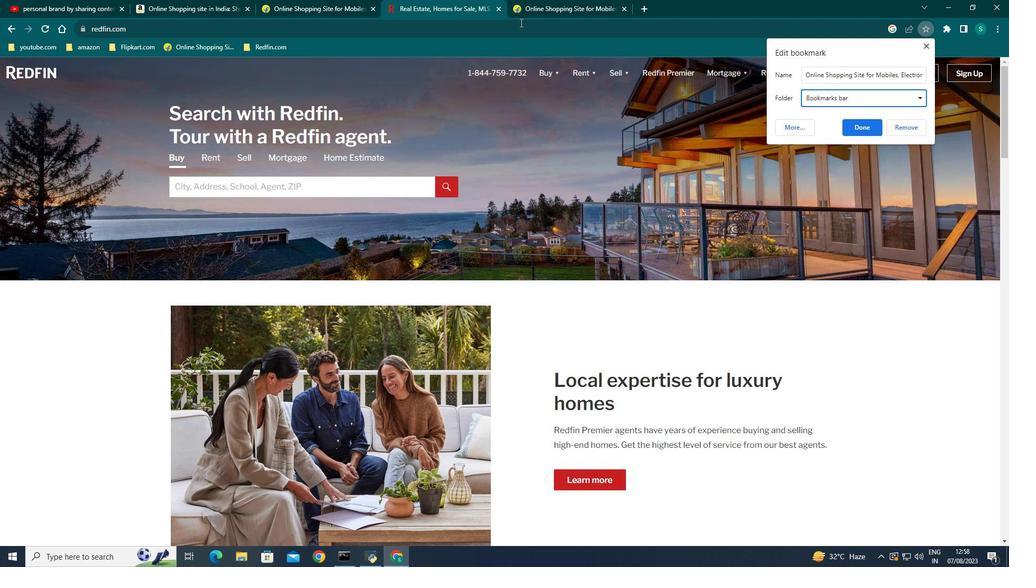 
Action: Mouse moved to (887, 93)
Screenshot: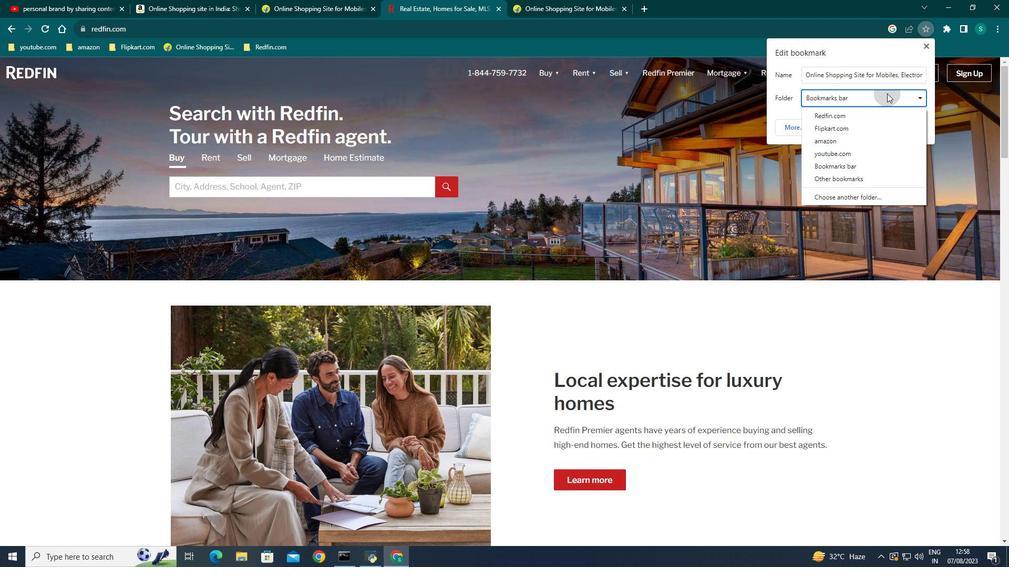 
Action: Mouse pressed left at (887, 93)
Screenshot: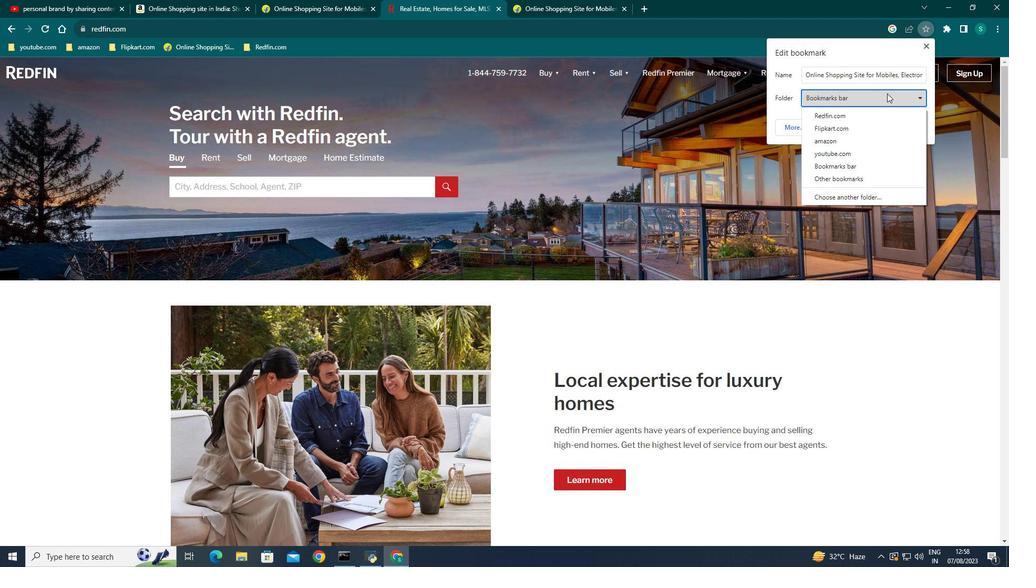 
Action: Mouse moved to (934, 41)
Screenshot: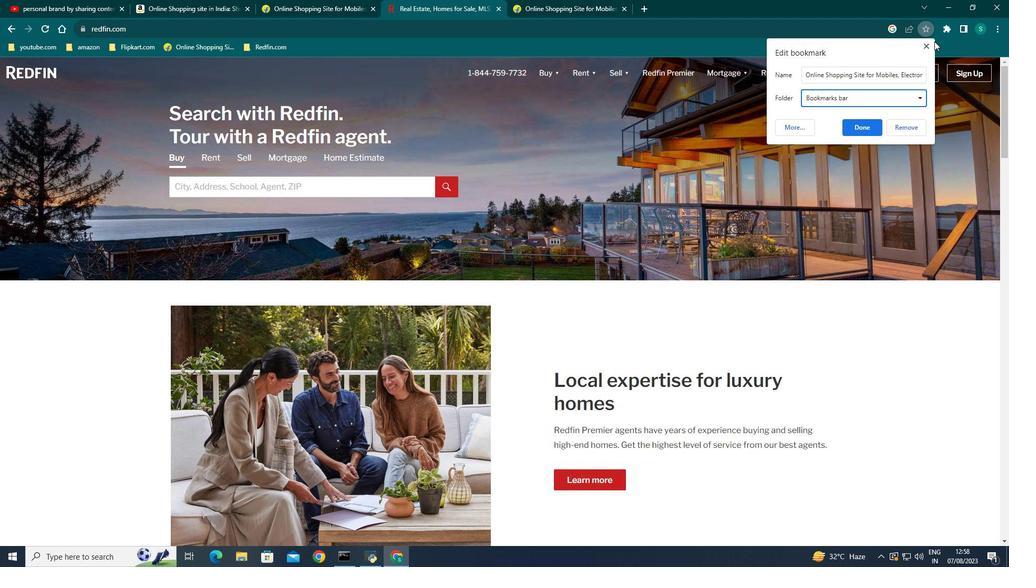 
Action: Mouse pressed left at (934, 41)
Screenshot: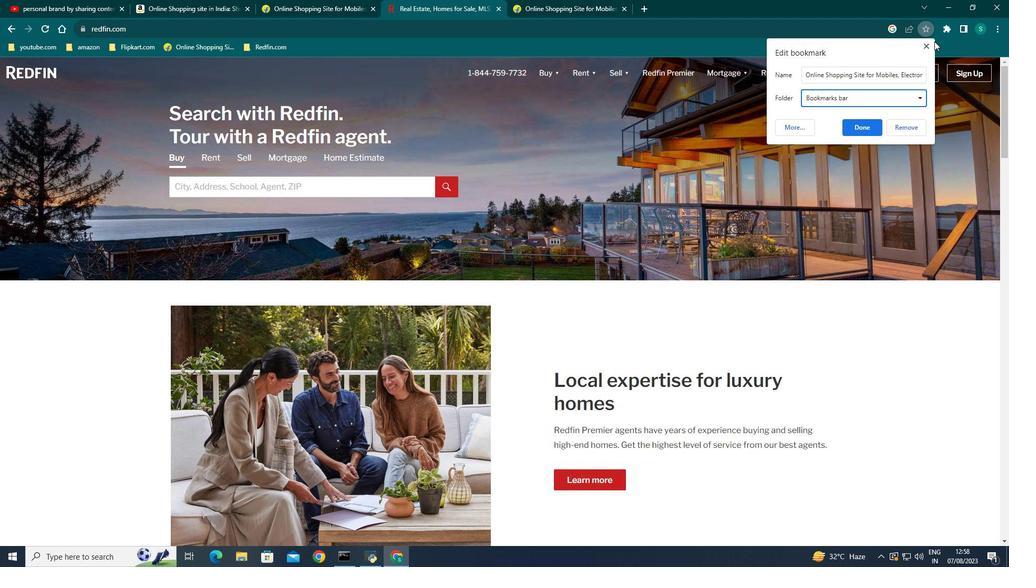 
Action: Mouse moved to (928, 46)
Screenshot: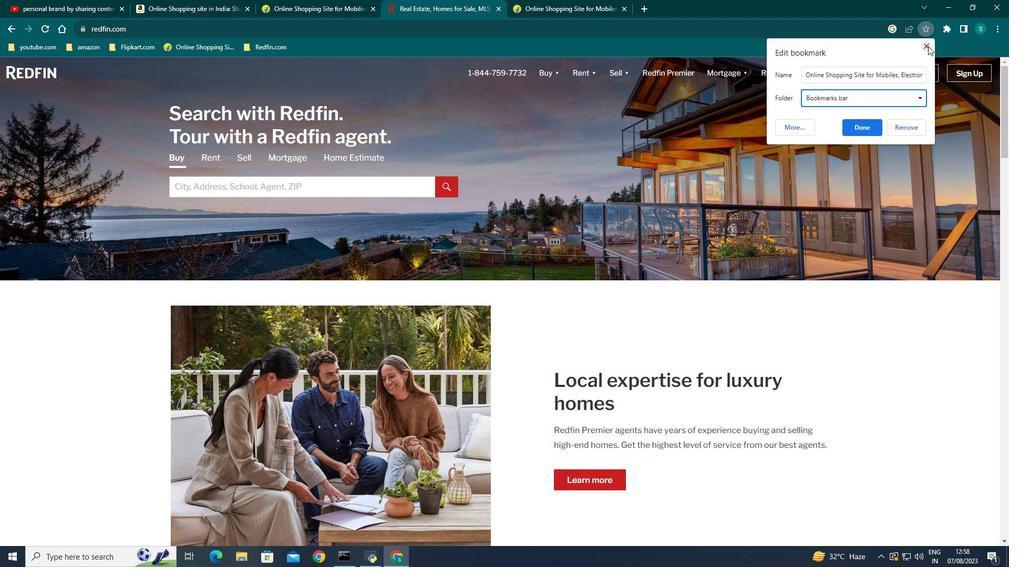 
Action: Mouse pressed left at (928, 46)
Screenshot: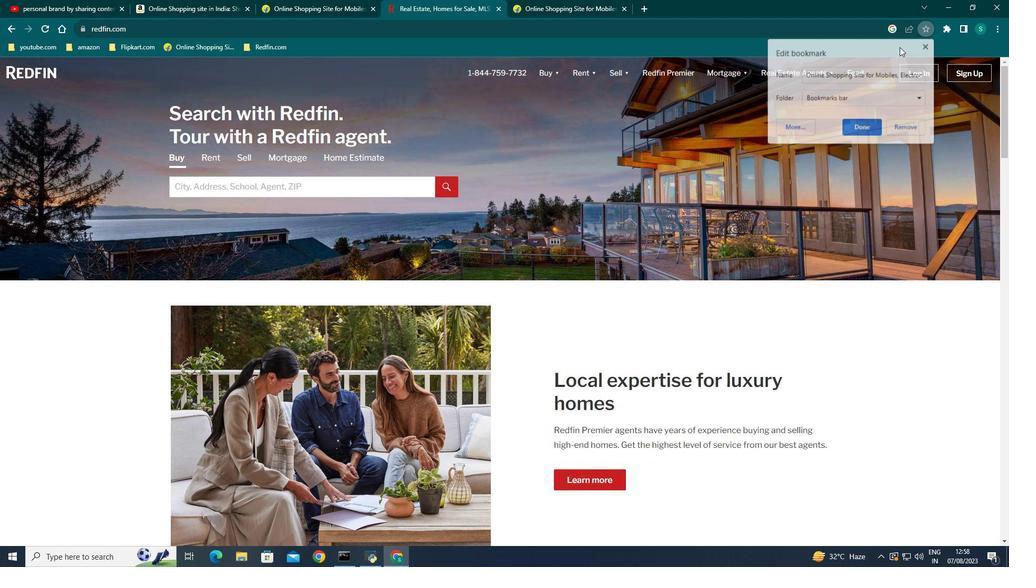 
Action: Mouse moved to (413, 3)
Screenshot: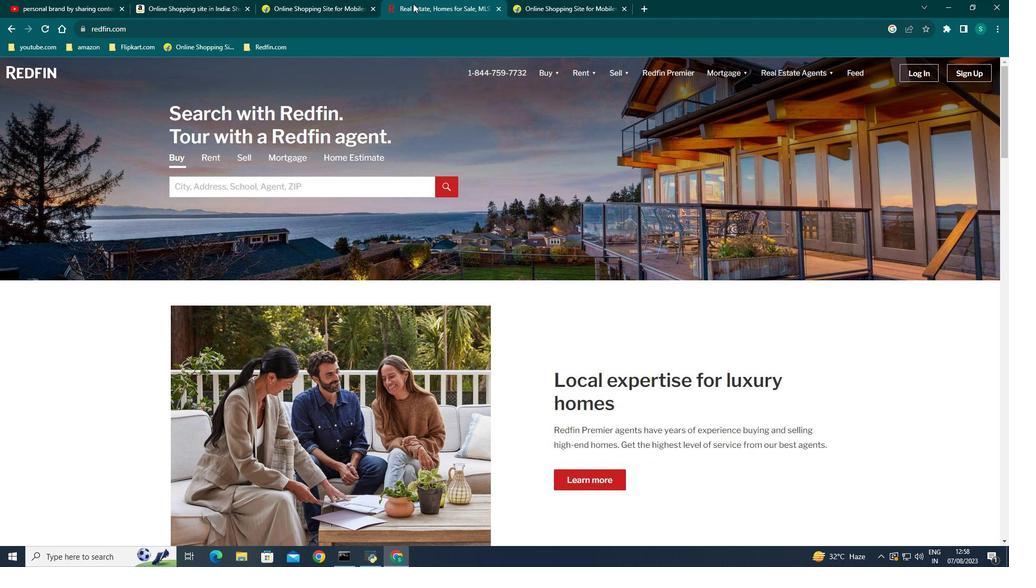 
Action: Mouse pressed left at (413, 3)
Screenshot: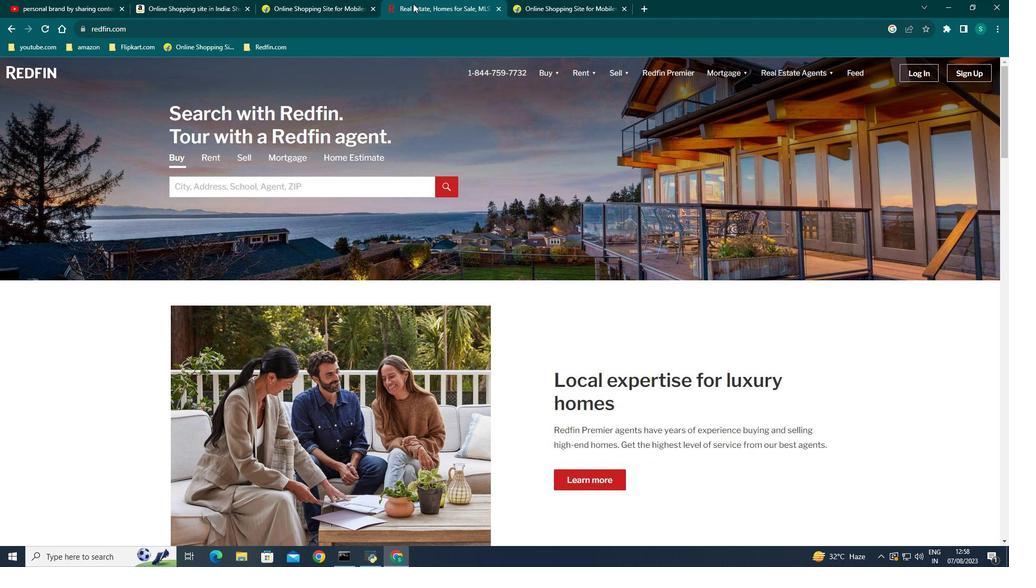 
Action: Mouse moved to (929, 26)
Screenshot: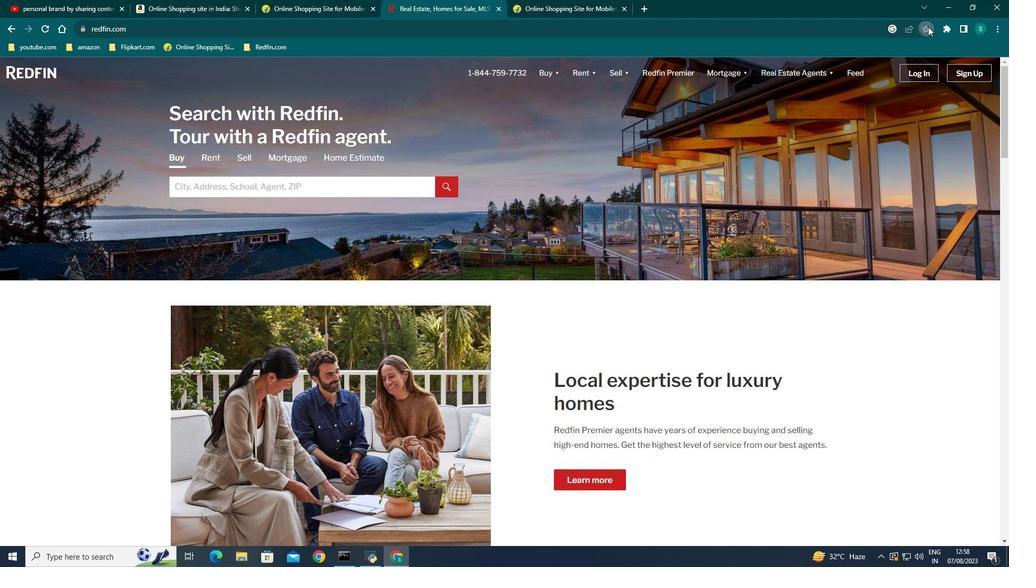 
Action: Mouse pressed left at (929, 26)
Screenshot: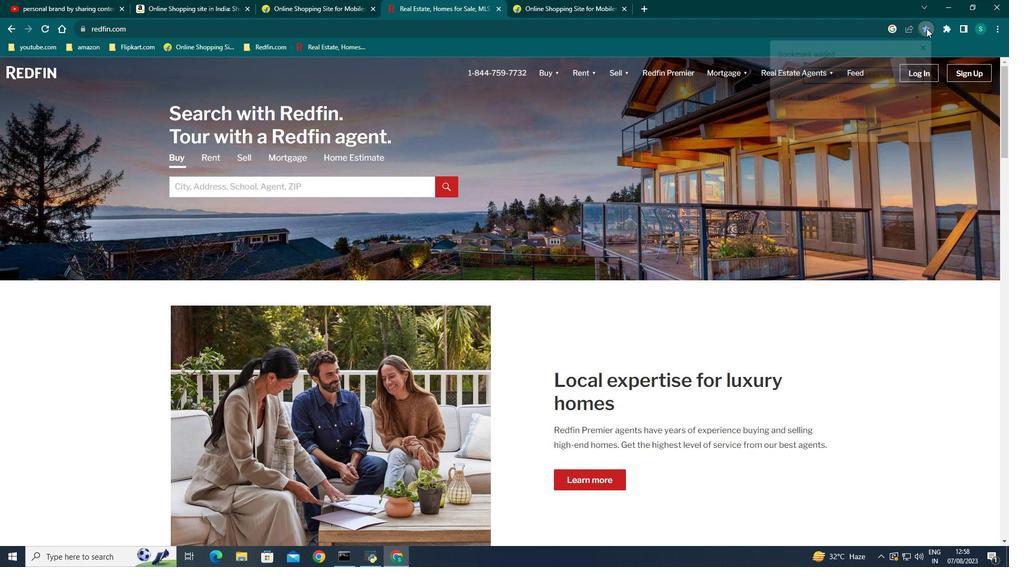 
Action: Mouse moved to (842, 102)
Screenshot: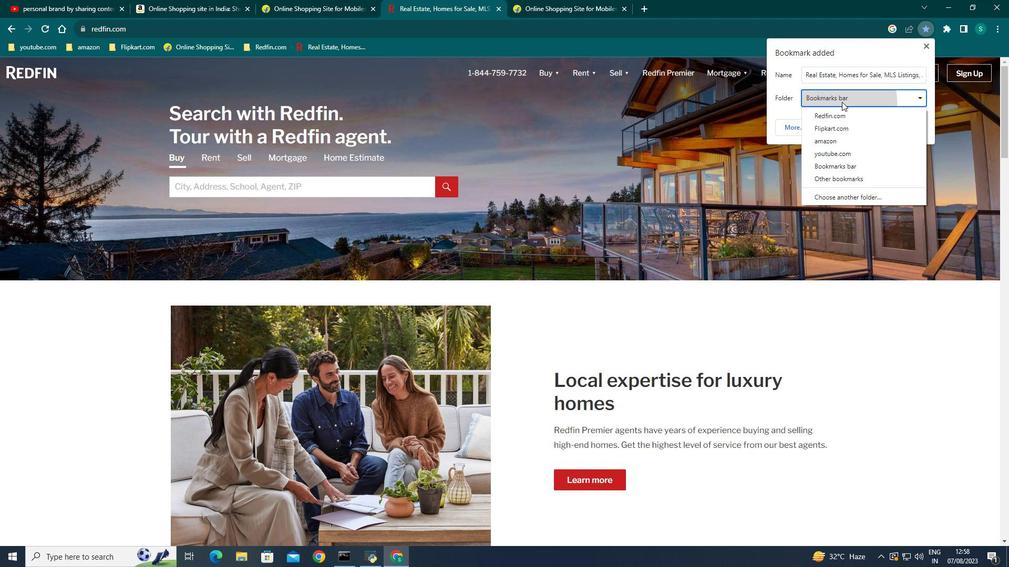 
Action: Mouse pressed left at (842, 102)
Screenshot: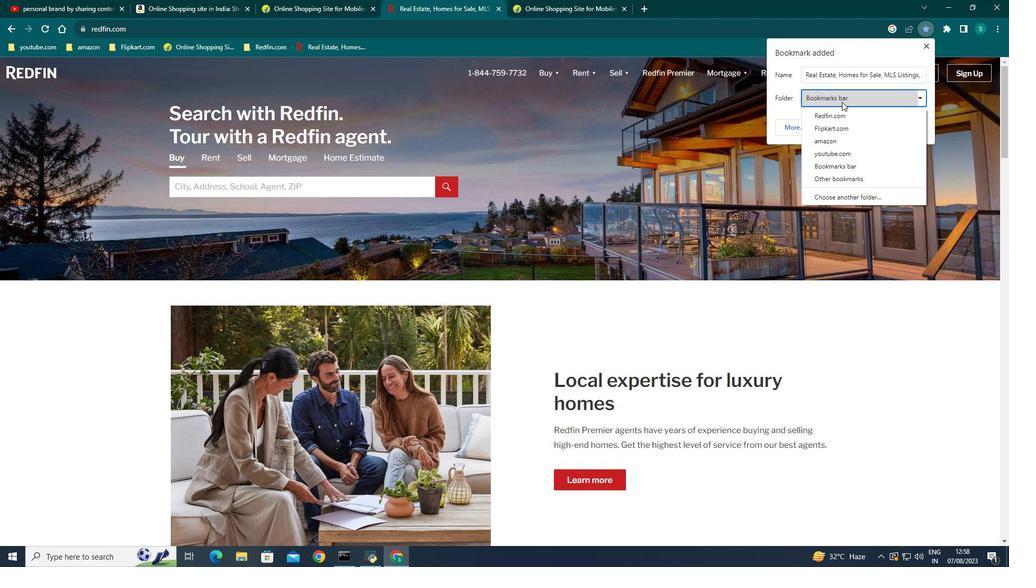 
Action: Mouse moved to (833, 115)
Screenshot: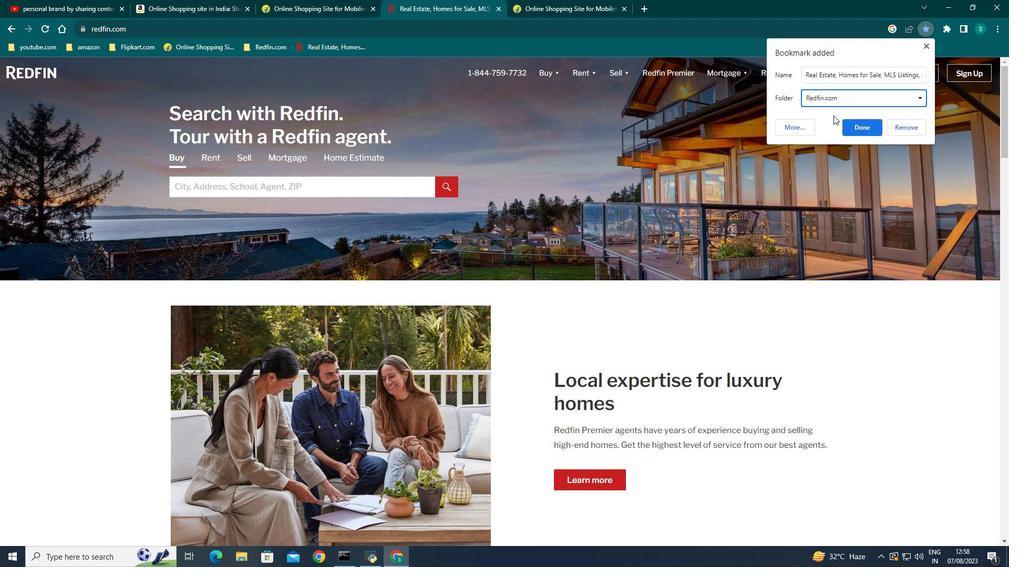 
Action: Mouse pressed left at (833, 115)
Screenshot: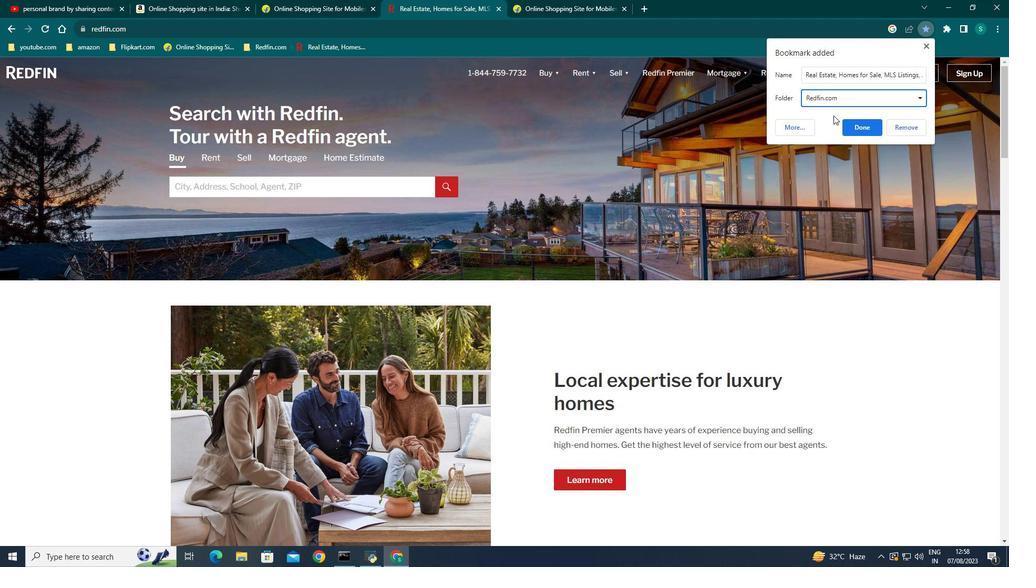 
Action: Mouse moved to (863, 123)
Screenshot: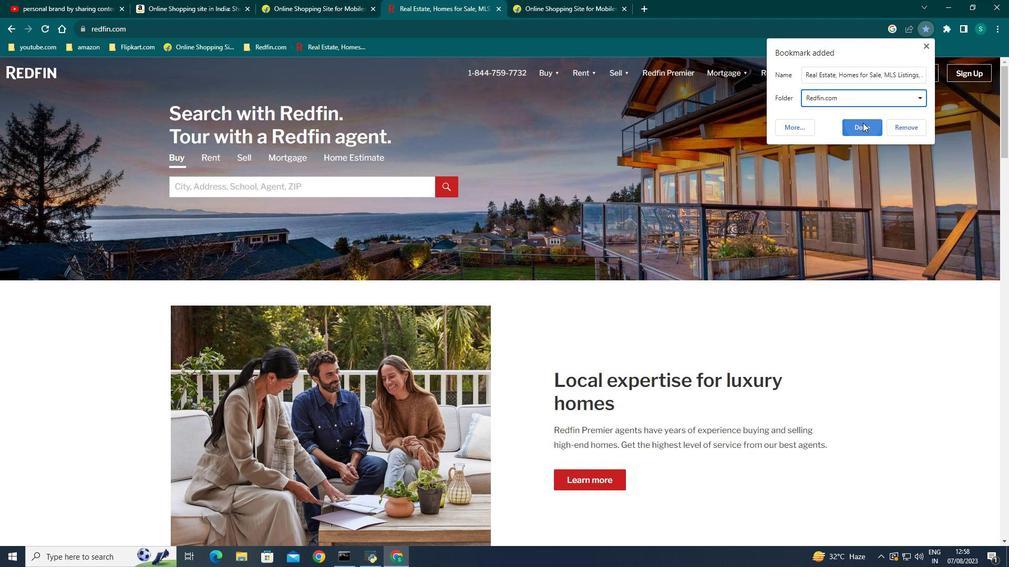 
Action: Mouse pressed left at (863, 123)
Screenshot: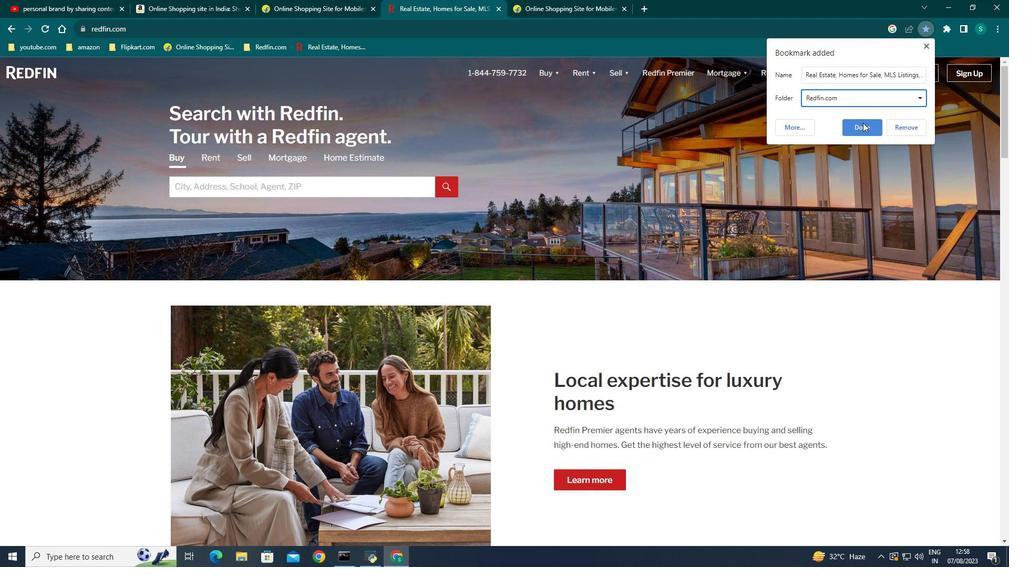 
Action: Mouse moved to (620, 7)
Screenshot: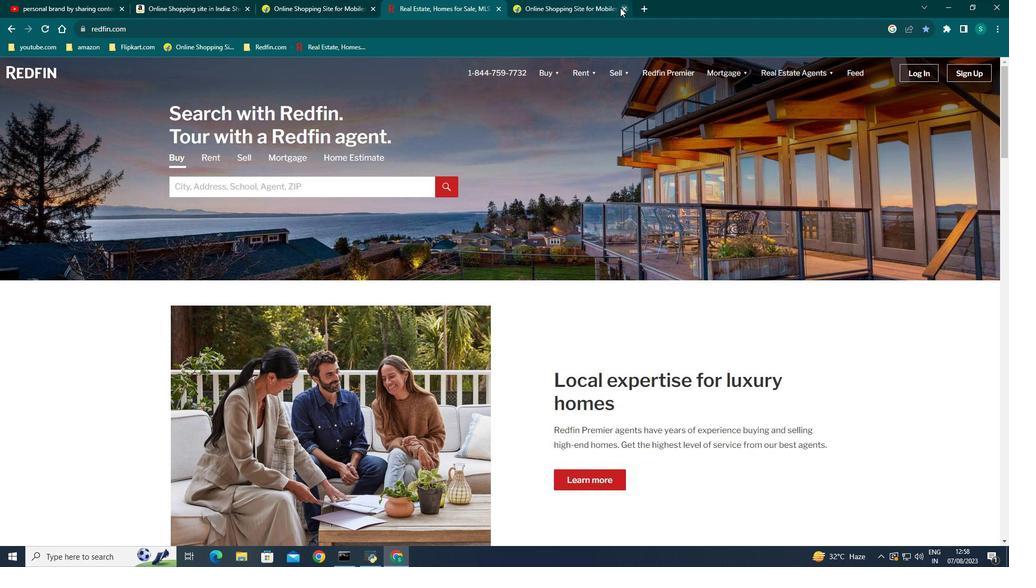 
Action: Mouse pressed left at (620, 7)
Screenshot: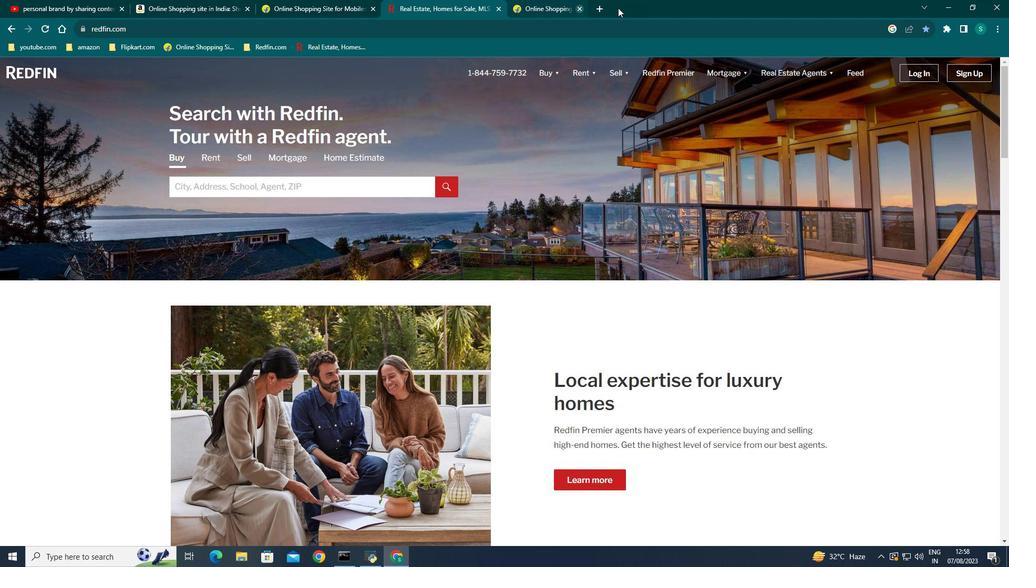 
Action: Mouse moved to (284, 0)
Screenshot: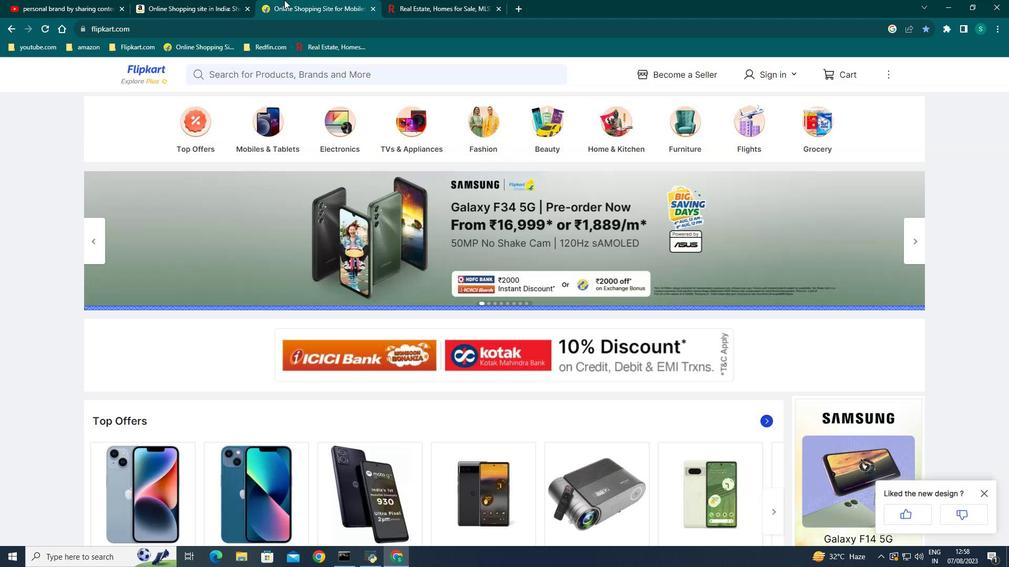 
Action: Mouse pressed left at (284, 0)
Screenshot: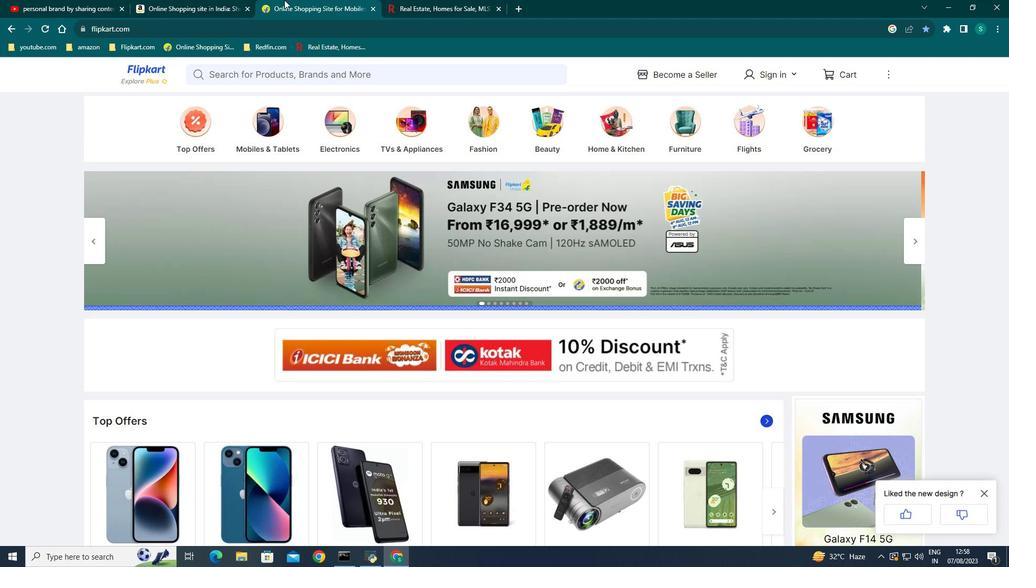 
Action: Mouse moved to (373, 8)
Screenshot: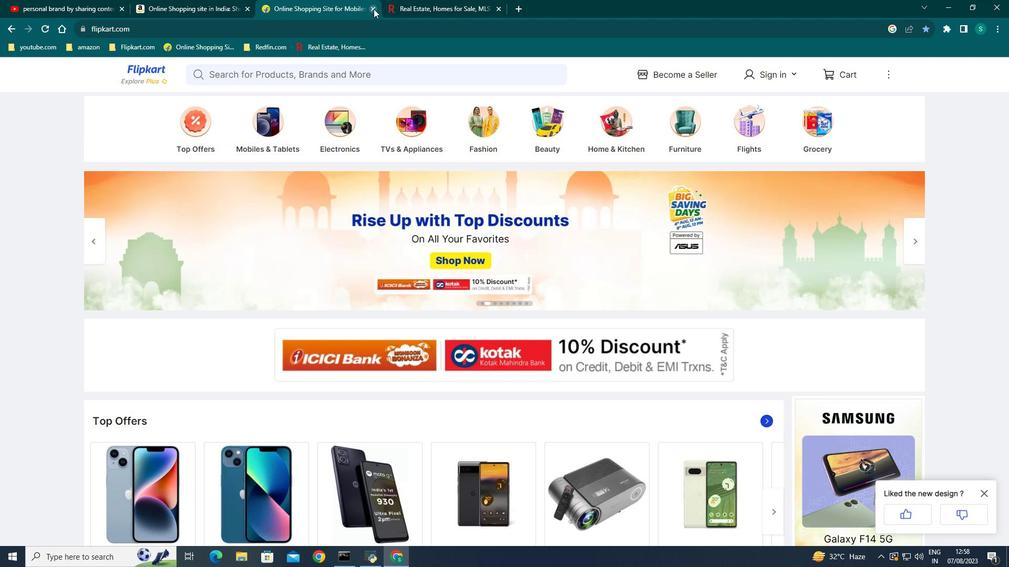 
Action: Mouse pressed left at (373, 8)
Screenshot: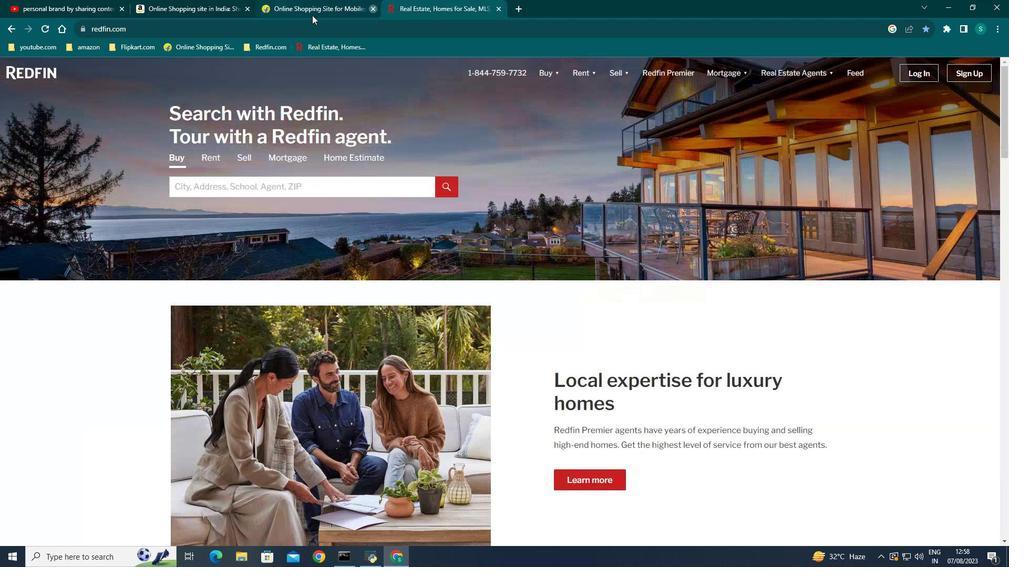 
Action: Mouse moved to (203, 45)
Screenshot: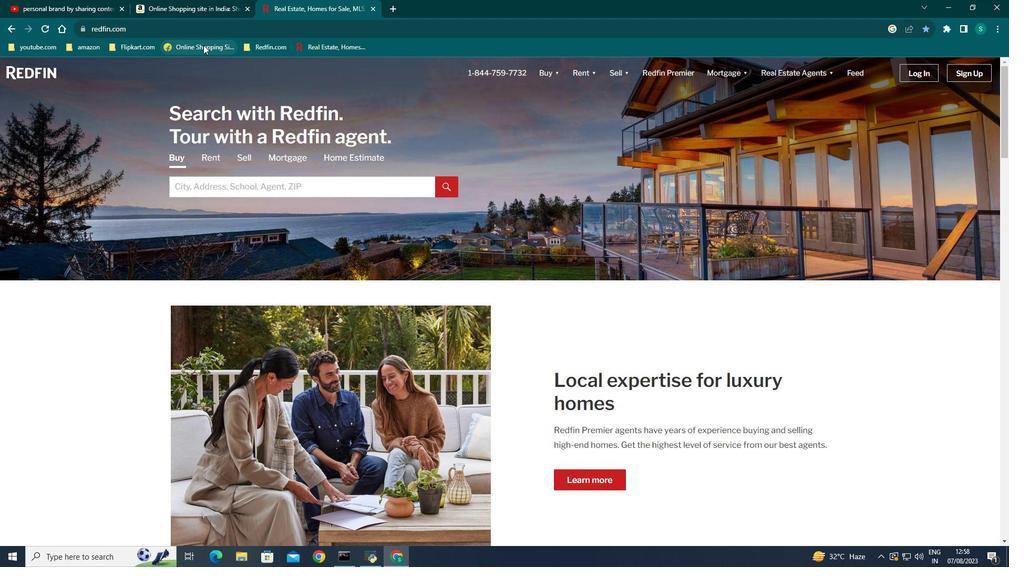
Action: Mouse pressed left at (203, 45)
Screenshot: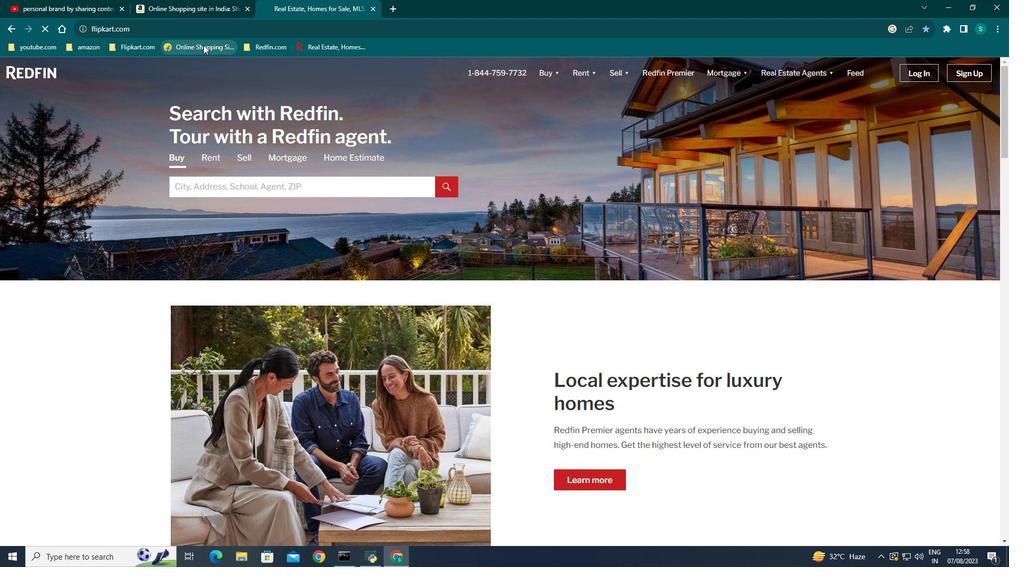 
Action: Mouse moved to (375, 10)
Screenshot: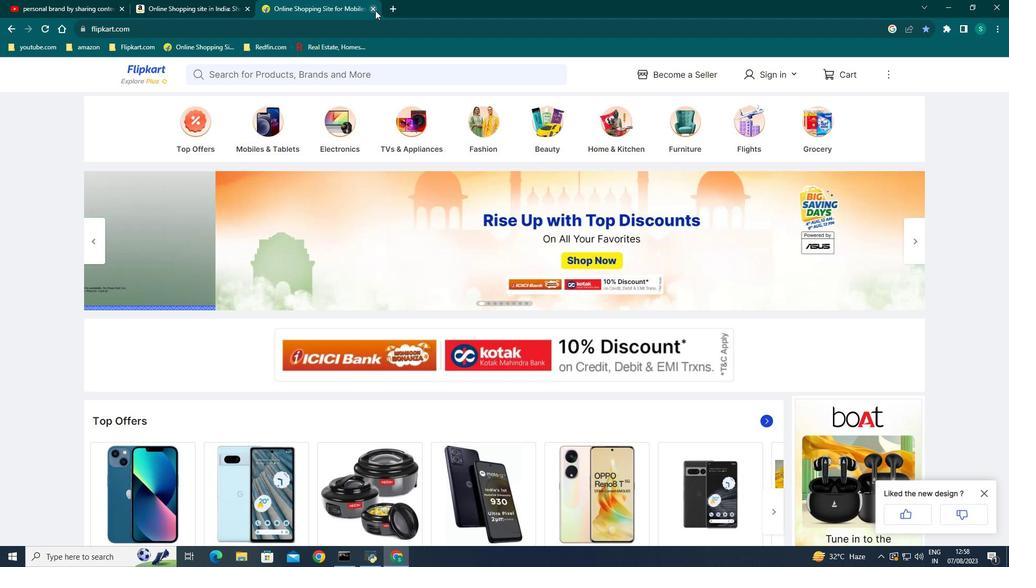 
Action: Mouse pressed left at (375, 10)
Screenshot: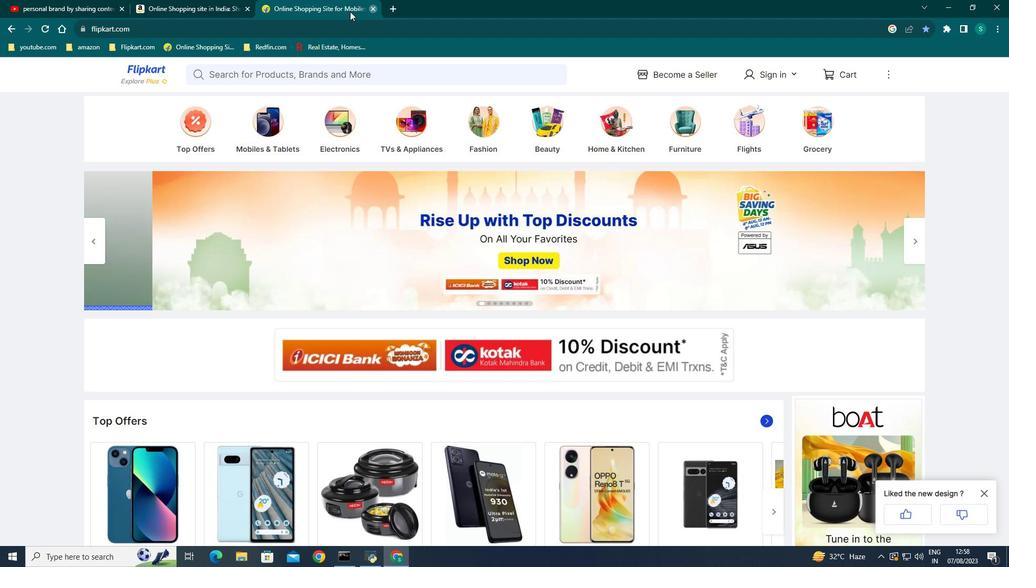 
Action: Mouse moved to (215, 46)
Screenshot: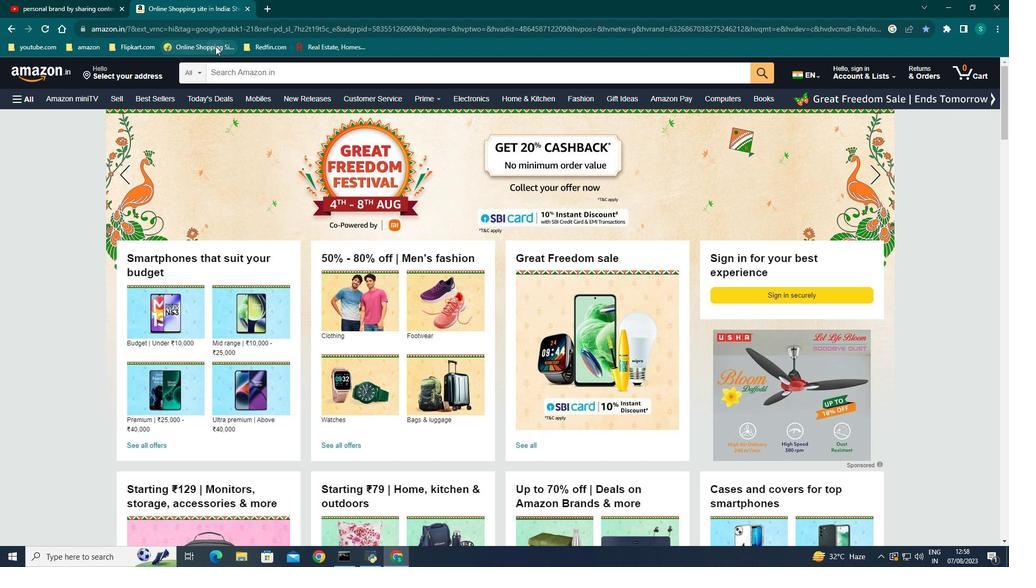 
Action: Mouse pressed left at (215, 46)
Screenshot: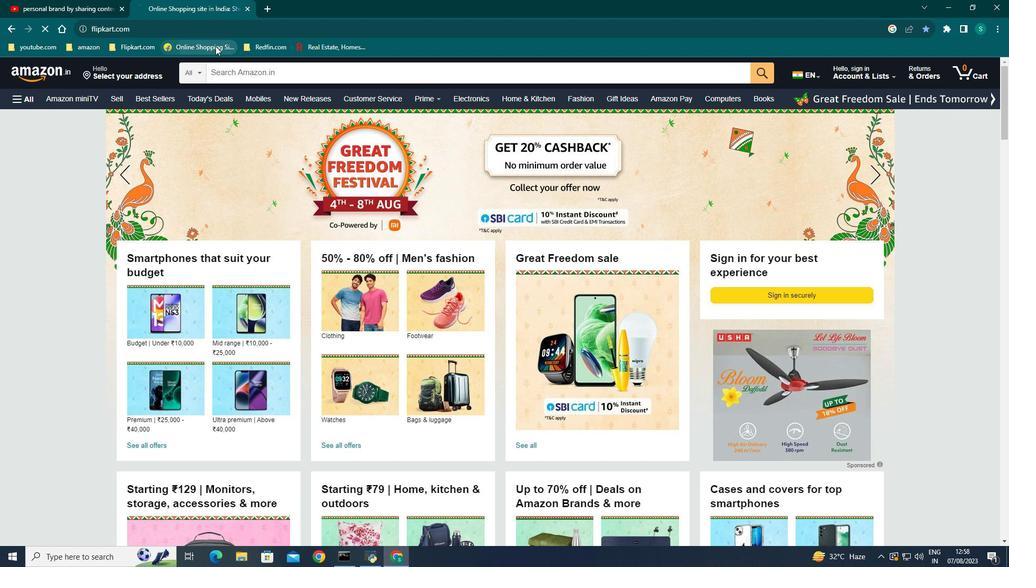 
Action: Mouse moved to (995, 32)
